 Task: Explore the biking trails in Boulder, Colorado.
Action: Mouse moved to (121, 84)
Screenshot: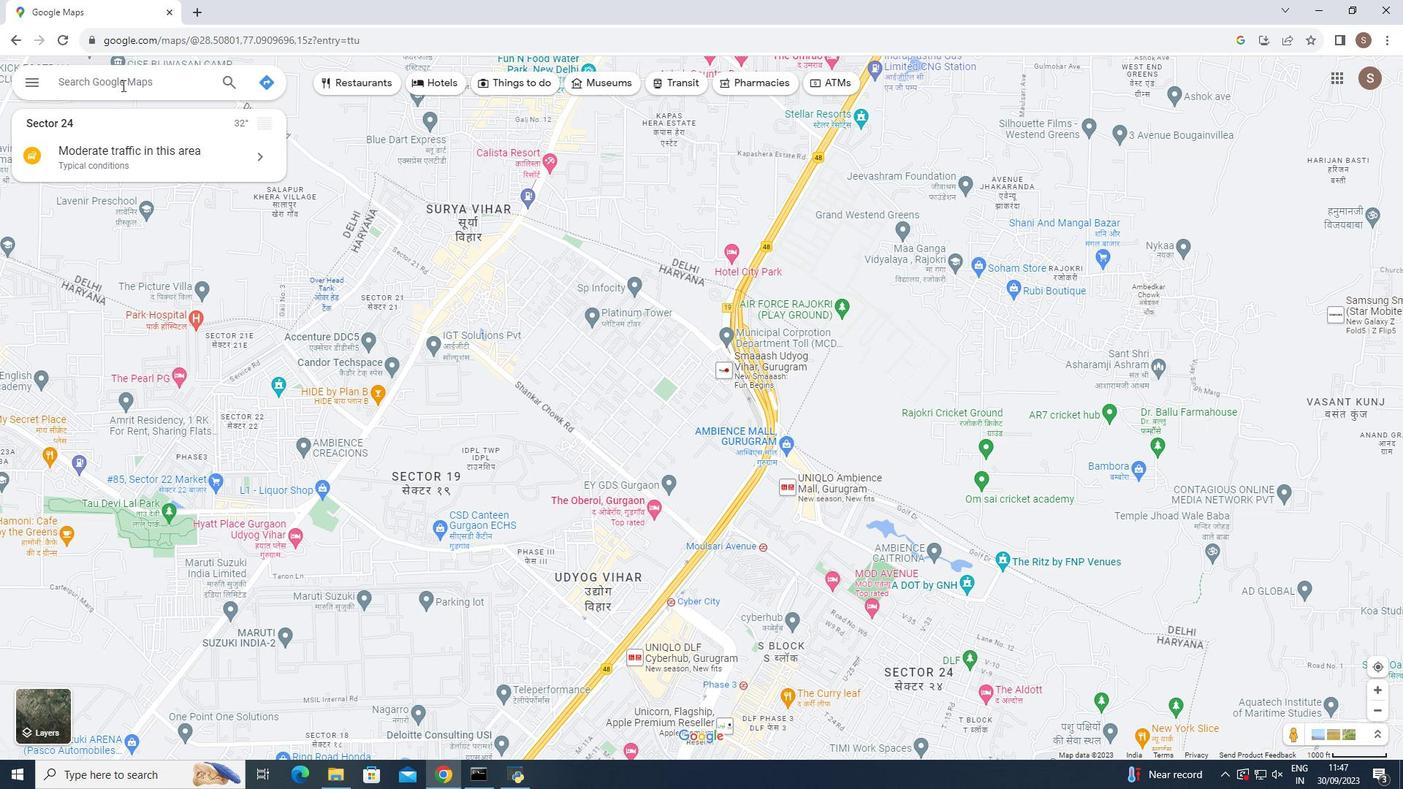 
Action: Mouse pressed left at (121, 84)
Screenshot: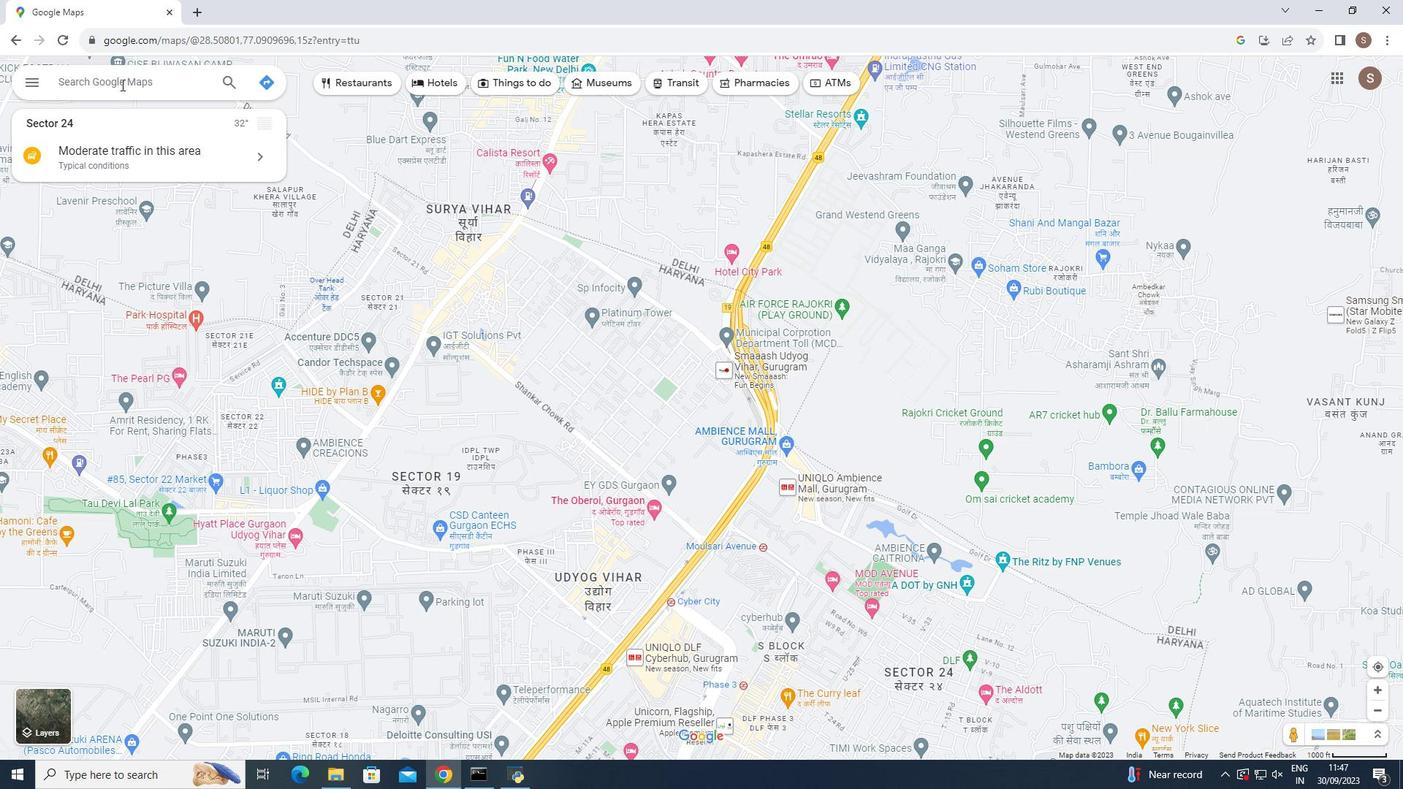 
Action: Key pressed bike<Key.backspace>ing<Key.space>trails<Key.space>in<Key.space>boulder,<Key.space>colorado
Screenshot: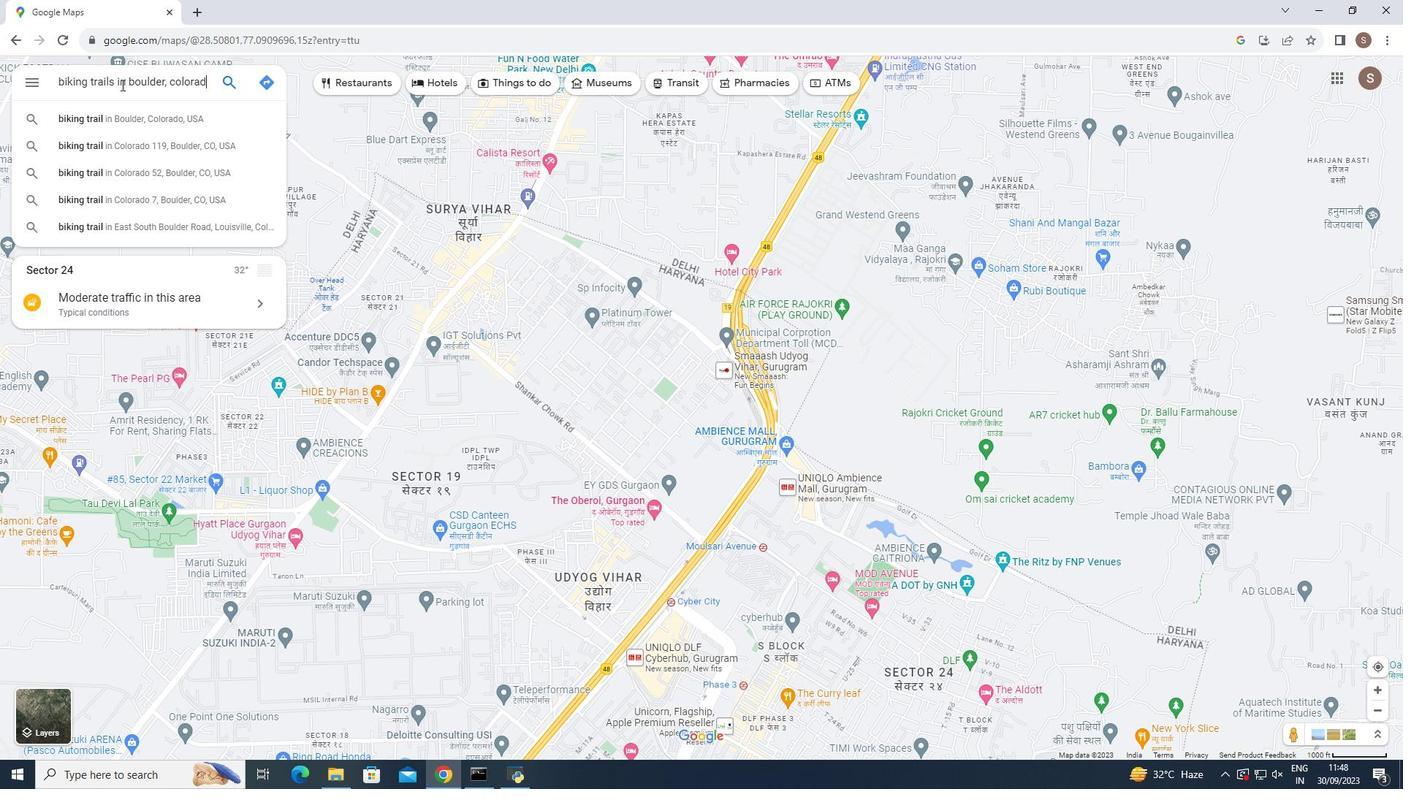 
Action: Mouse moved to (115, 112)
Screenshot: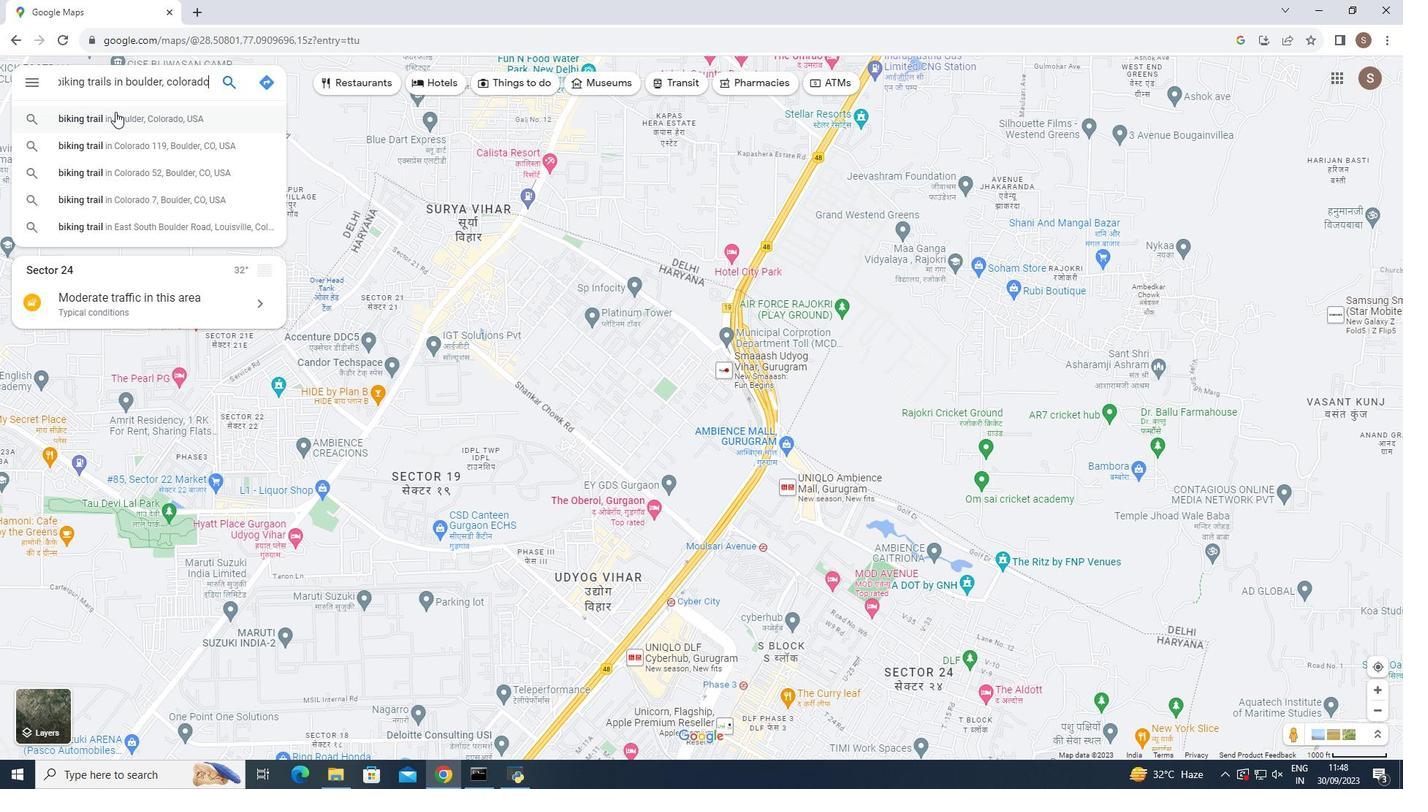 
Action: Mouse pressed left at (115, 112)
Screenshot: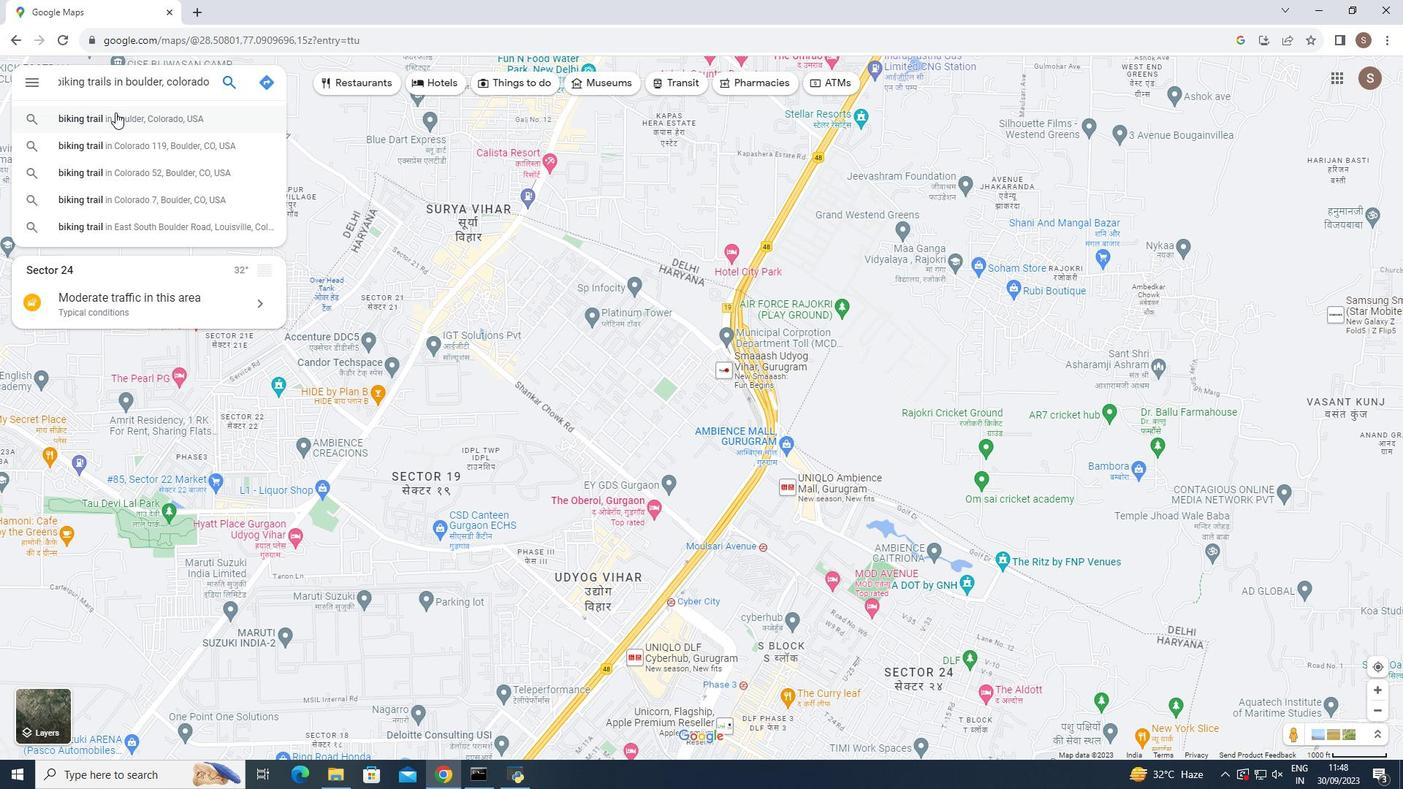 
Action: Mouse moved to (114, 140)
Screenshot: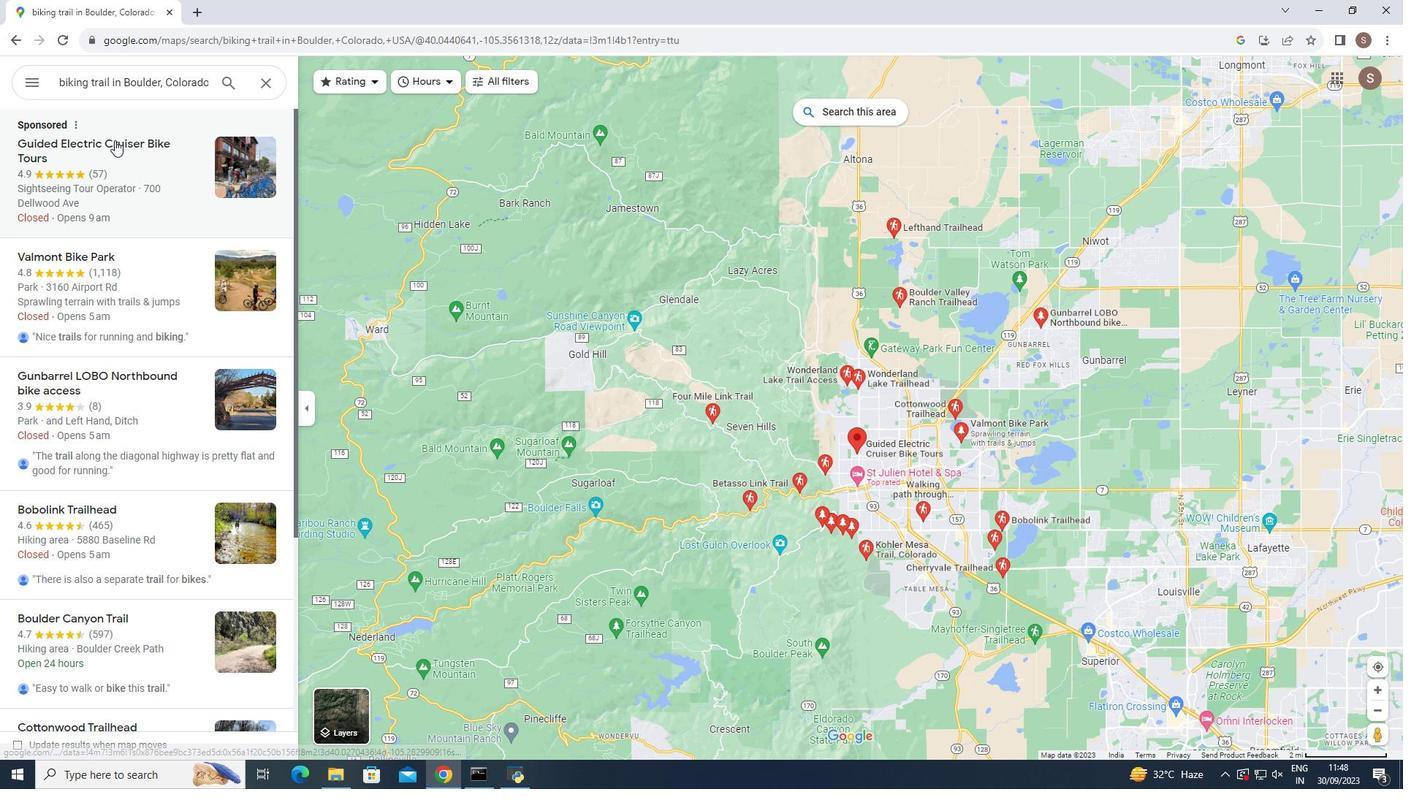 
Action: Mouse pressed left at (114, 140)
Screenshot: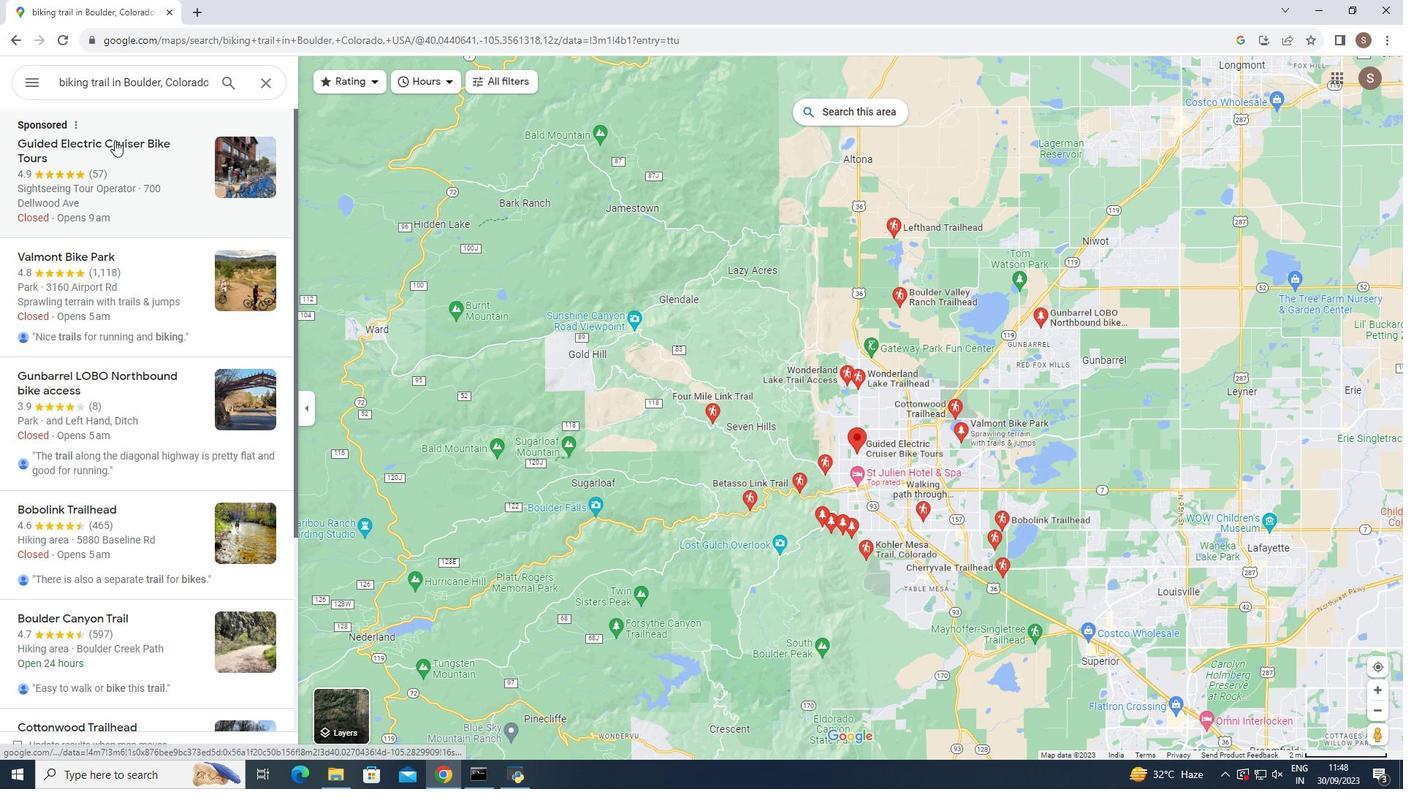
Action: Mouse moved to (435, 413)
Screenshot: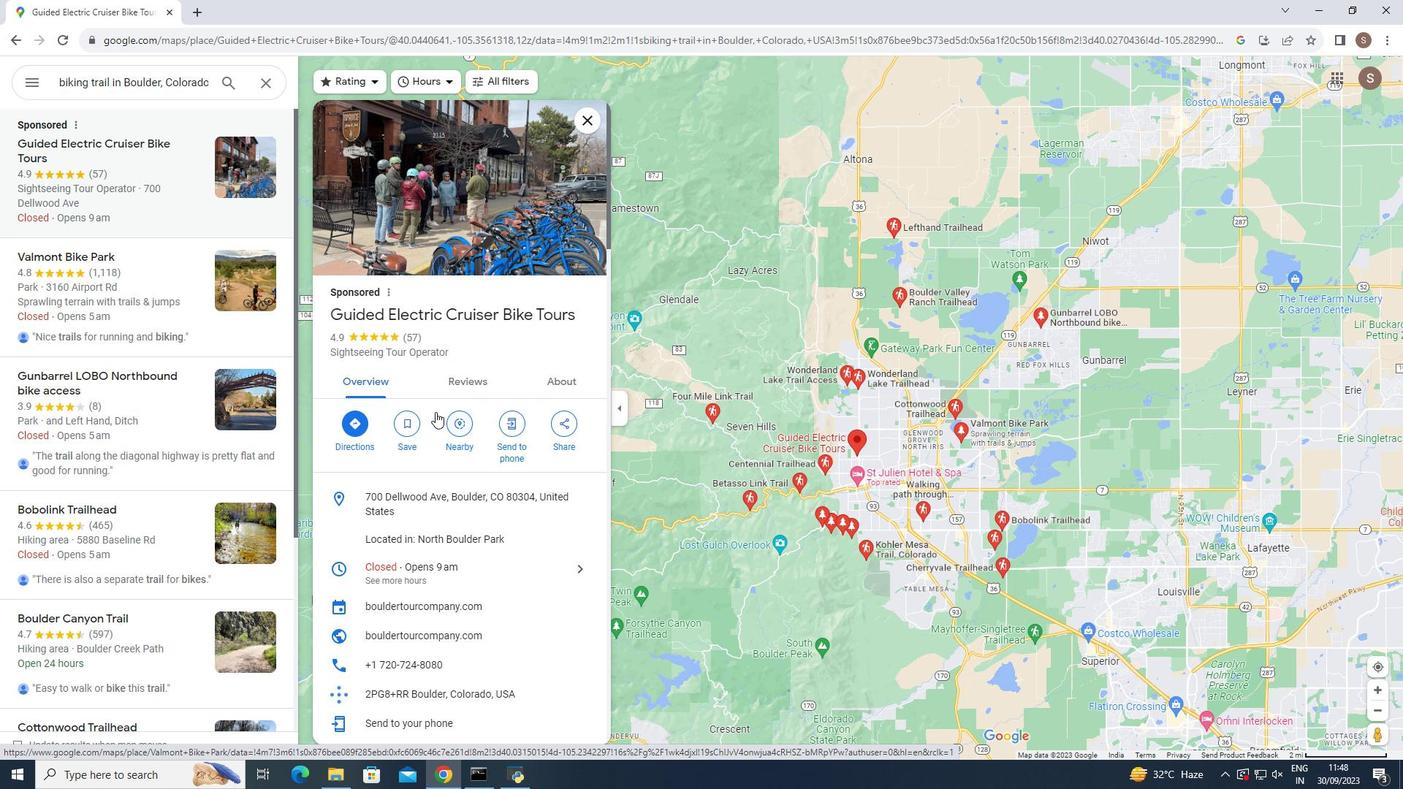 
Action: Mouse scrolled (435, 412) with delta (0, 0)
Screenshot: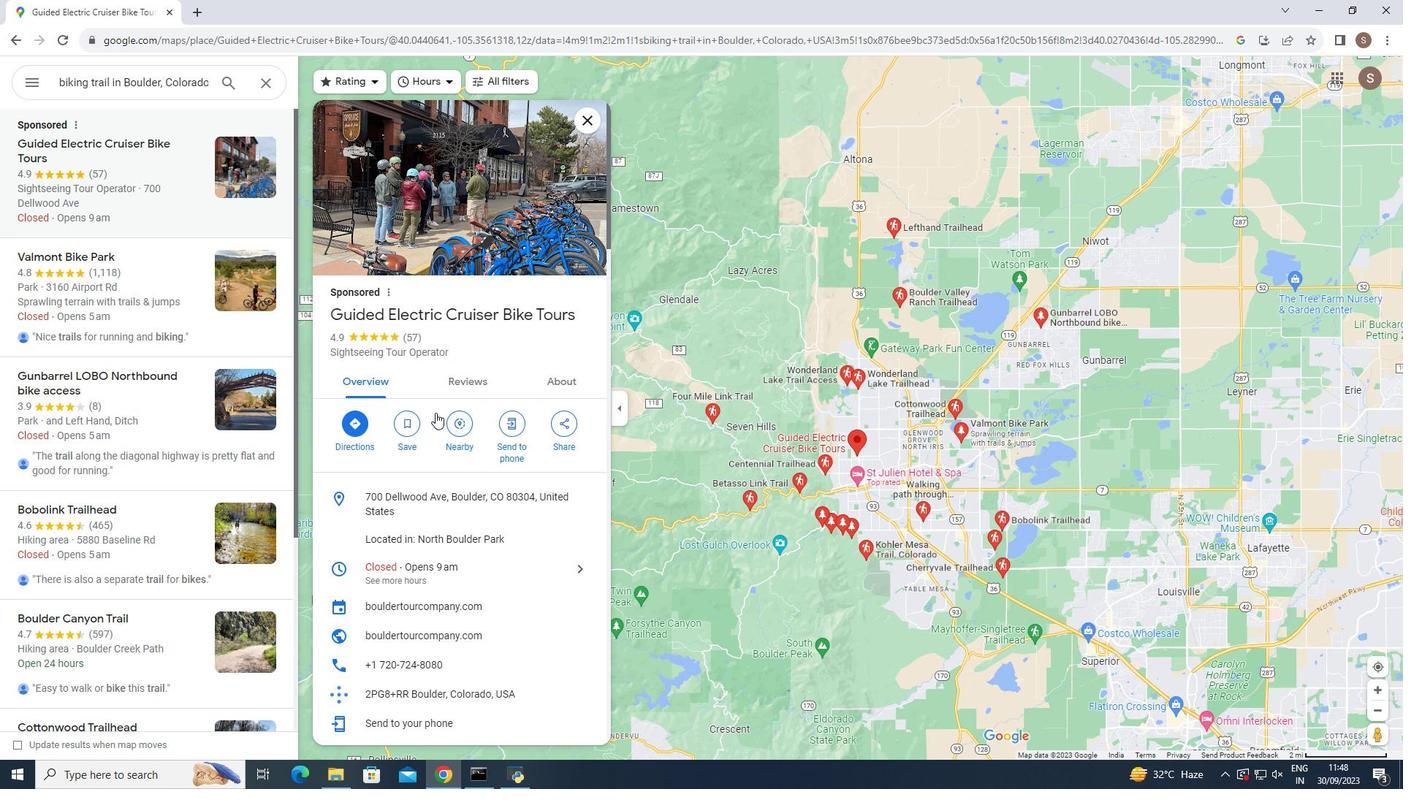 
Action: Mouse scrolled (435, 412) with delta (0, 0)
Screenshot: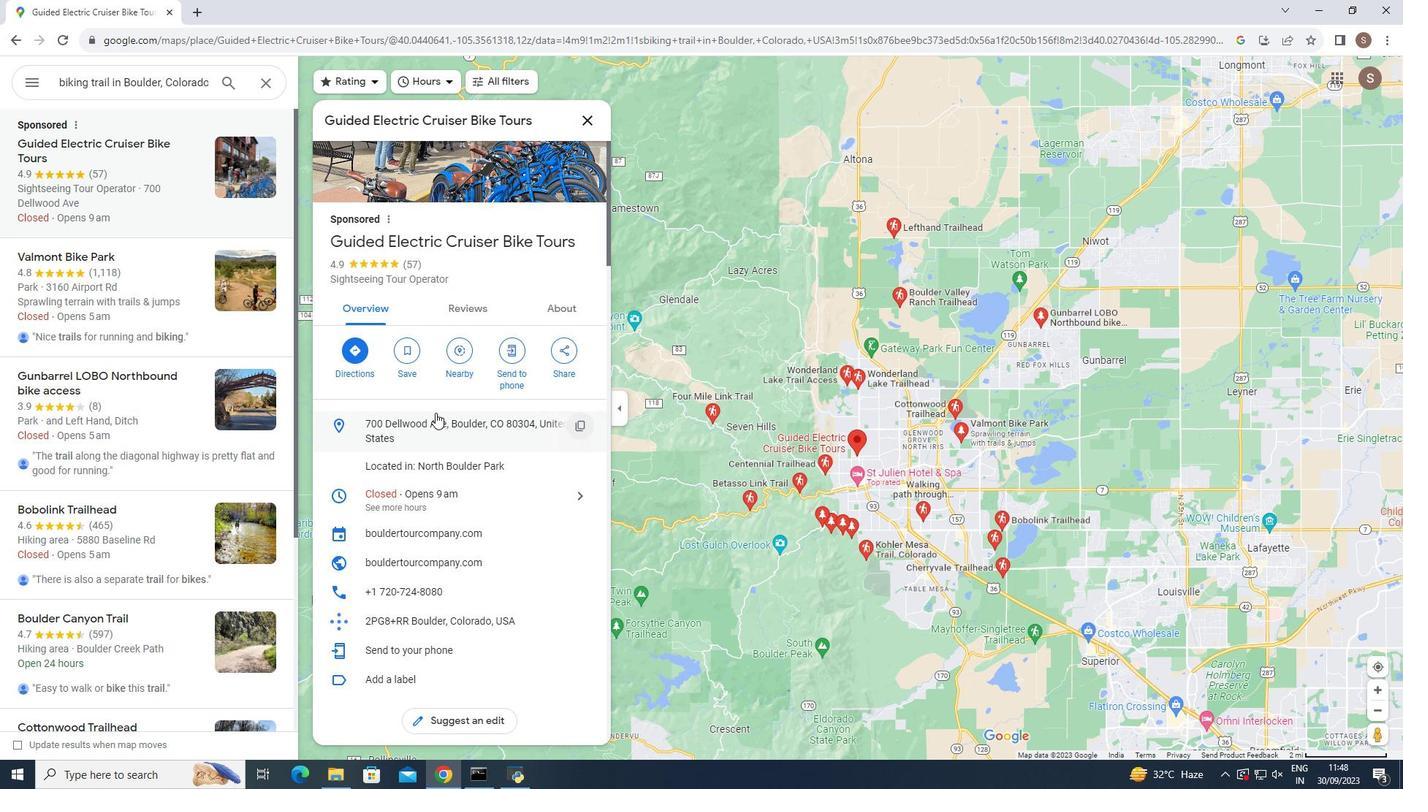 
Action: Mouse scrolled (435, 412) with delta (0, 0)
Screenshot: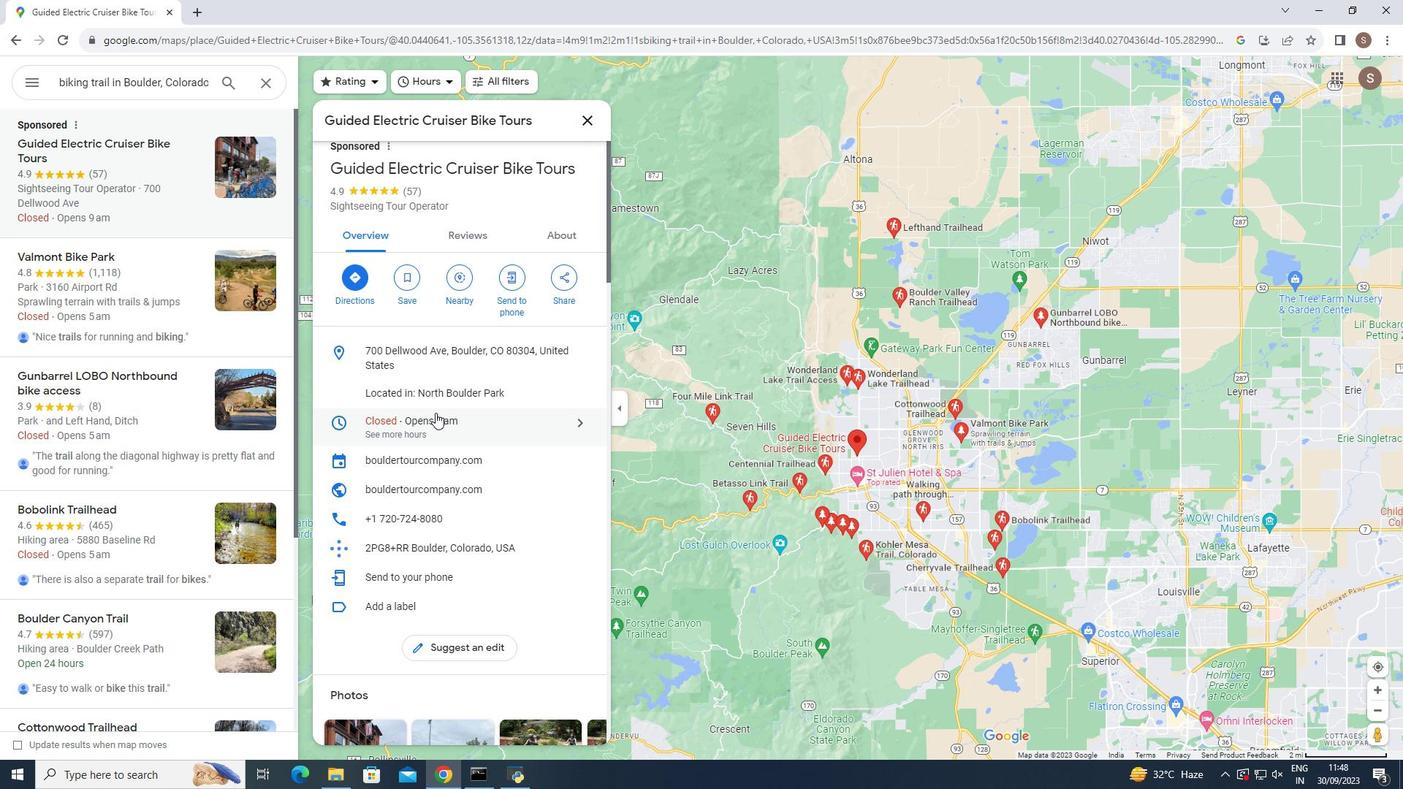 
Action: Mouse scrolled (435, 412) with delta (0, 0)
Screenshot: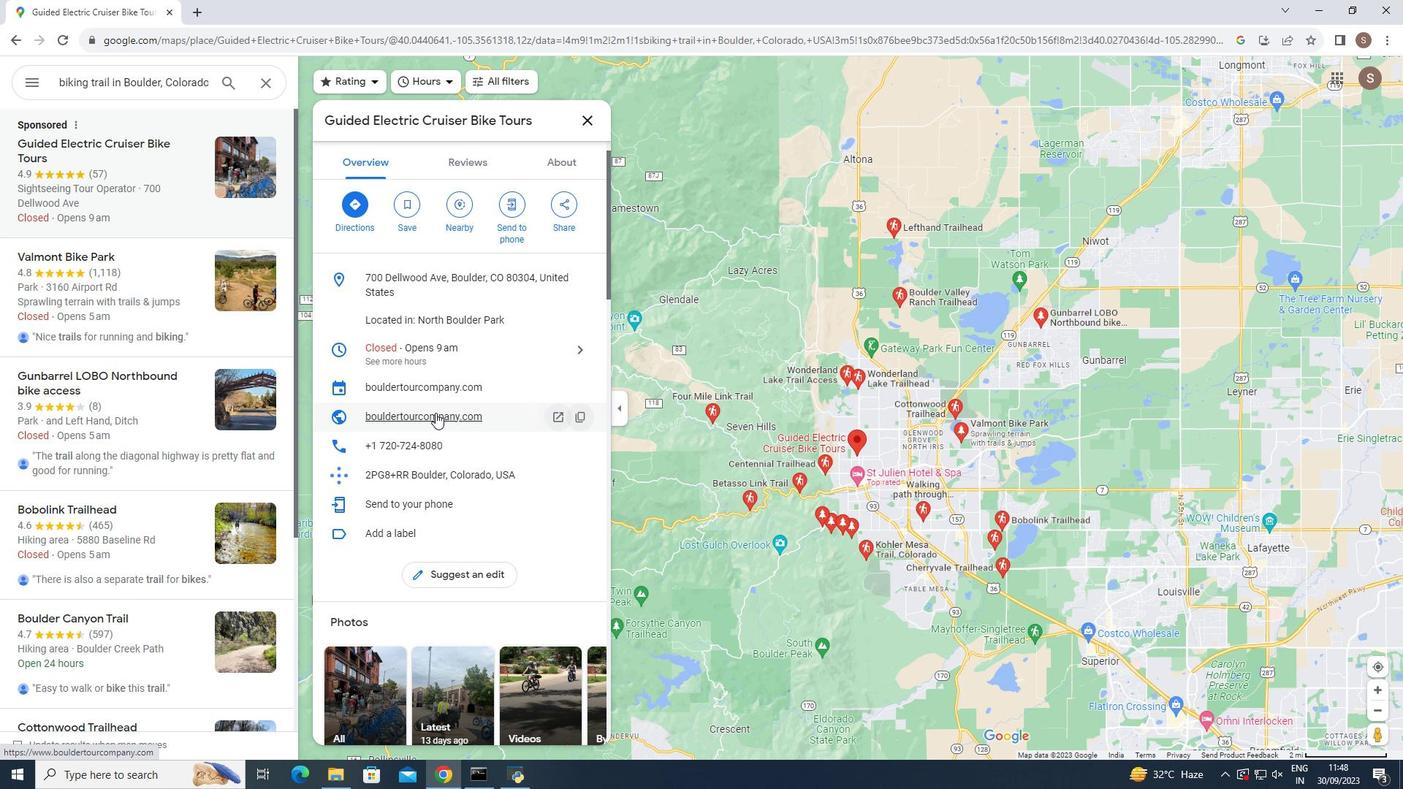 
Action: Mouse scrolled (435, 412) with delta (0, 0)
Screenshot: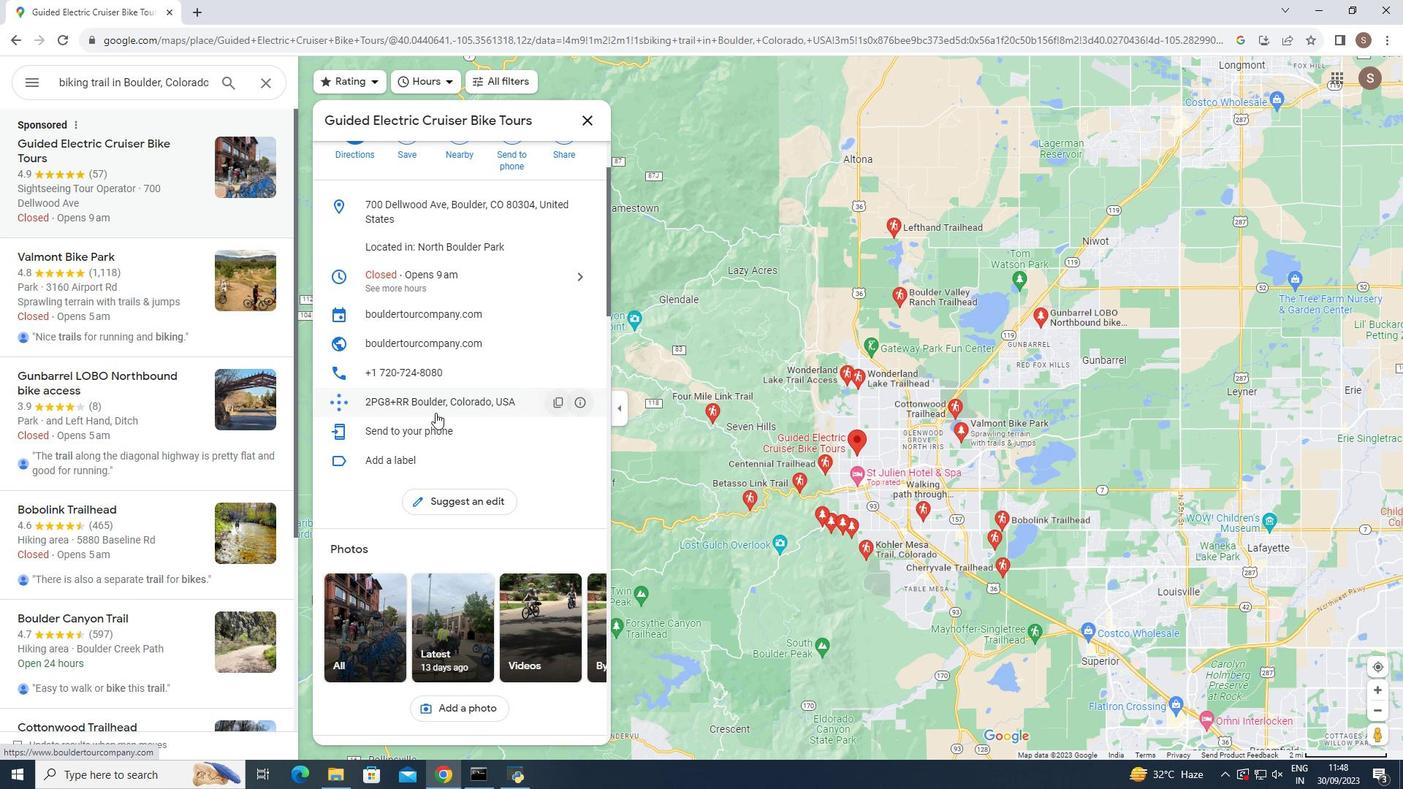 
Action: Mouse scrolled (435, 412) with delta (0, 0)
Screenshot: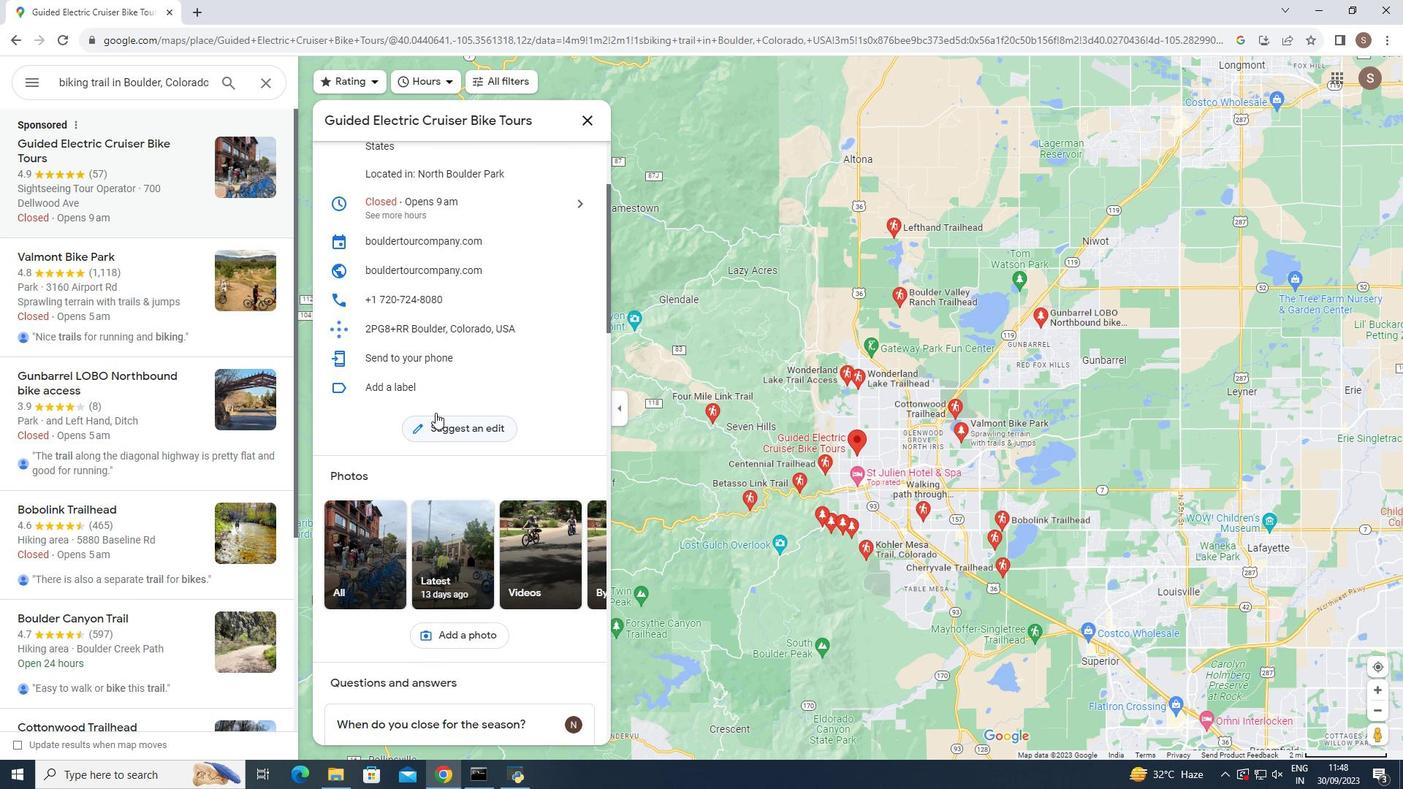 
Action: Mouse scrolled (435, 412) with delta (0, 0)
Screenshot: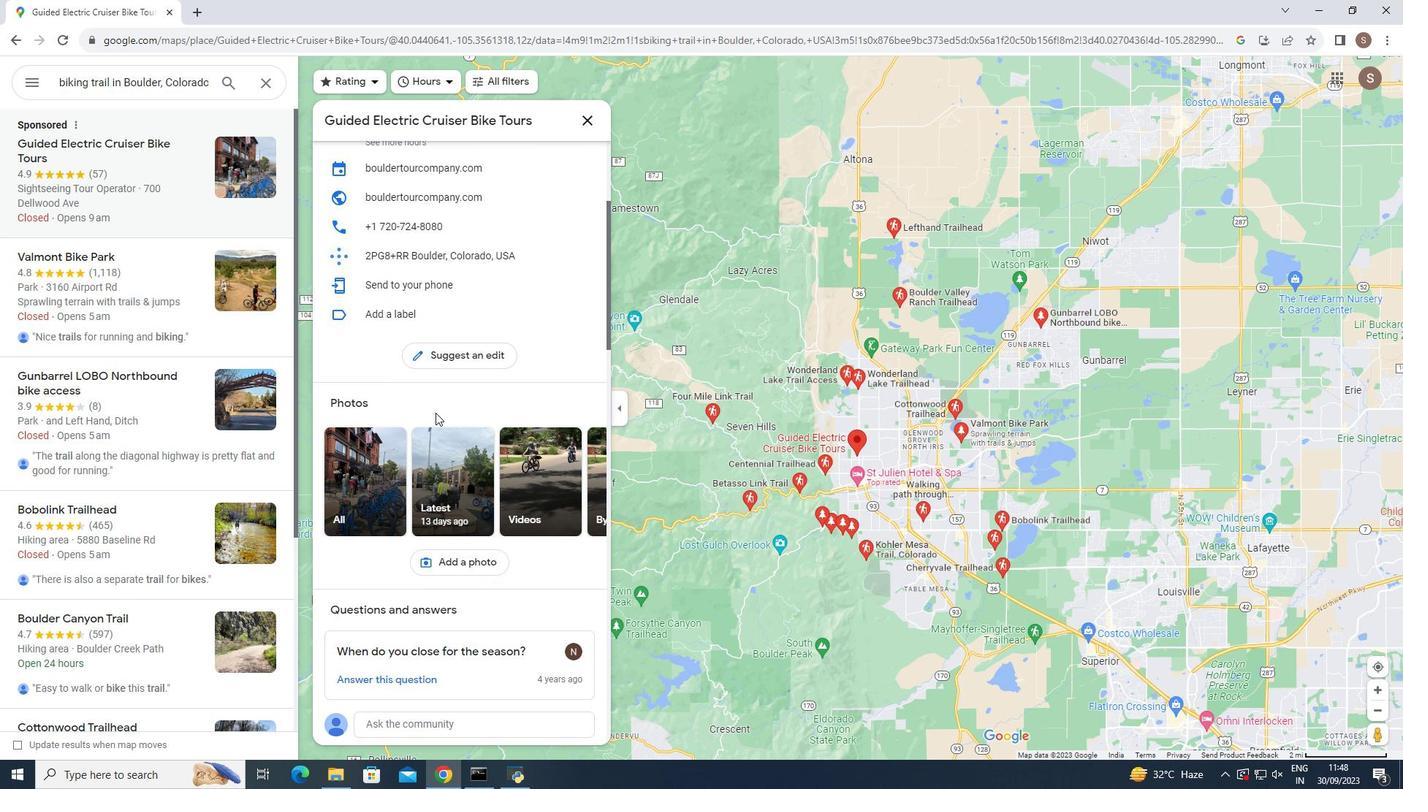 
Action: Mouse scrolled (435, 412) with delta (0, 0)
Screenshot: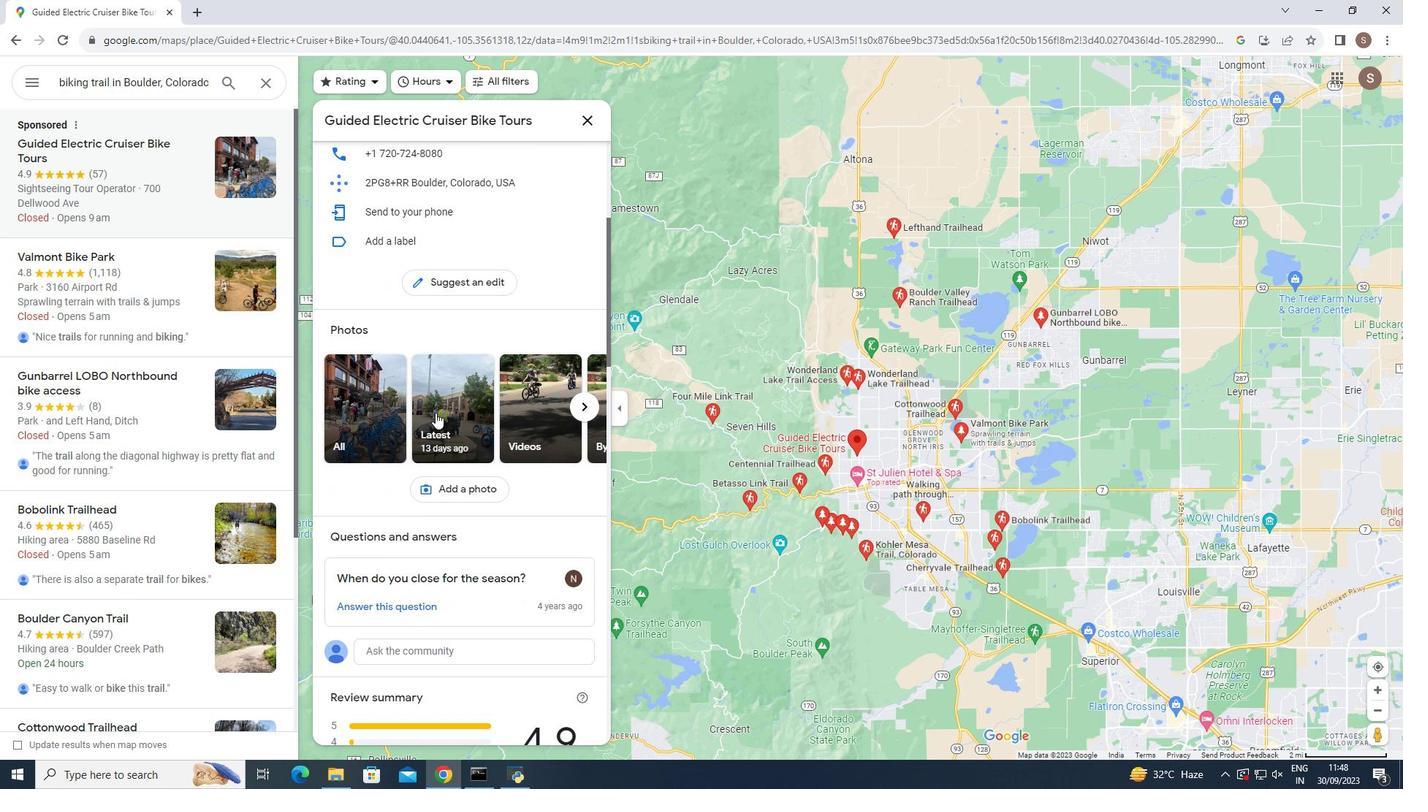 
Action: Mouse scrolled (435, 412) with delta (0, 0)
Screenshot: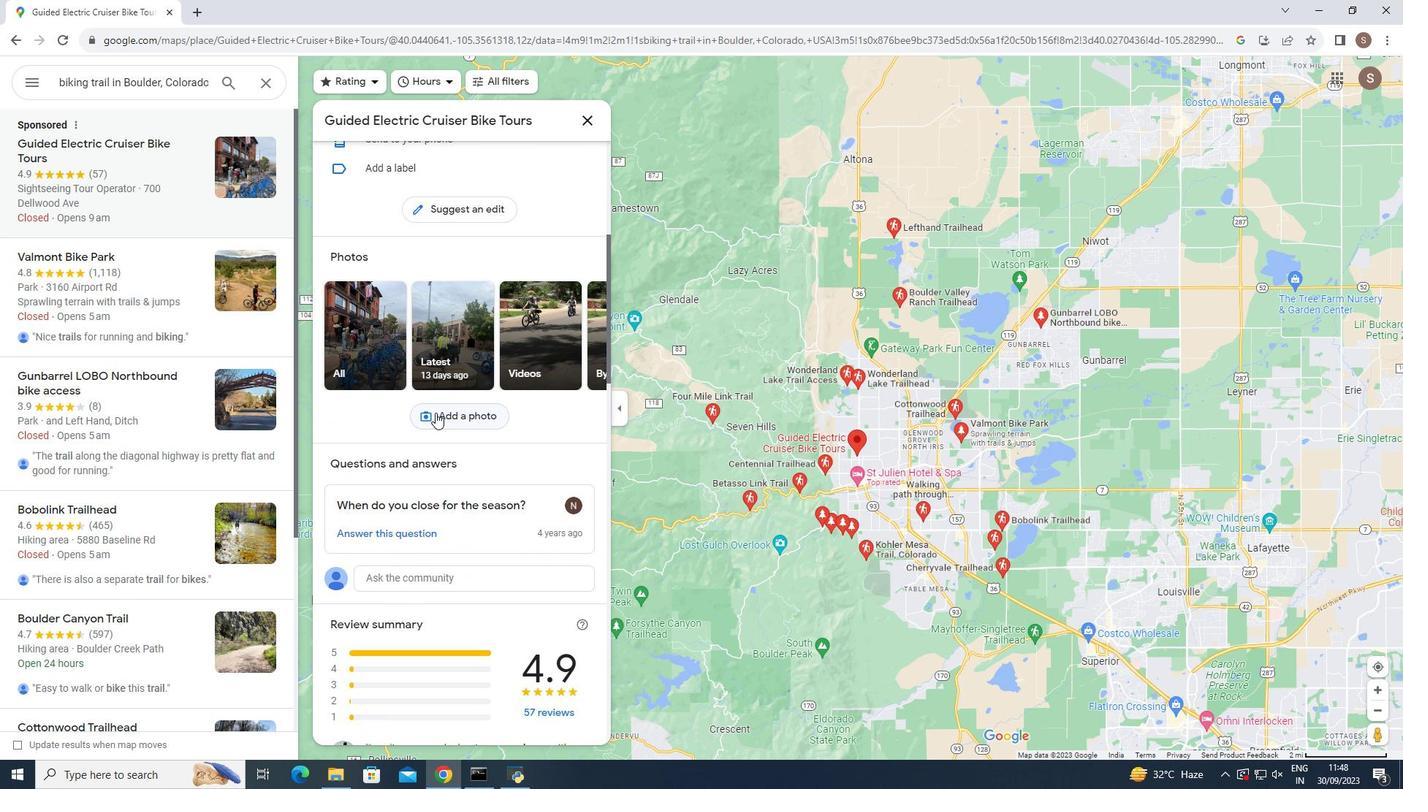 
Action: Mouse moved to (436, 413)
Screenshot: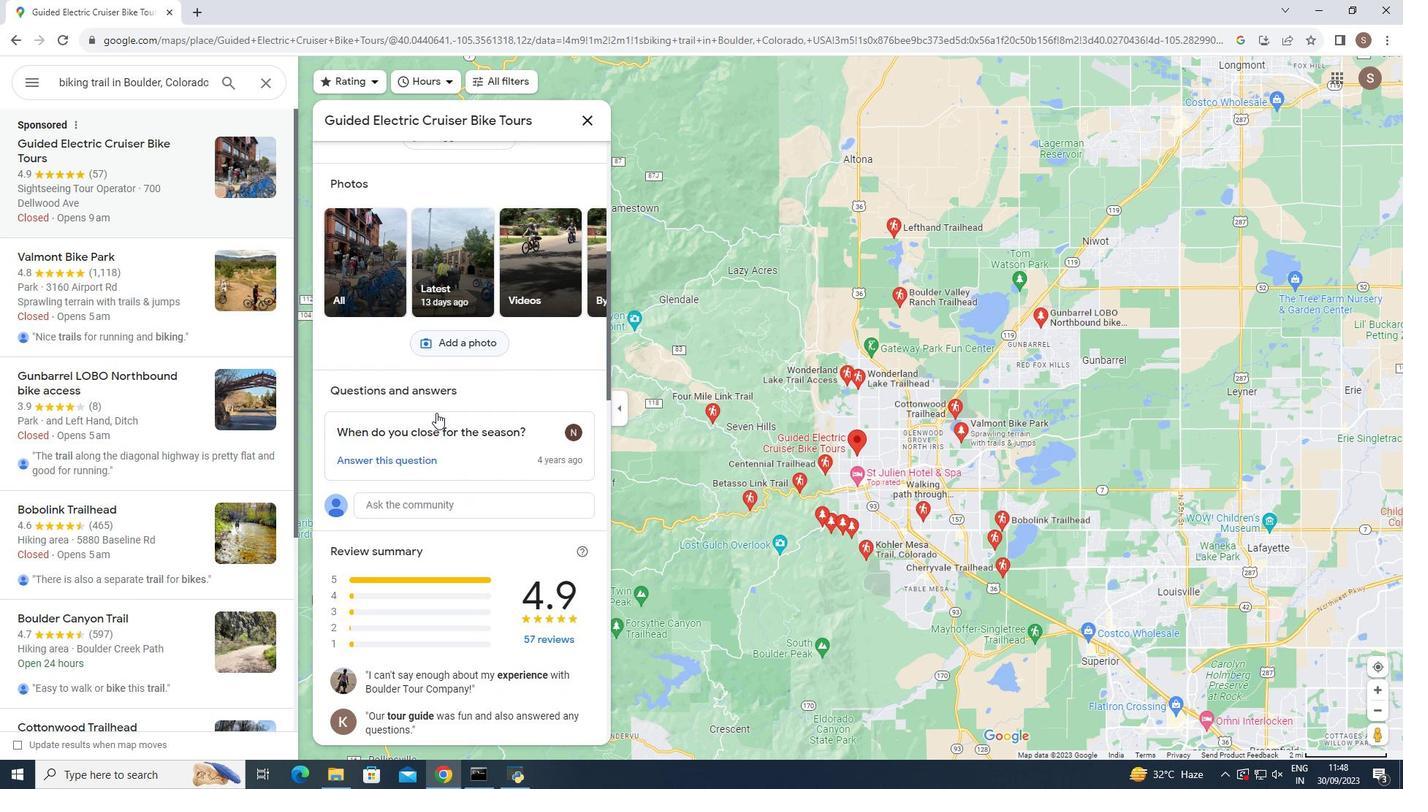 
Action: Mouse scrolled (436, 412) with delta (0, 0)
Screenshot: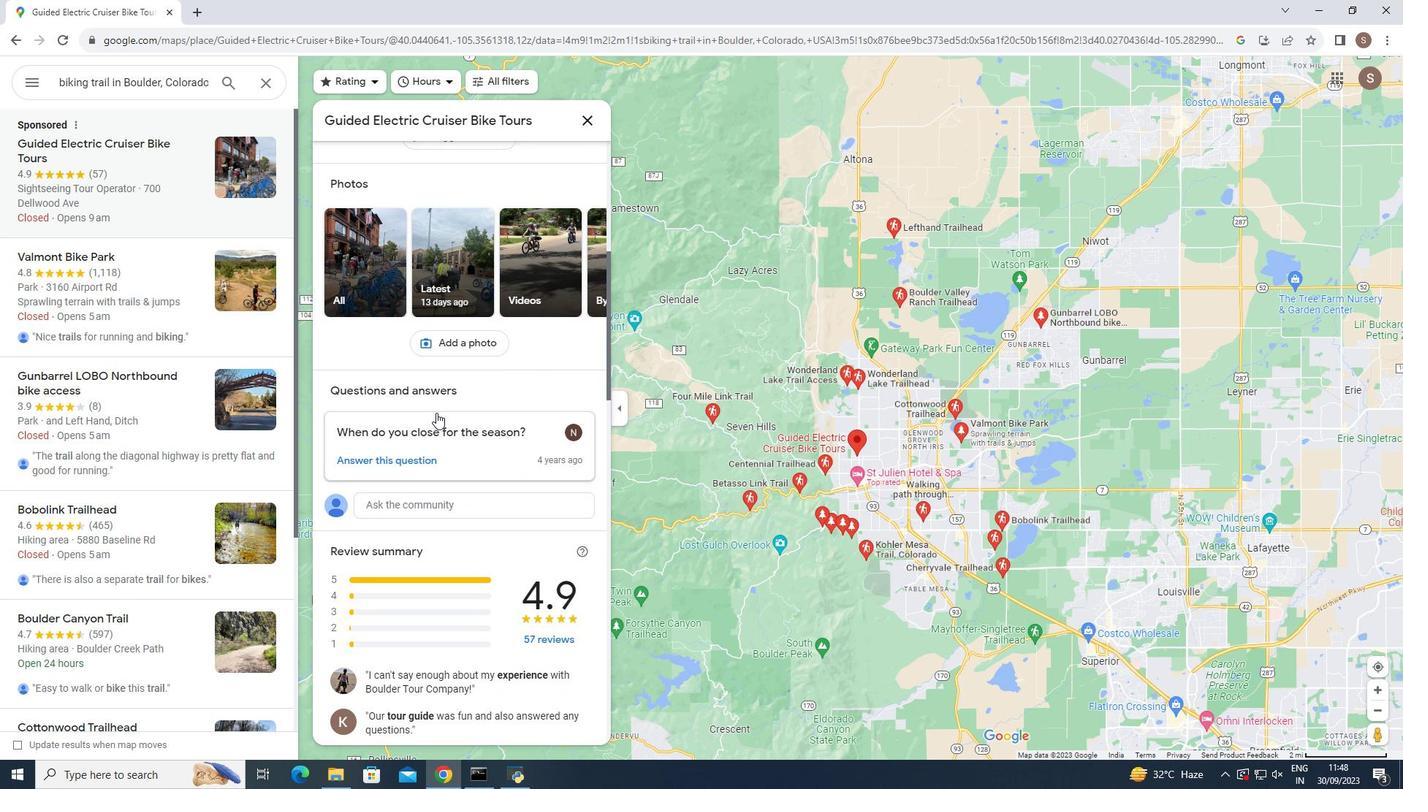 
Action: Mouse moved to (437, 413)
Screenshot: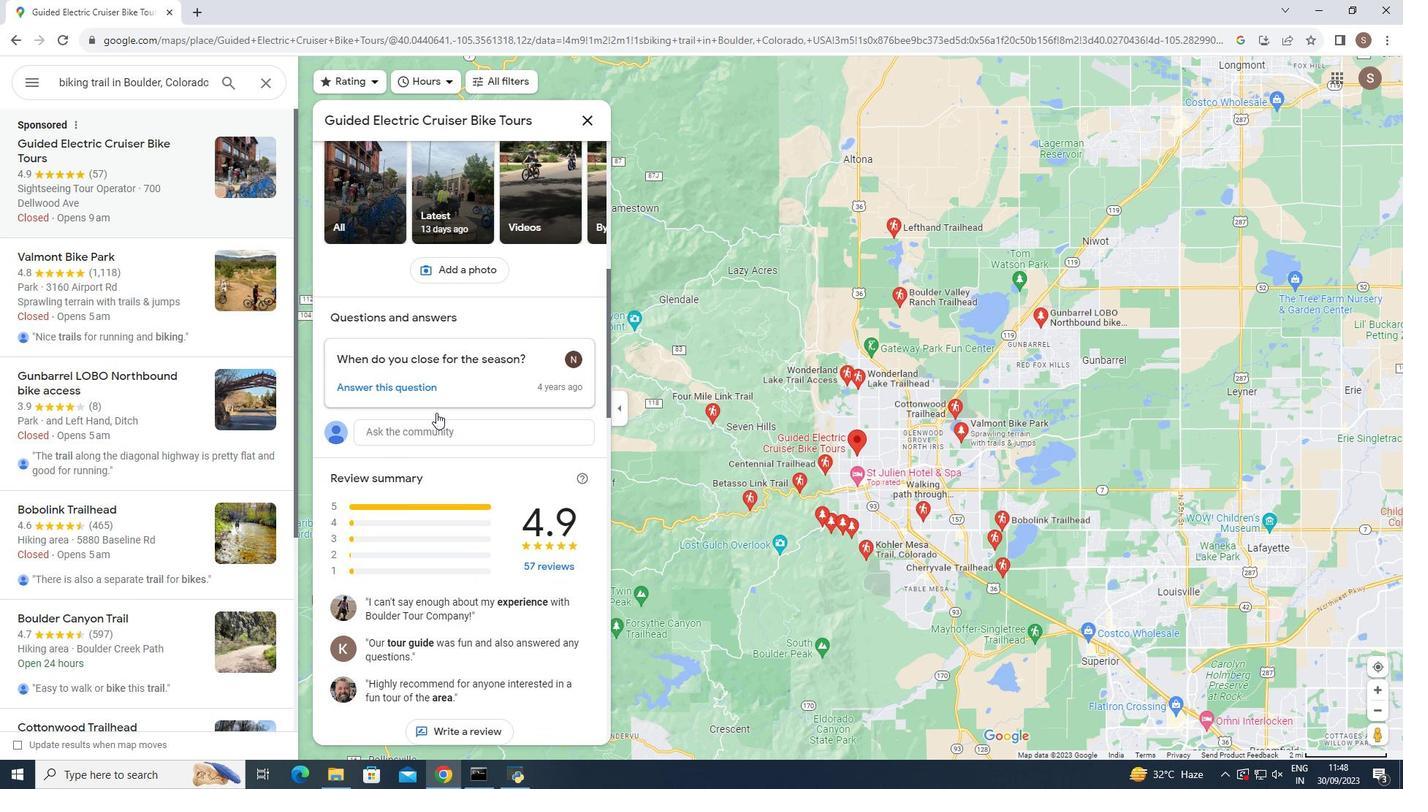 
Action: Mouse scrolled (437, 412) with delta (0, 0)
Screenshot: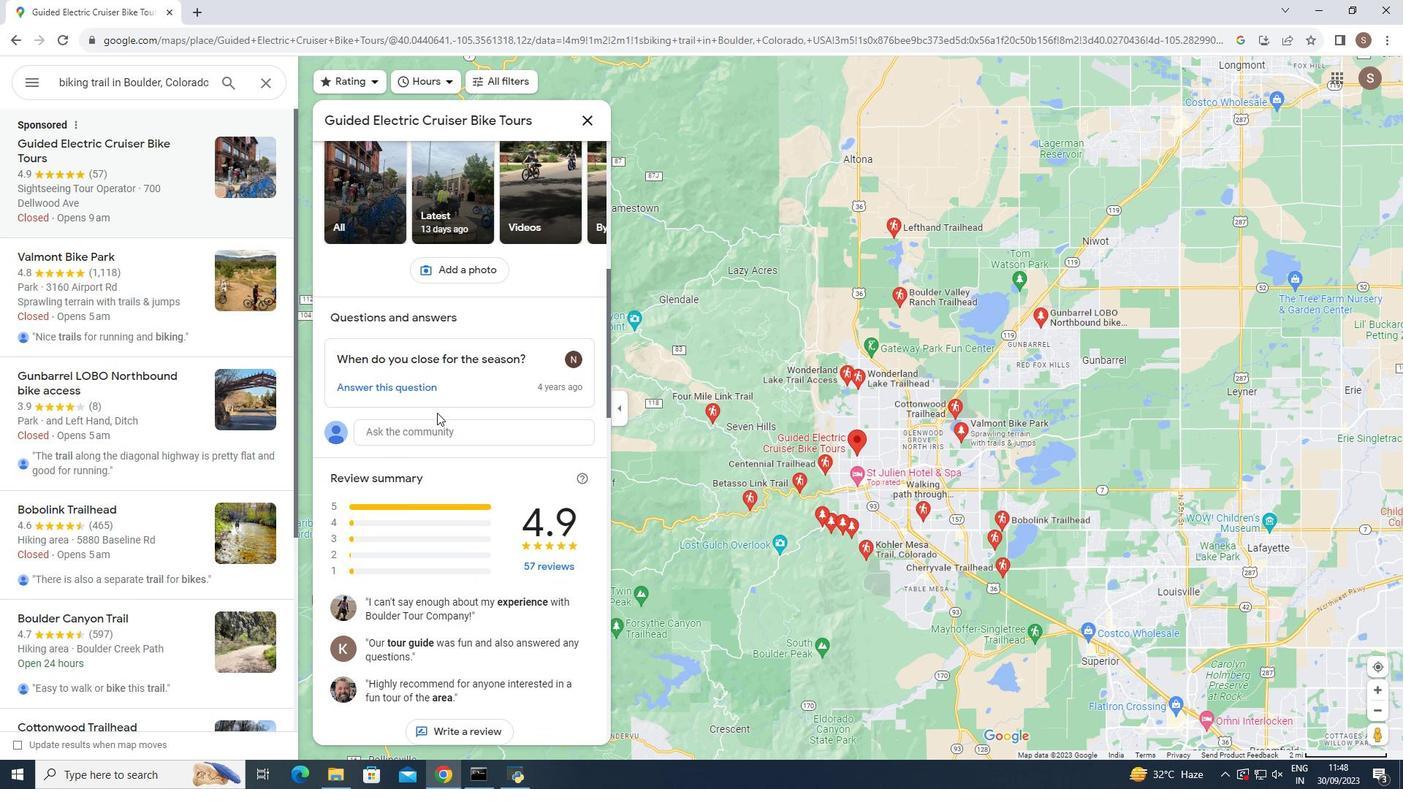 
Action: Mouse moved to (437, 412)
Screenshot: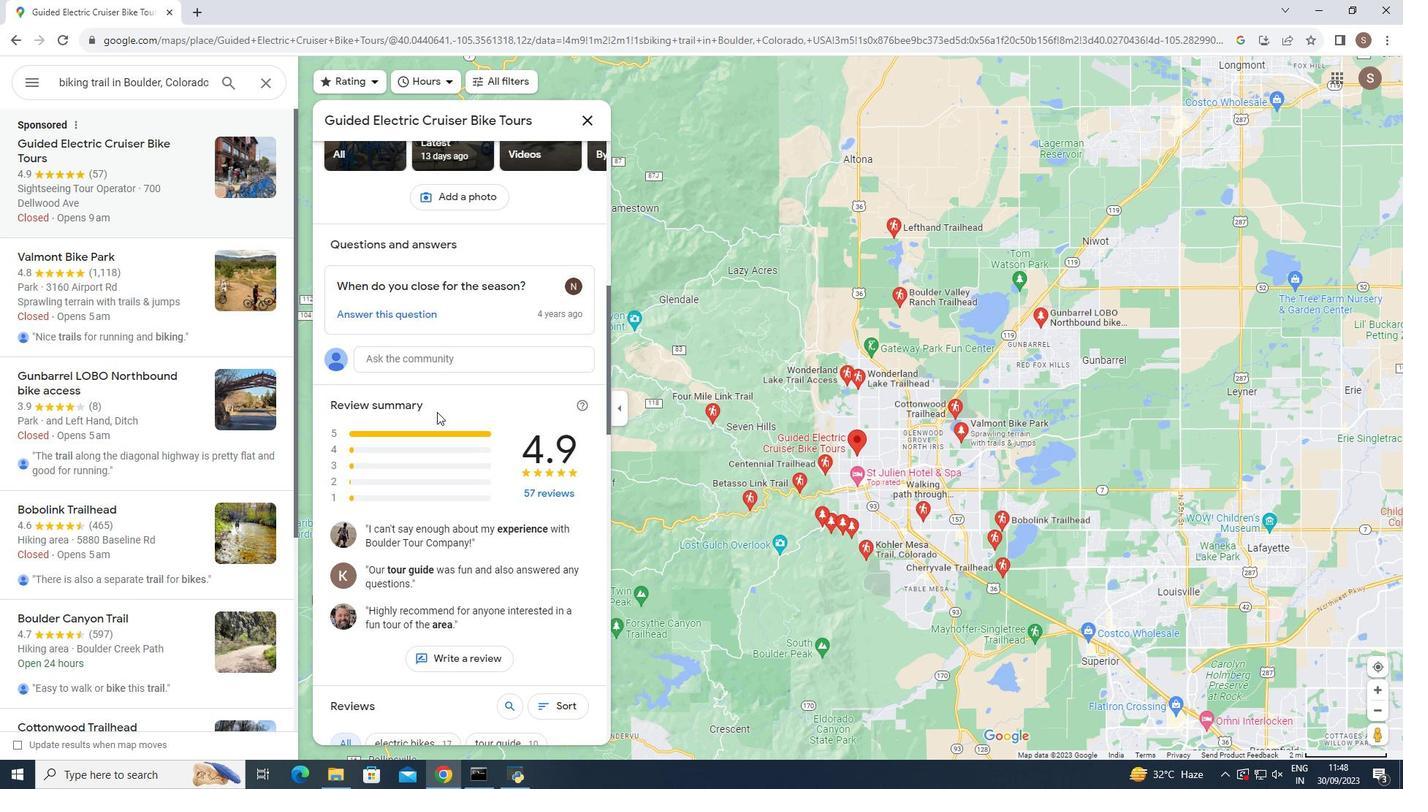 
Action: Mouse scrolled (437, 411) with delta (0, 0)
Screenshot: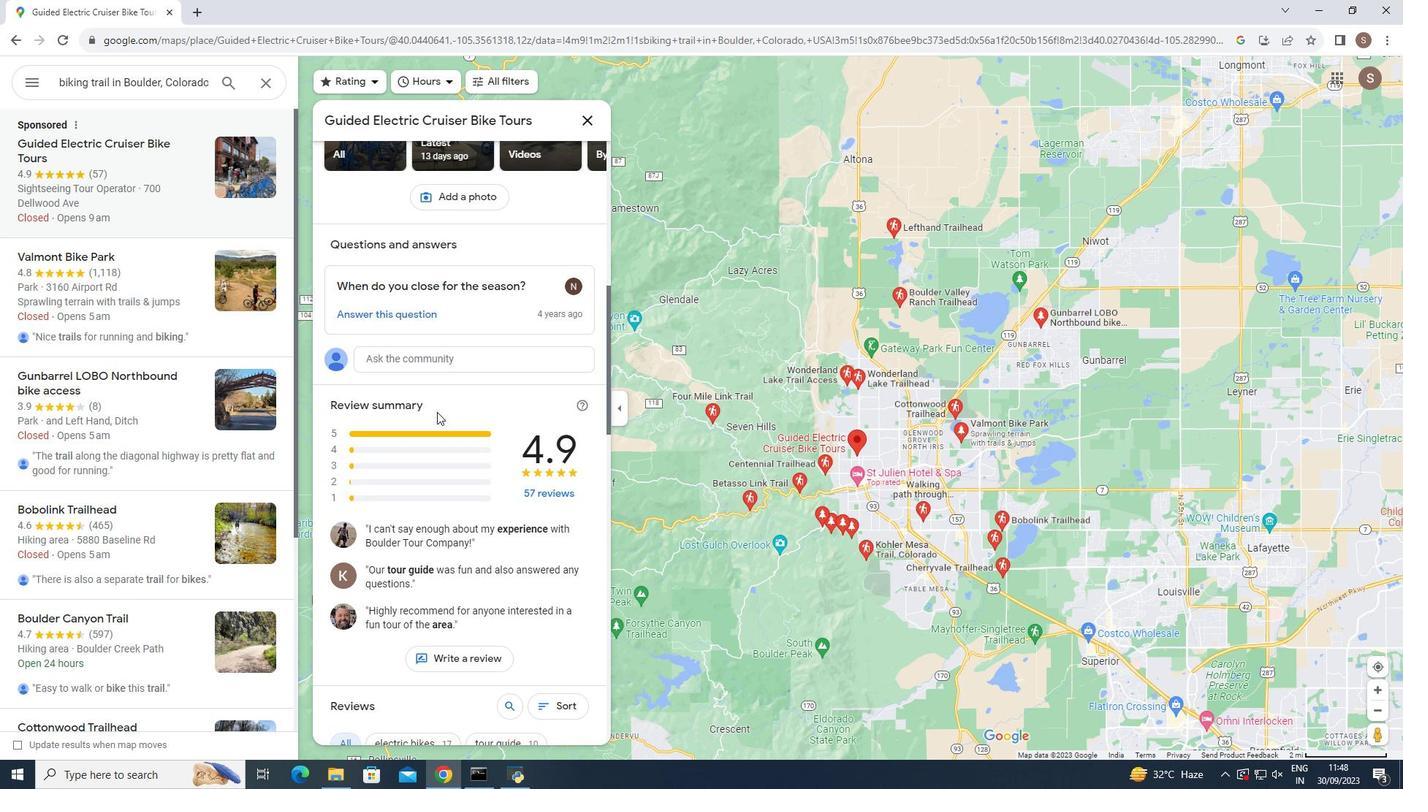 
Action: Mouse scrolled (437, 411) with delta (0, 0)
Screenshot: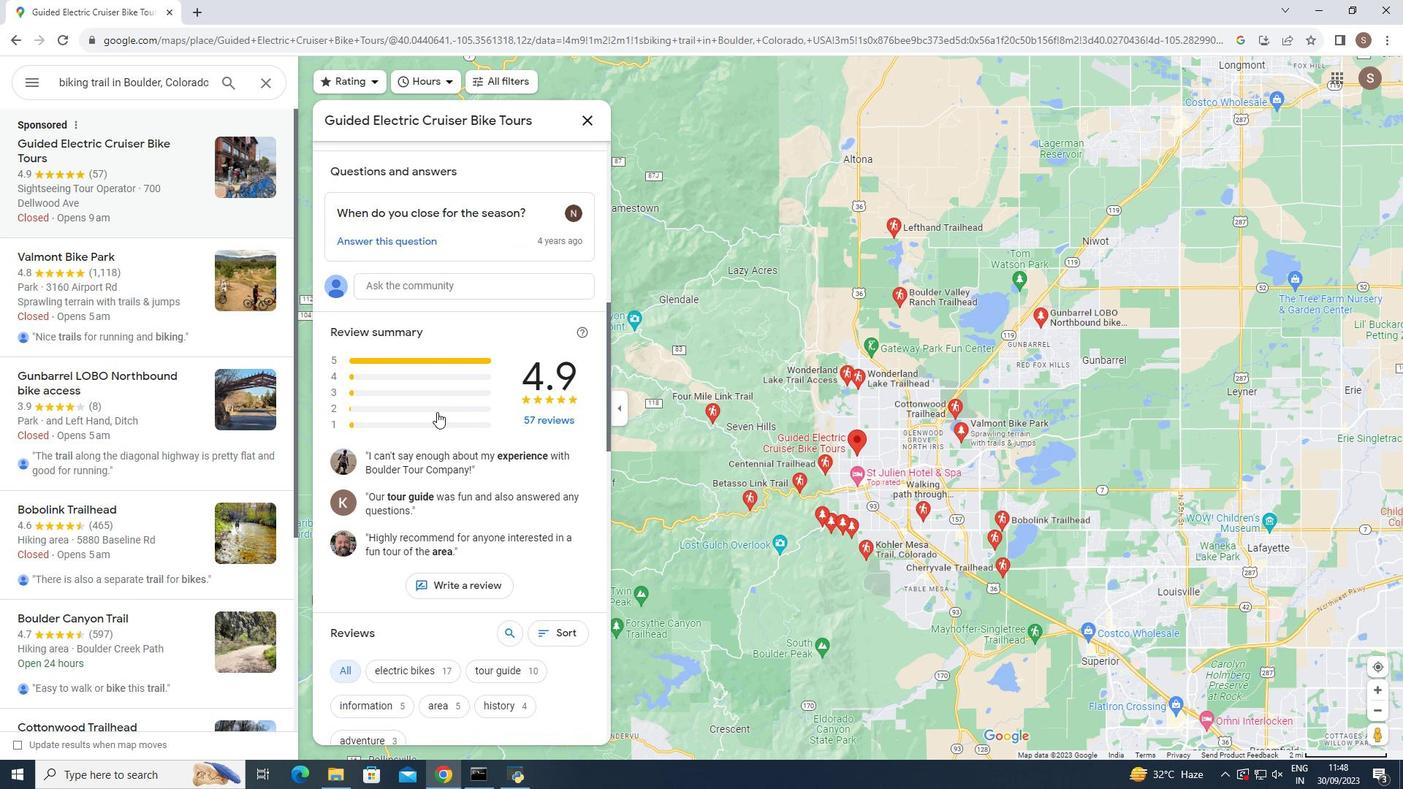 
Action: Mouse moved to (490, 446)
Screenshot: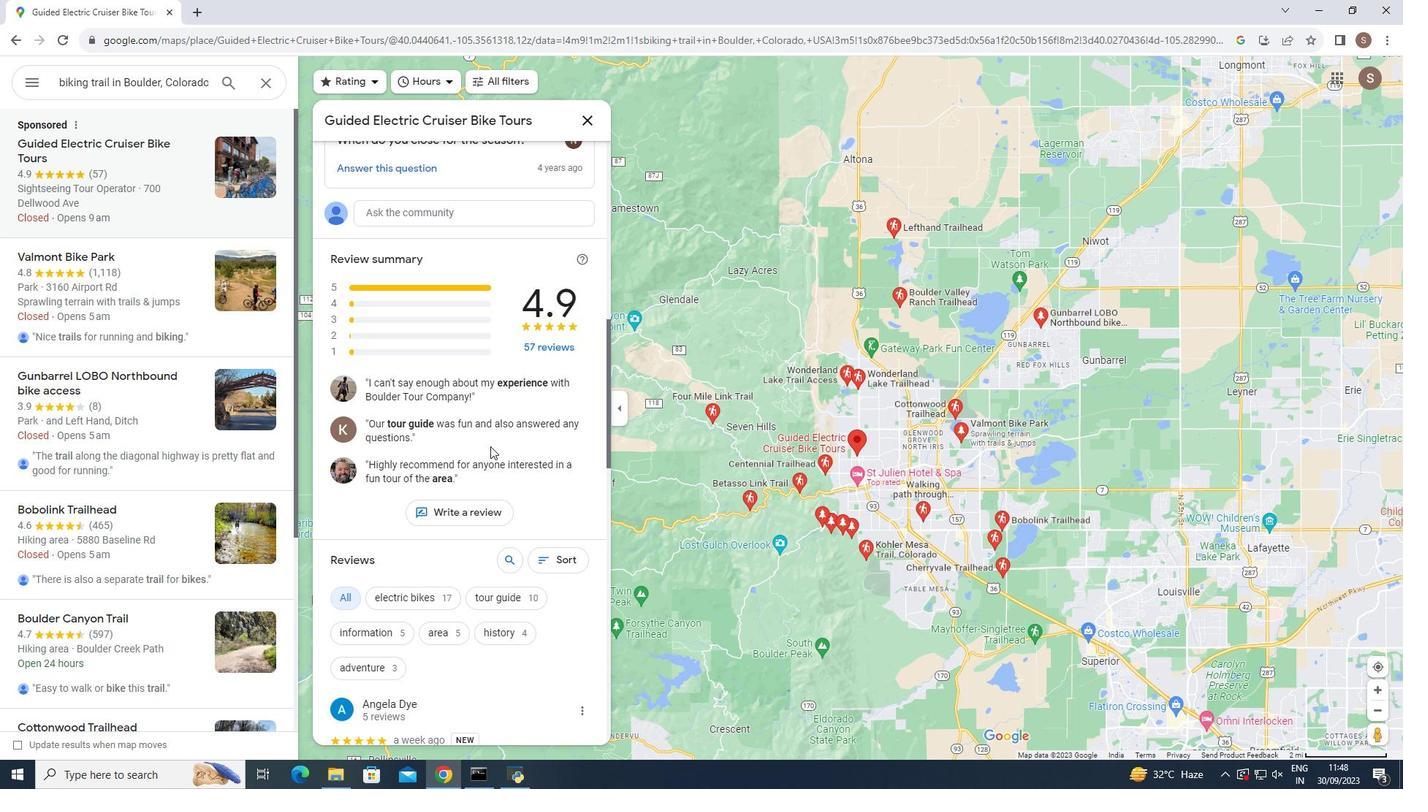 
Action: Mouse scrolled (490, 446) with delta (0, 0)
Screenshot: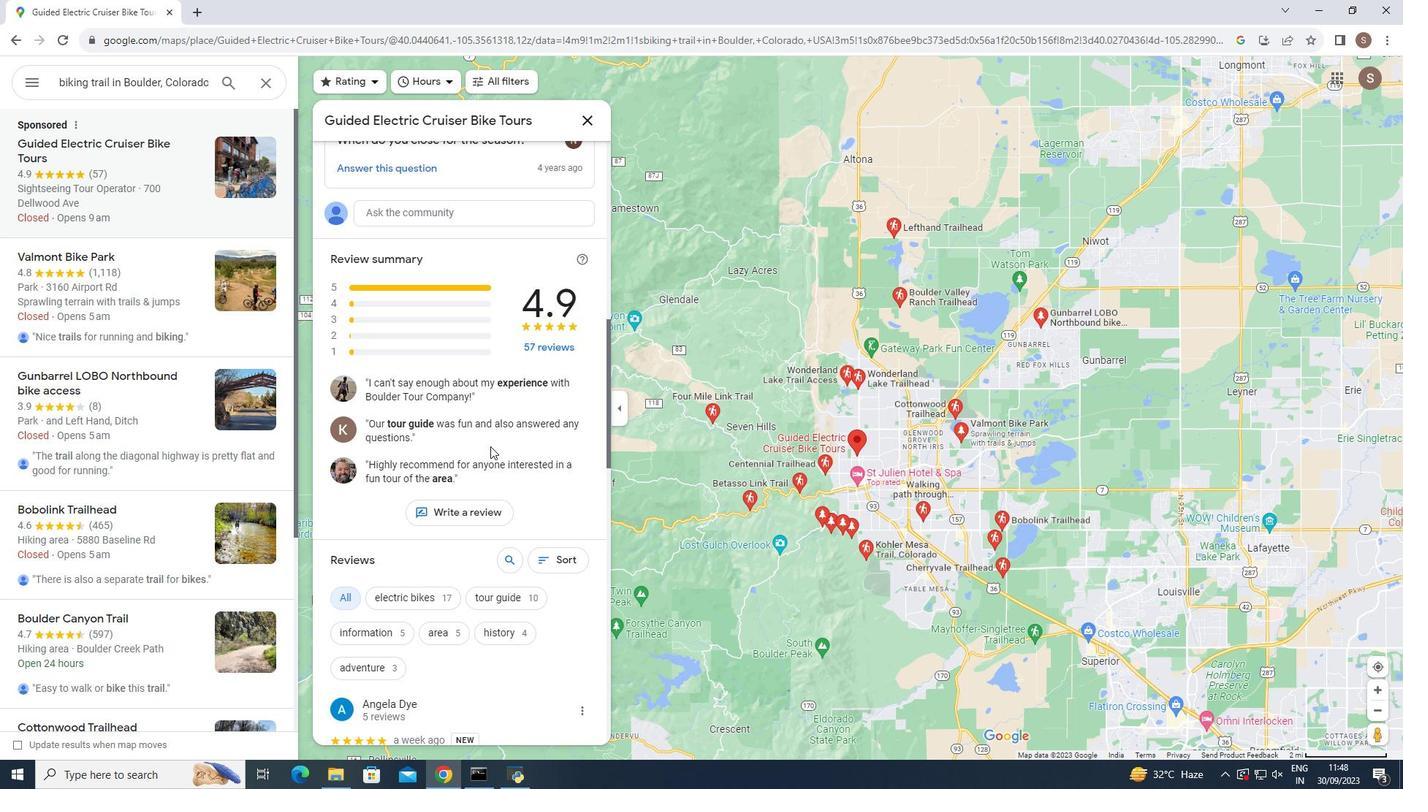 
Action: Mouse scrolled (490, 446) with delta (0, 0)
Screenshot: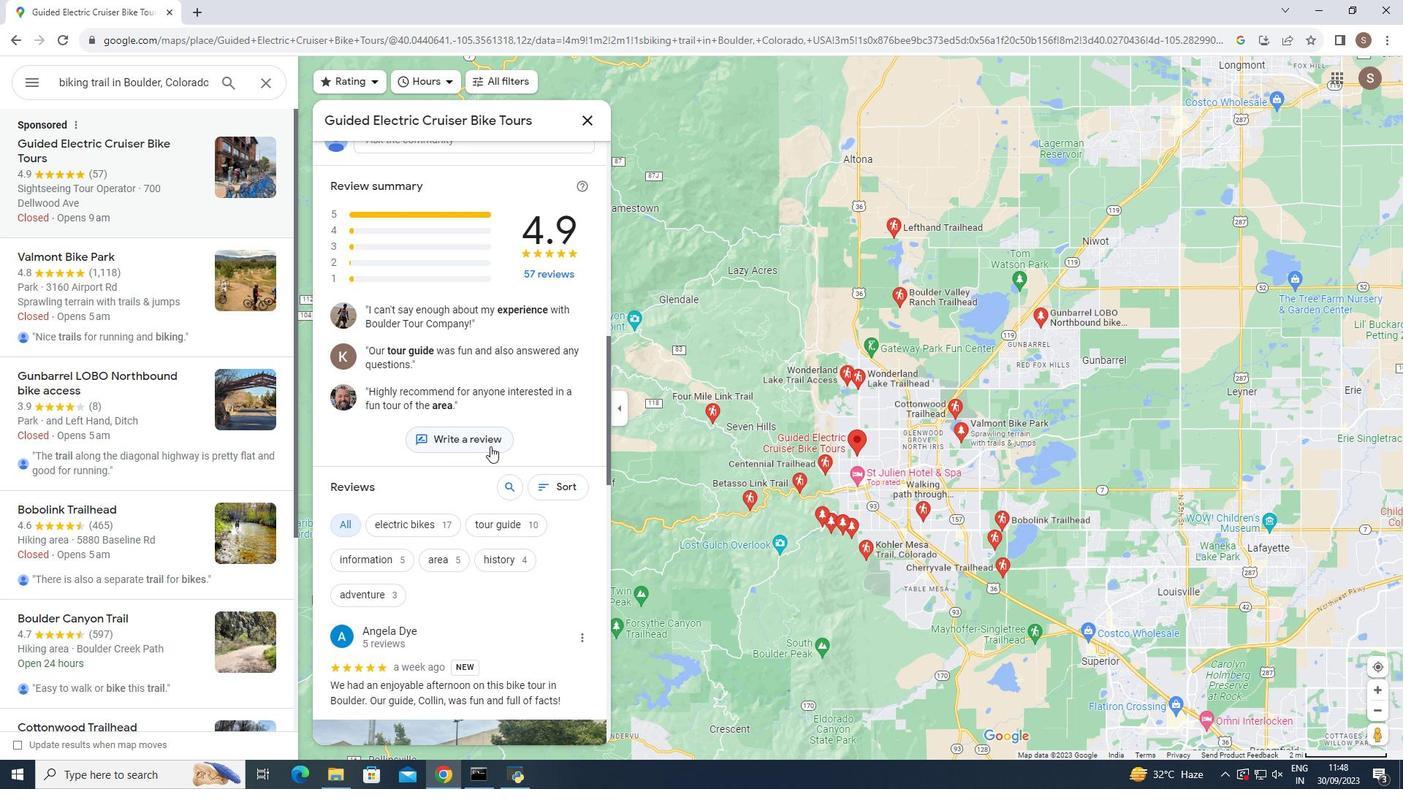 
Action: Mouse scrolled (490, 446) with delta (0, 0)
Screenshot: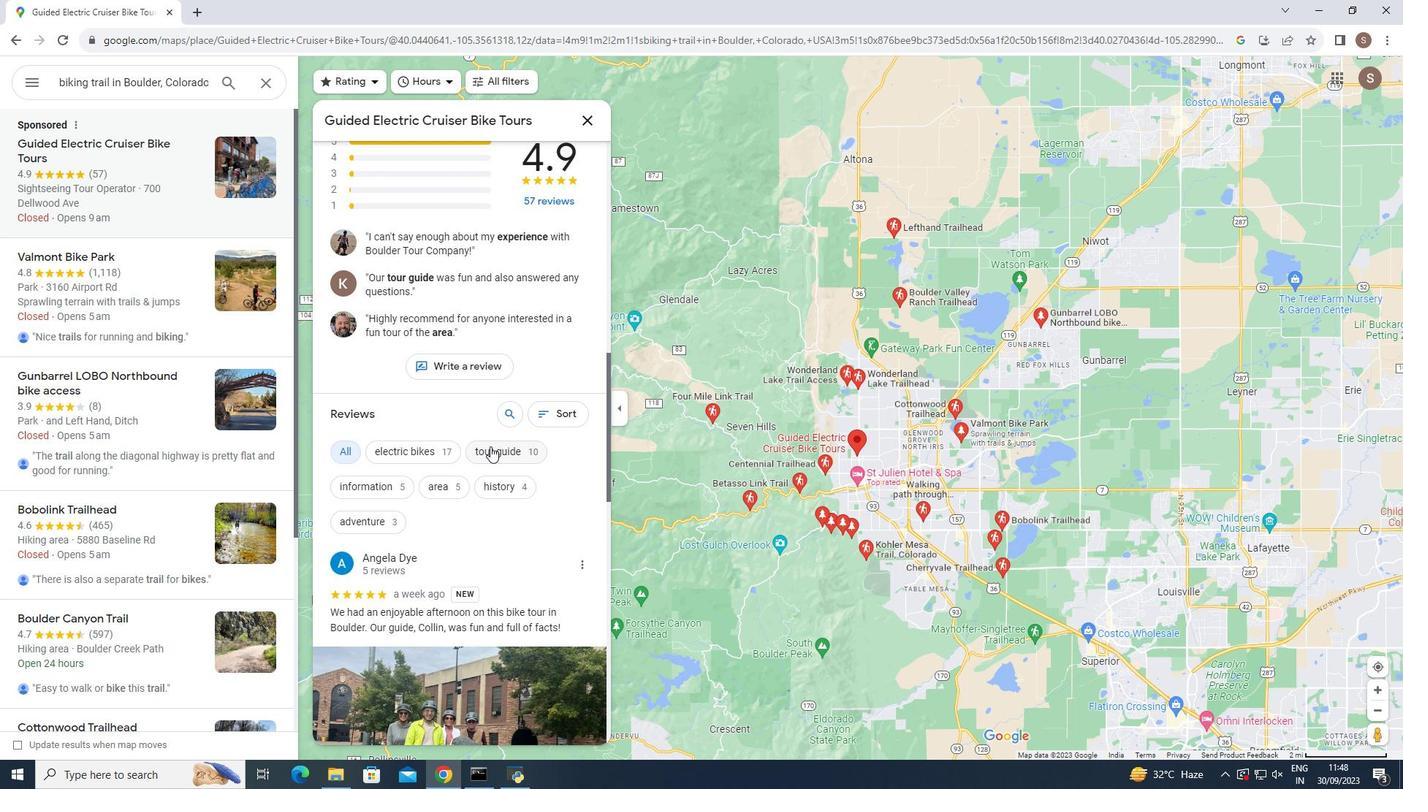 
Action: Mouse scrolled (490, 446) with delta (0, 0)
Screenshot: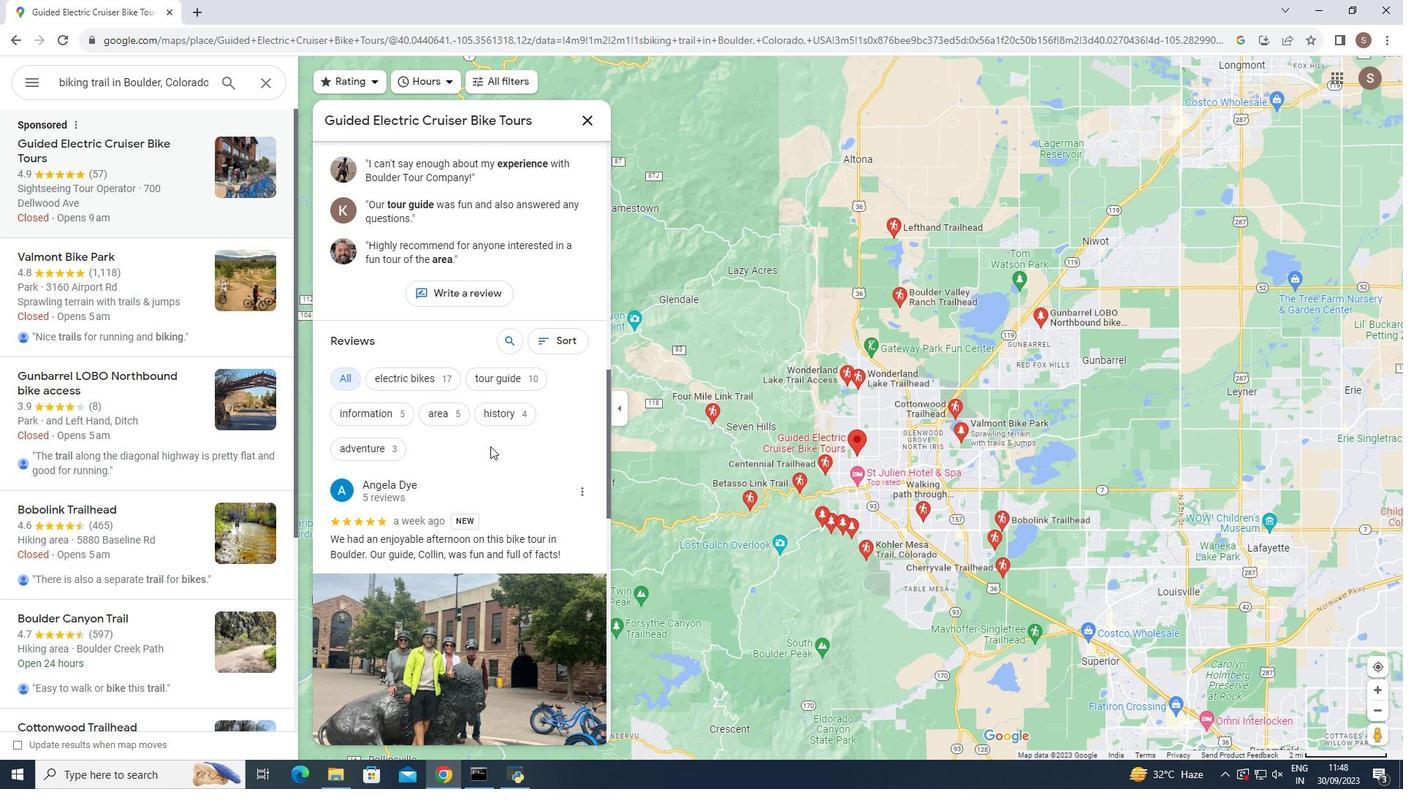 
Action: Mouse scrolled (490, 446) with delta (0, 0)
Screenshot: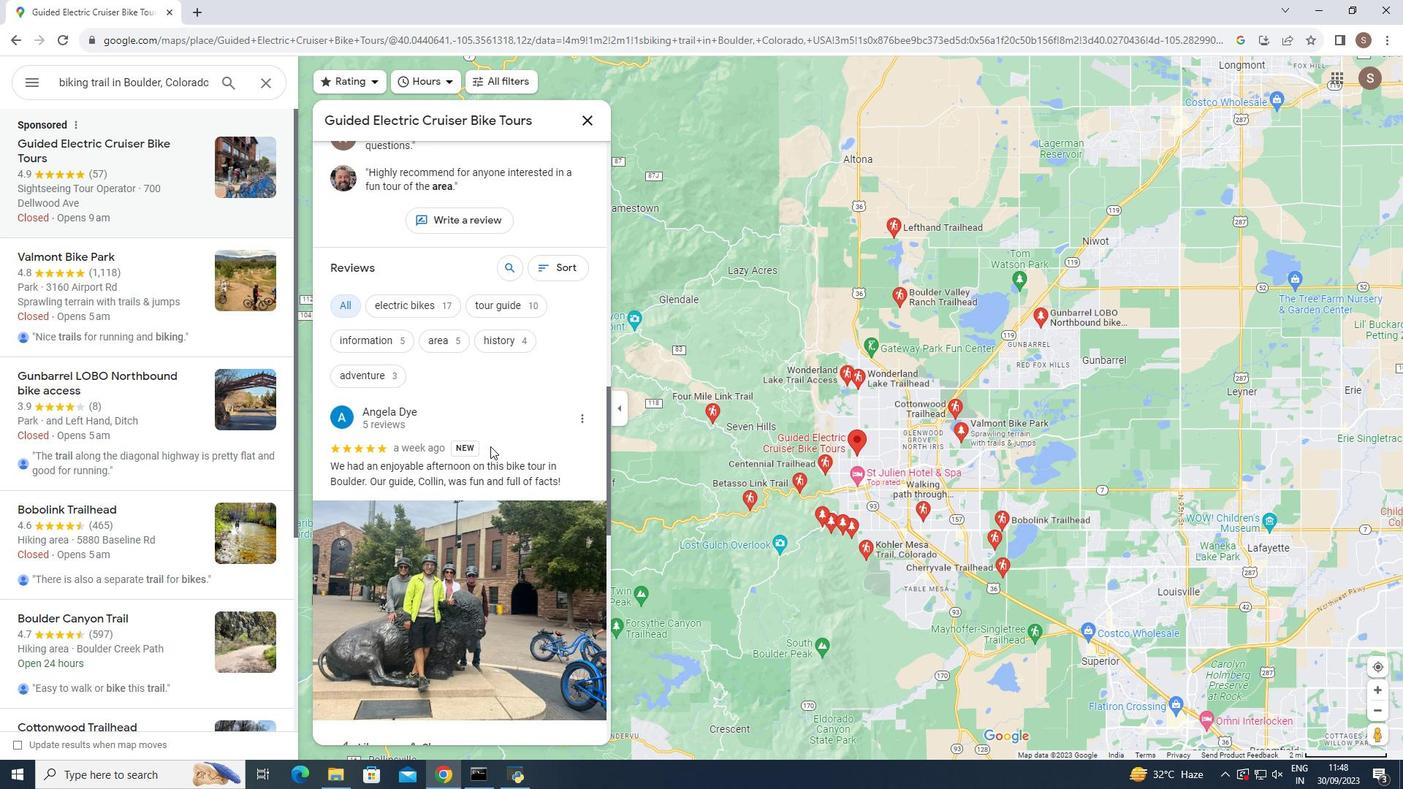 
Action: Mouse moved to (514, 438)
Screenshot: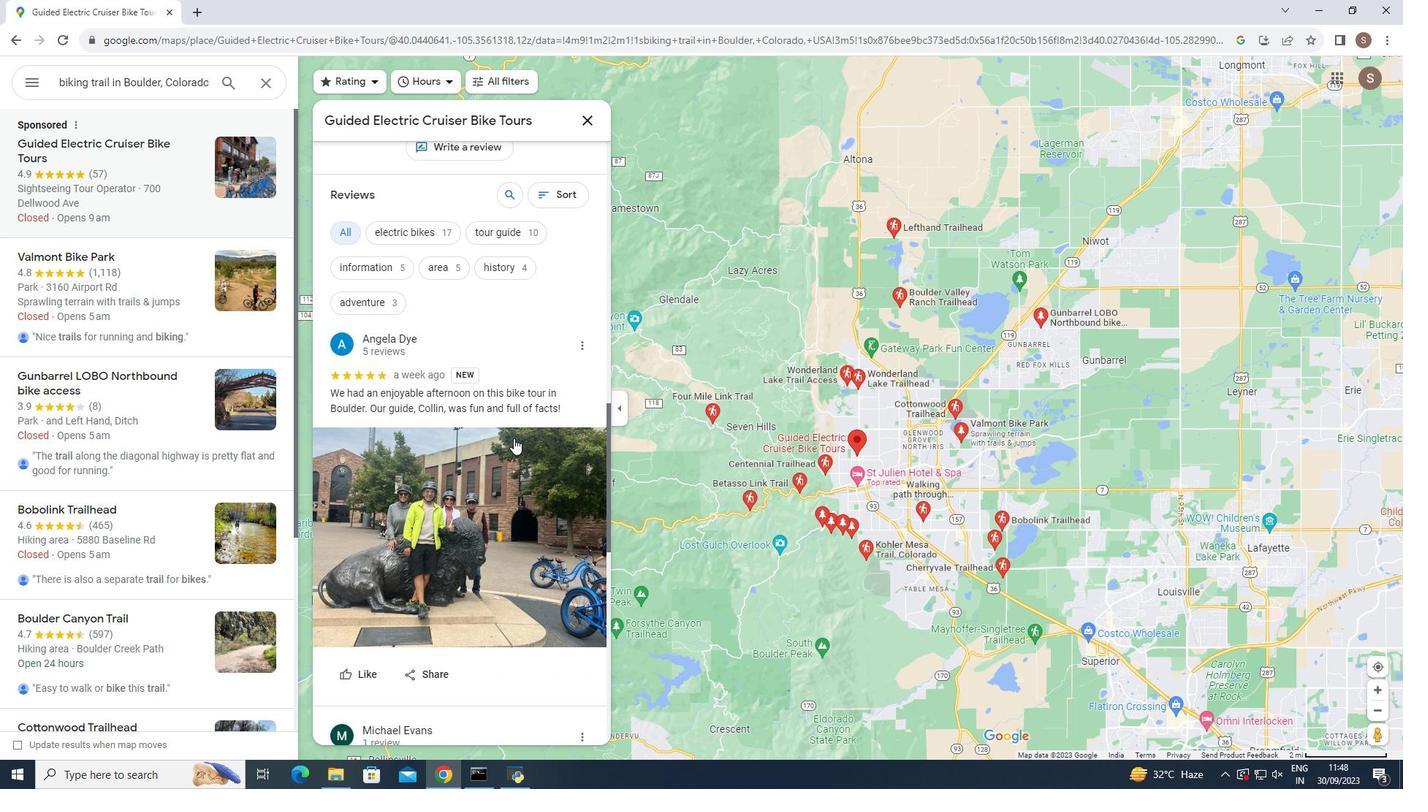 
Action: Mouse scrolled (514, 437) with delta (0, 0)
Screenshot: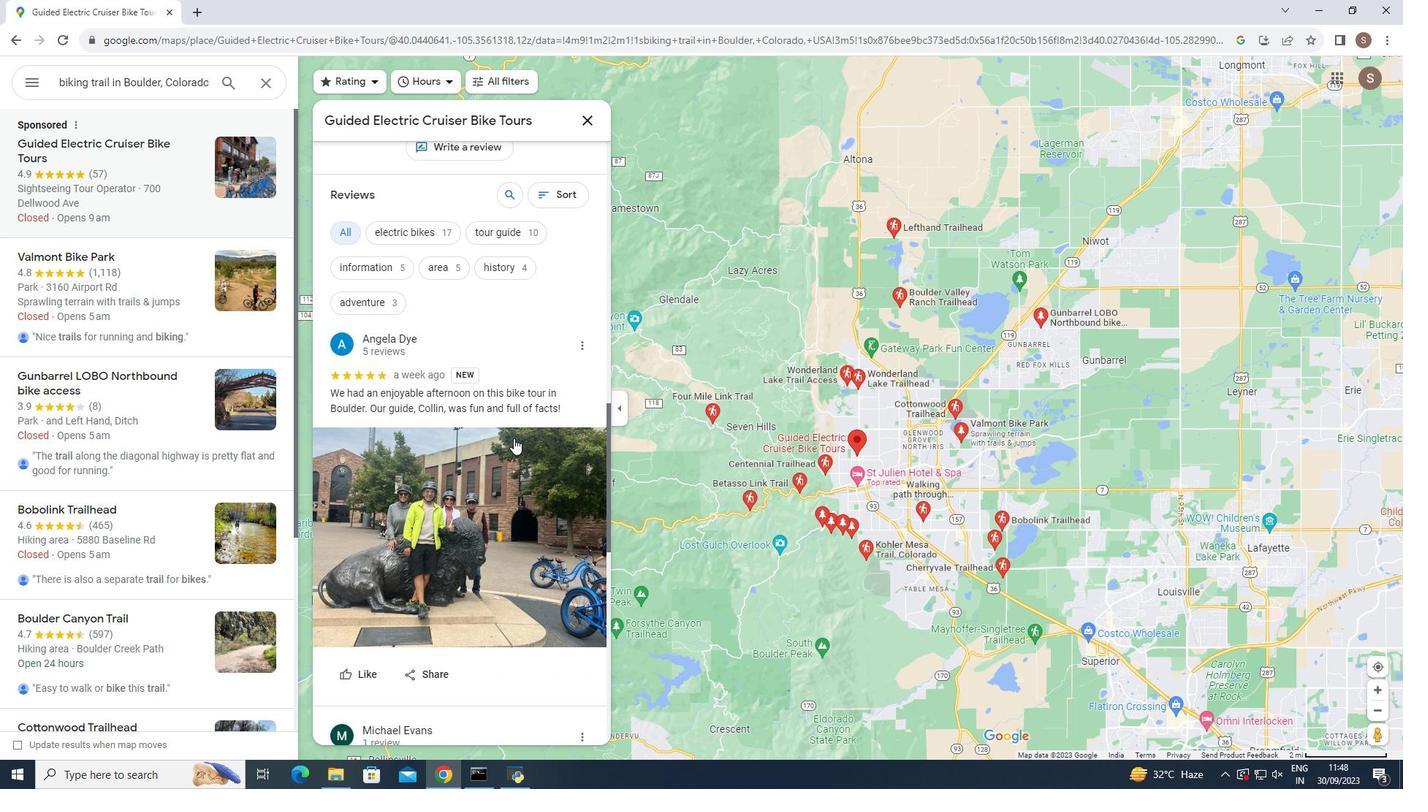 
Action: Mouse scrolled (514, 437) with delta (0, 0)
Screenshot: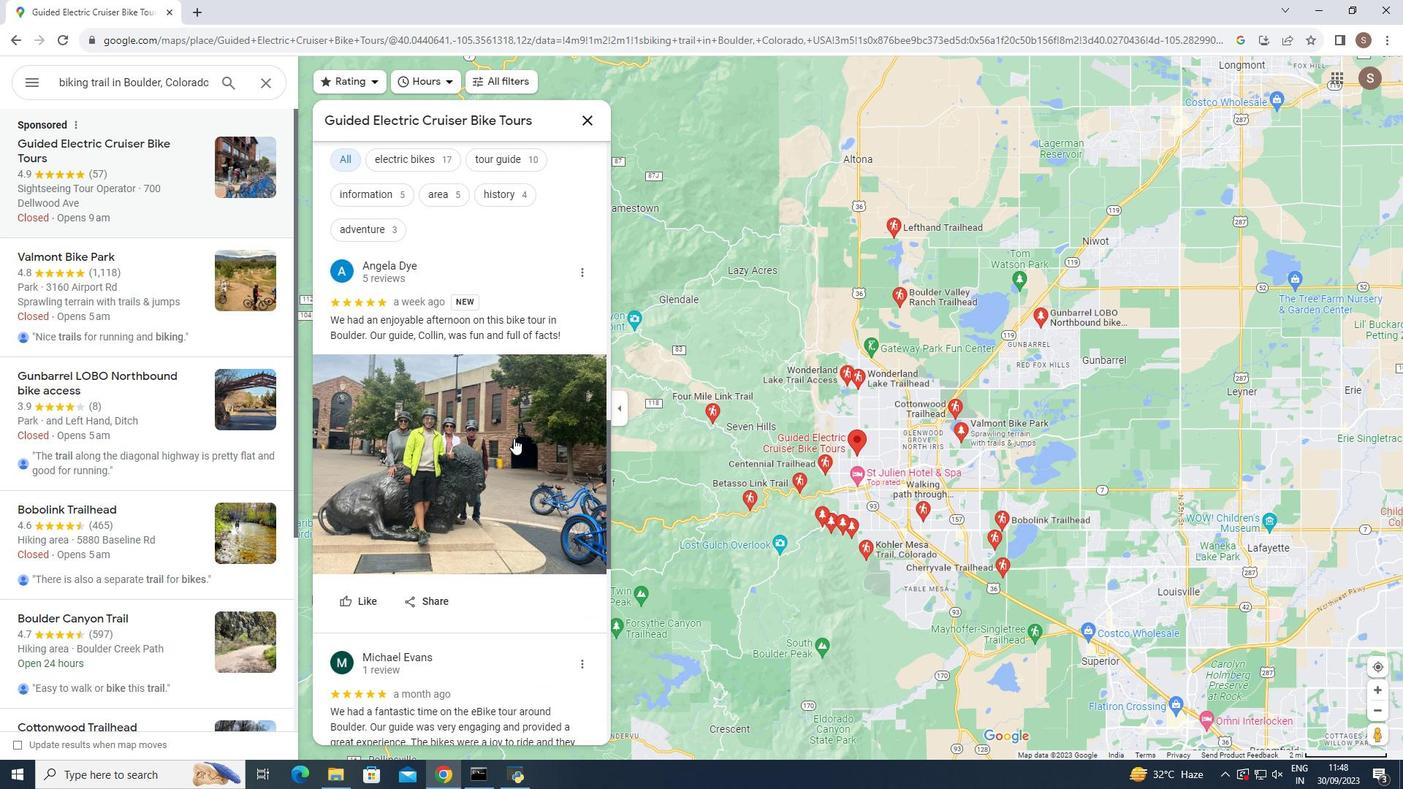 
Action: Mouse scrolled (514, 437) with delta (0, 0)
Screenshot: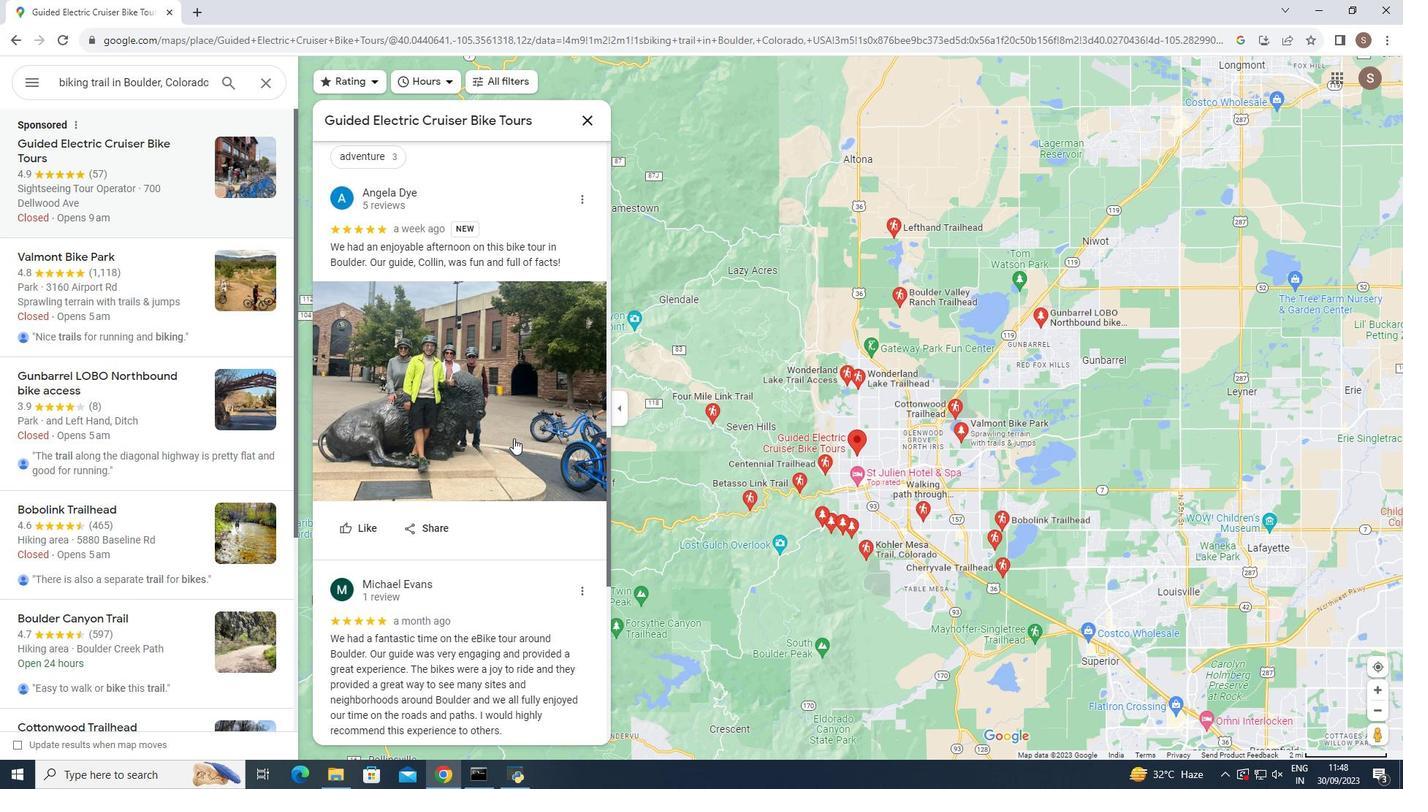 
Action: Mouse scrolled (514, 437) with delta (0, 0)
Screenshot: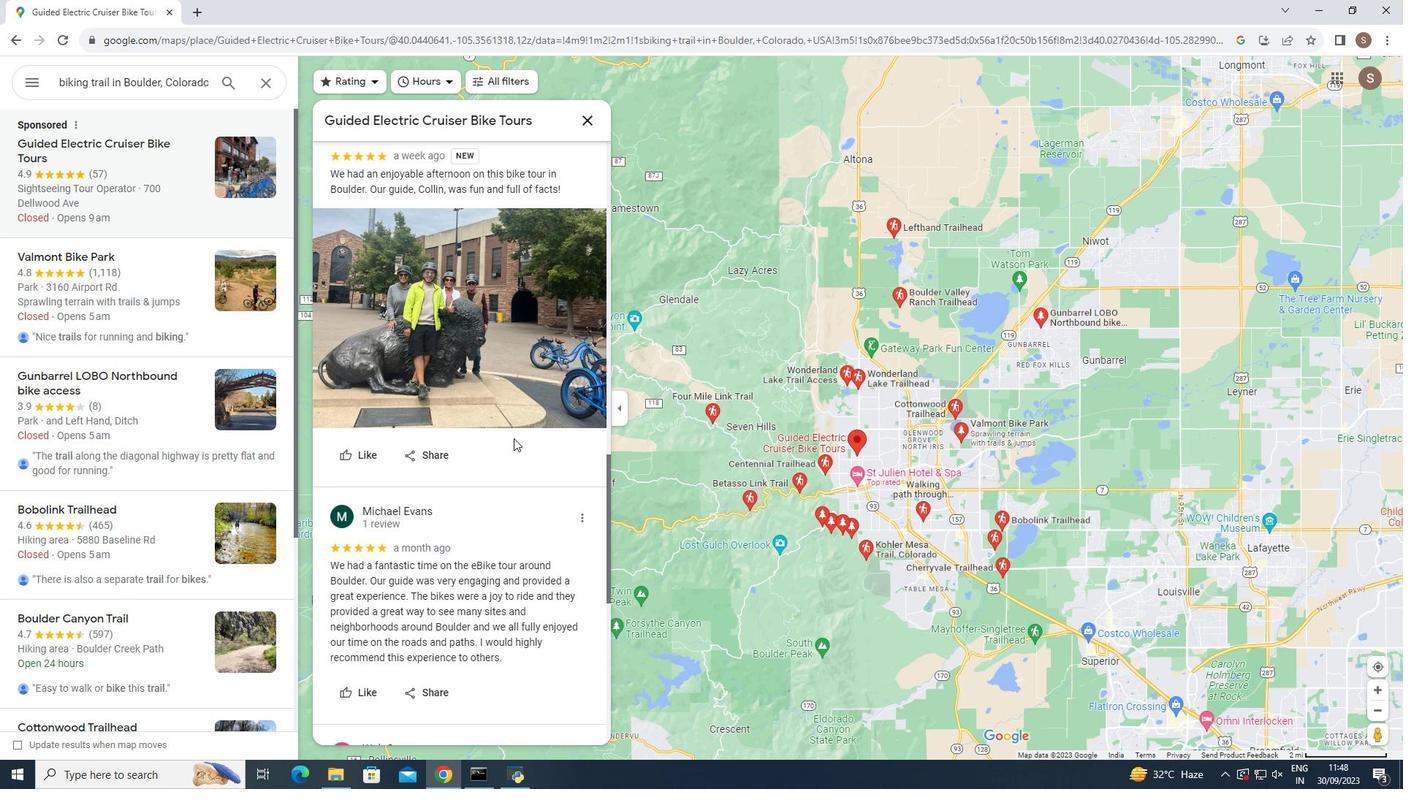 
Action: Mouse scrolled (514, 437) with delta (0, 0)
Screenshot: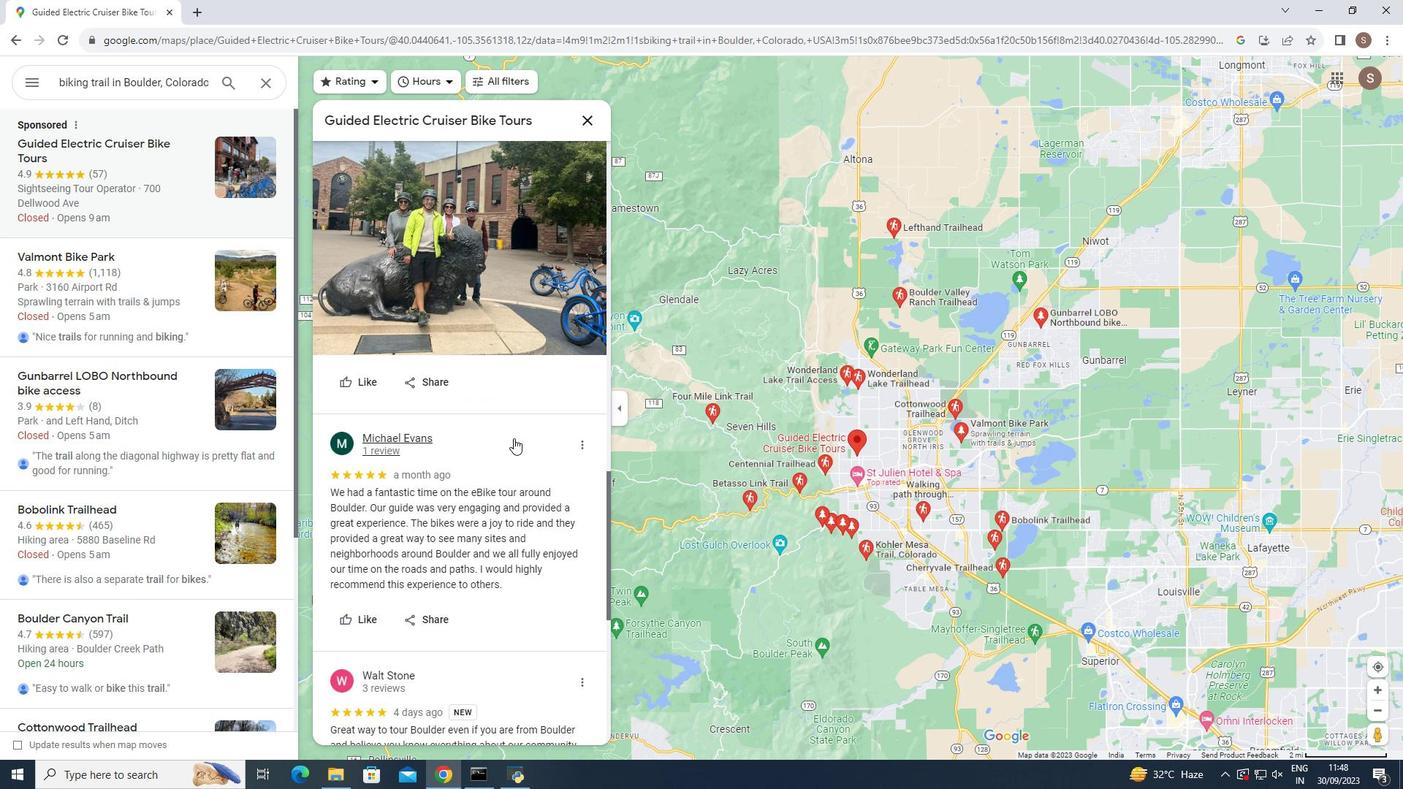 
Action: Mouse scrolled (514, 437) with delta (0, 0)
Screenshot: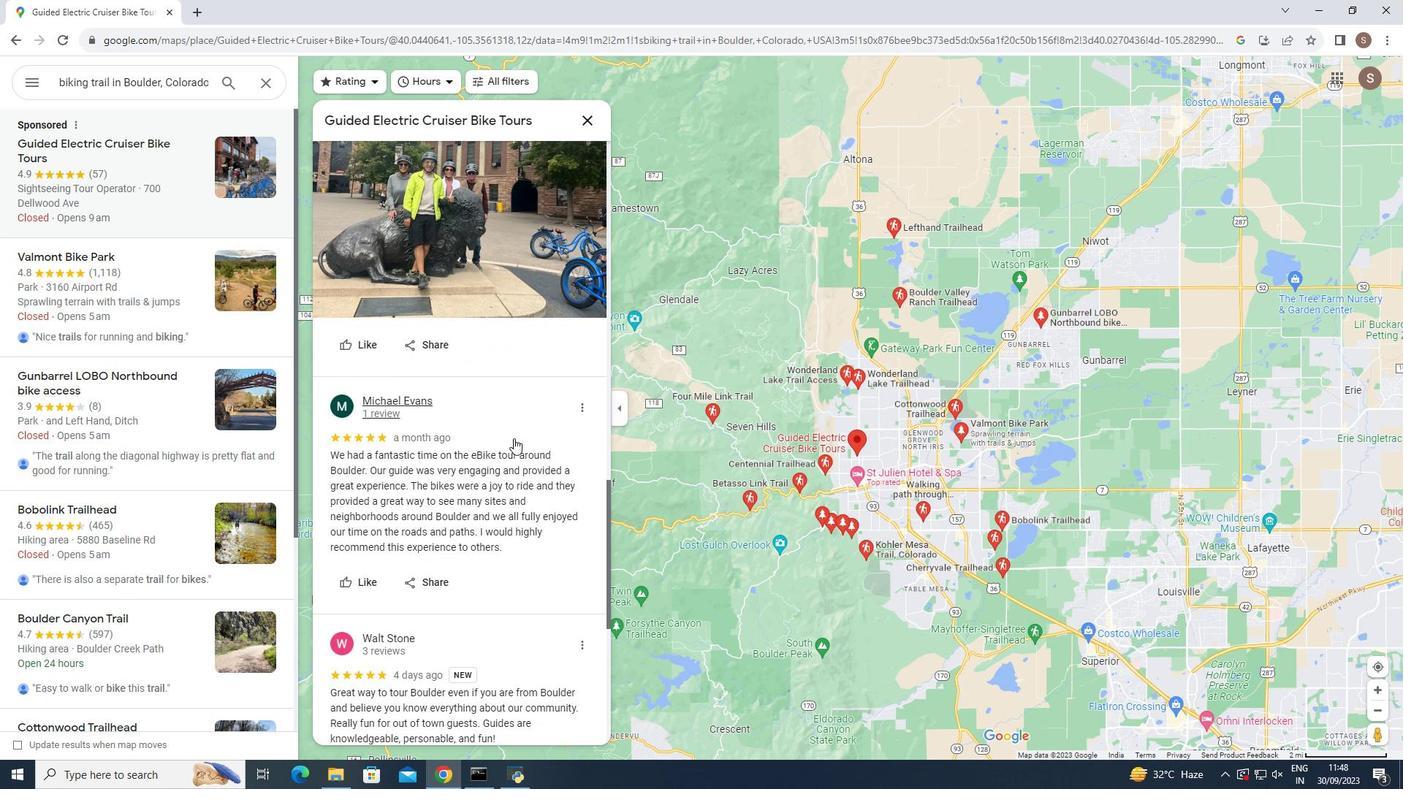 
Action: Mouse scrolled (514, 437) with delta (0, 0)
Screenshot: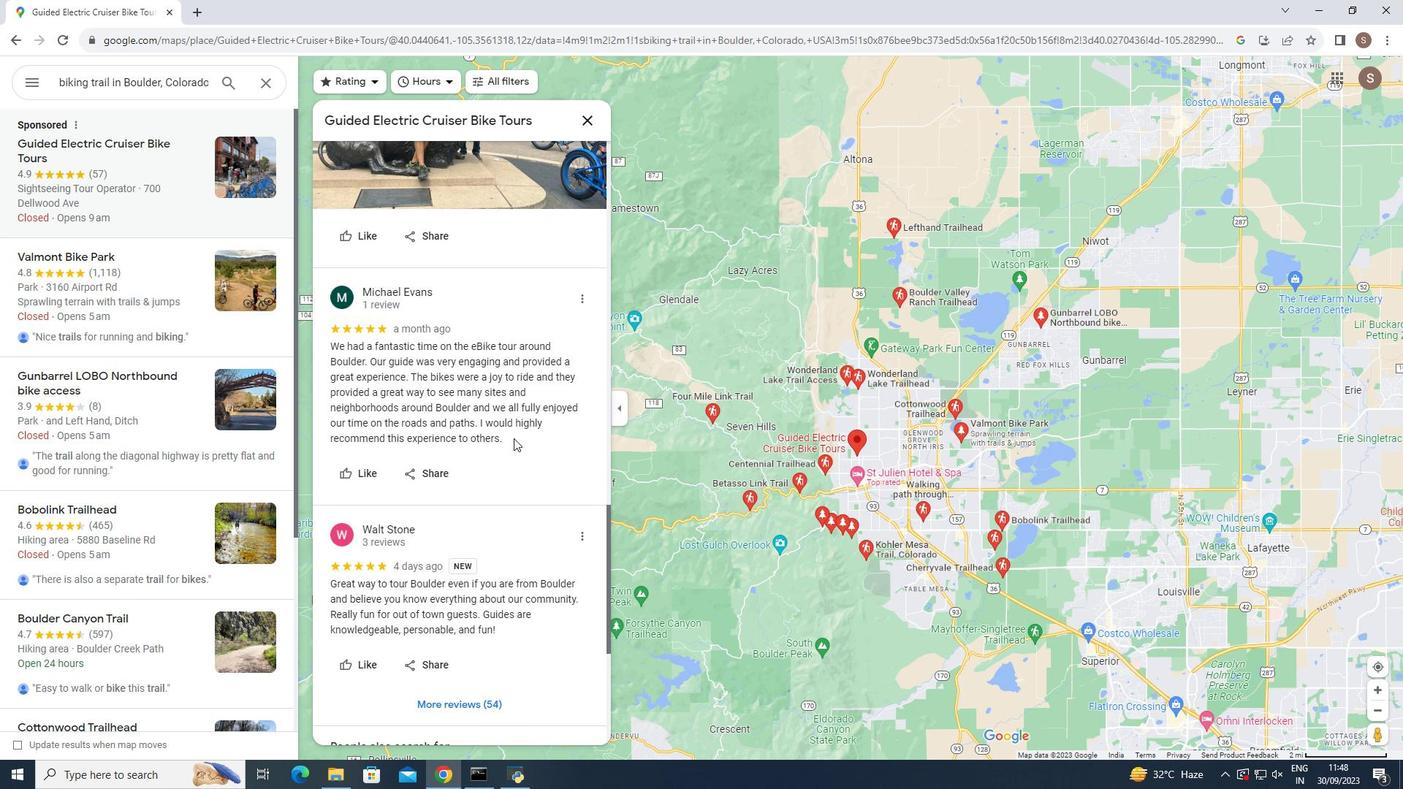 
Action: Mouse scrolled (514, 437) with delta (0, 0)
Screenshot: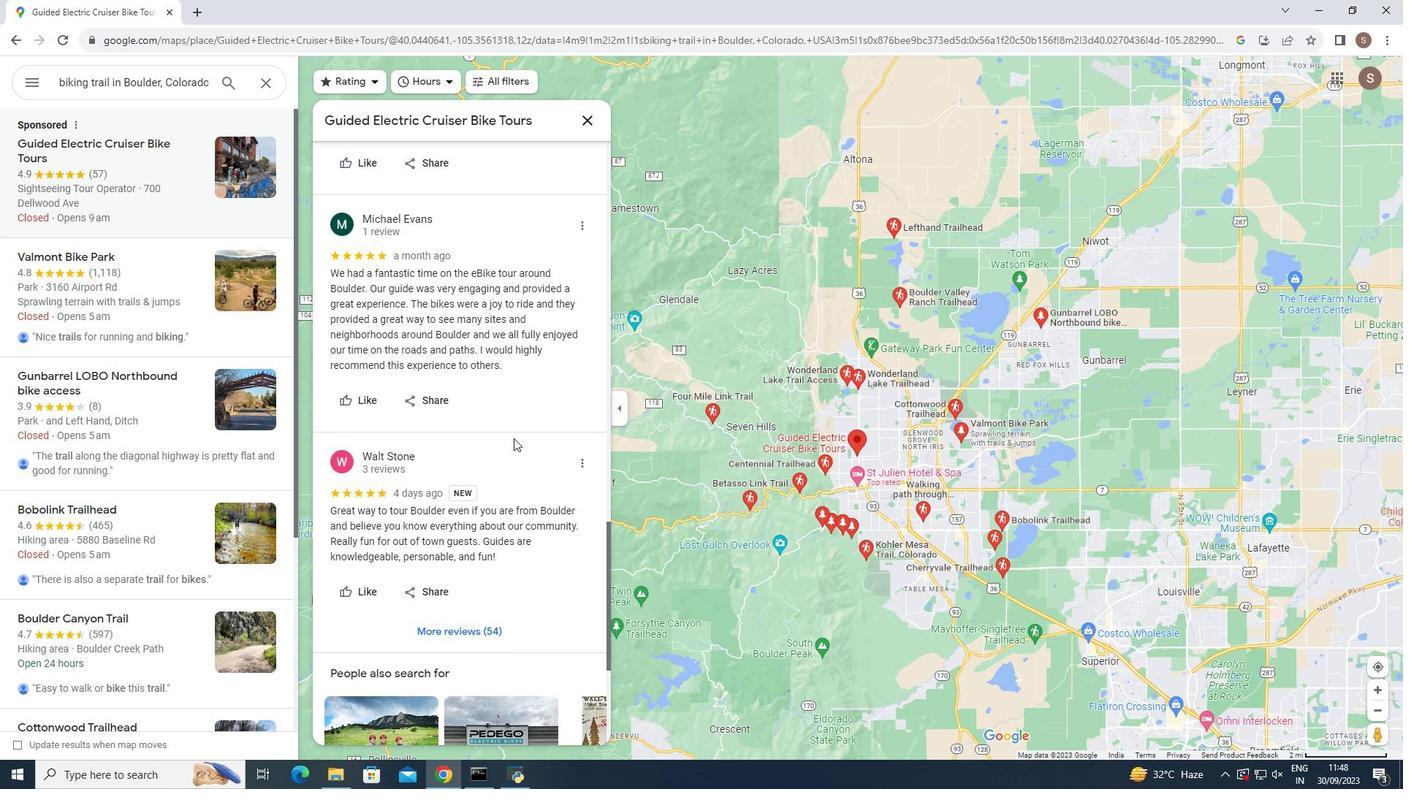 
Action: Mouse scrolled (514, 437) with delta (0, 0)
Screenshot: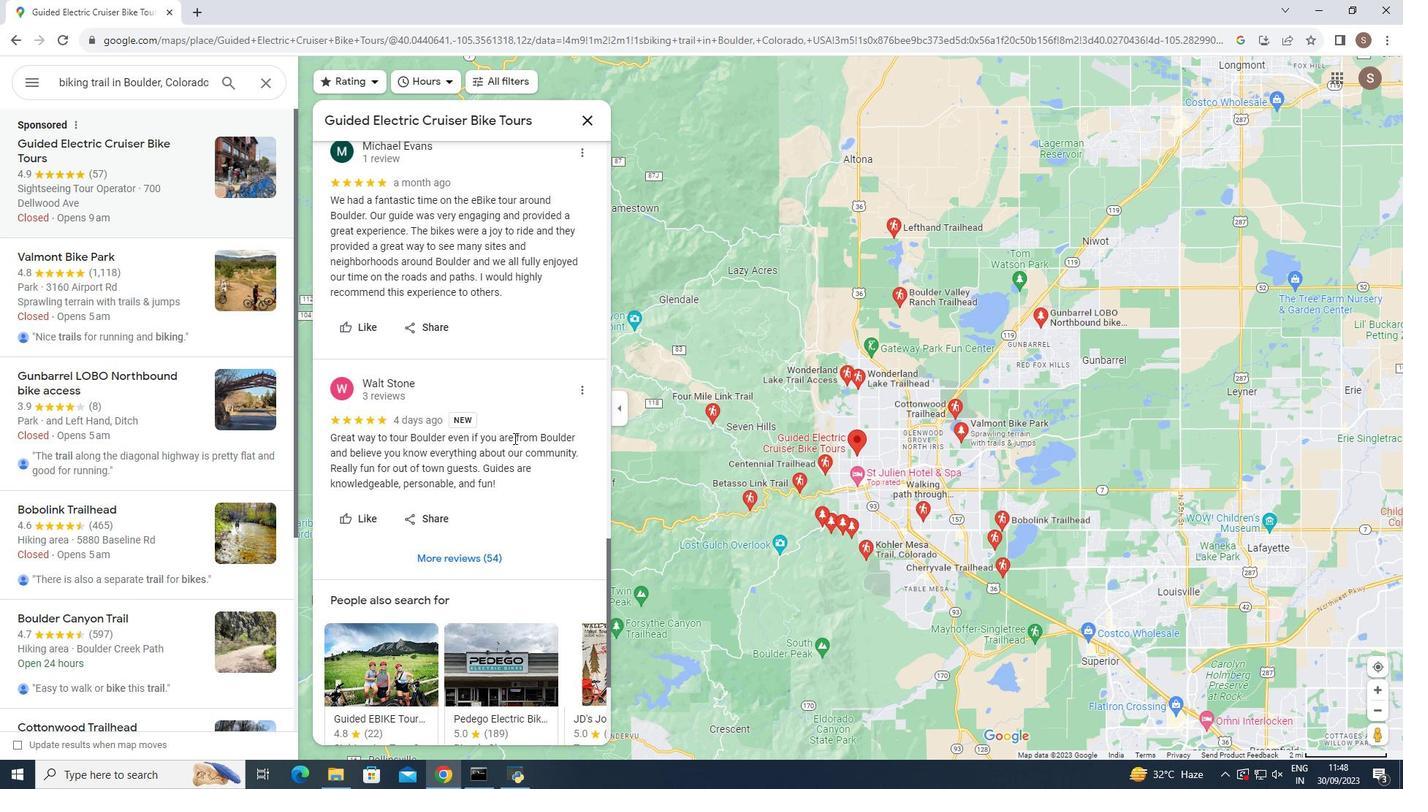
Action: Mouse scrolled (514, 437) with delta (0, 0)
Screenshot: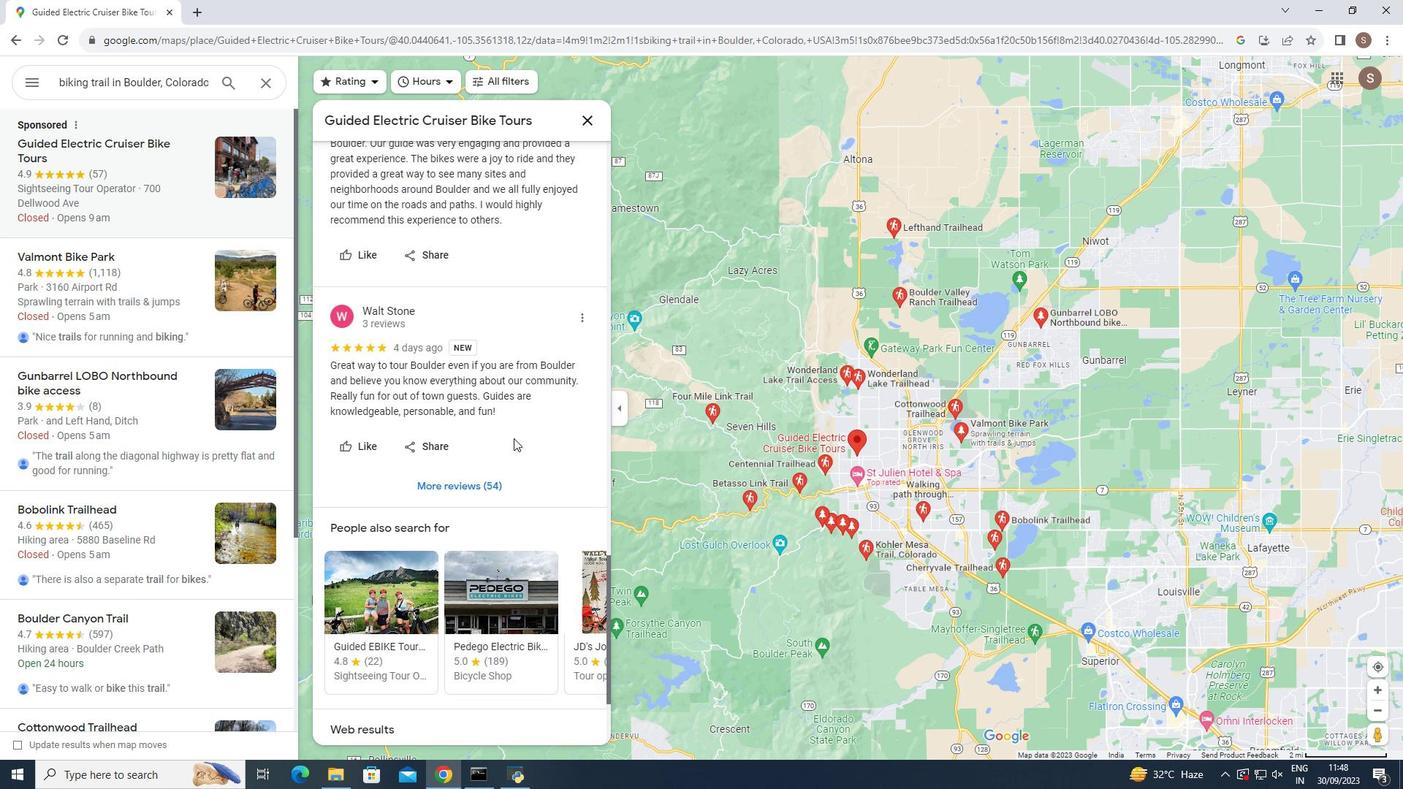 
Action: Mouse scrolled (514, 437) with delta (0, 0)
Screenshot: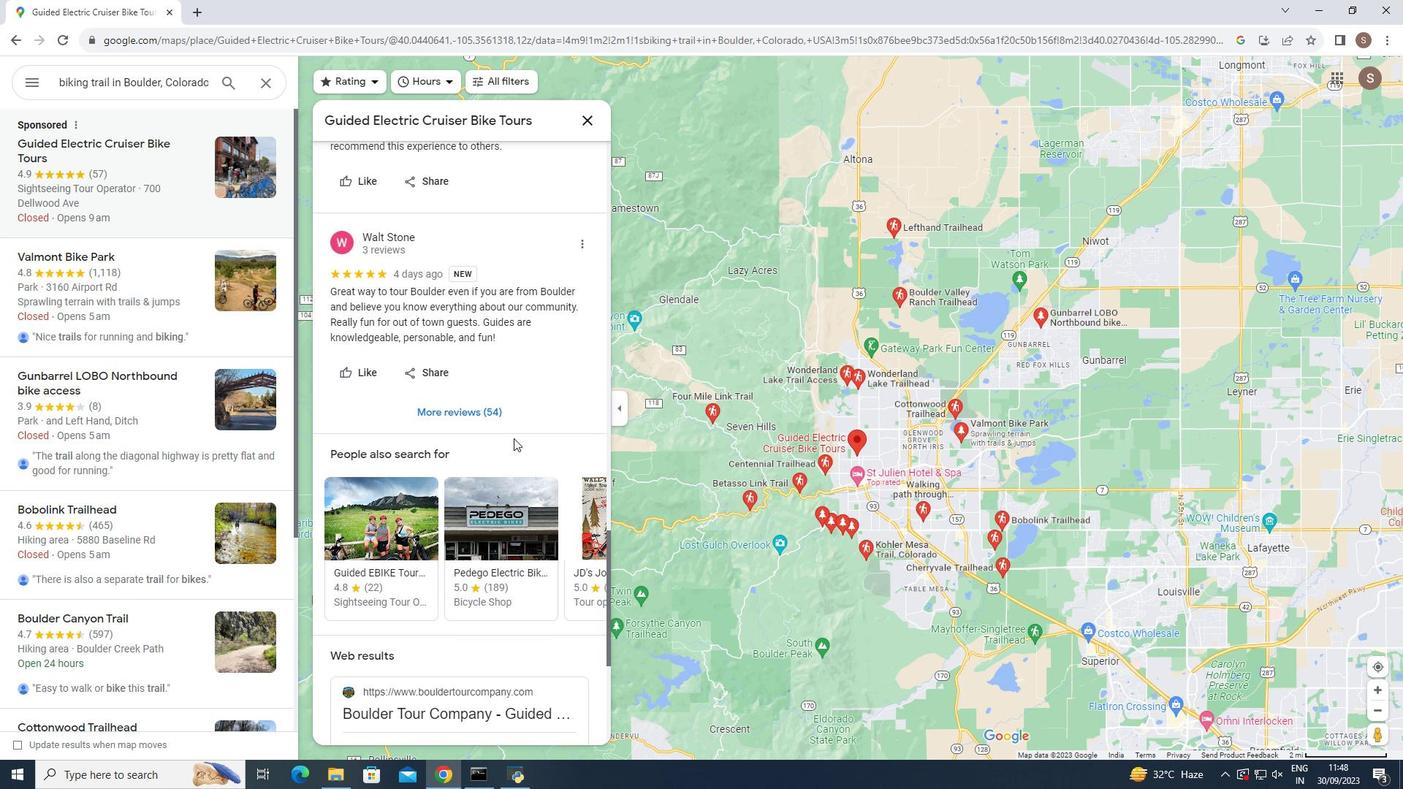 
Action: Mouse scrolled (514, 437) with delta (0, 0)
Screenshot: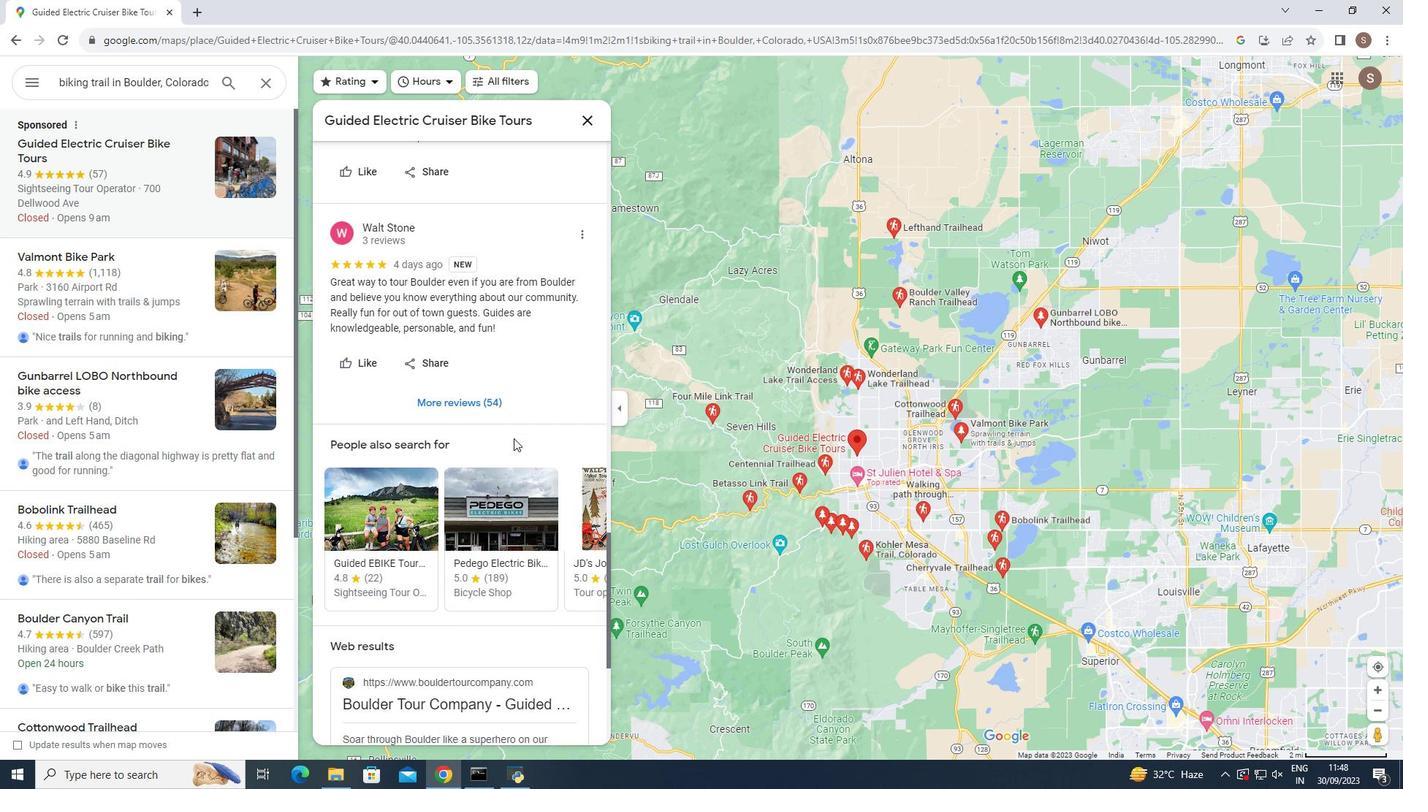 
Action: Mouse scrolled (514, 437) with delta (0, 0)
Screenshot: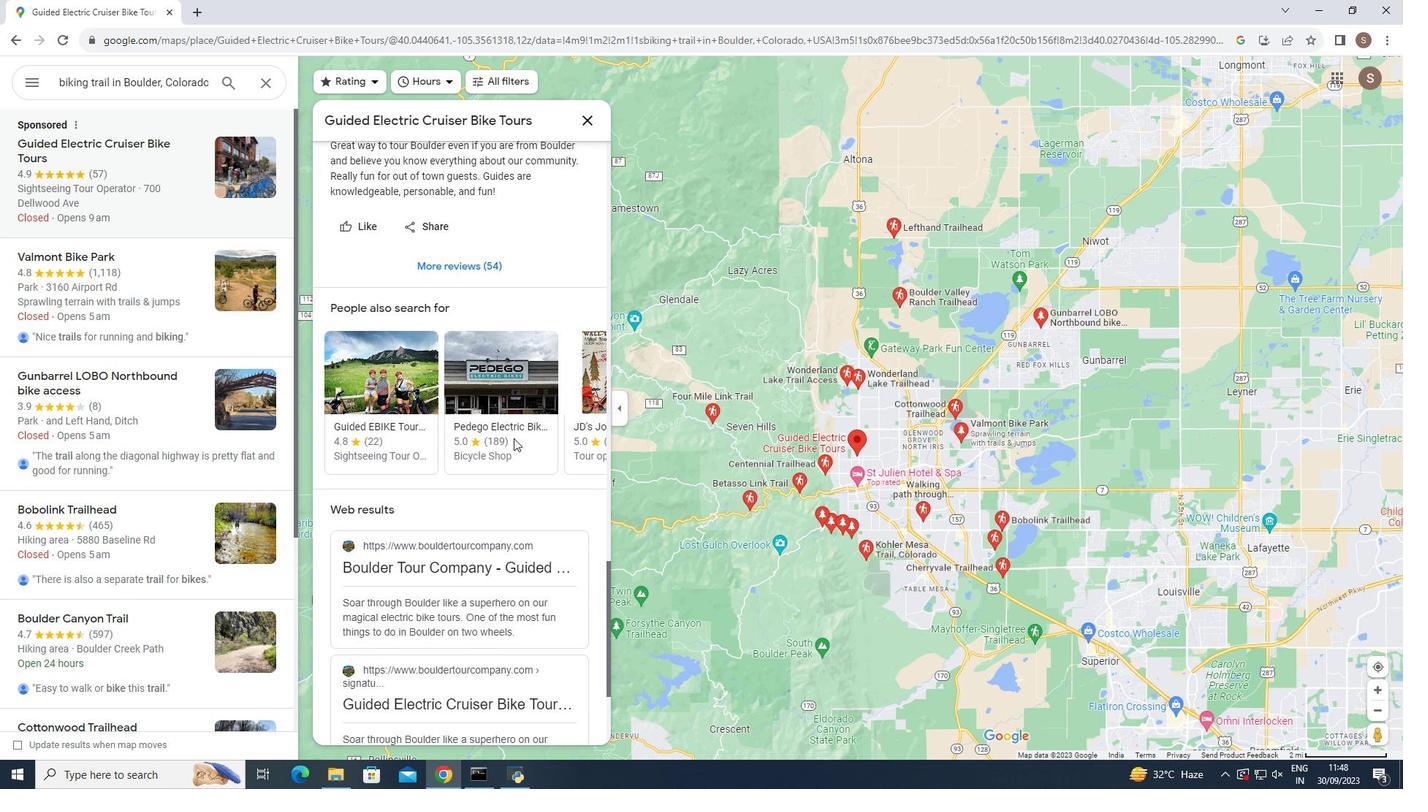 
Action: Mouse scrolled (514, 437) with delta (0, 0)
Screenshot: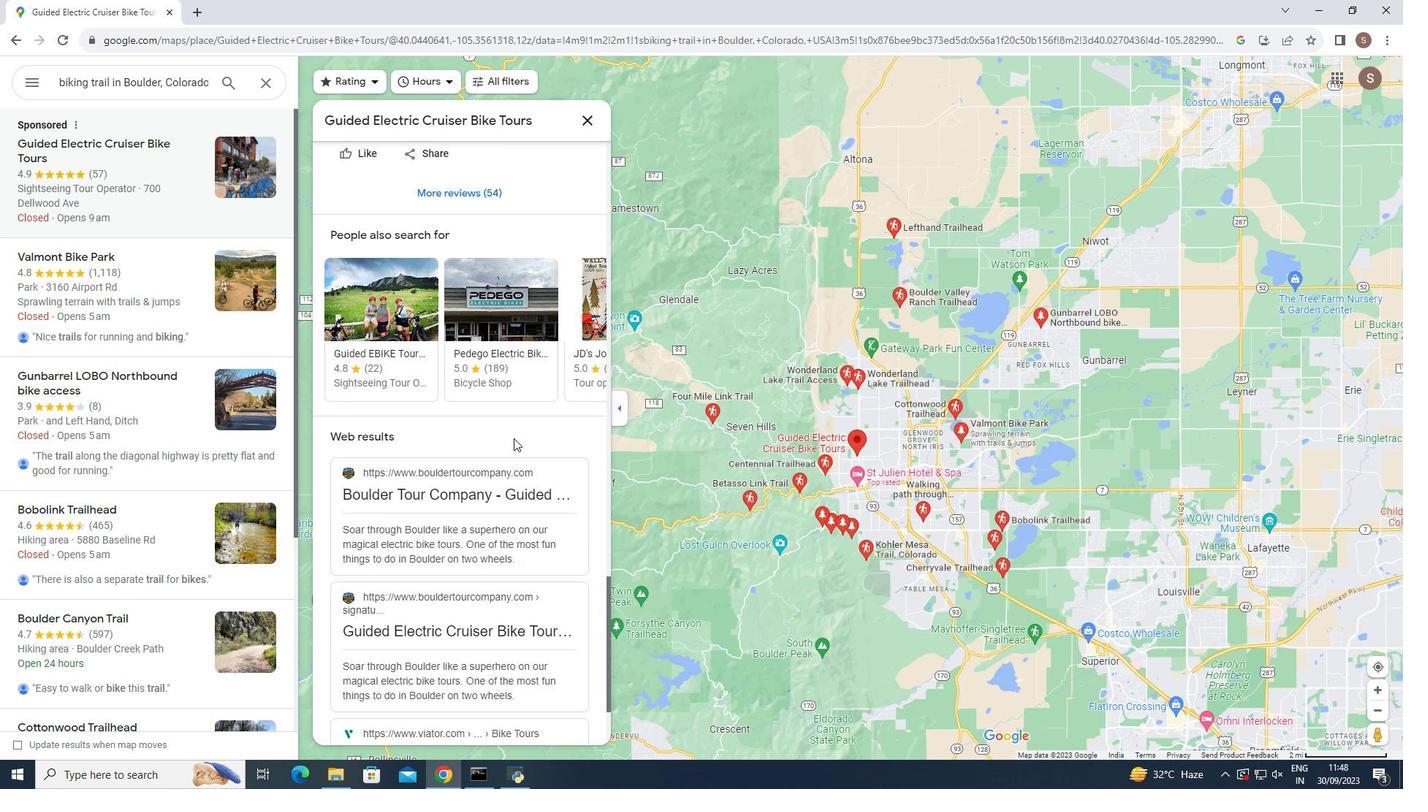 
Action: Mouse scrolled (514, 437) with delta (0, 0)
Screenshot: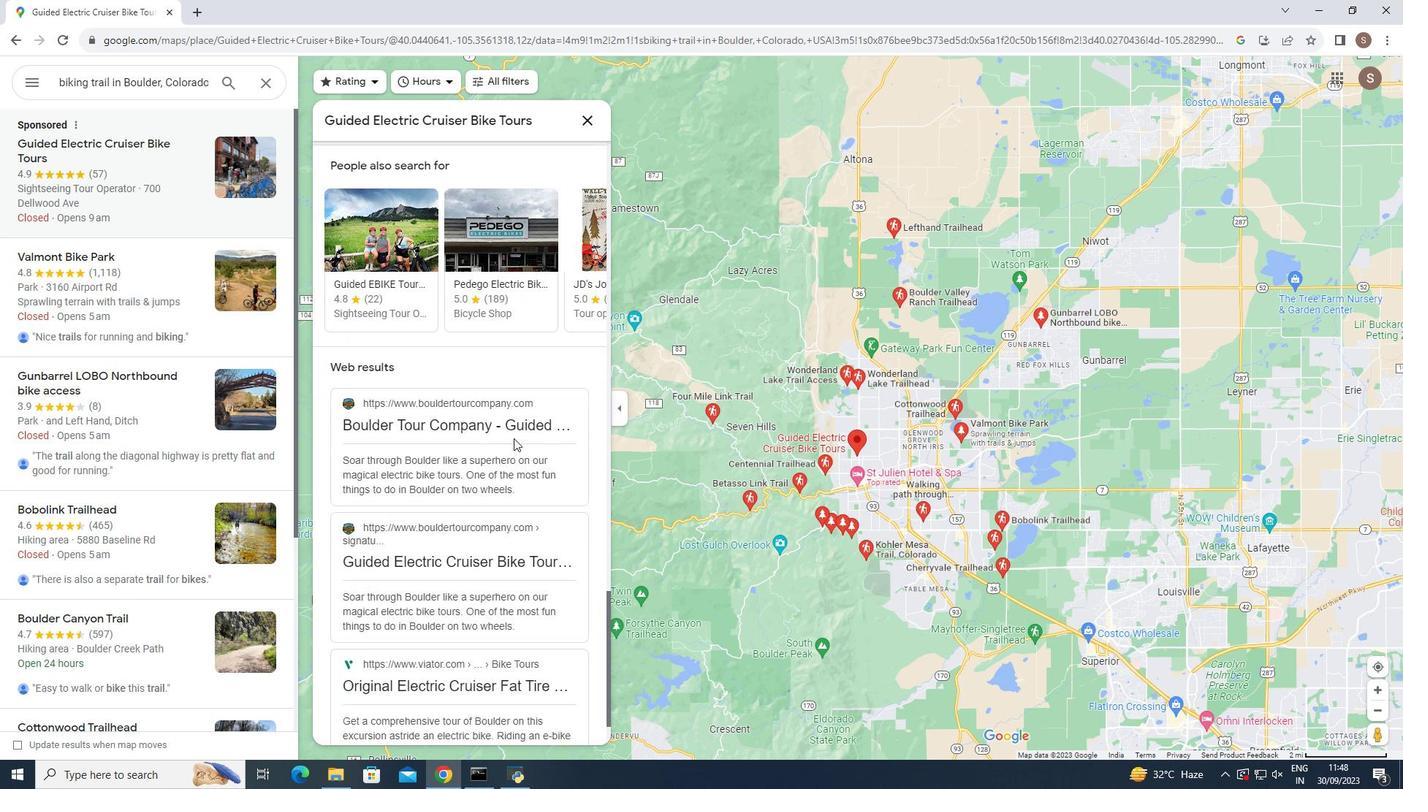 
Action: Mouse scrolled (514, 437) with delta (0, 0)
Screenshot: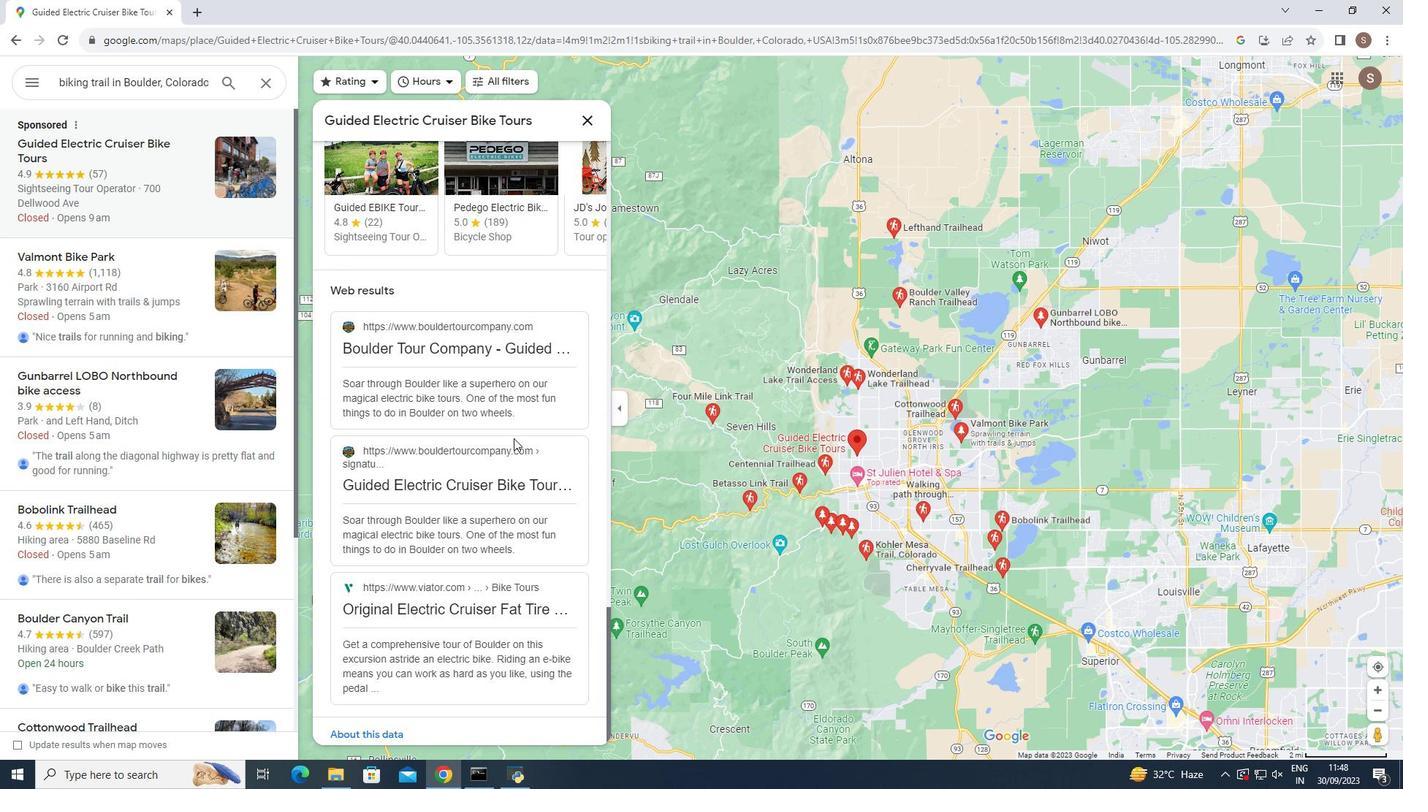 
Action: Mouse moved to (587, 120)
Screenshot: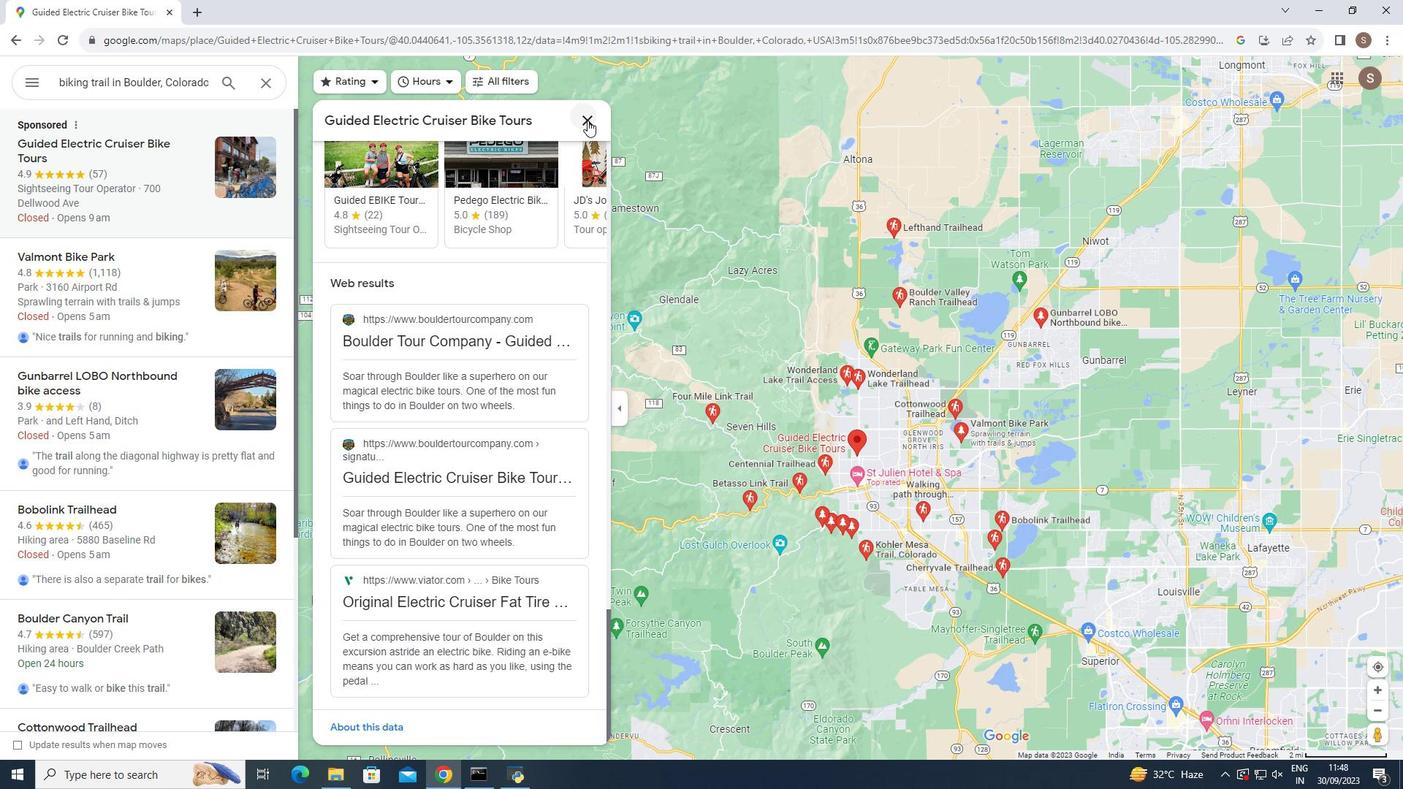 
Action: Mouse pressed left at (587, 120)
Screenshot: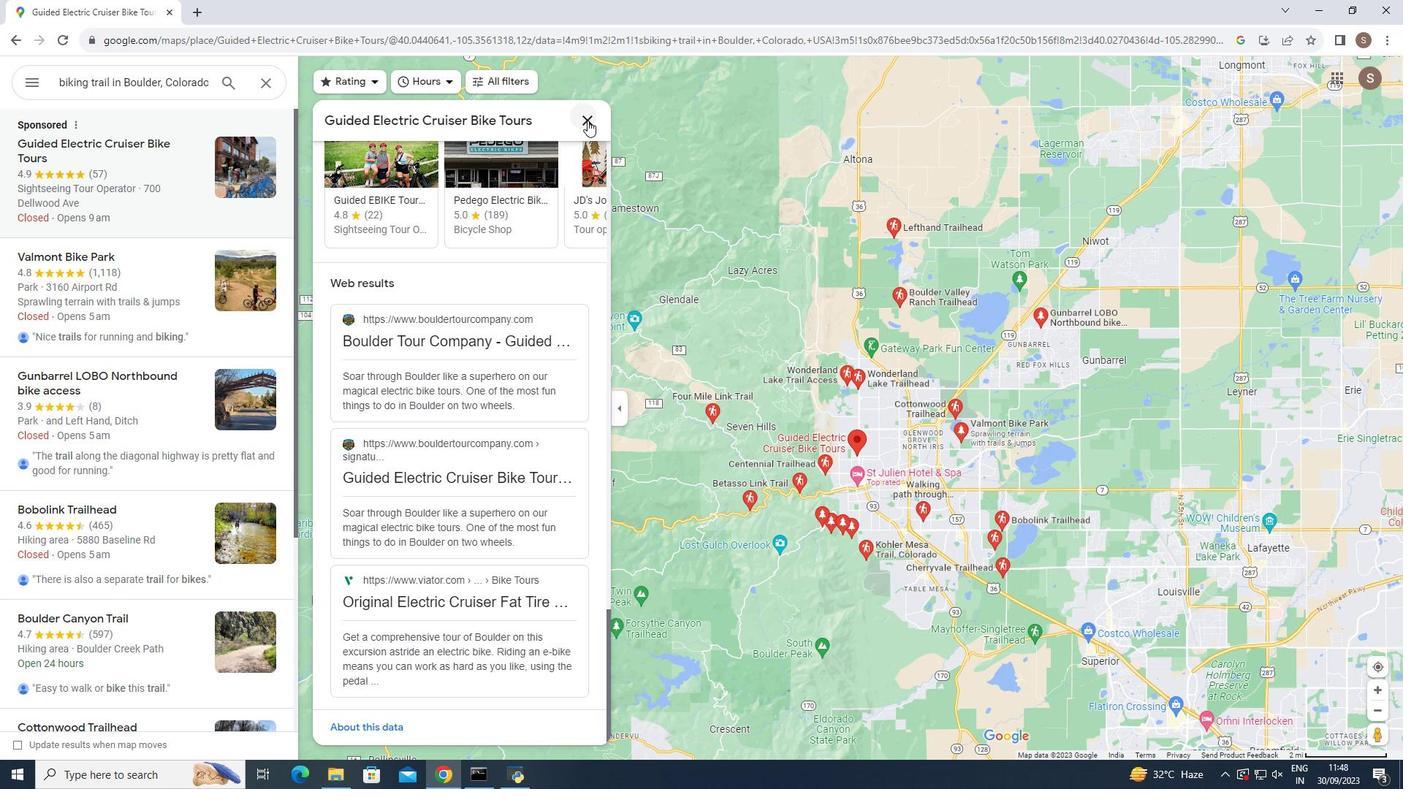 
Action: Mouse moved to (88, 255)
Screenshot: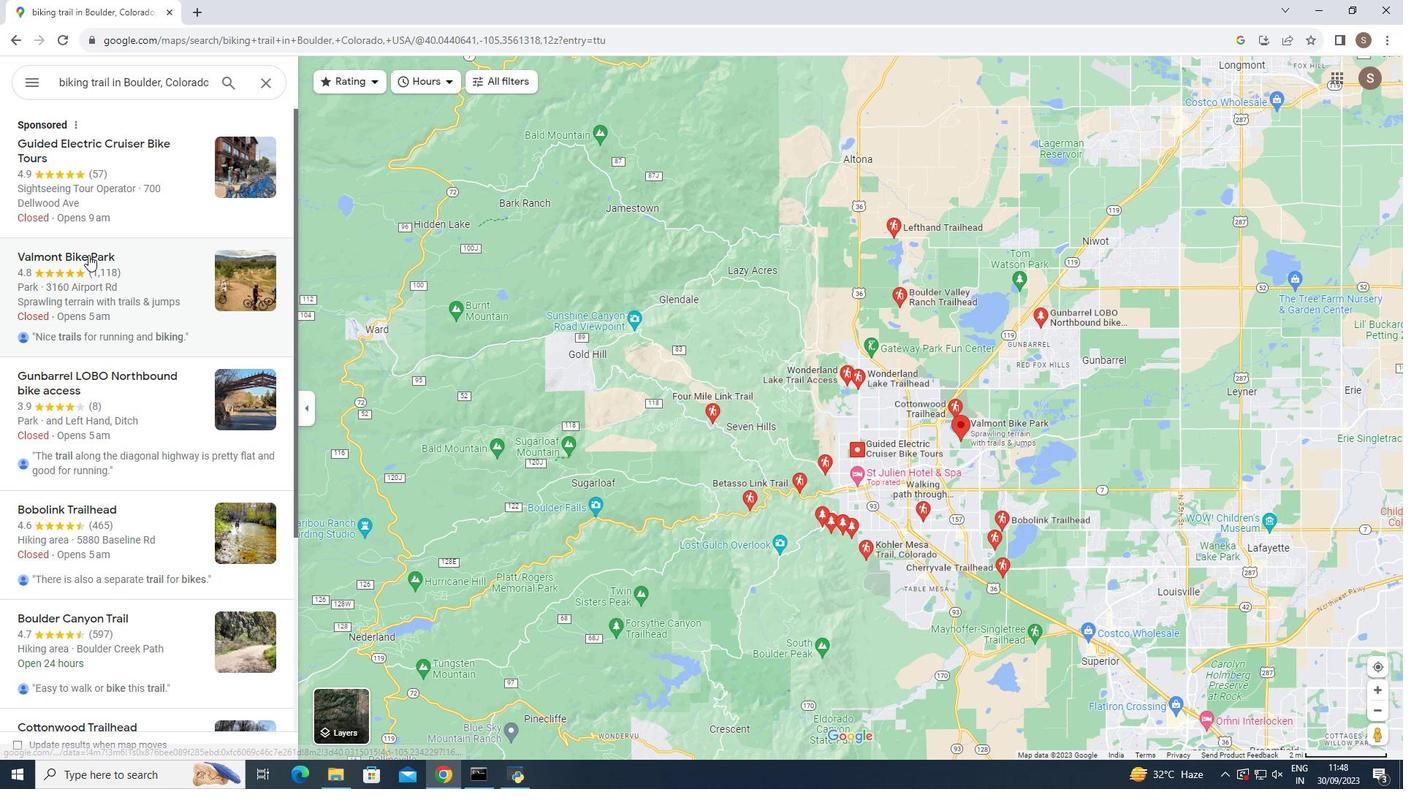 
Action: Mouse pressed left at (88, 255)
Screenshot: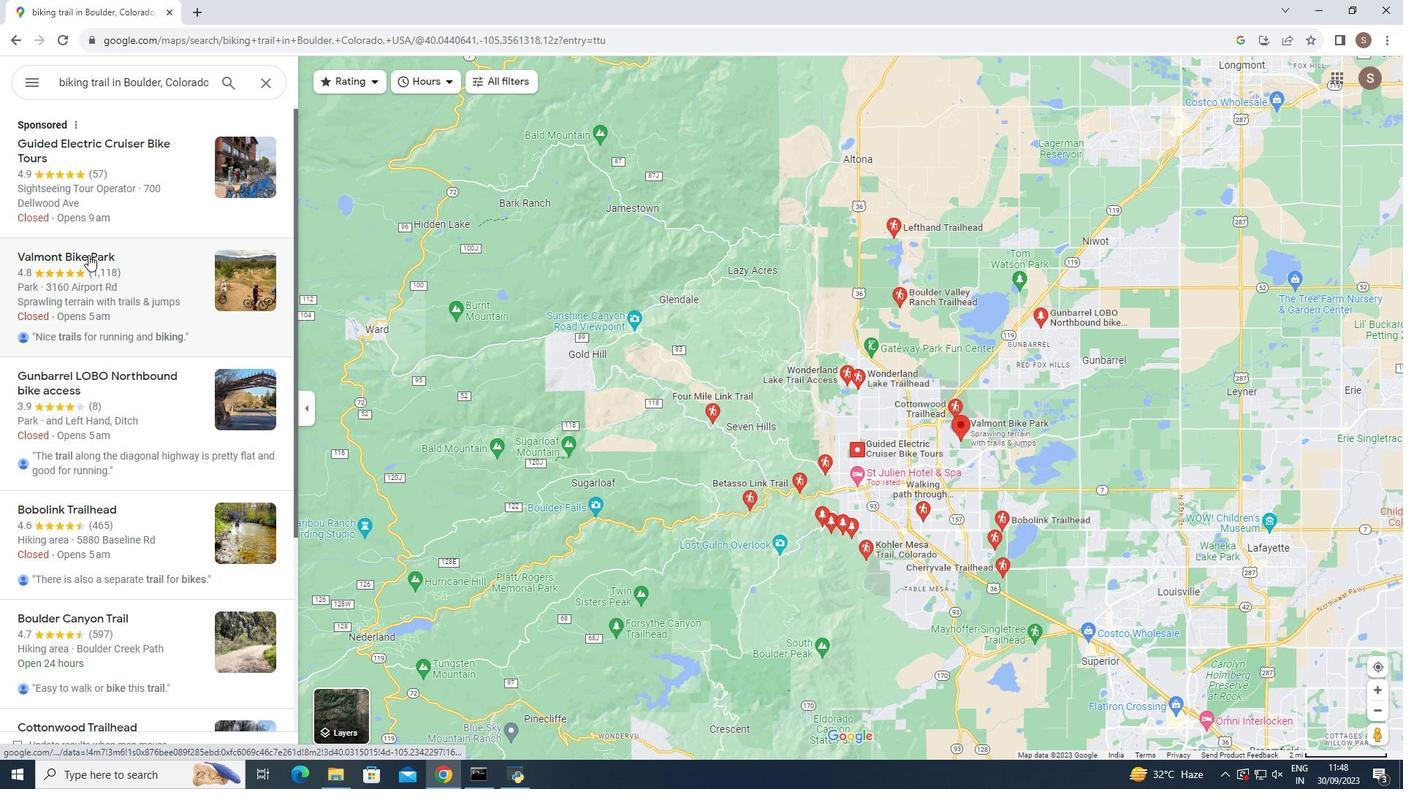 
Action: Mouse moved to (435, 465)
Screenshot: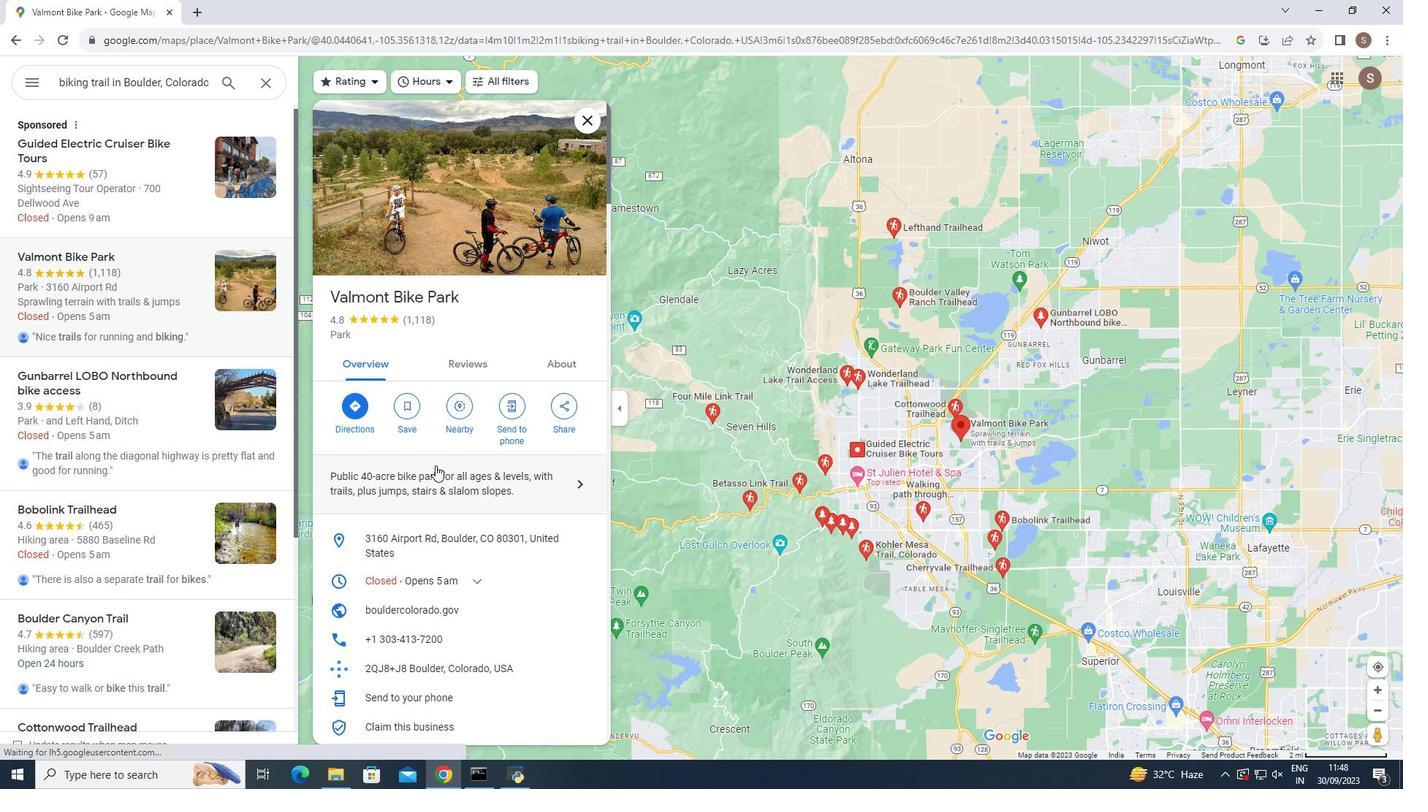
Action: Mouse scrolled (435, 465) with delta (0, 0)
Screenshot: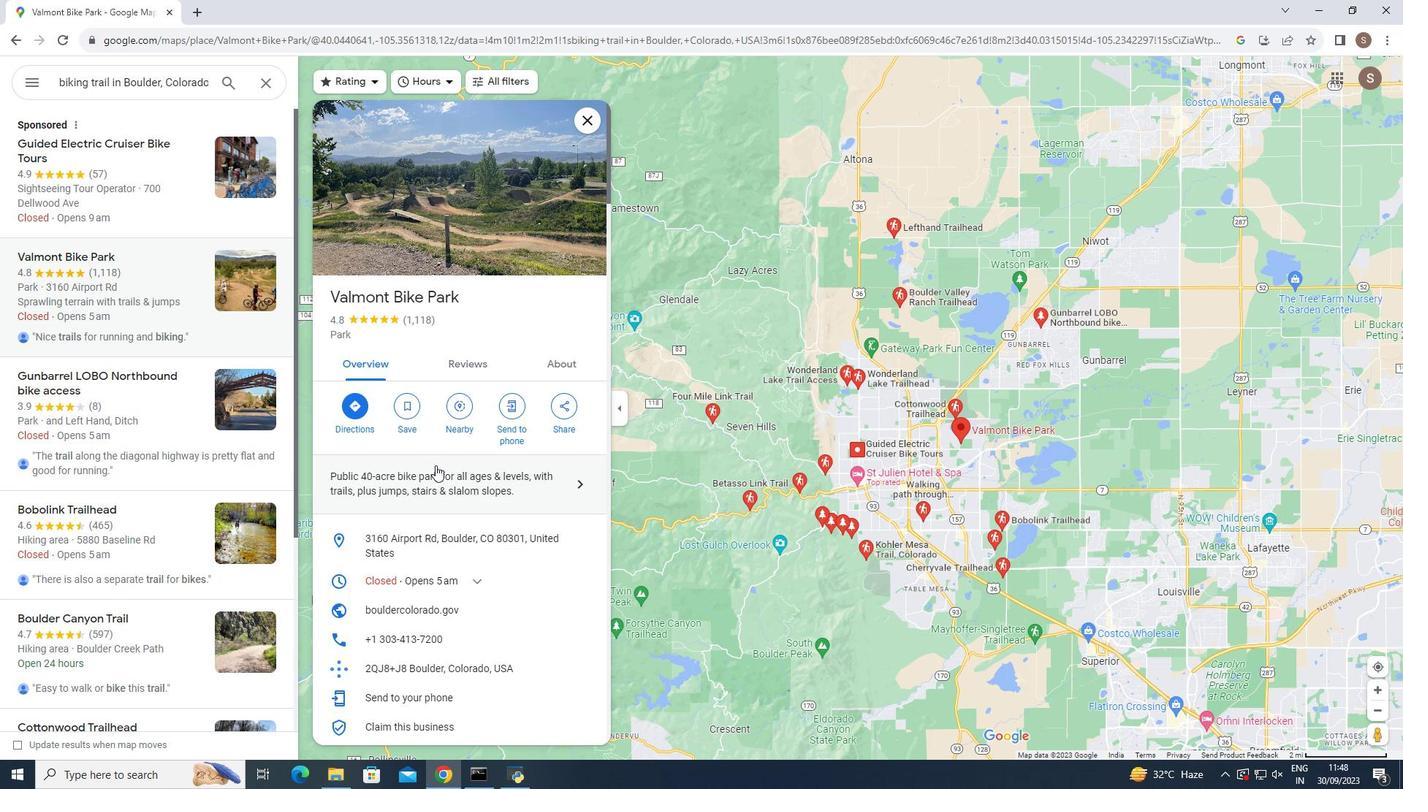 
Action: Mouse moved to (484, 472)
Screenshot: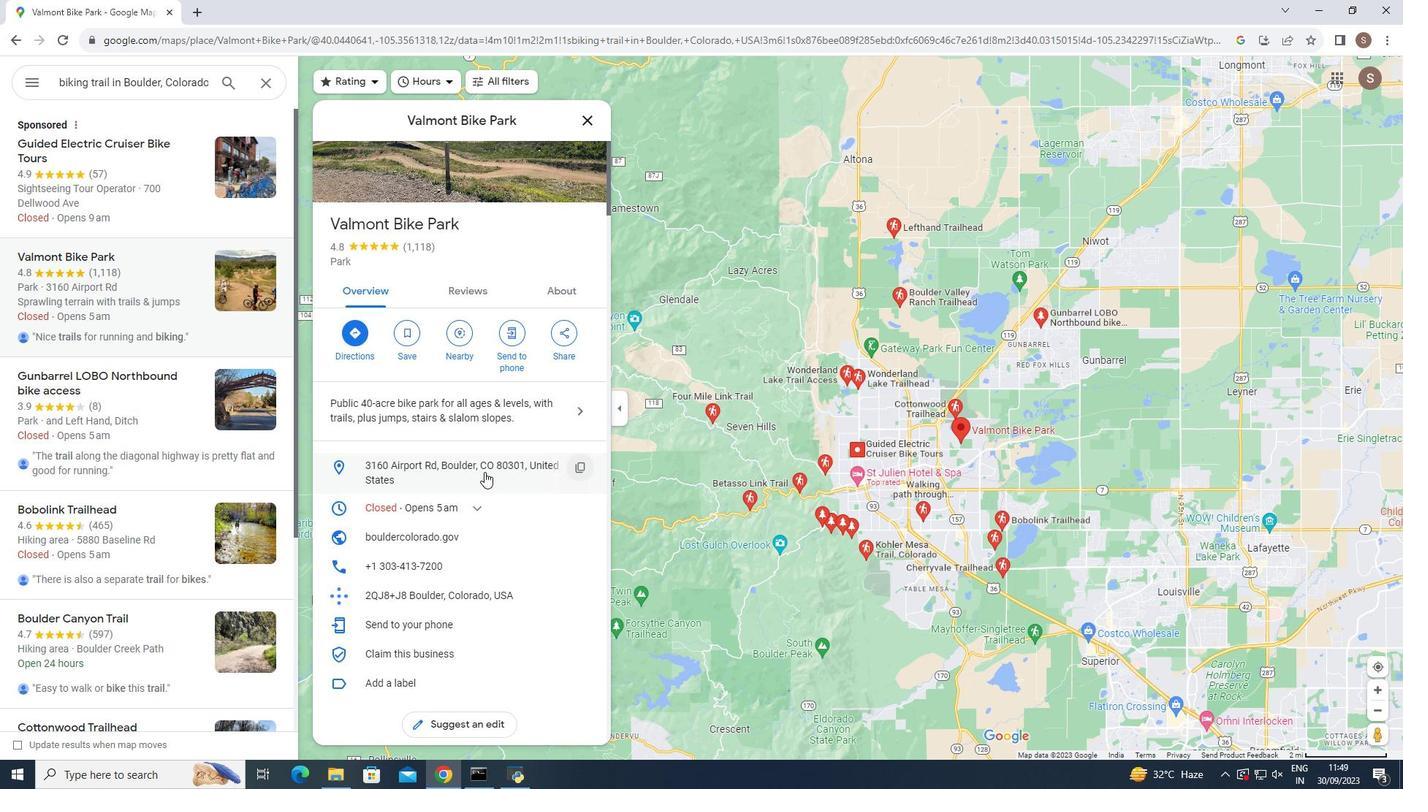 
Action: Mouse scrolled (484, 471) with delta (0, 0)
Screenshot: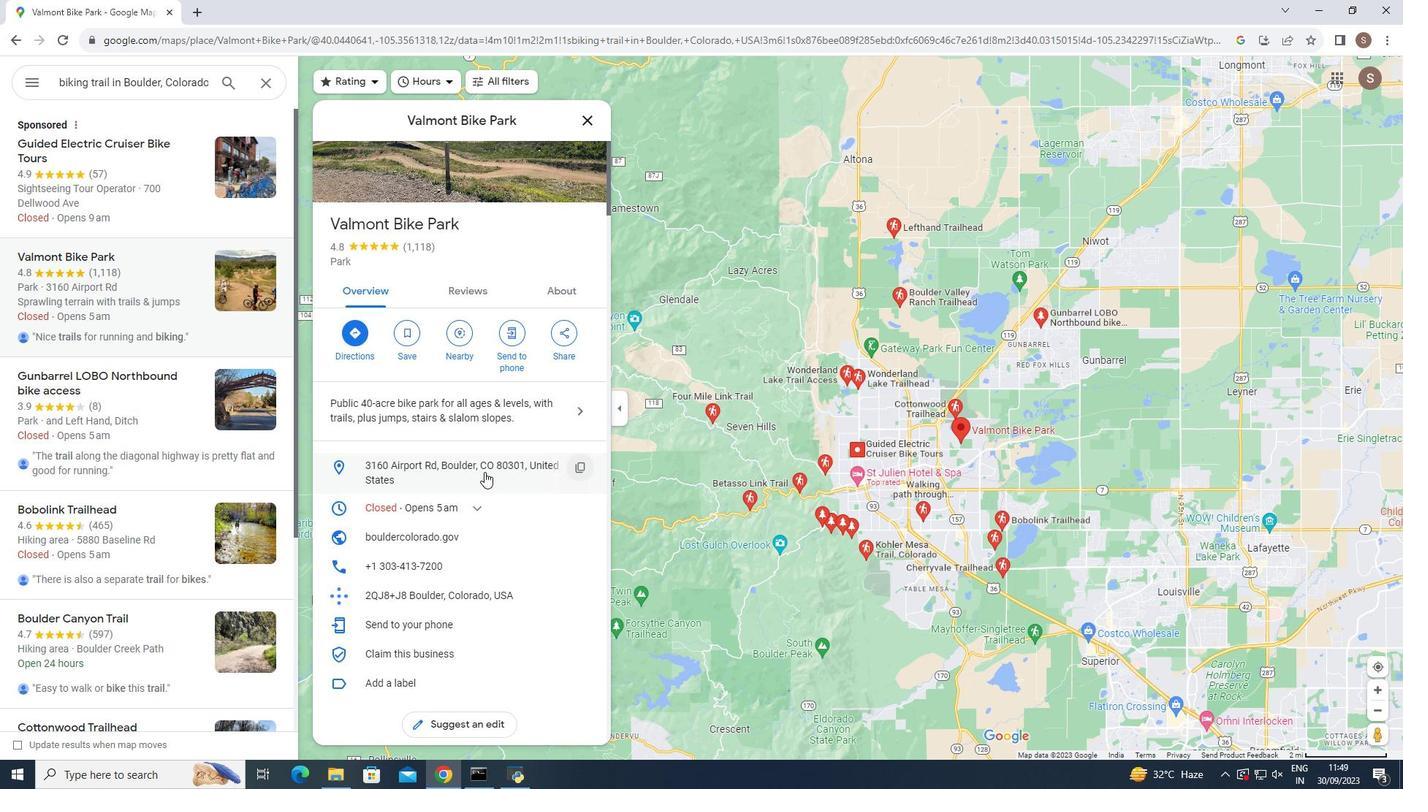 
Action: Mouse moved to (485, 473)
Screenshot: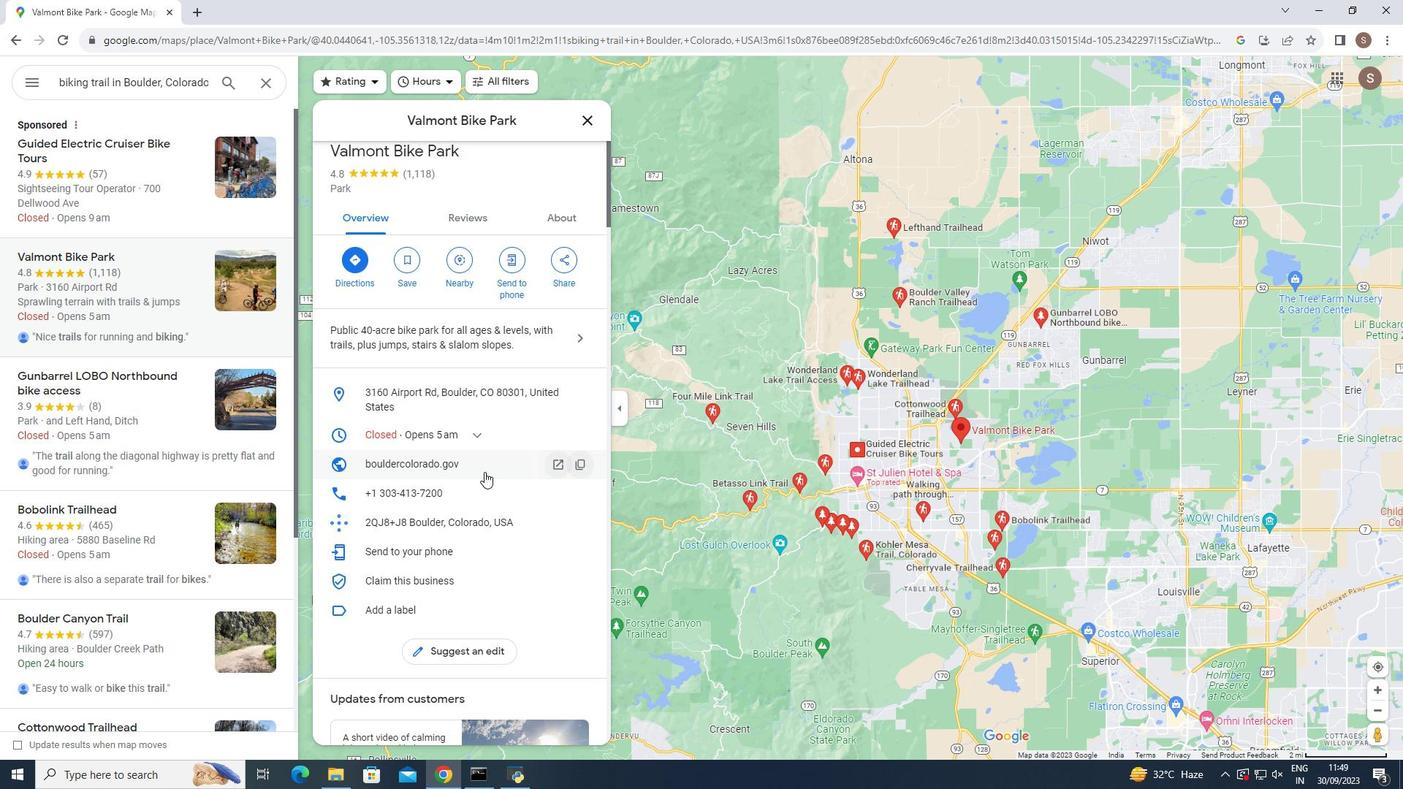 
Action: Mouse scrolled (485, 472) with delta (0, 0)
Screenshot: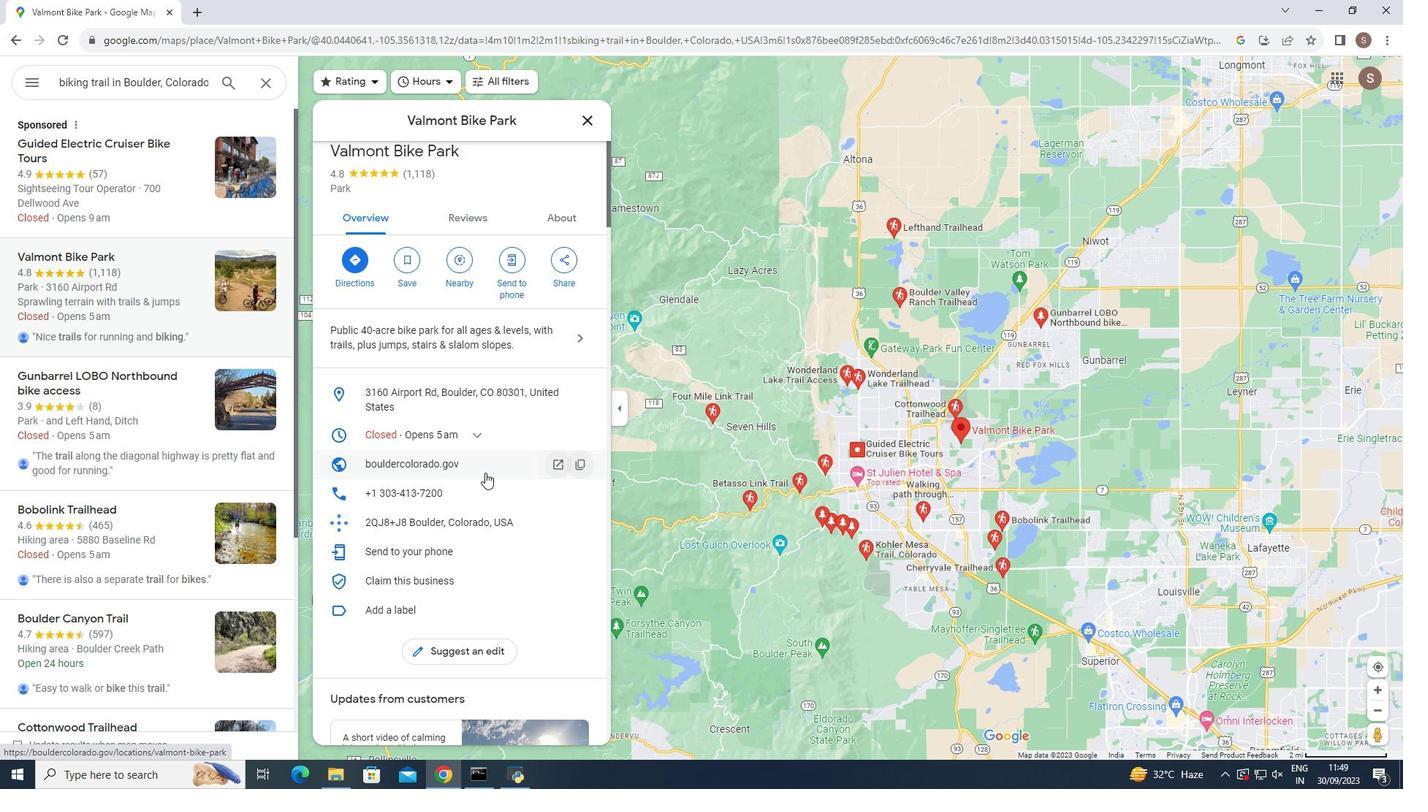 
Action: Mouse scrolled (485, 472) with delta (0, 0)
Screenshot: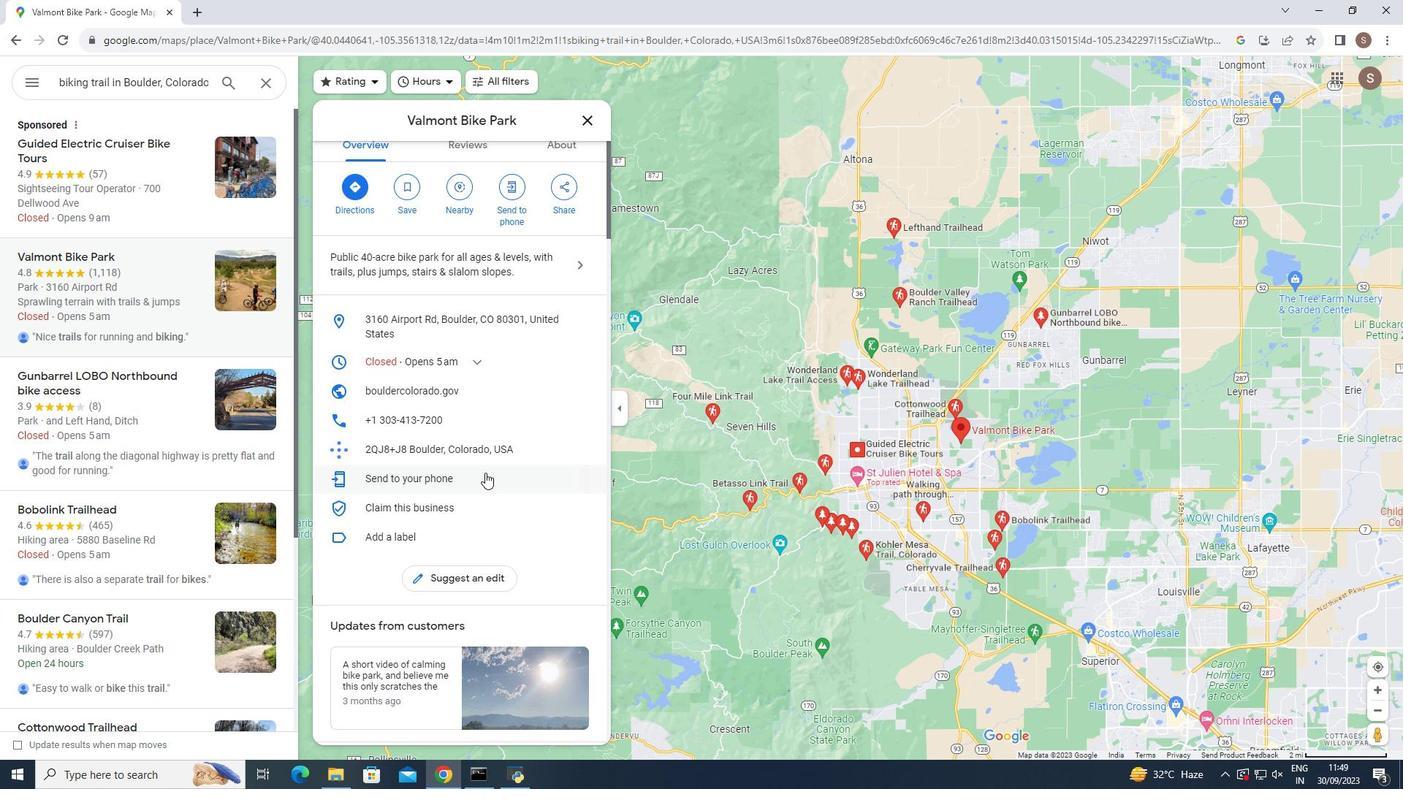 
Action: Mouse scrolled (485, 472) with delta (0, 0)
Screenshot: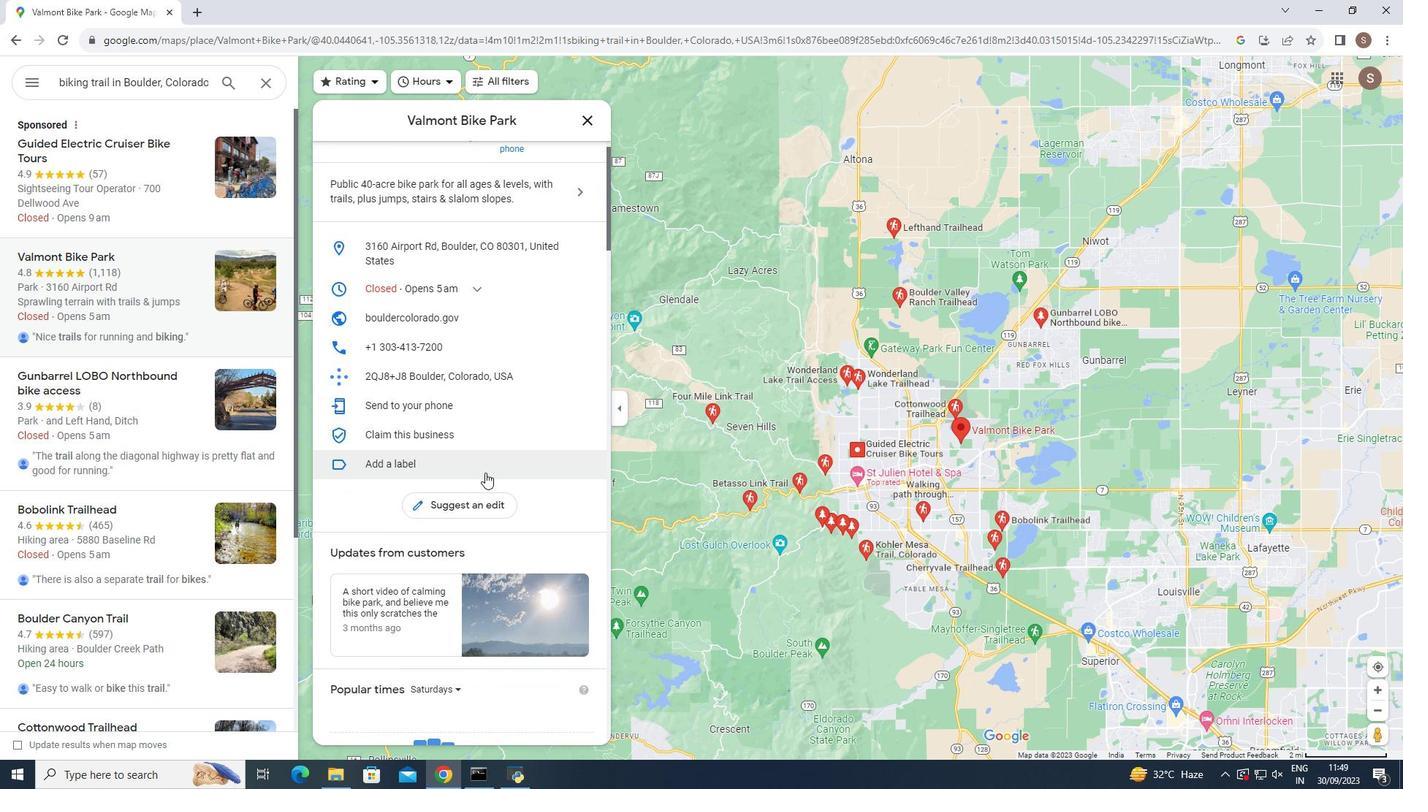 
Action: Mouse scrolled (485, 472) with delta (0, 0)
Screenshot: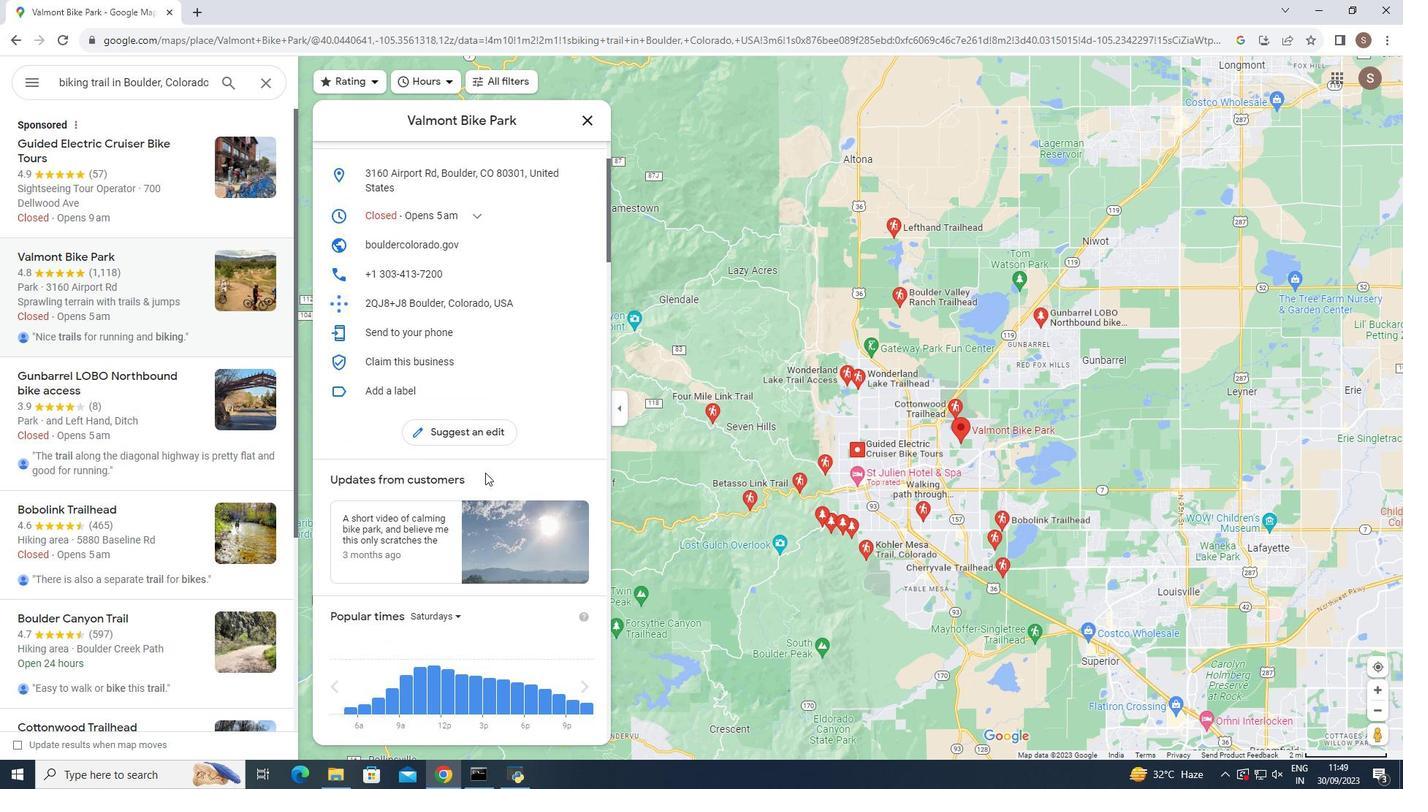
Action: Mouse scrolled (485, 472) with delta (0, 0)
Screenshot: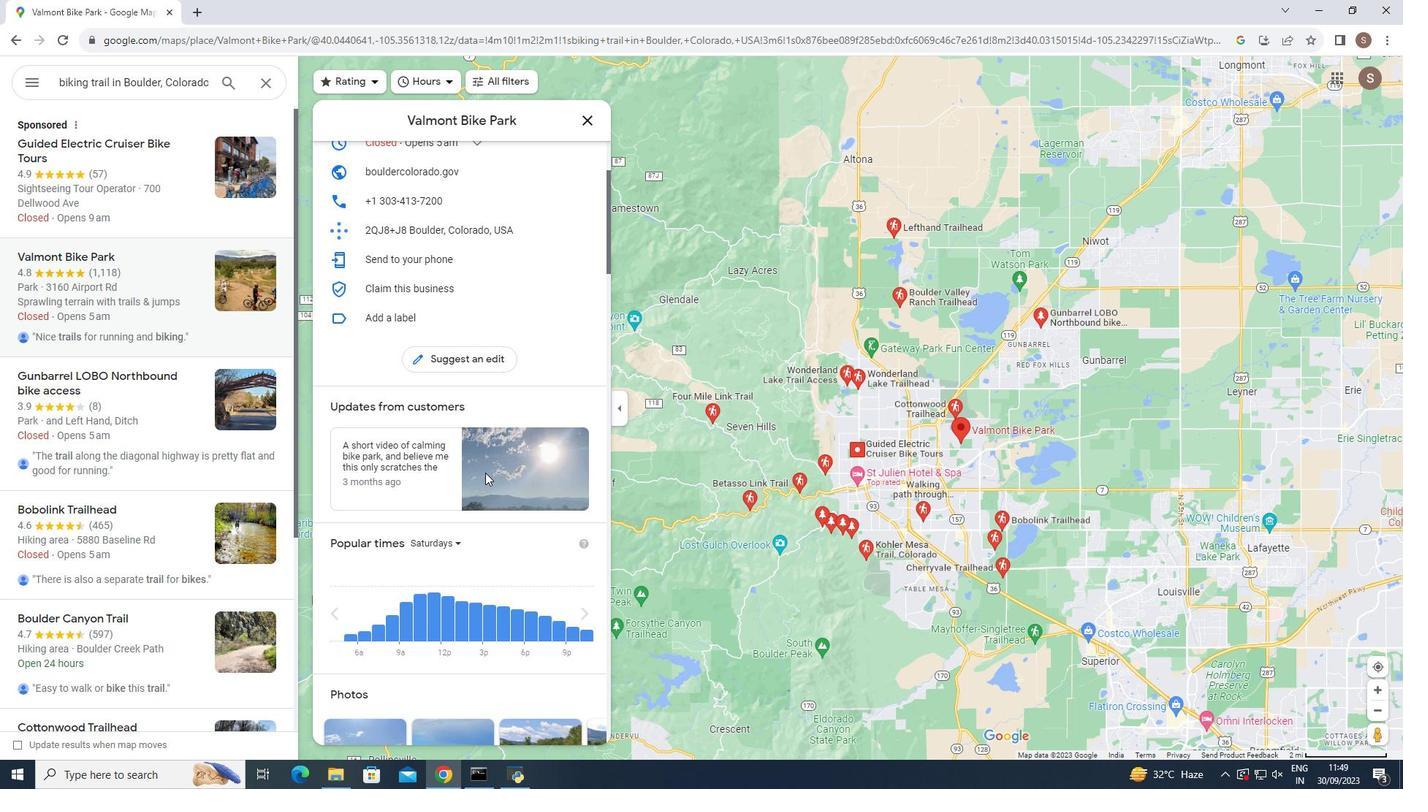 
Action: Mouse scrolled (485, 472) with delta (0, 0)
Screenshot: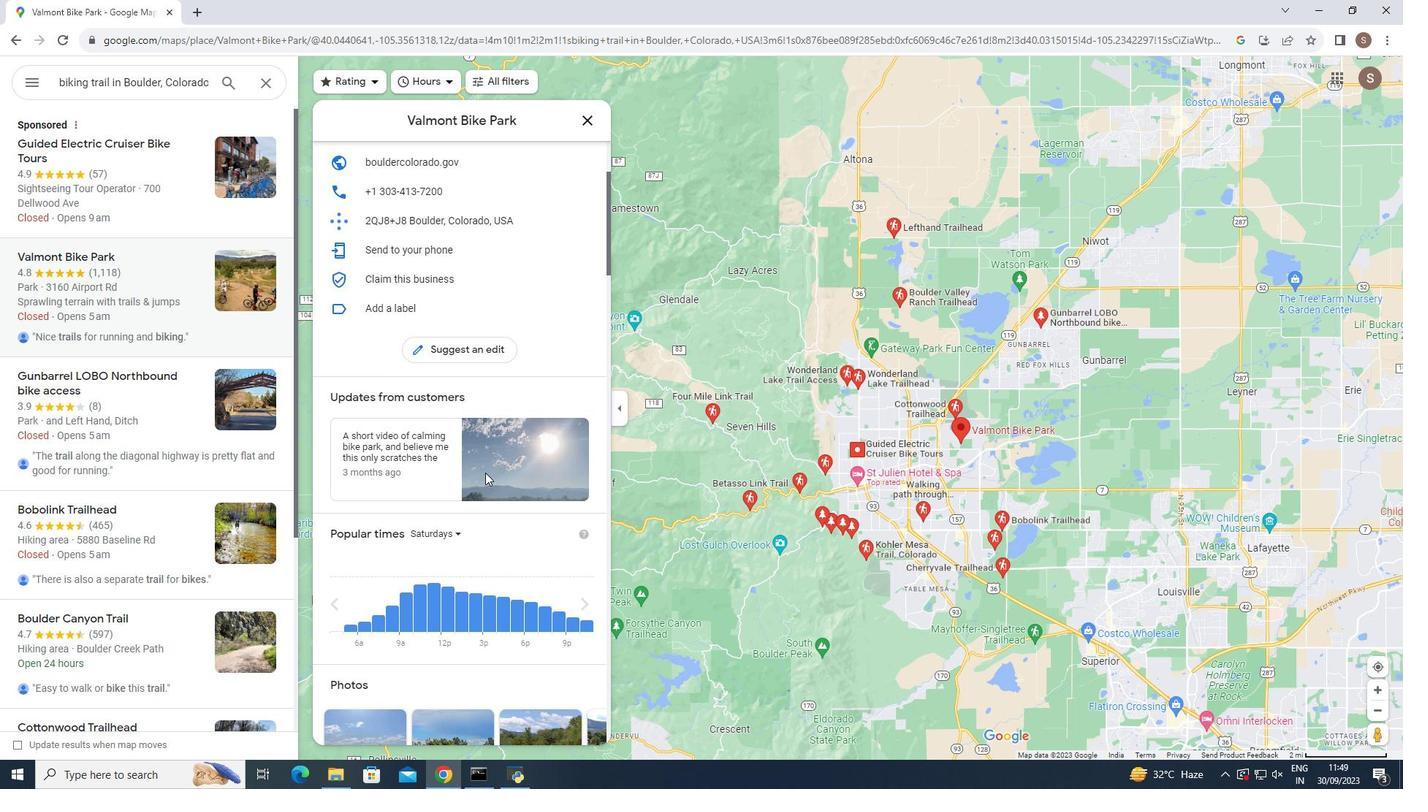 
Action: Mouse moved to (485, 473)
Screenshot: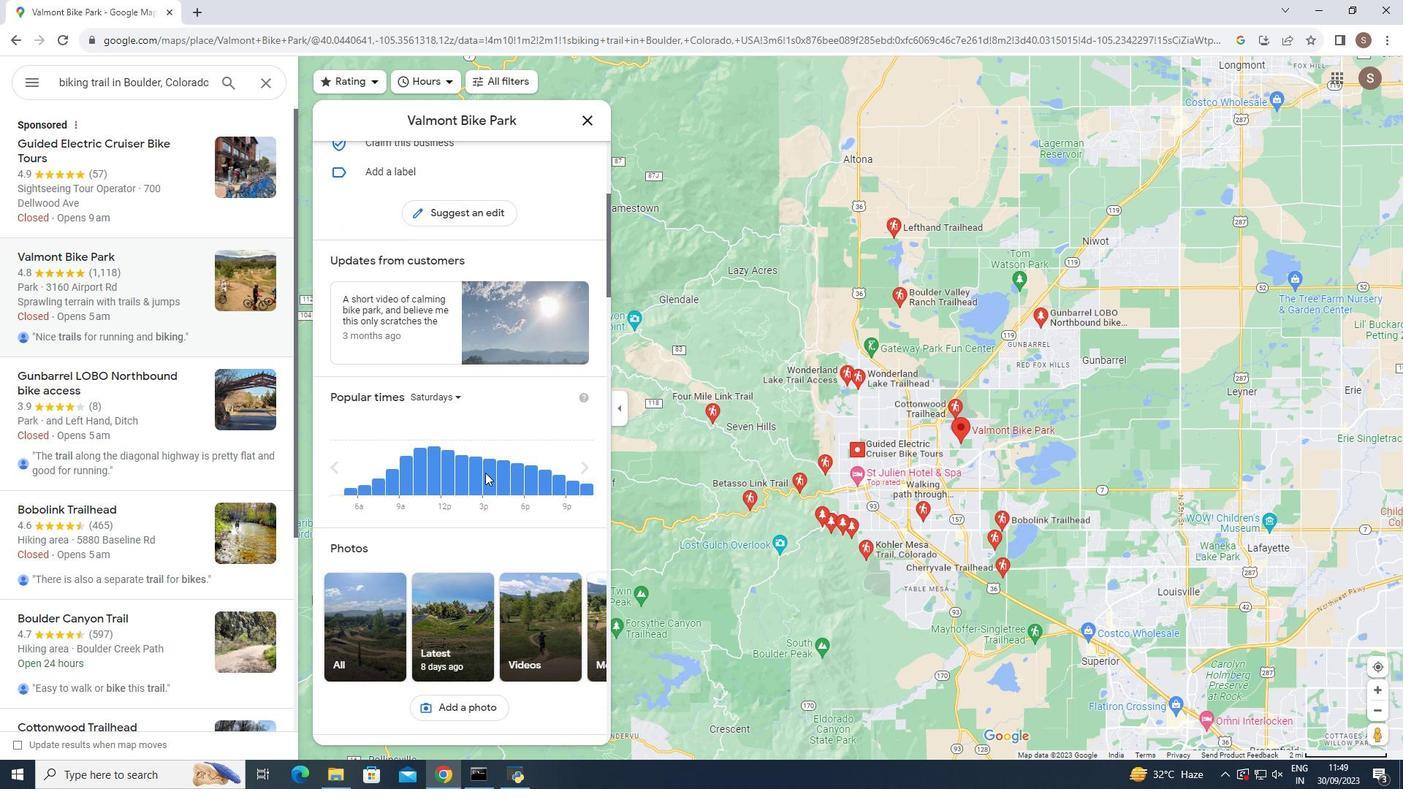 
Action: Mouse scrolled (485, 472) with delta (0, 0)
Screenshot: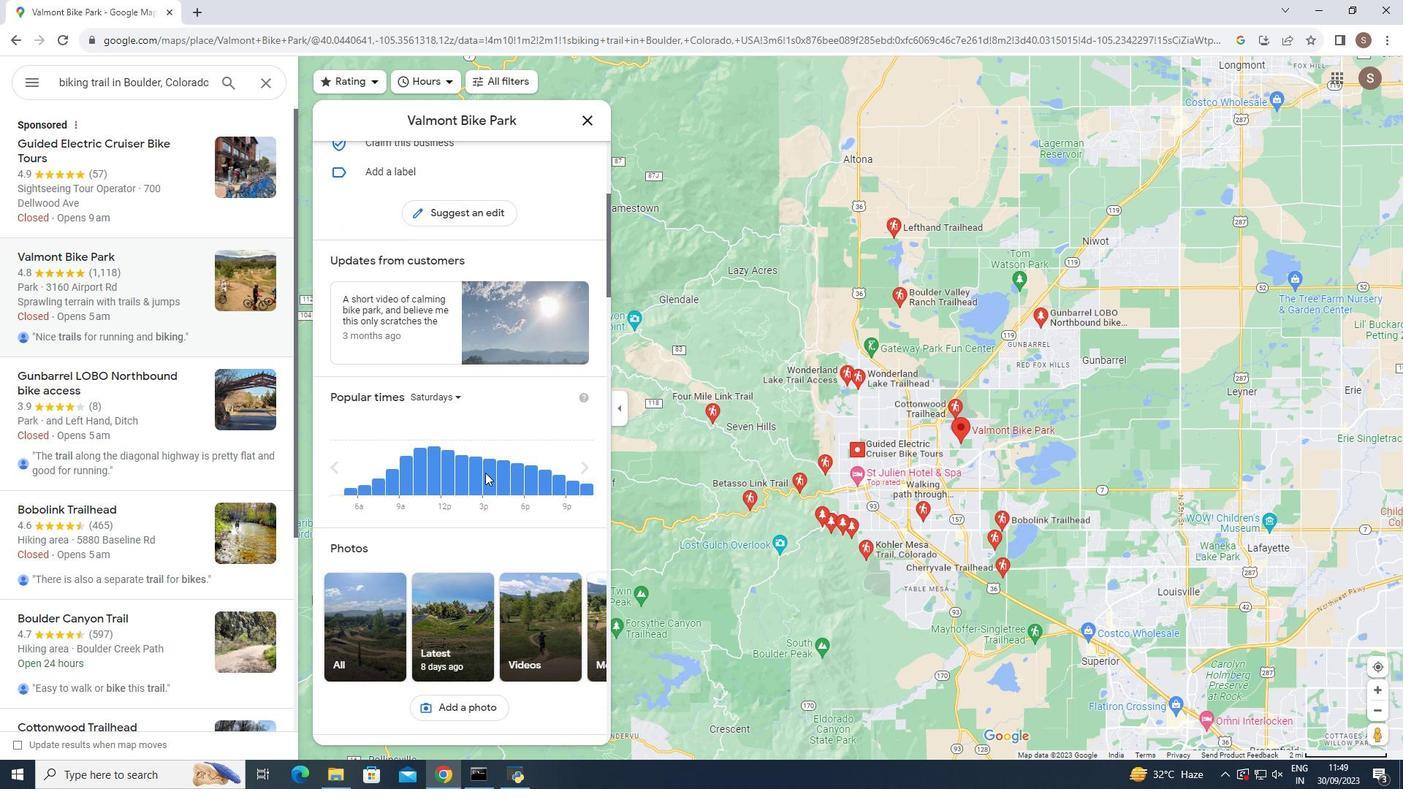 
Action: Mouse scrolled (485, 472) with delta (0, 0)
Screenshot: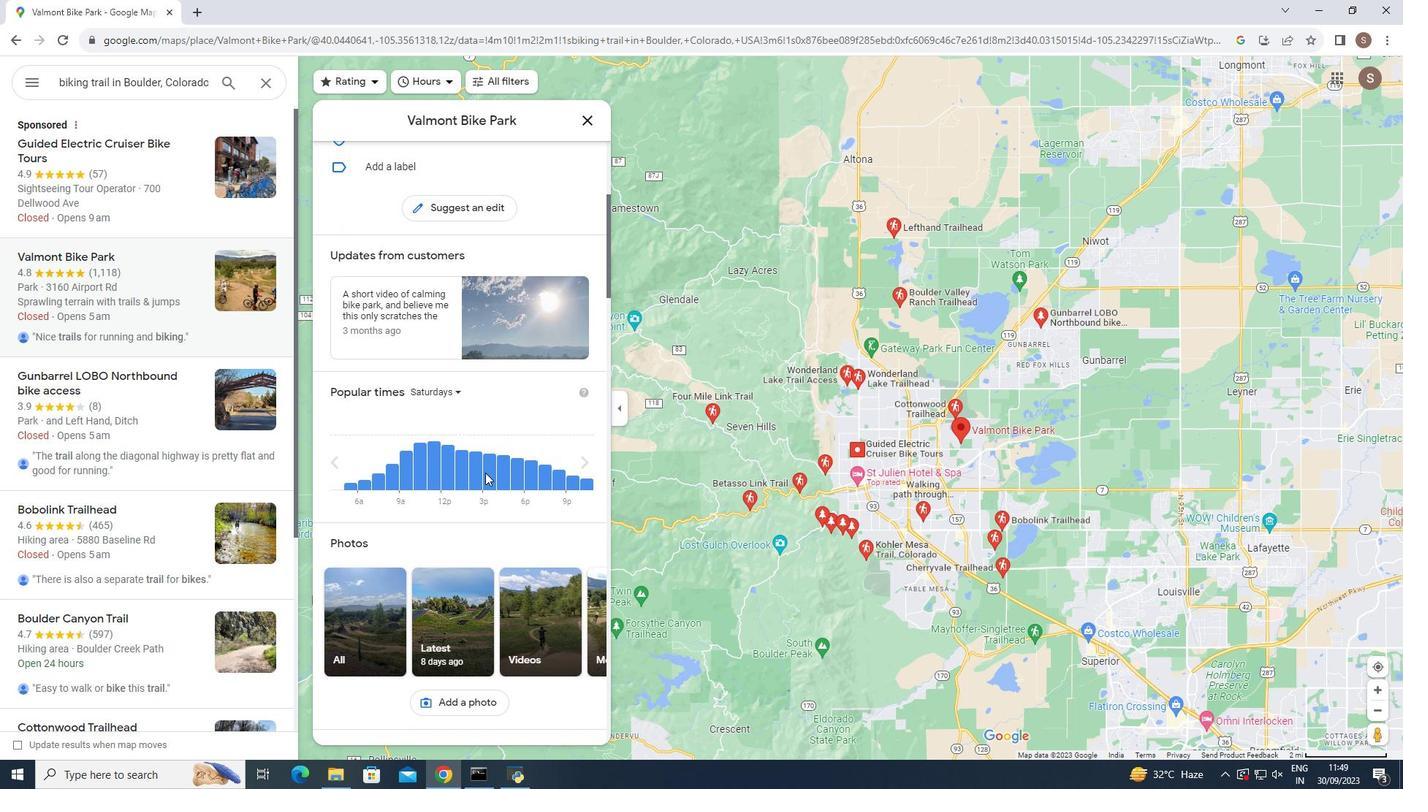 
Action: Mouse scrolled (485, 472) with delta (0, 0)
Screenshot: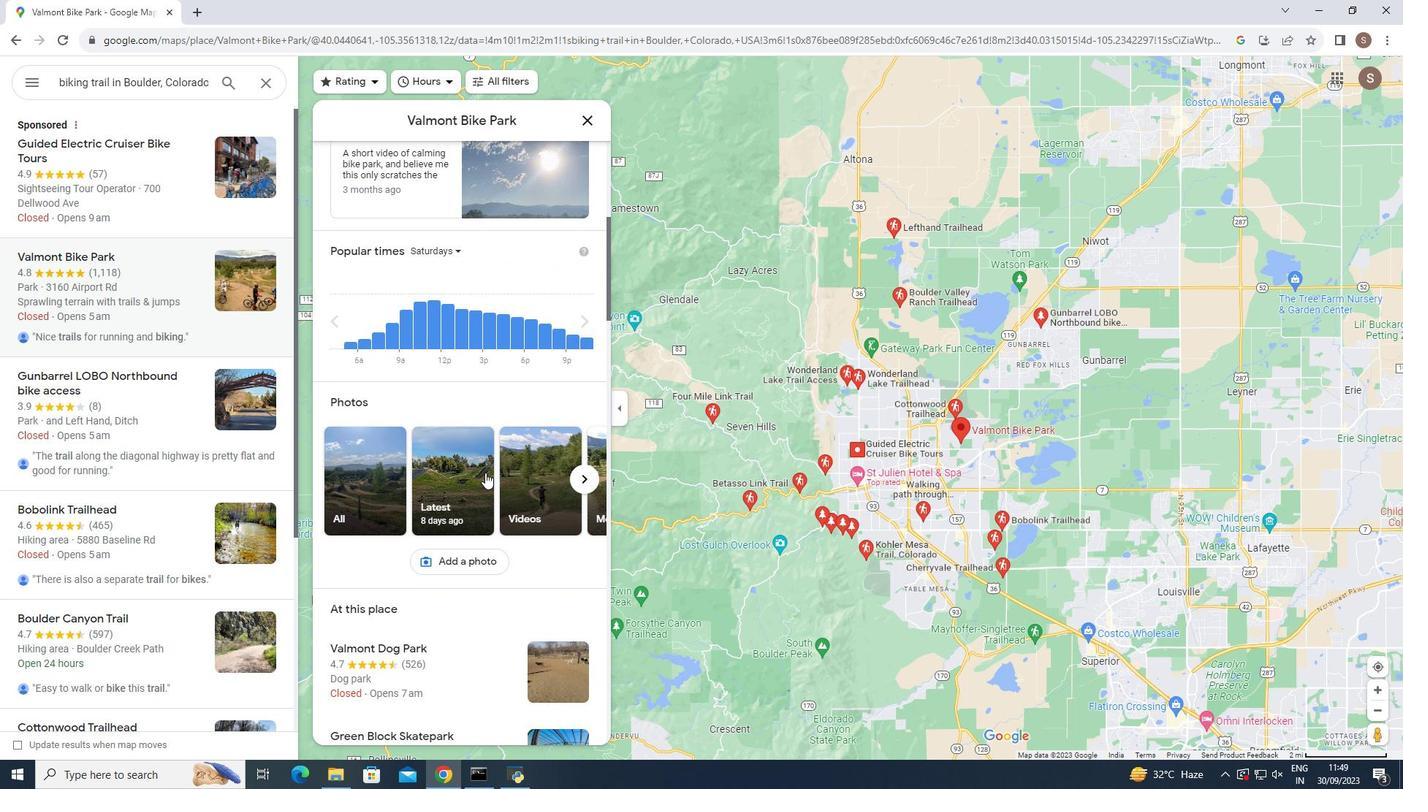 
Action: Mouse scrolled (485, 472) with delta (0, 0)
Screenshot: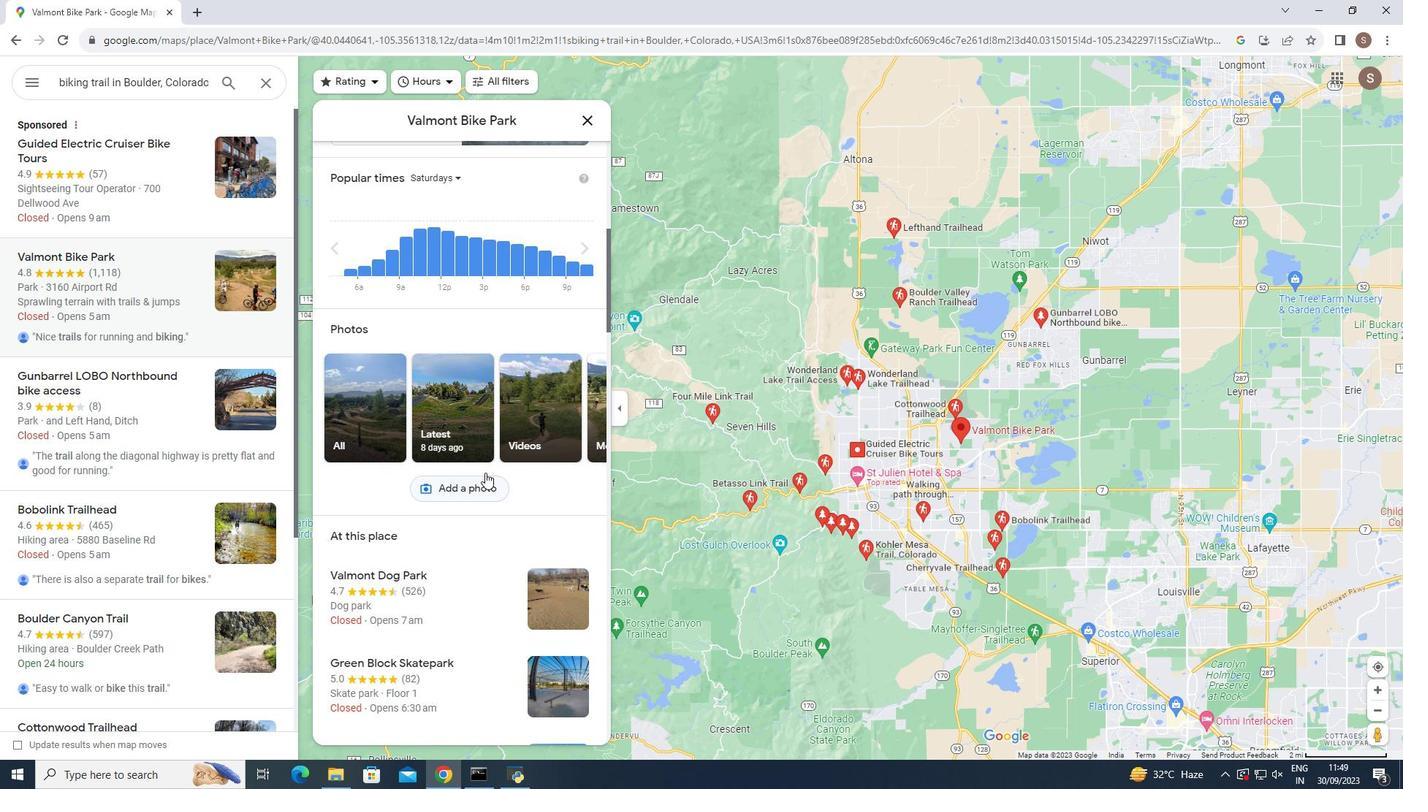 
Action: Mouse scrolled (485, 472) with delta (0, 0)
Screenshot: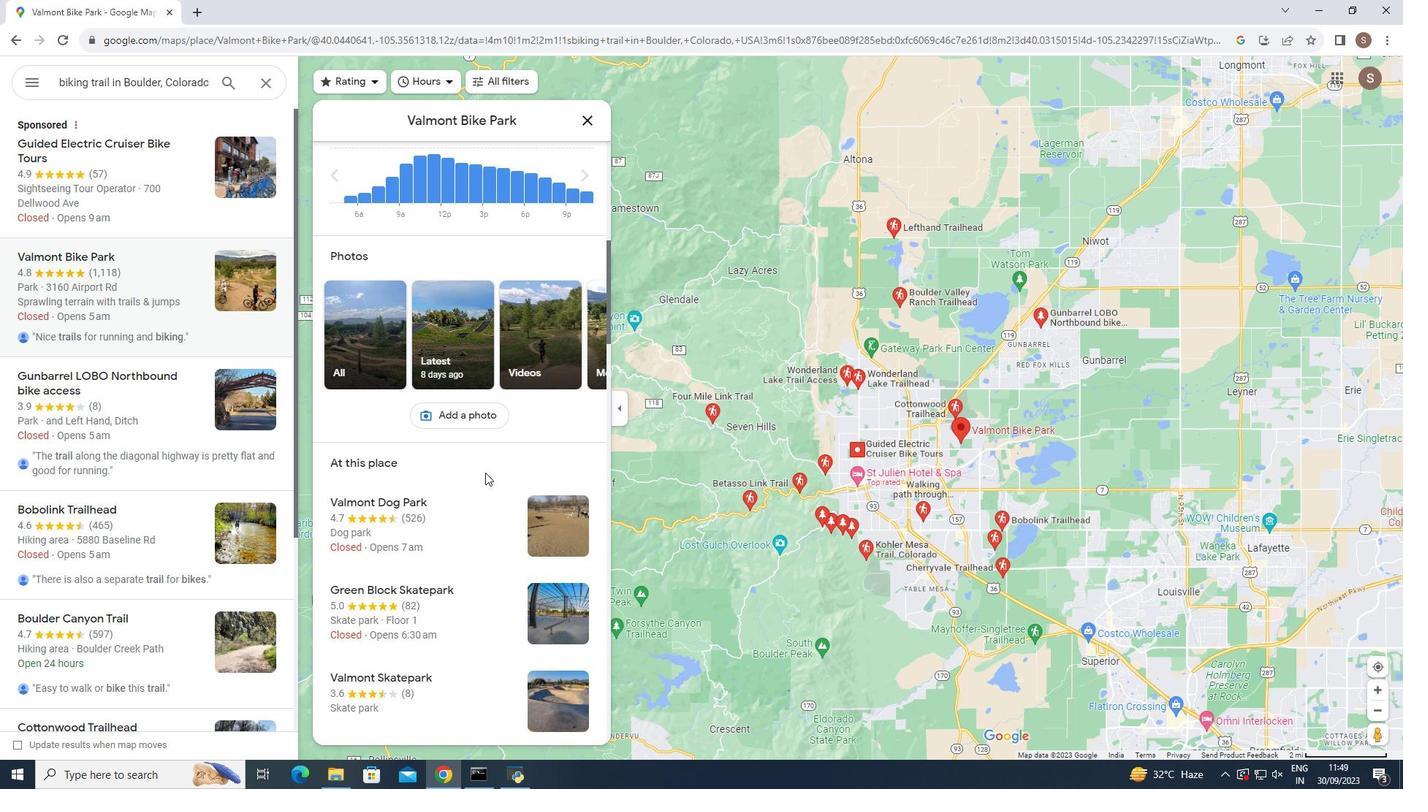 
Action: Mouse moved to (484, 473)
Screenshot: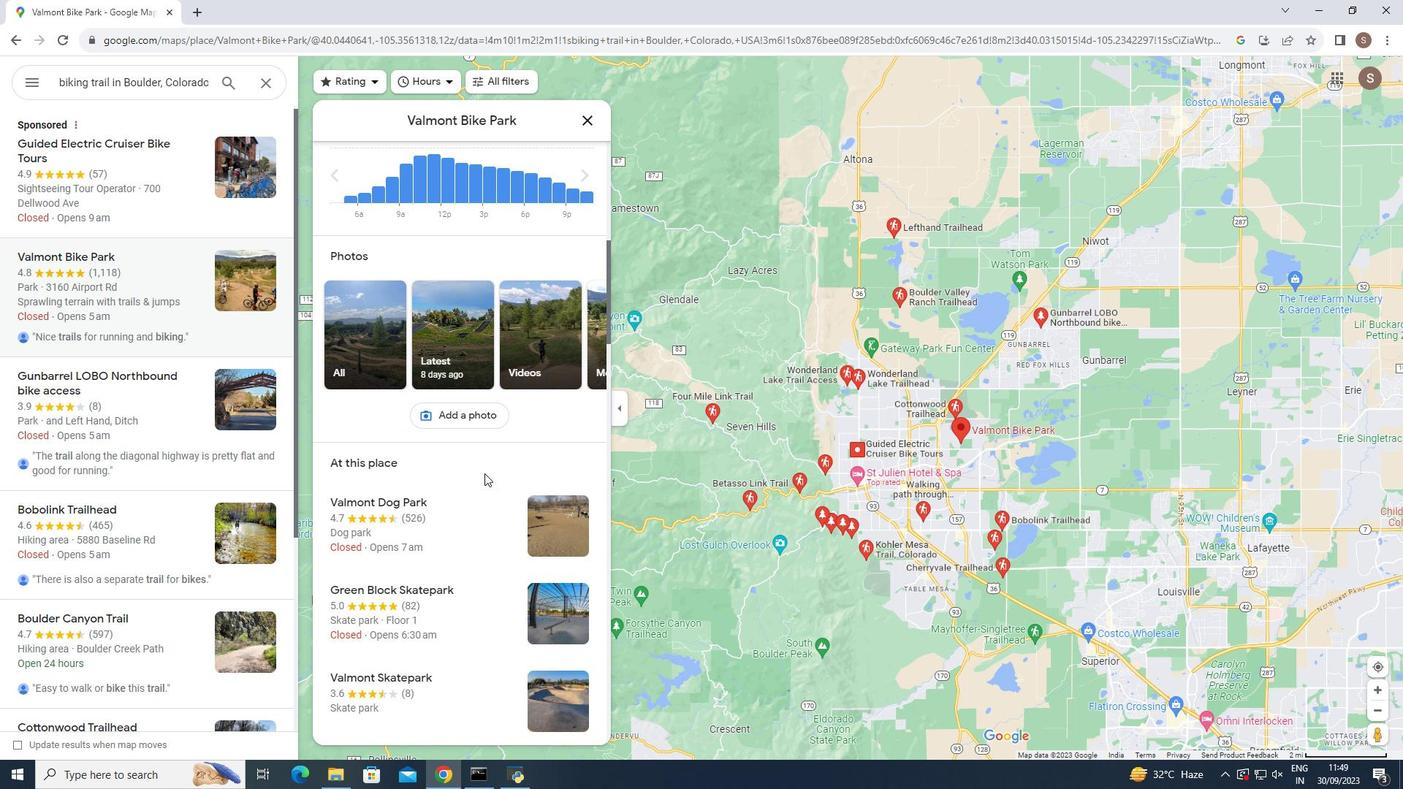 
Action: Mouse scrolled (484, 473) with delta (0, 0)
Screenshot: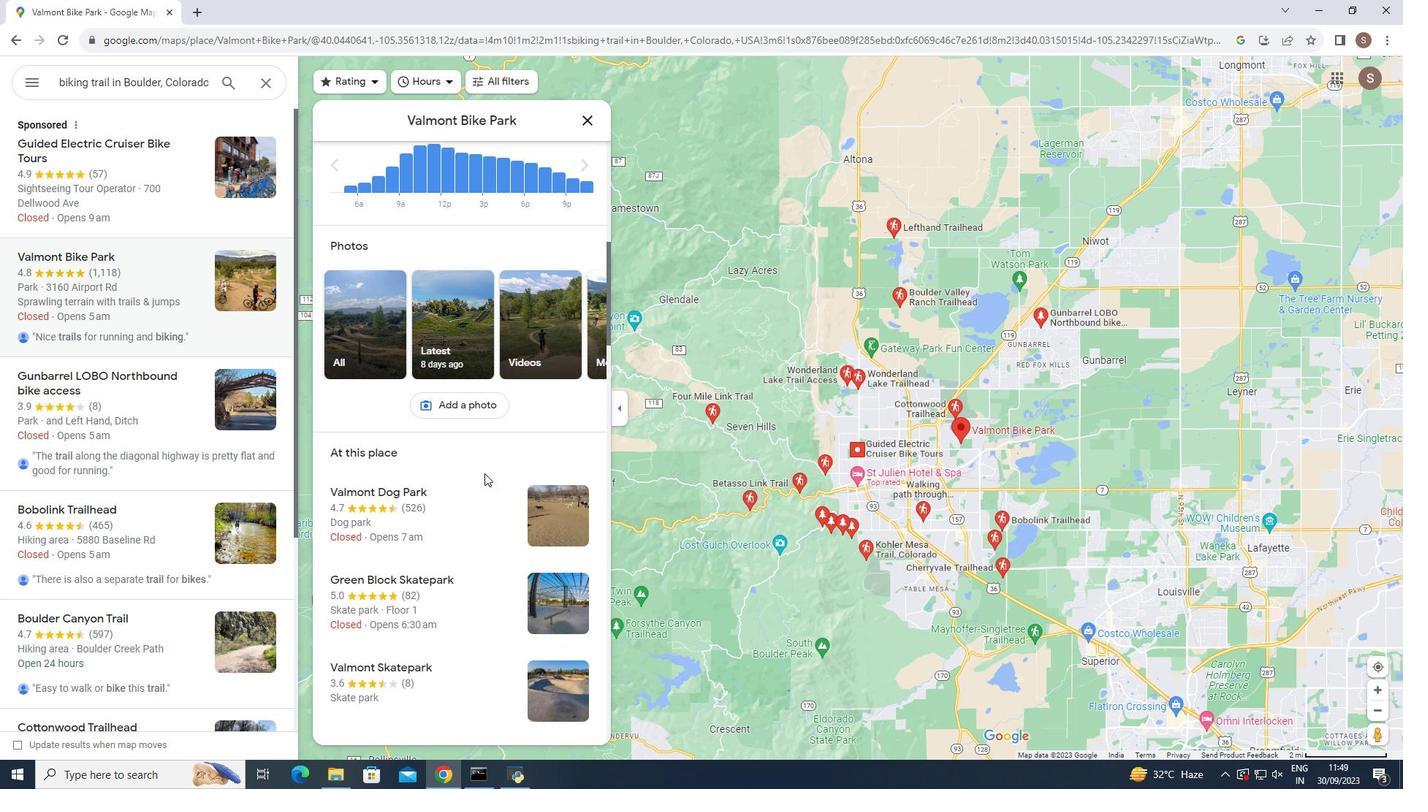 
Action: Mouse scrolled (484, 473) with delta (0, 0)
Screenshot: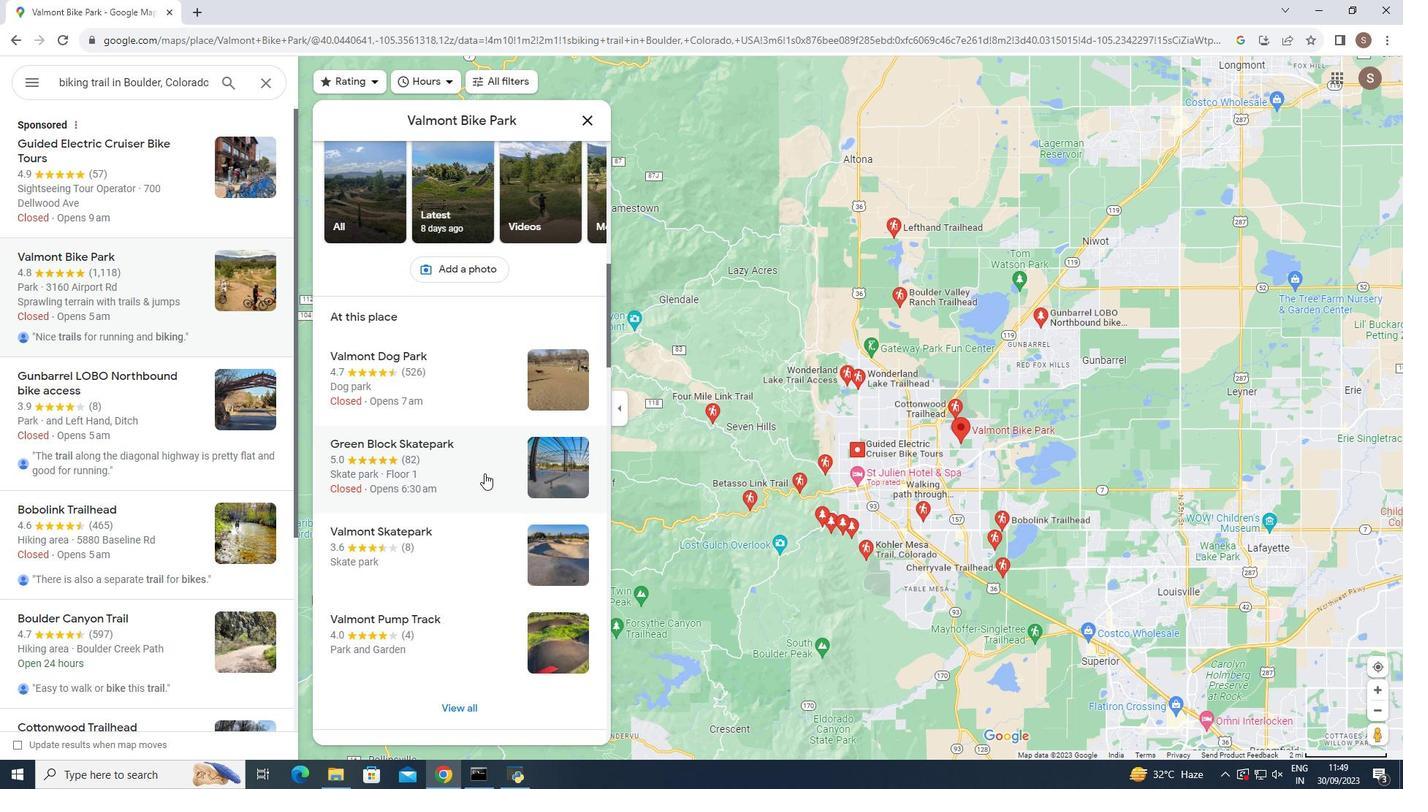 
Action: Mouse scrolled (484, 473) with delta (0, 0)
Screenshot: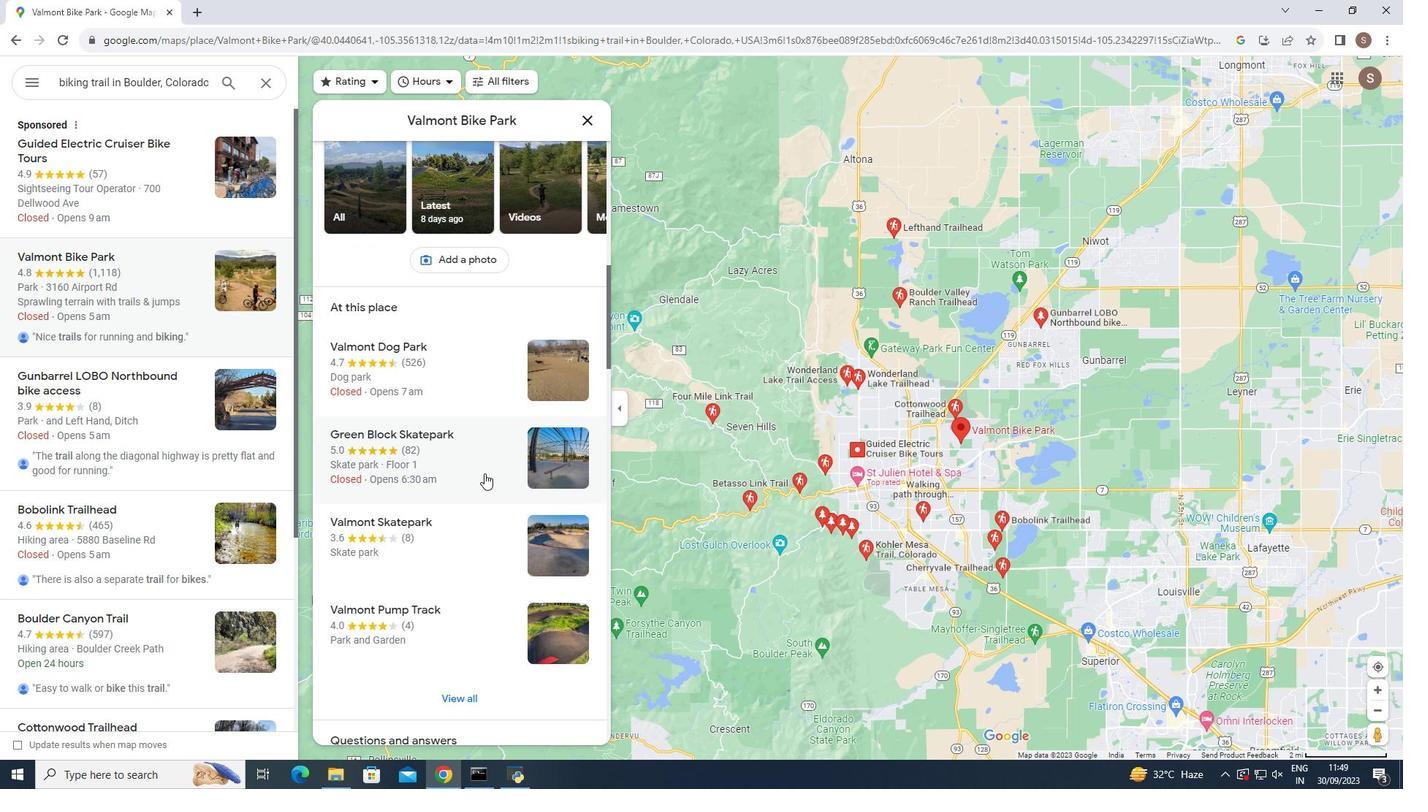 
Action: Mouse scrolled (484, 473) with delta (0, 0)
Screenshot: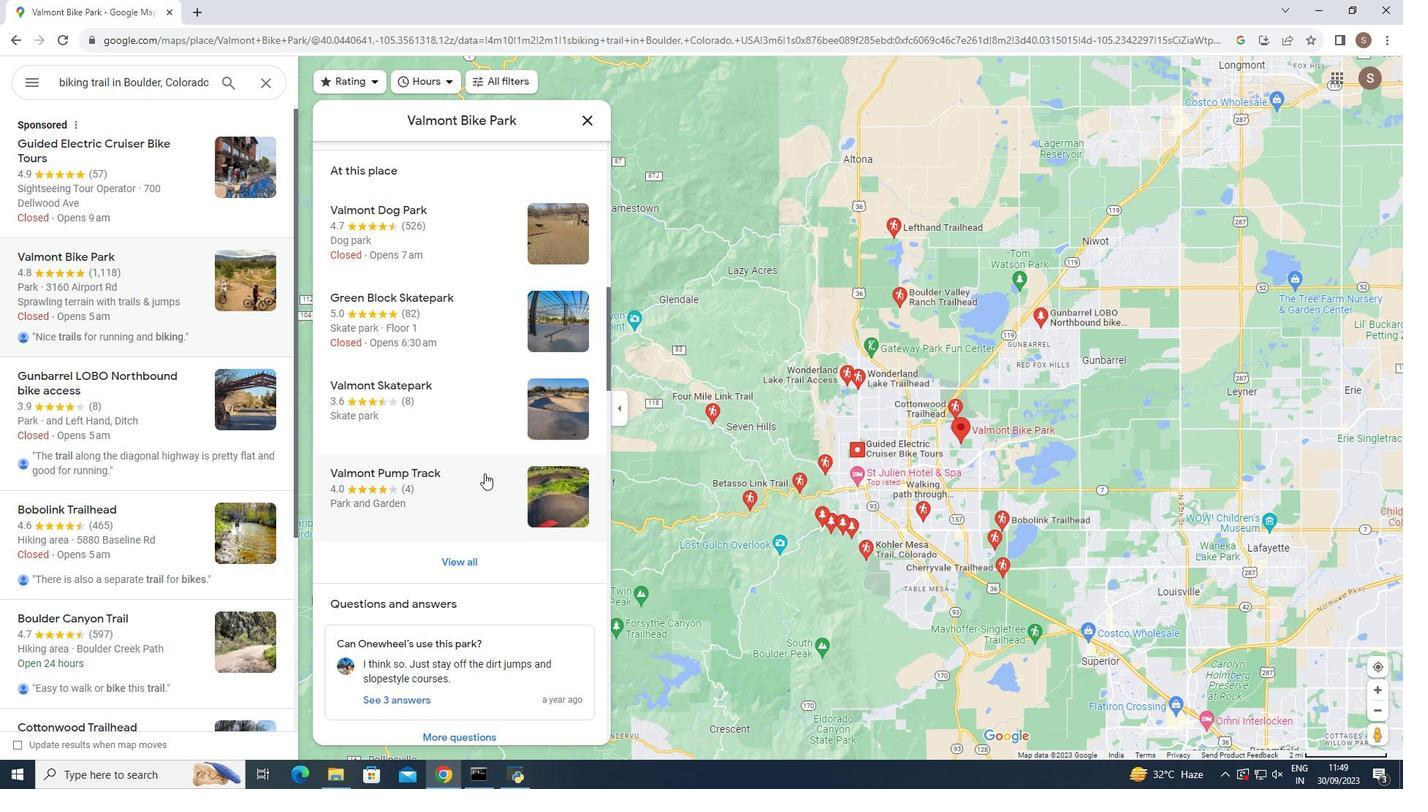 
Action: Mouse scrolled (484, 473) with delta (0, 0)
Screenshot: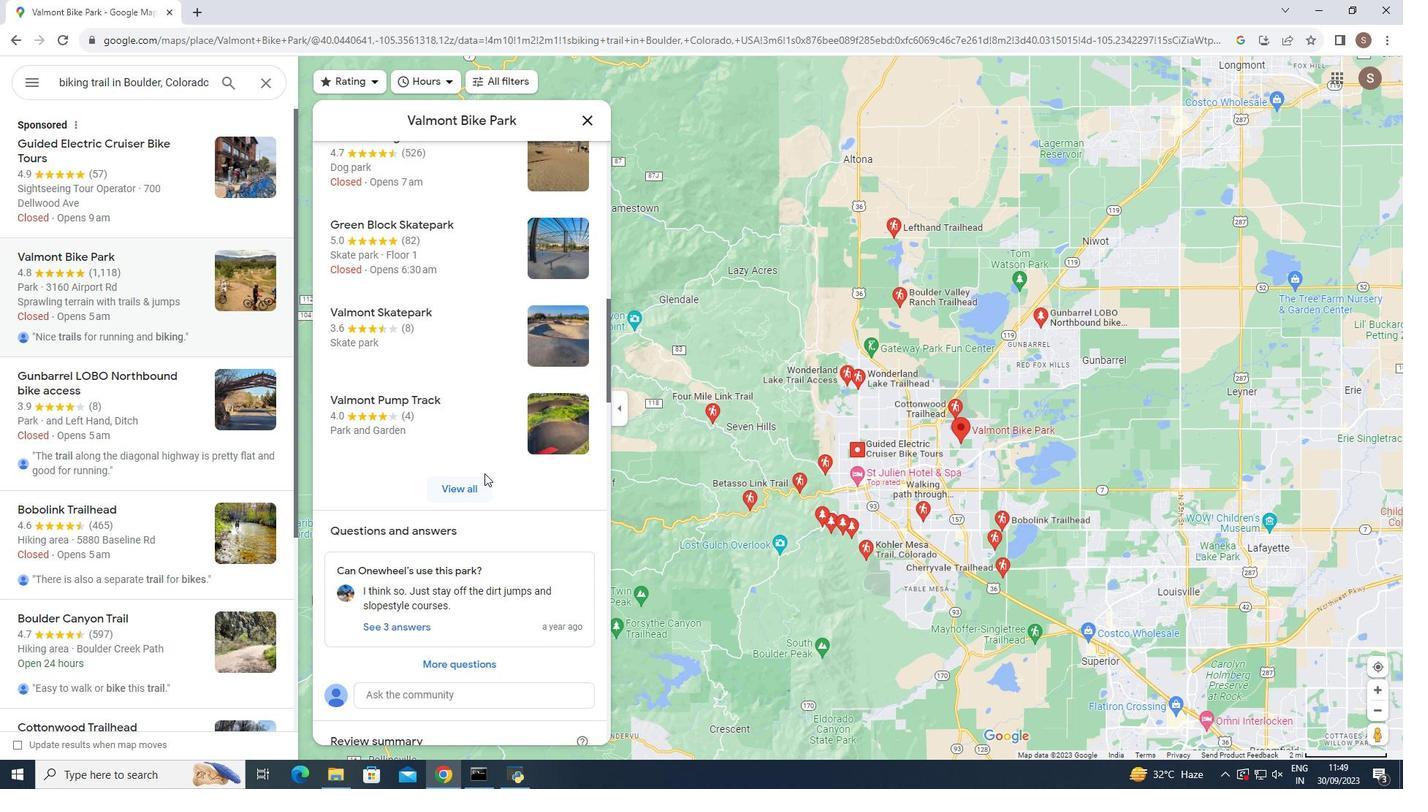 
Action: Mouse scrolled (484, 473) with delta (0, 0)
Screenshot: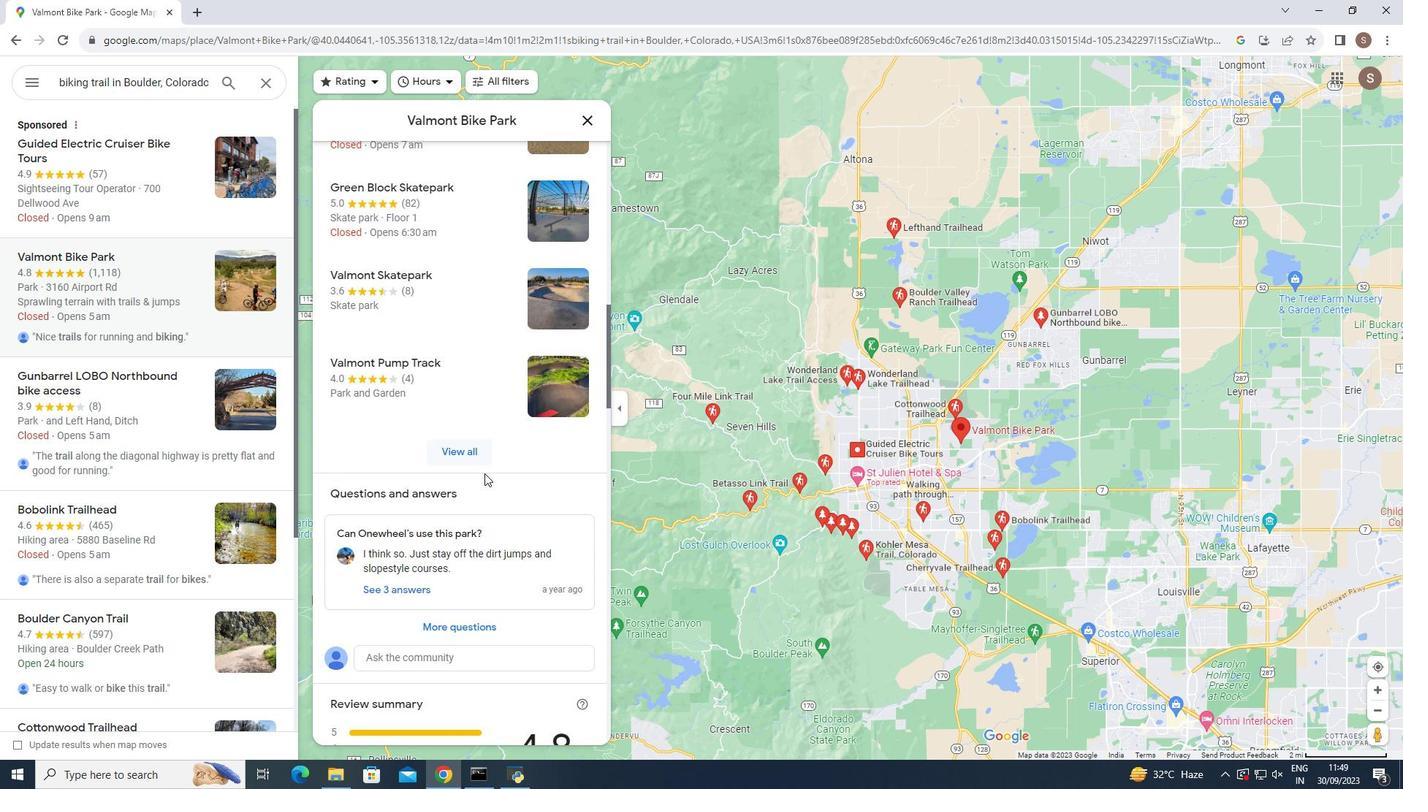 
Action: Mouse scrolled (484, 473) with delta (0, 0)
Screenshot: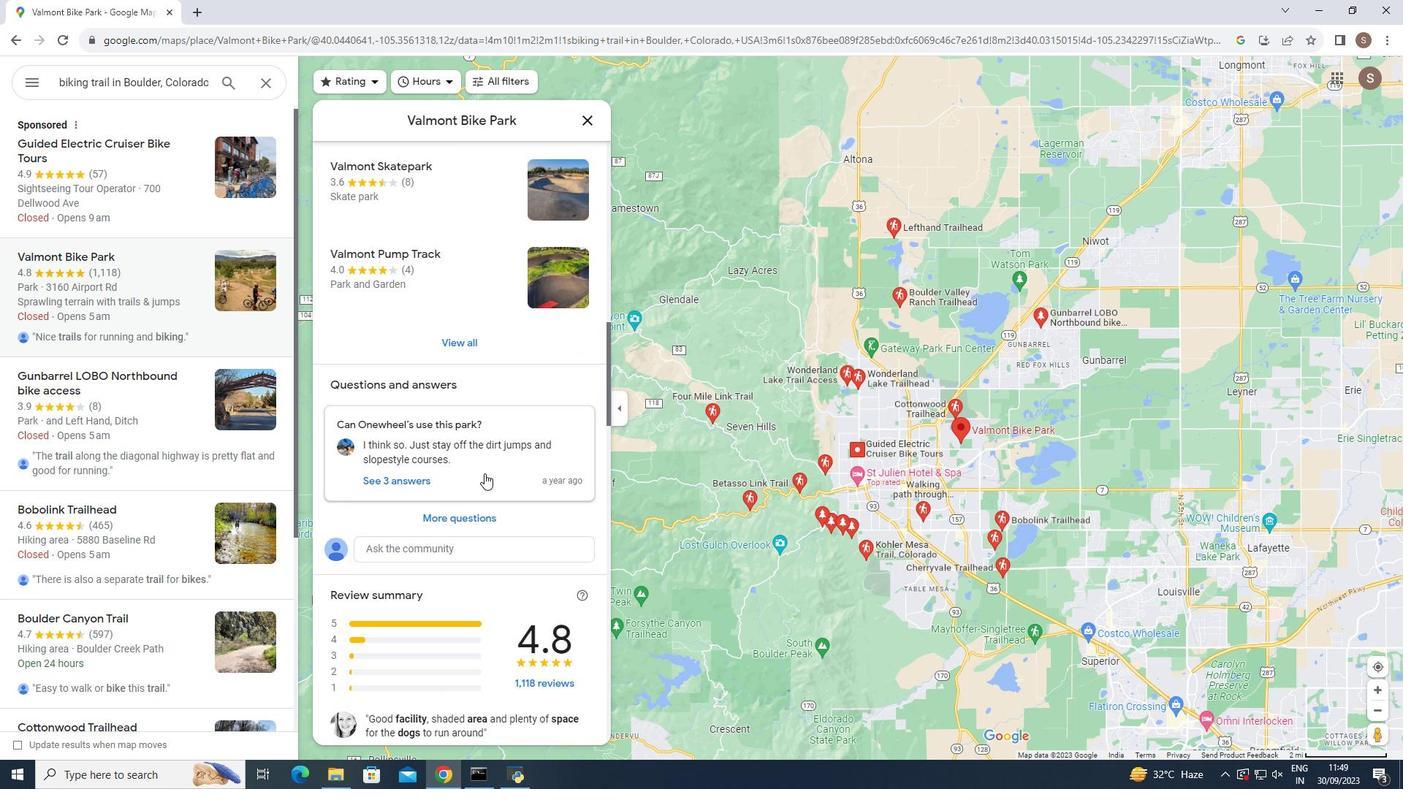 
Action: Mouse scrolled (484, 473) with delta (0, 0)
Screenshot: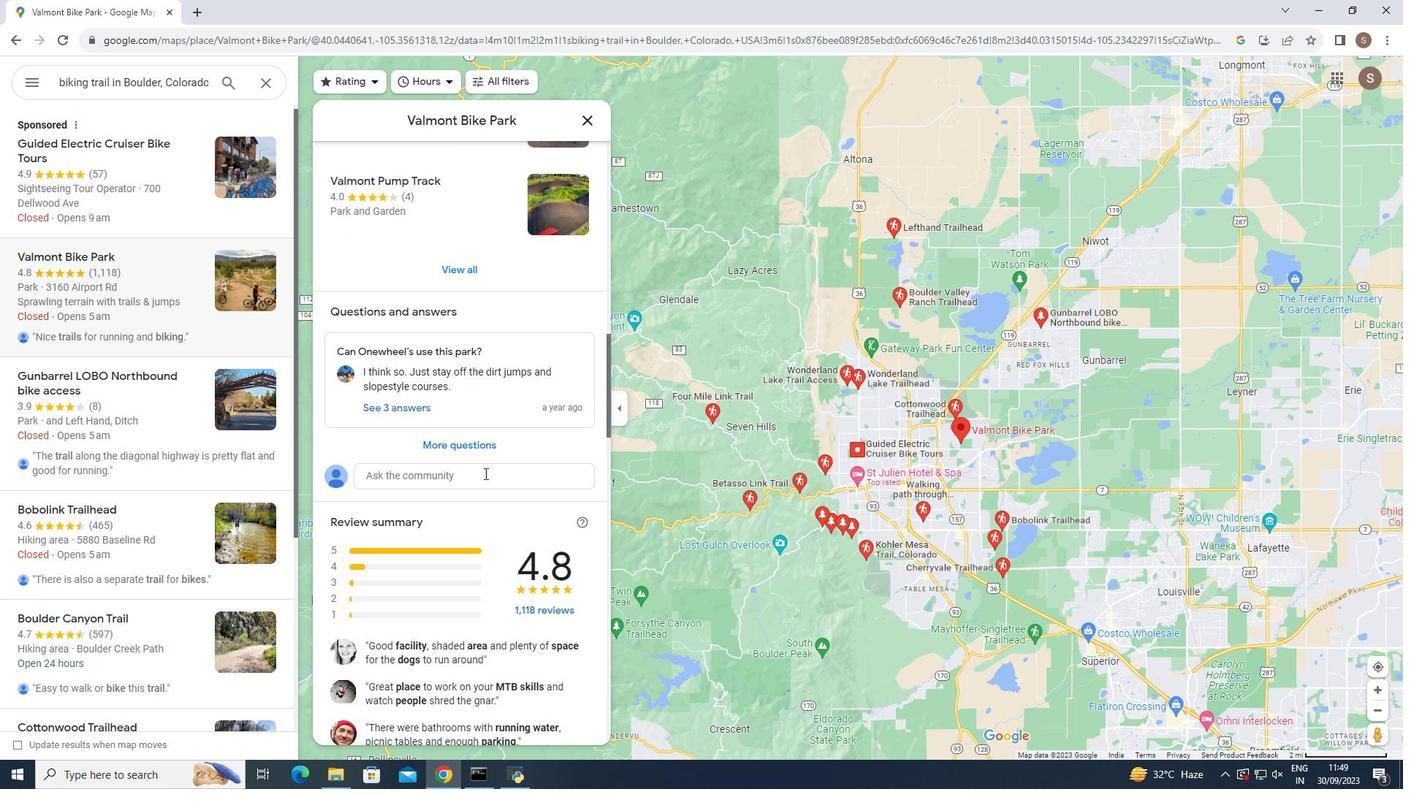 
Action: Mouse moved to (480, 478)
Screenshot: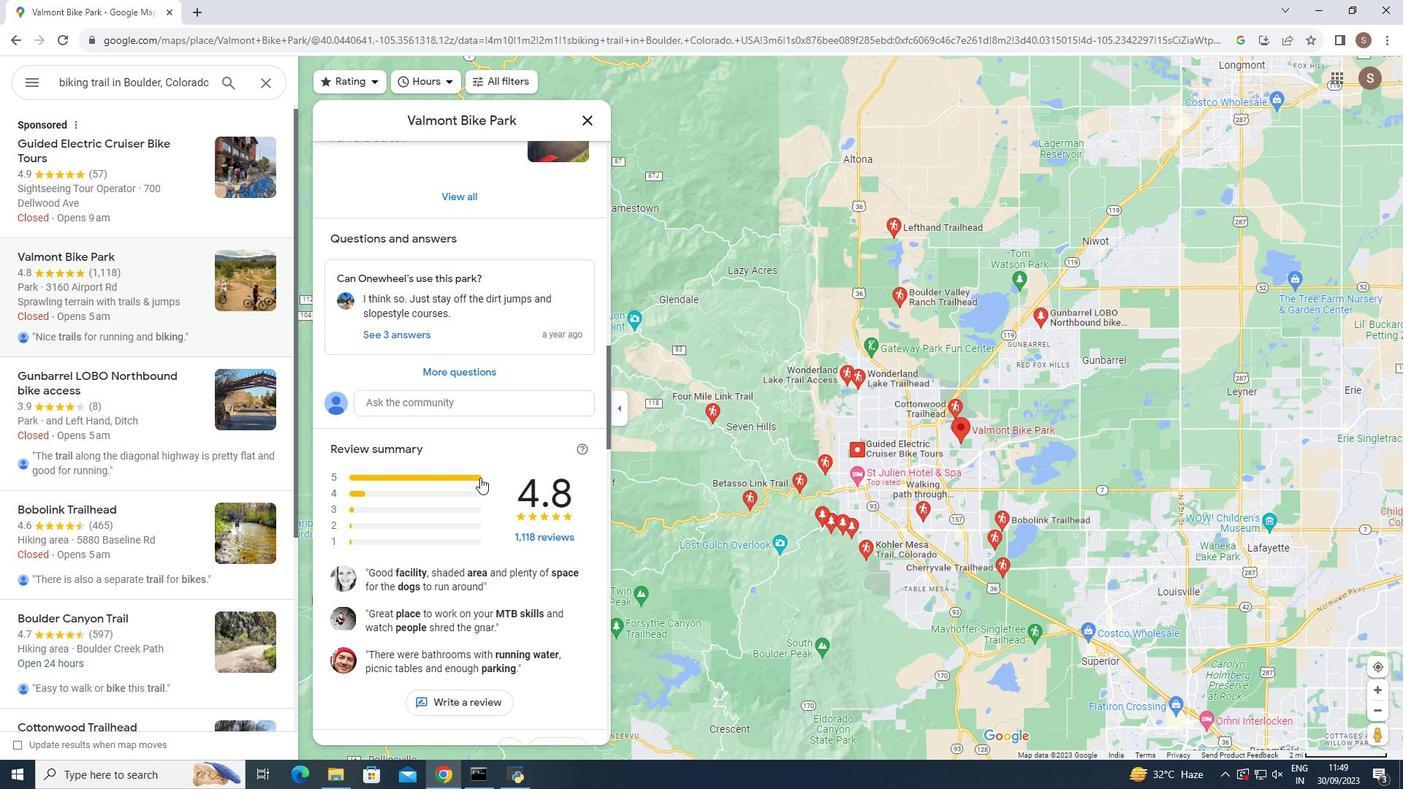 
Action: Mouse scrolled (480, 478) with delta (0, 0)
Screenshot: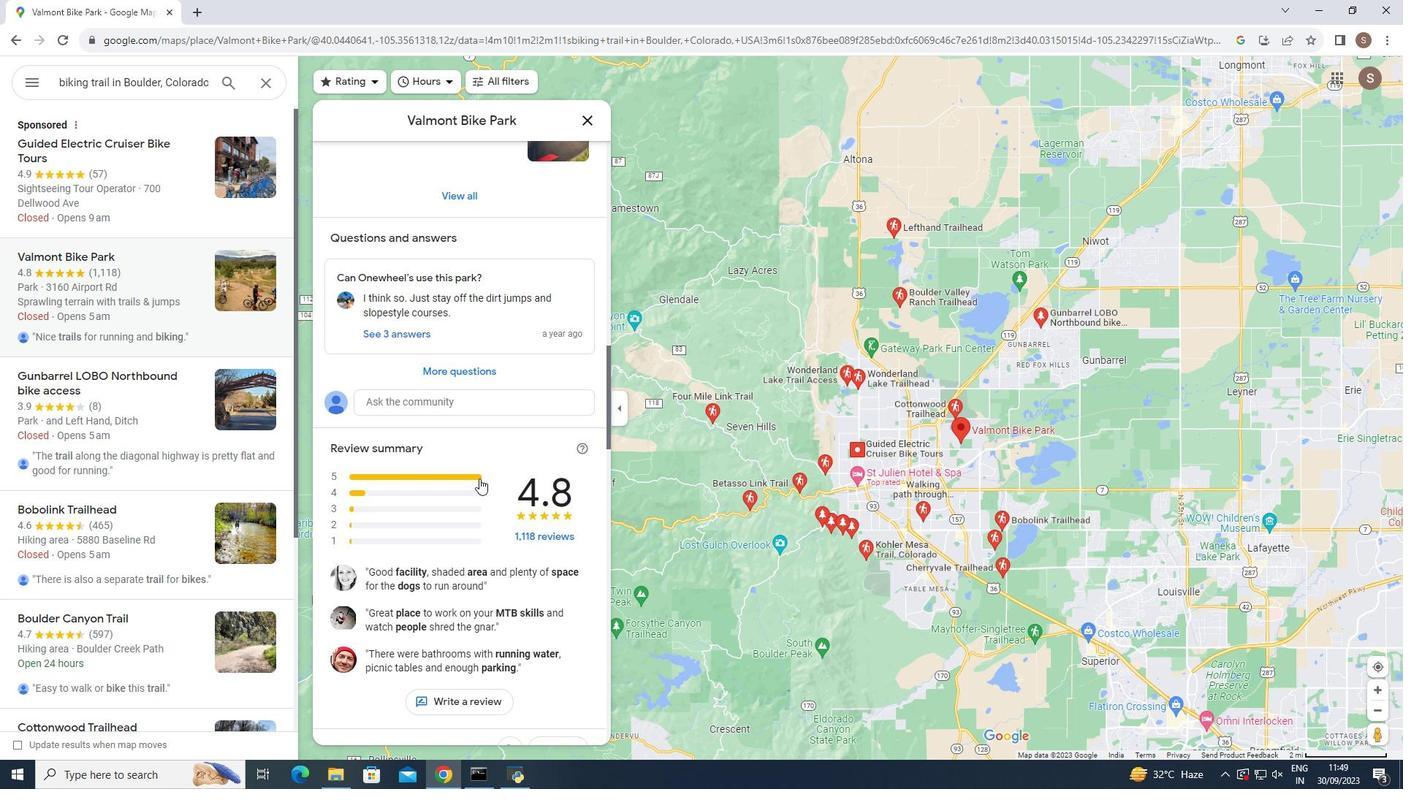 
Action: Mouse moved to (477, 480)
Screenshot: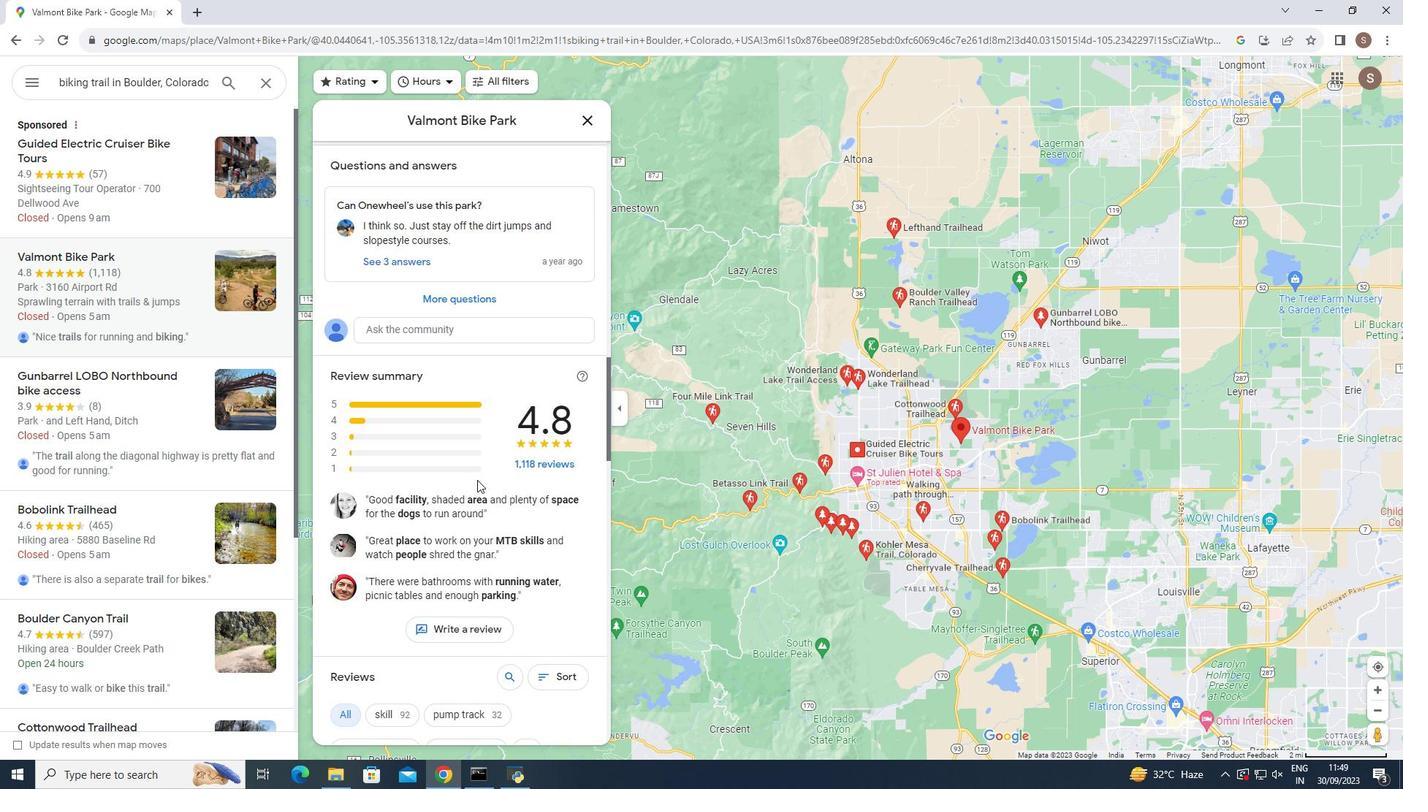 
Action: Mouse scrolled (477, 479) with delta (0, 0)
Screenshot: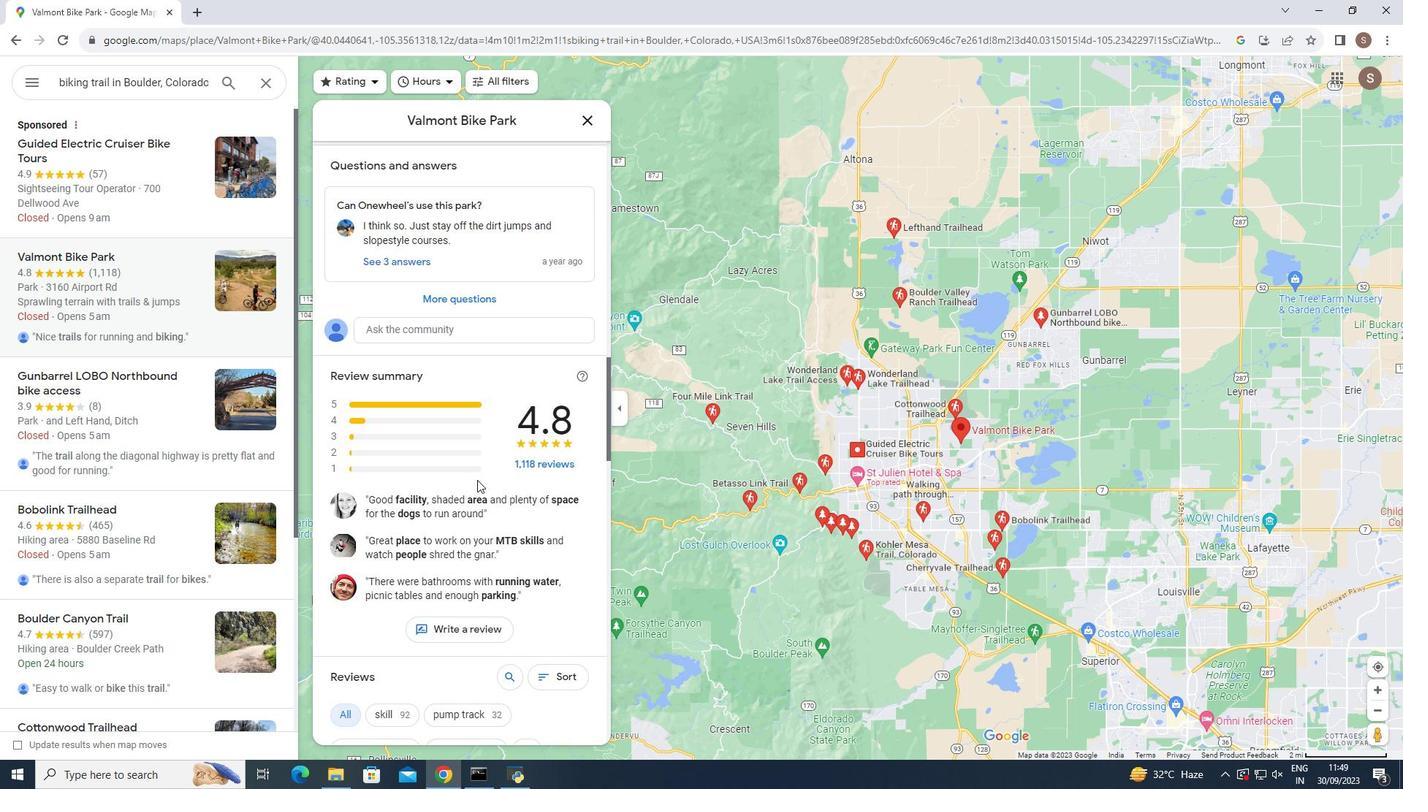 
Action: Mouse scrolled (477, 479) with delta (0, 0)
Screenshot: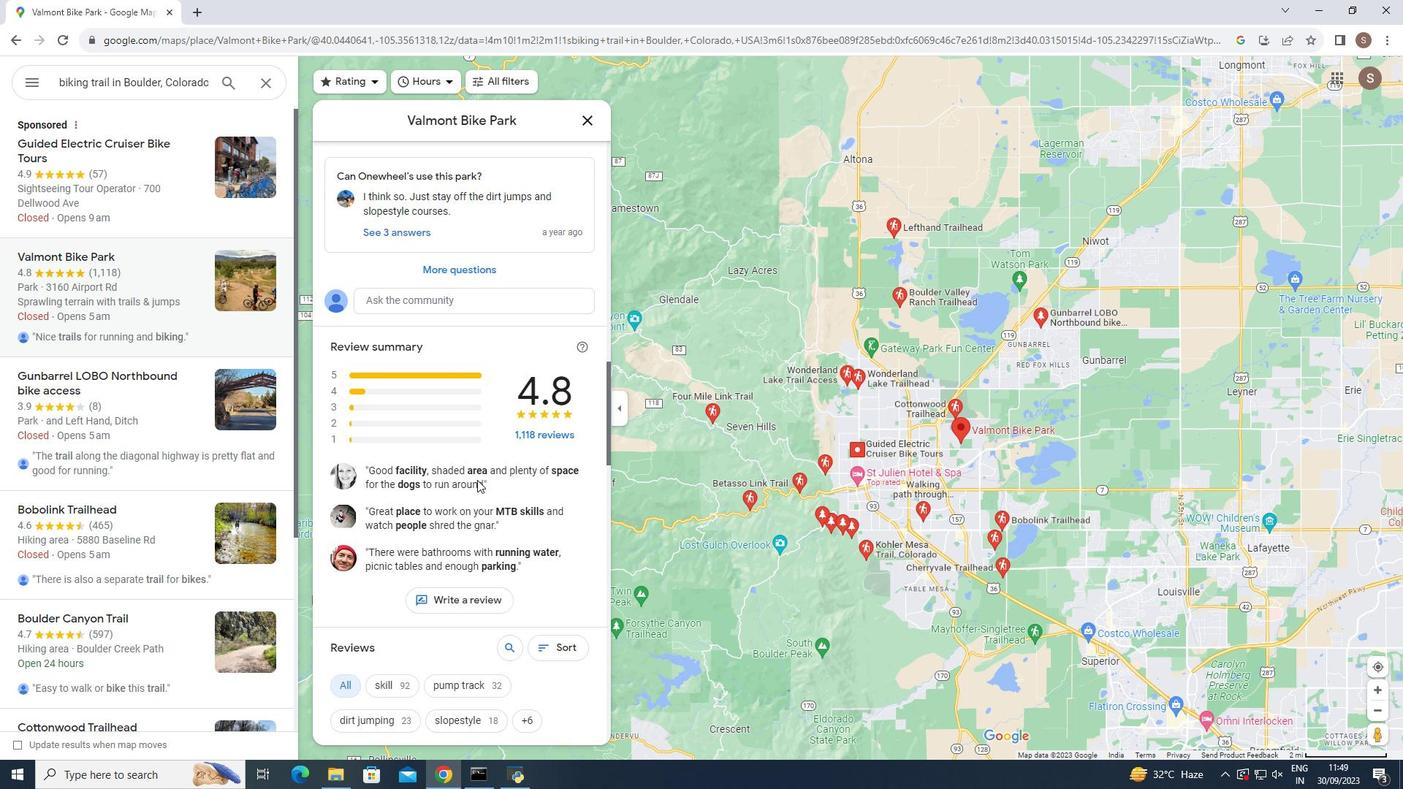 
Action: Mouse moved to (477, 473)
Screenshot: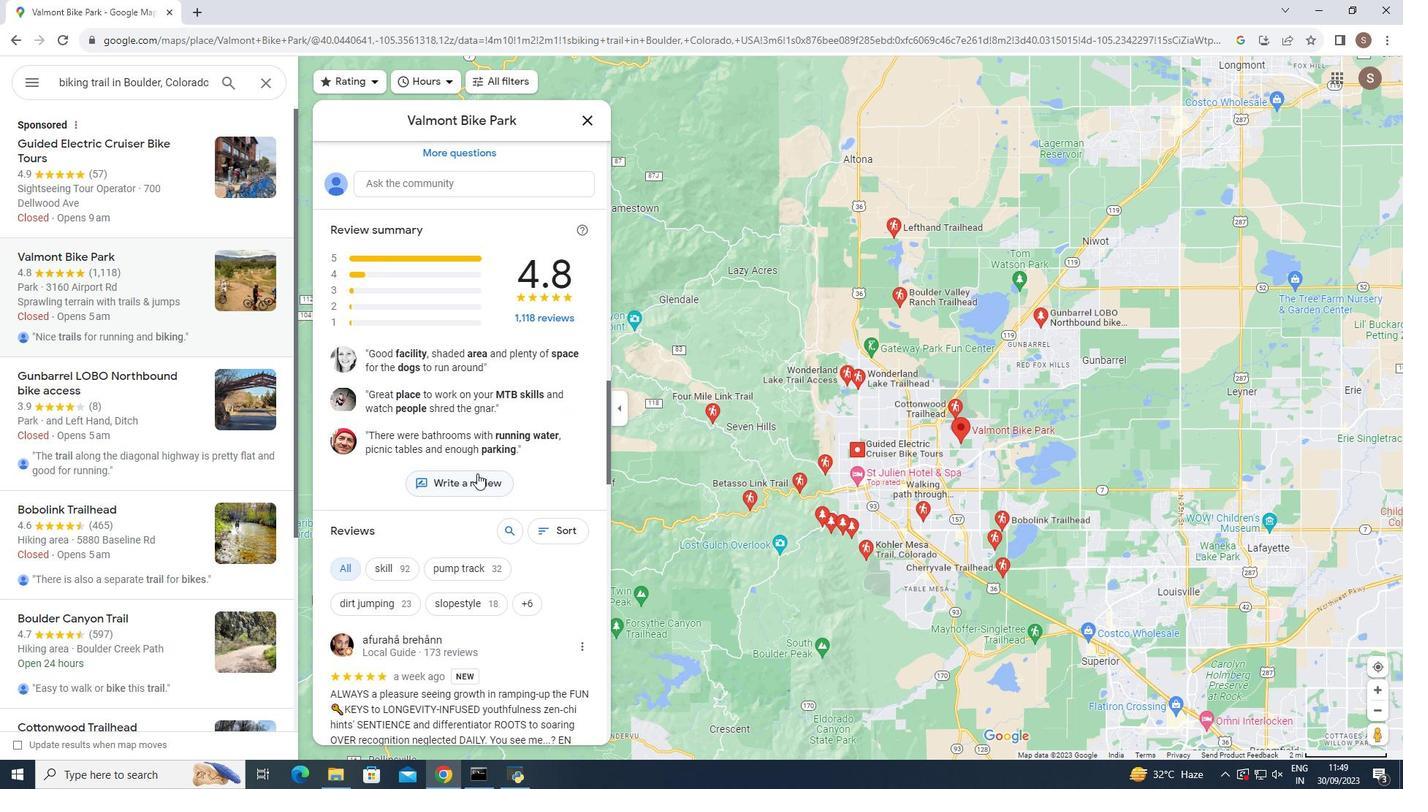 
Action: Mouse scrolled (477, 473) with delta (0, 0)
Screenshot: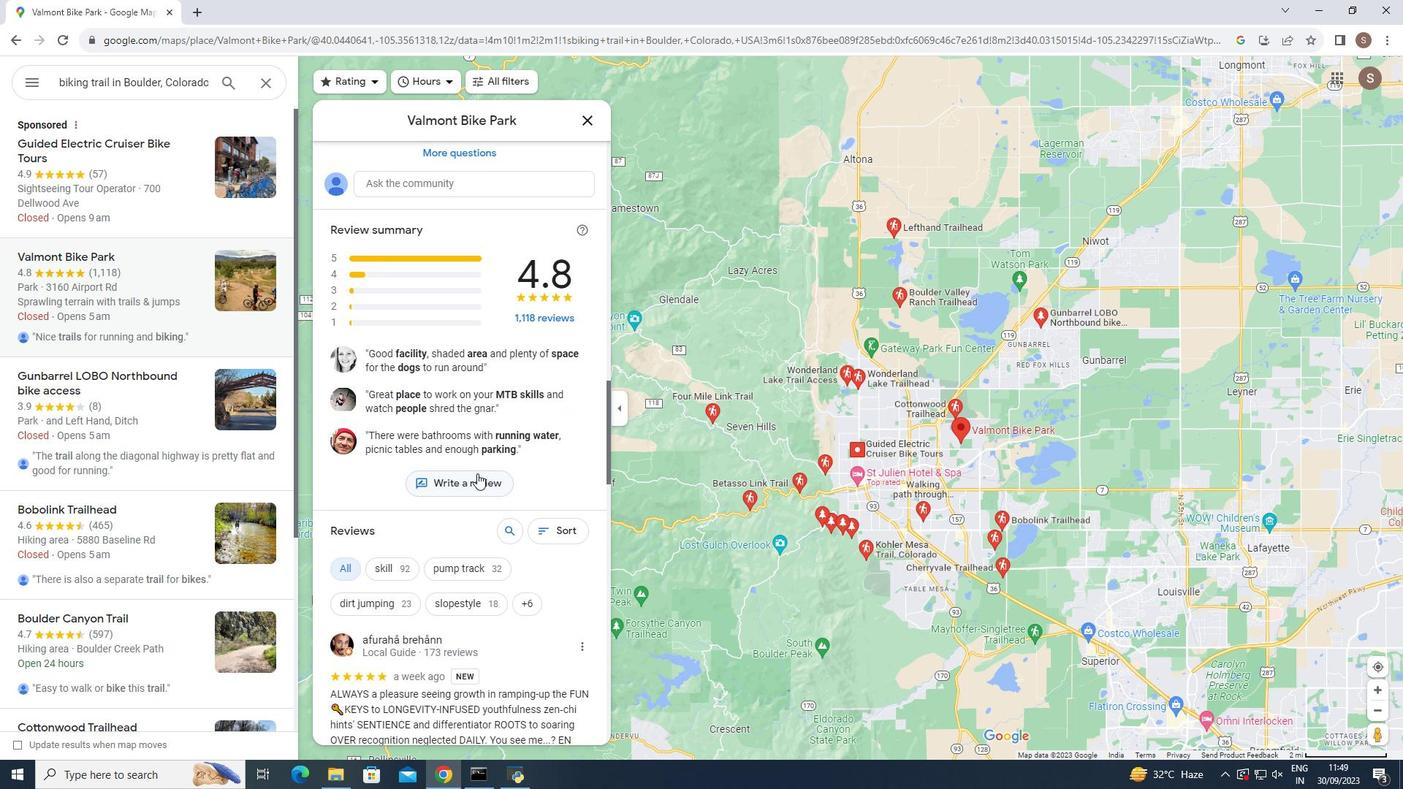 
Action: Mouse moved to (475, 479)
Screenshot: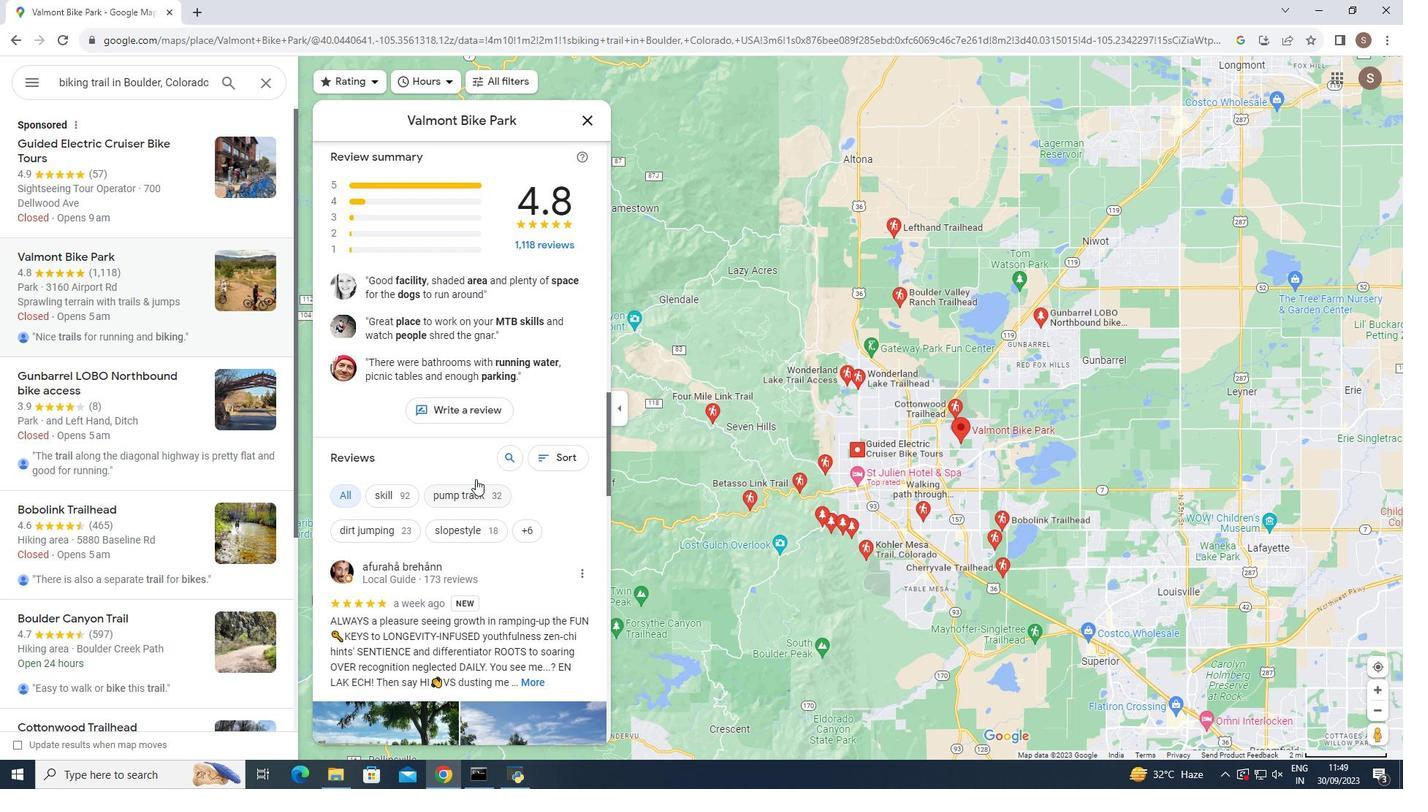 
Action: Mouse scrolled (475, 478) with delta (0, 0)
Screenshot: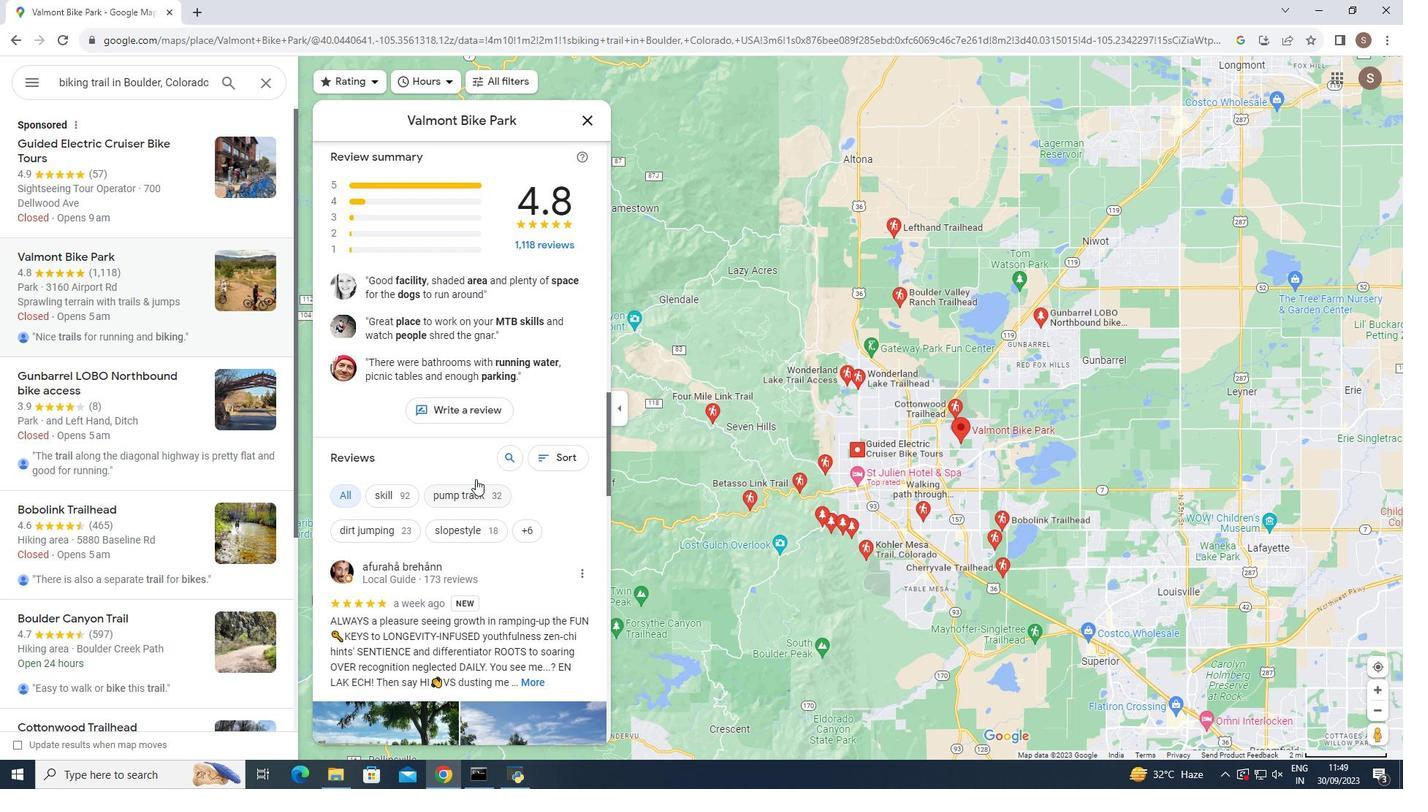 
Action: Mouse moved to (486, 459)
Screenshot: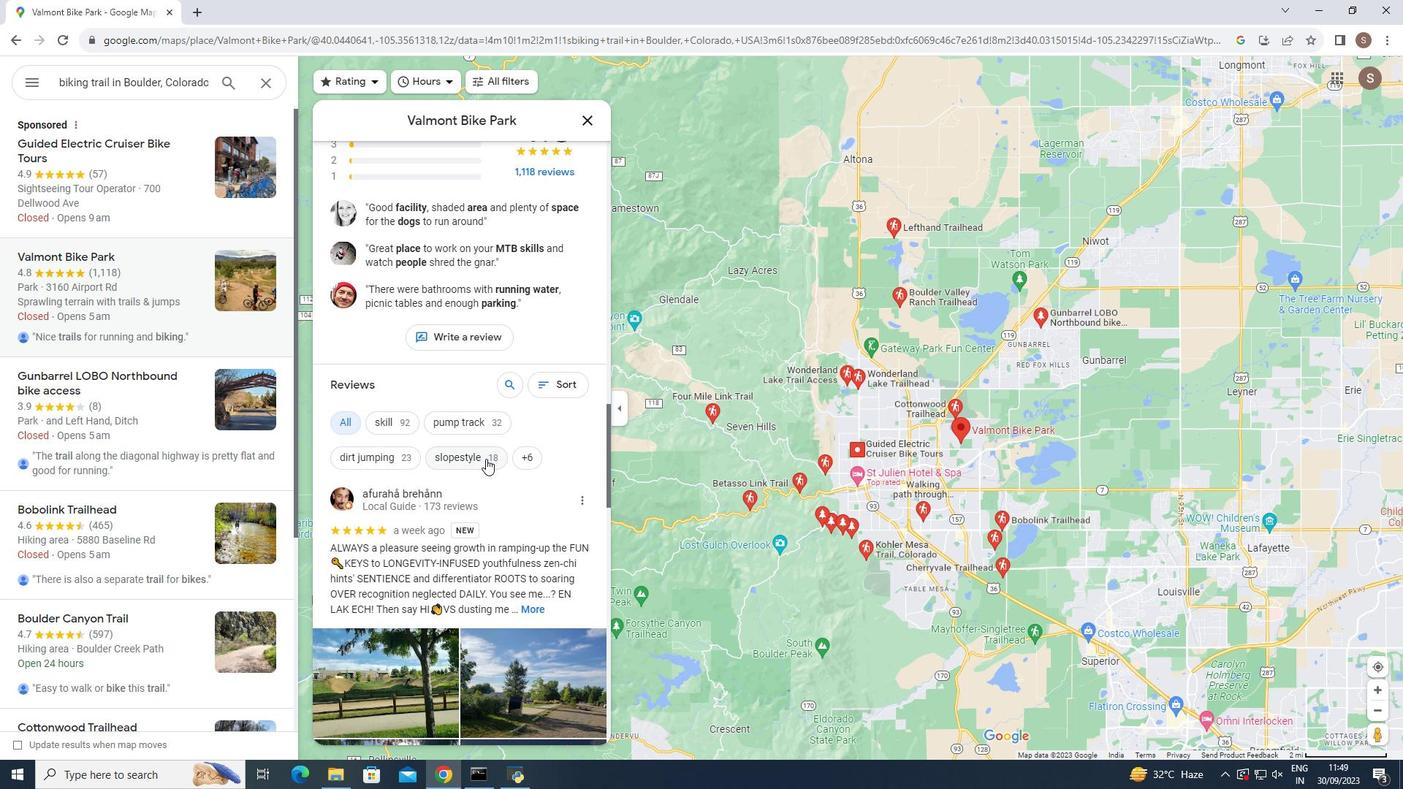 
Action: Mouse scrolled (486, 458) with delta (0, 0)
Screenshot: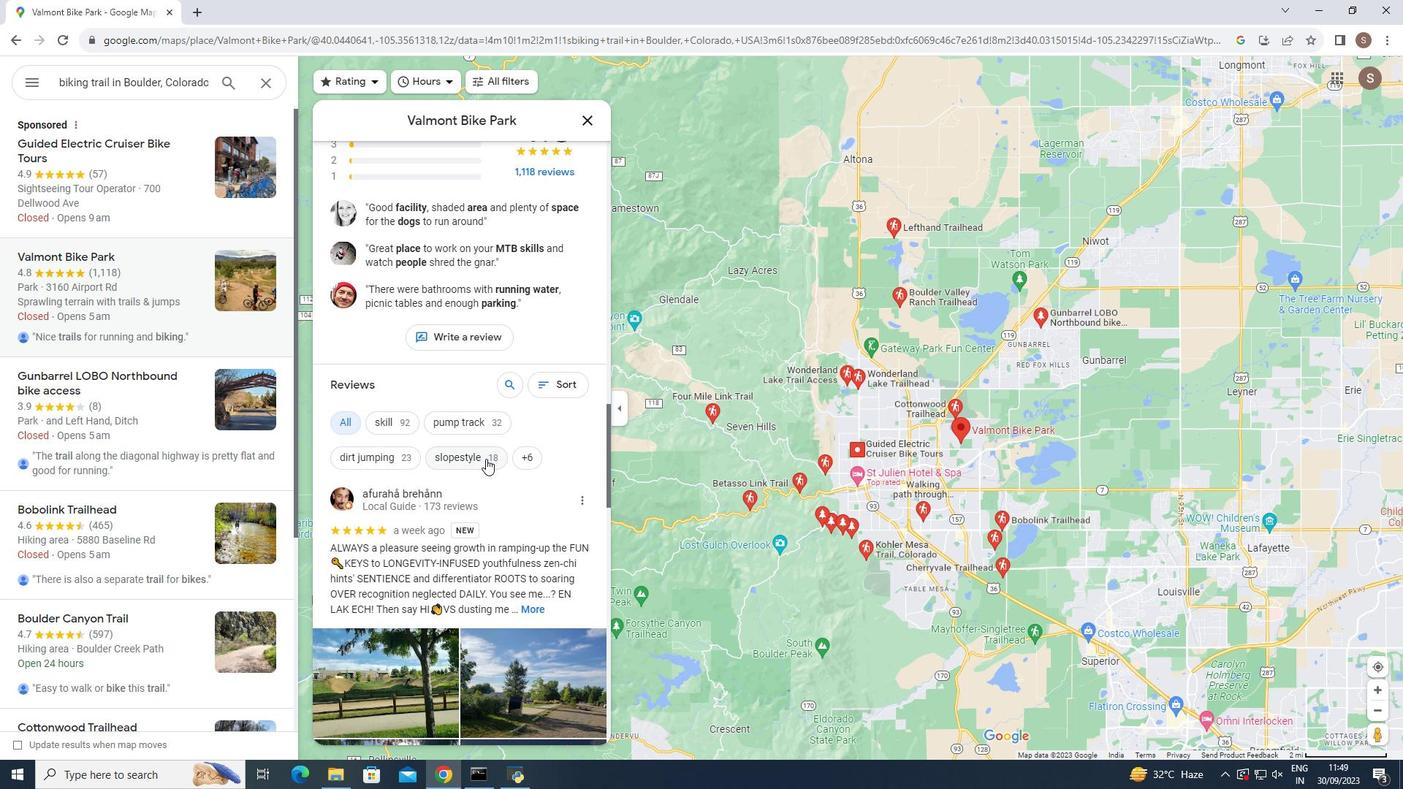 
Action: Mouse moved to (487, 454)
Screenshot: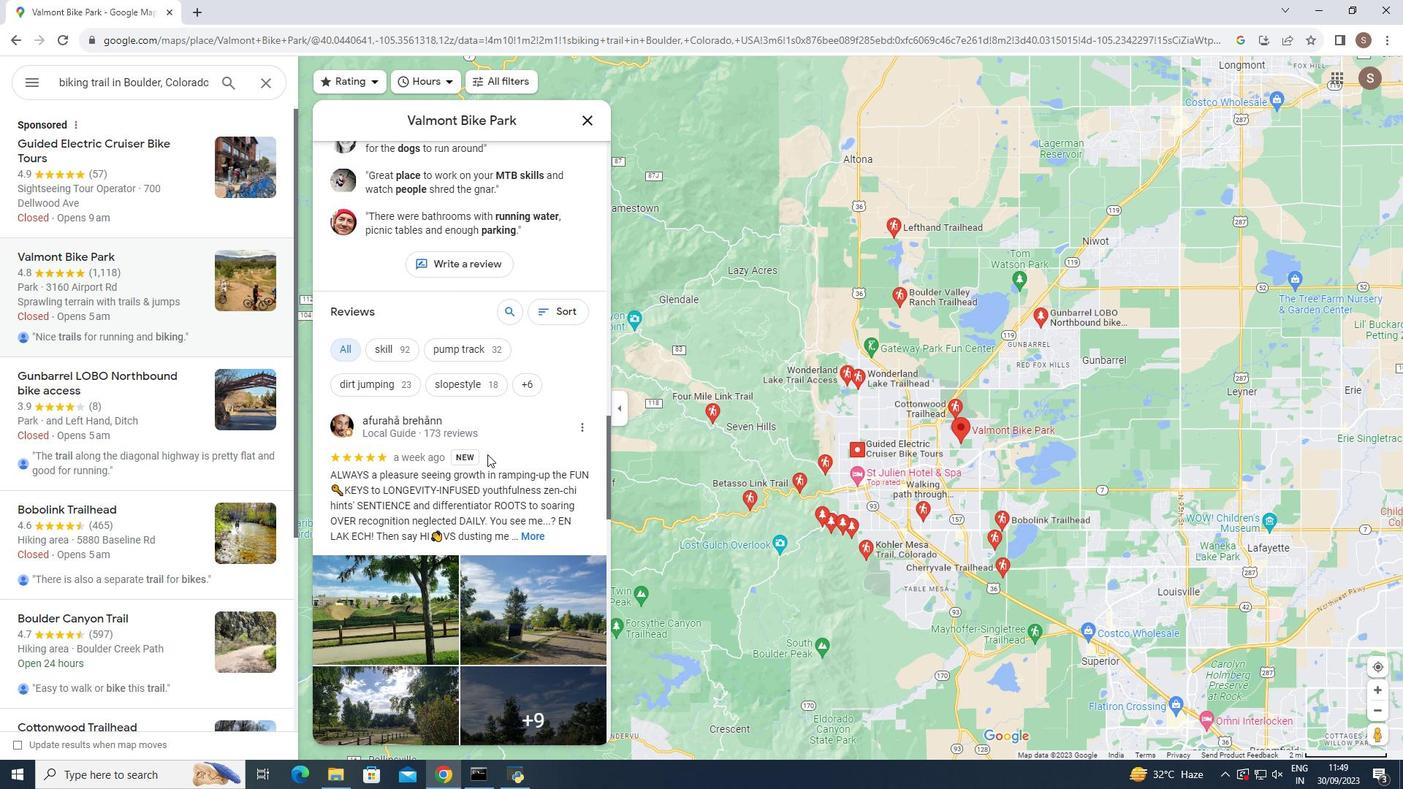 
Action: Mouse scrolled (487, 453) with delta (0, 0)
Screenshot: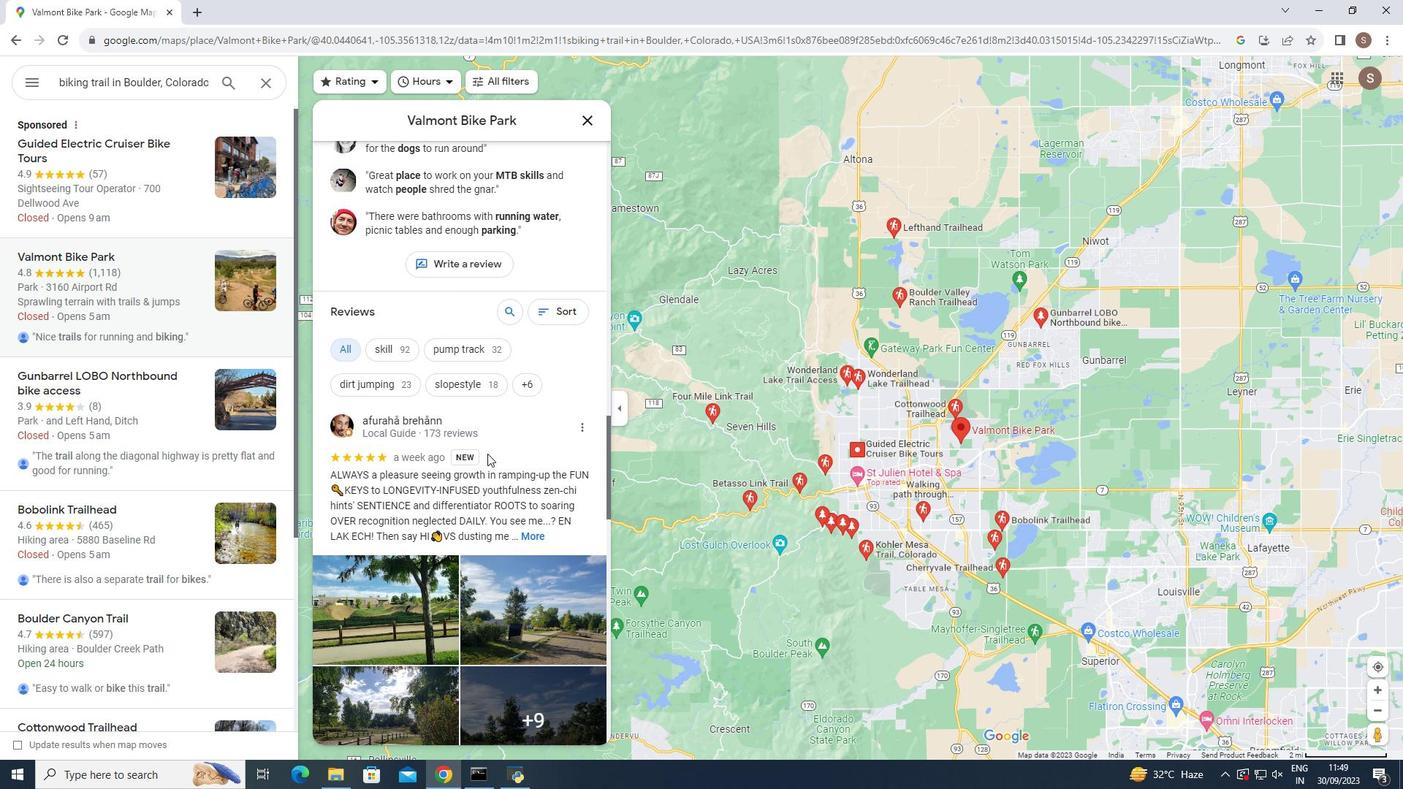 
Action: Mouse scrolled (487, 453) with delta (0, 0)
Screenshot: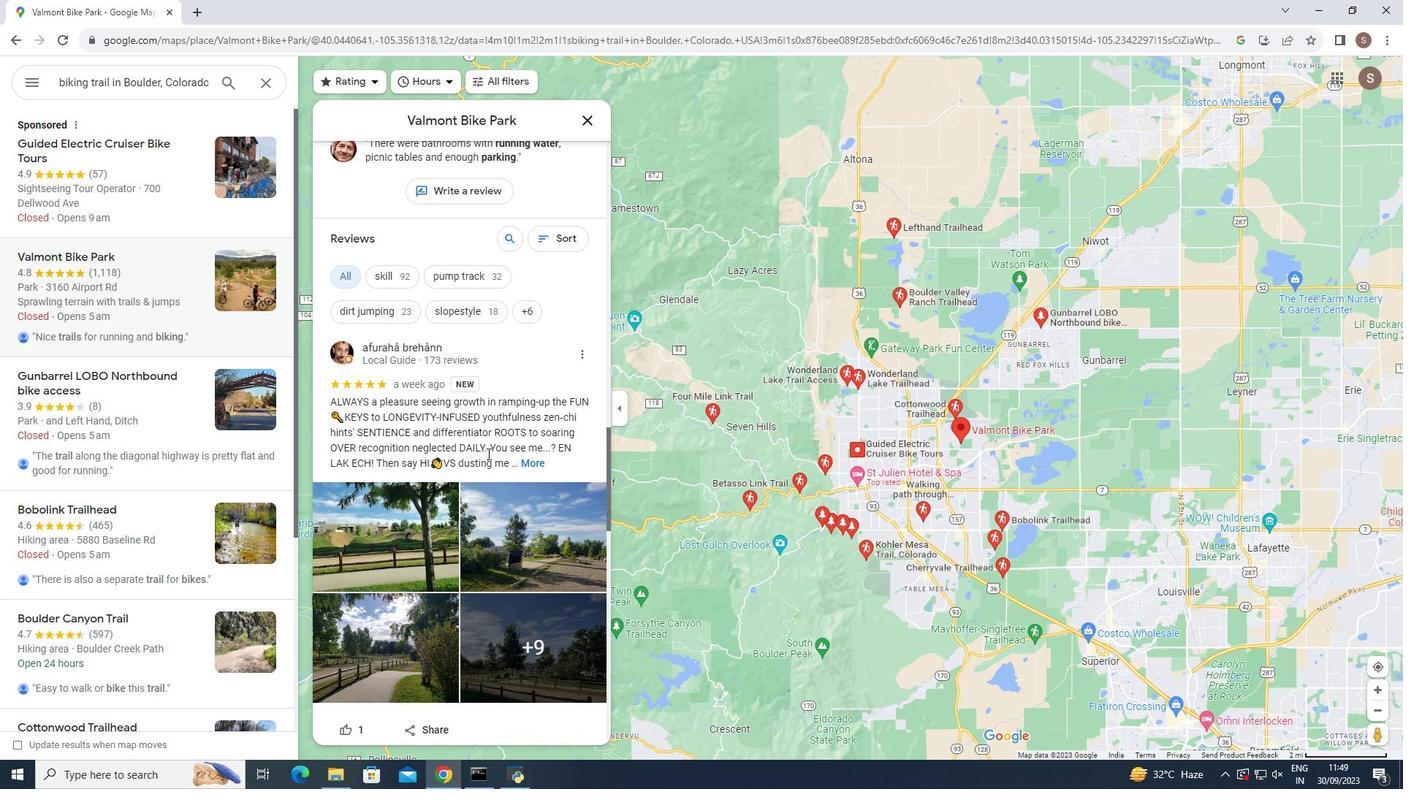 
Action: Mouse scrolled (487, 453) with delta (0, 0)
Screenshot: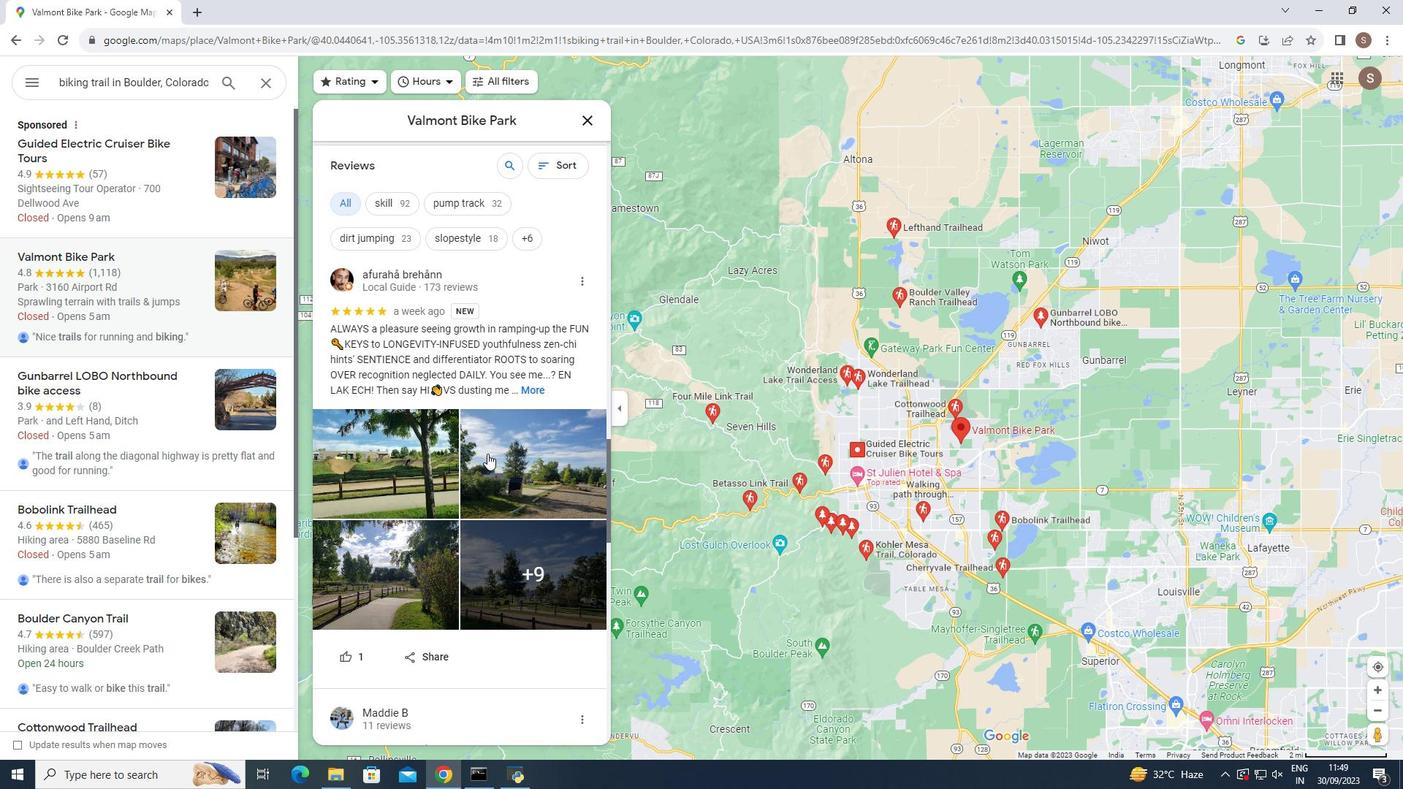 
Action: Mouse scrolled (487, 453) with delta (0, 0)
Screenshot: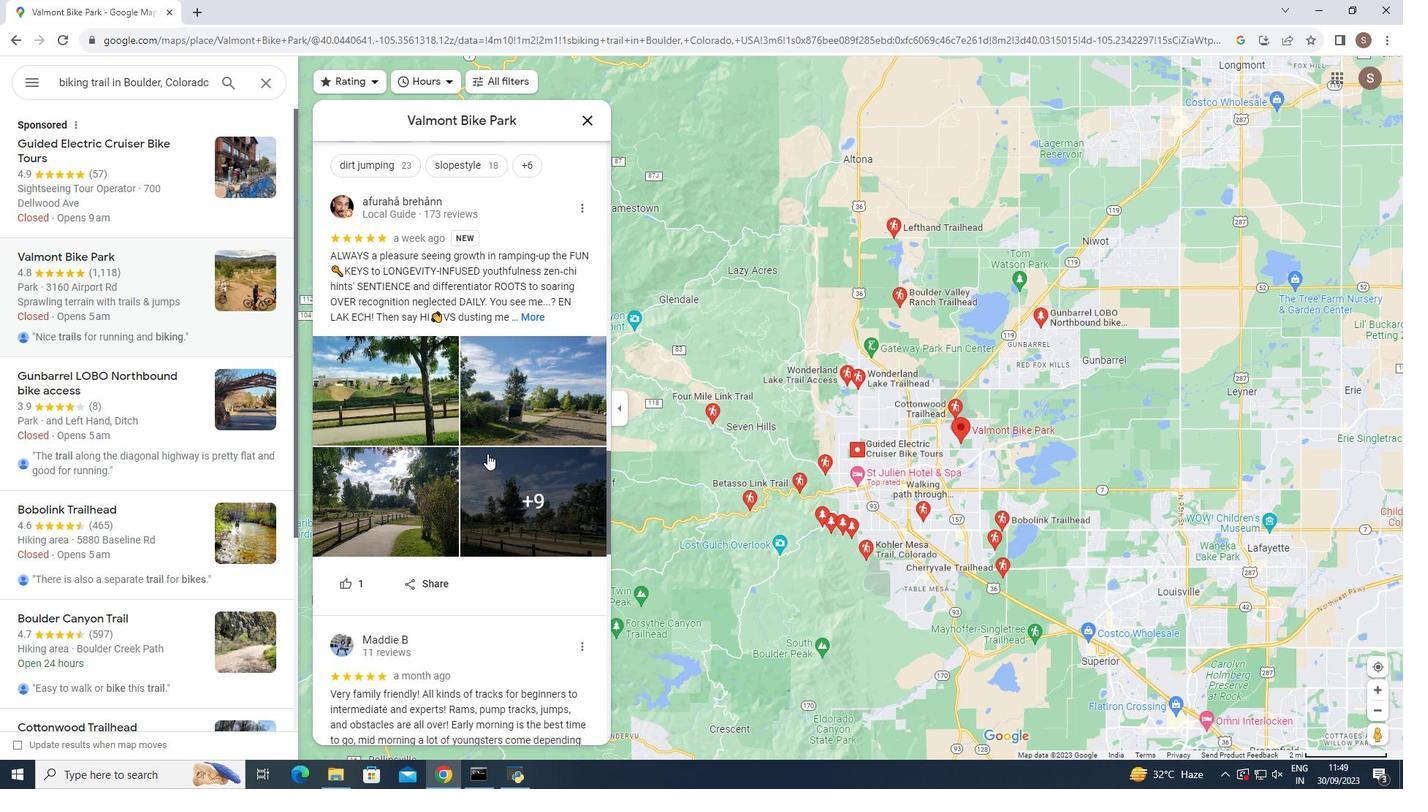 
Action: Mouse scrolled (487, 453) with delta (0, 0)
Screenshot: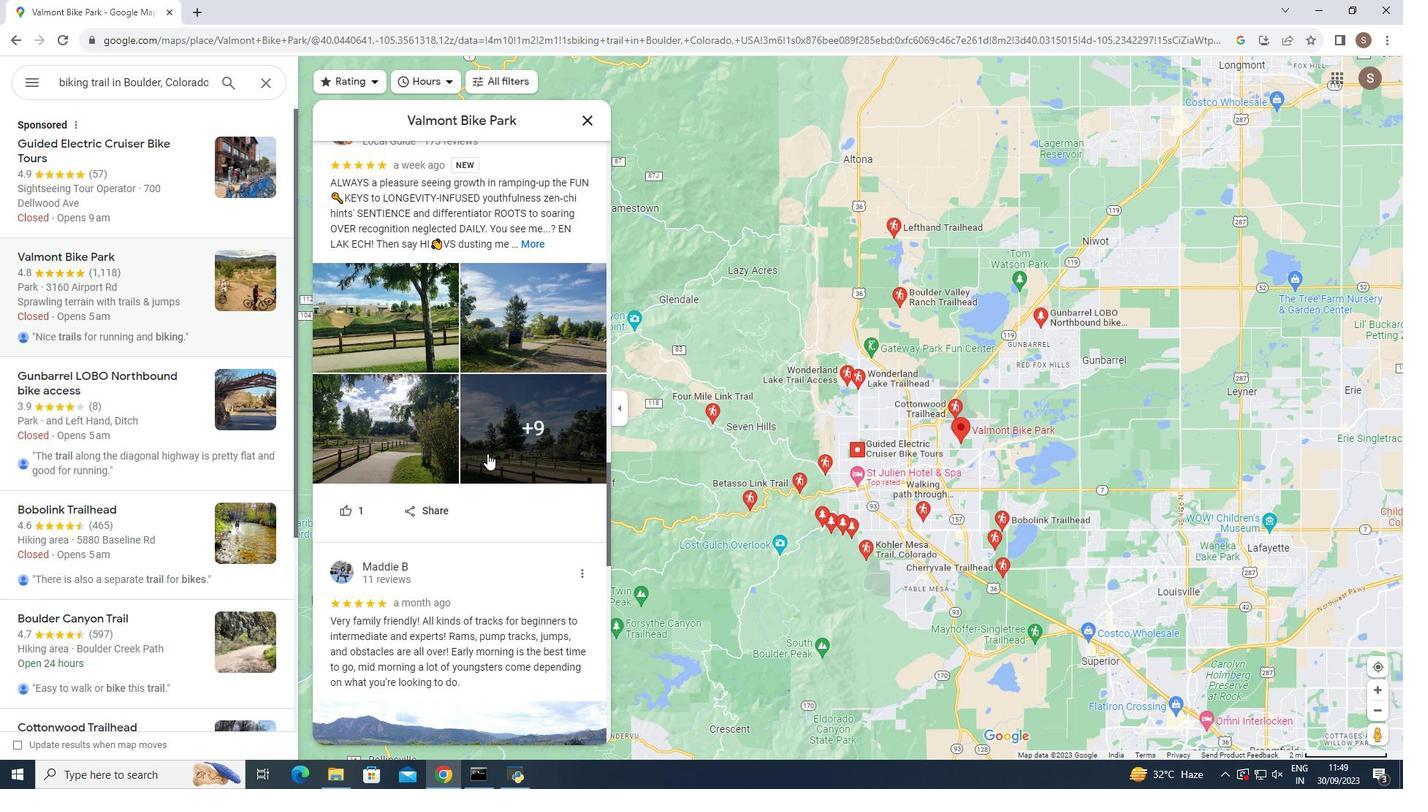 
Action: Mouse scrolled (487, 453) with delta (0, 0)
Screenshot: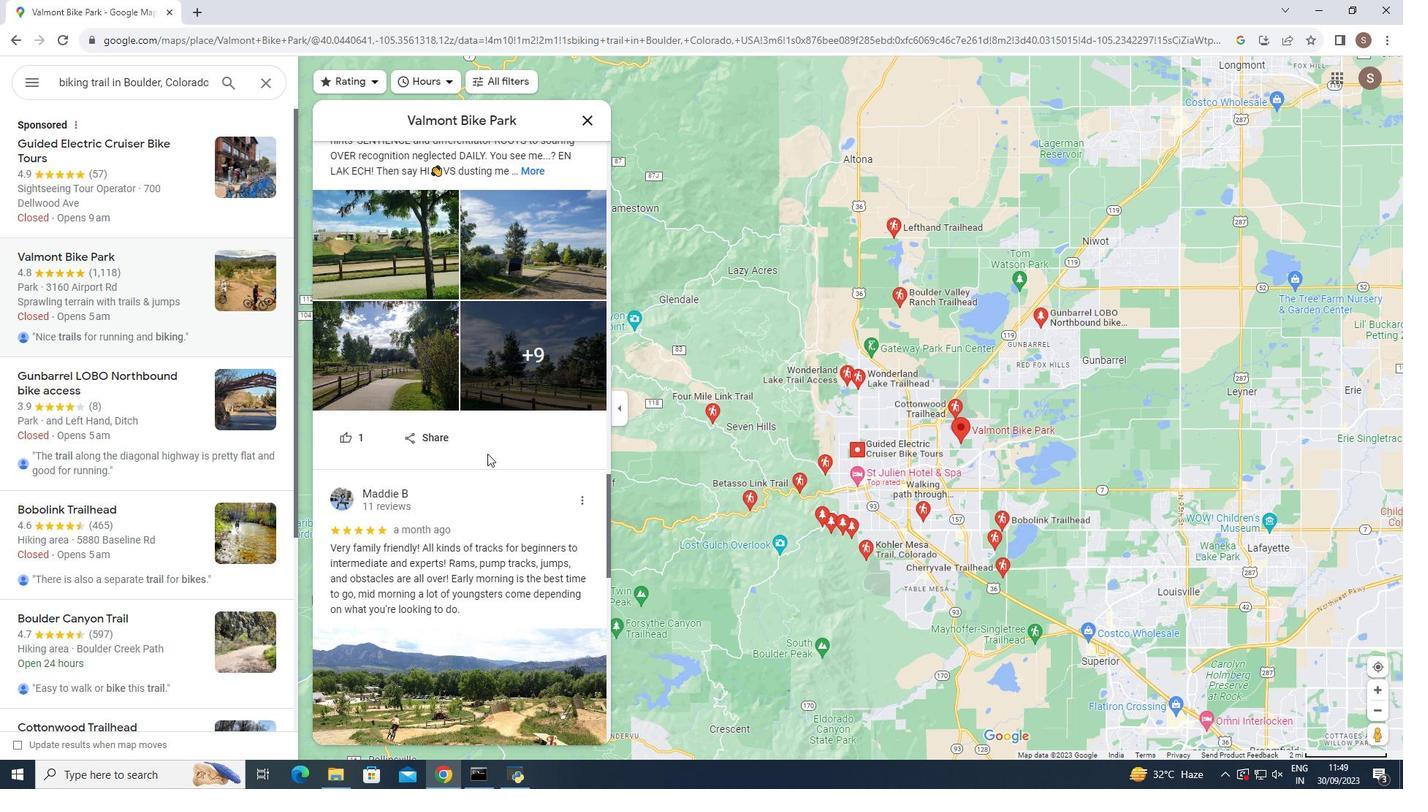 
Action: Mouse scrolled (487, 453) with delta (0, 0)
Screenshot: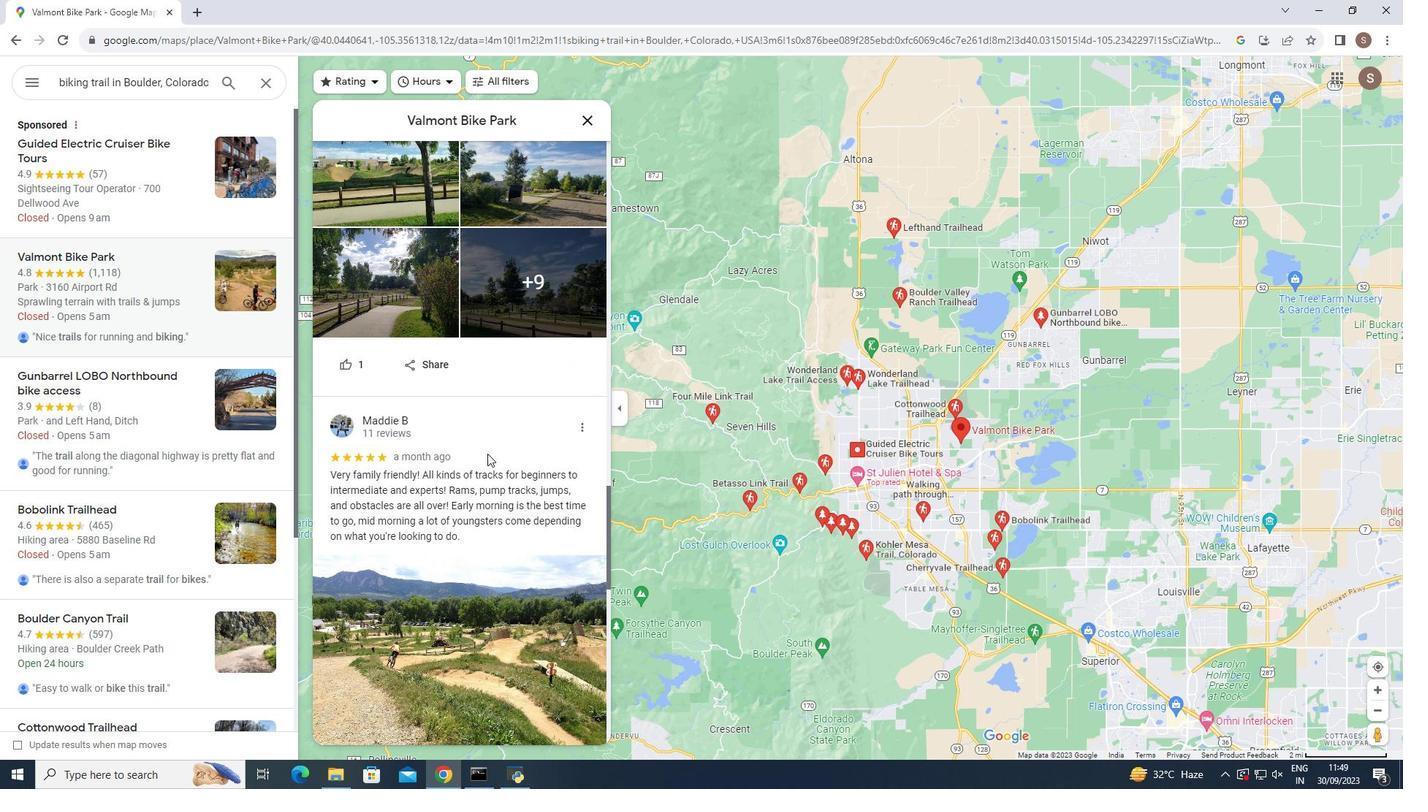 
Action: Mouse scrolled (487, 453) with delta (0, 0)
Screenshot: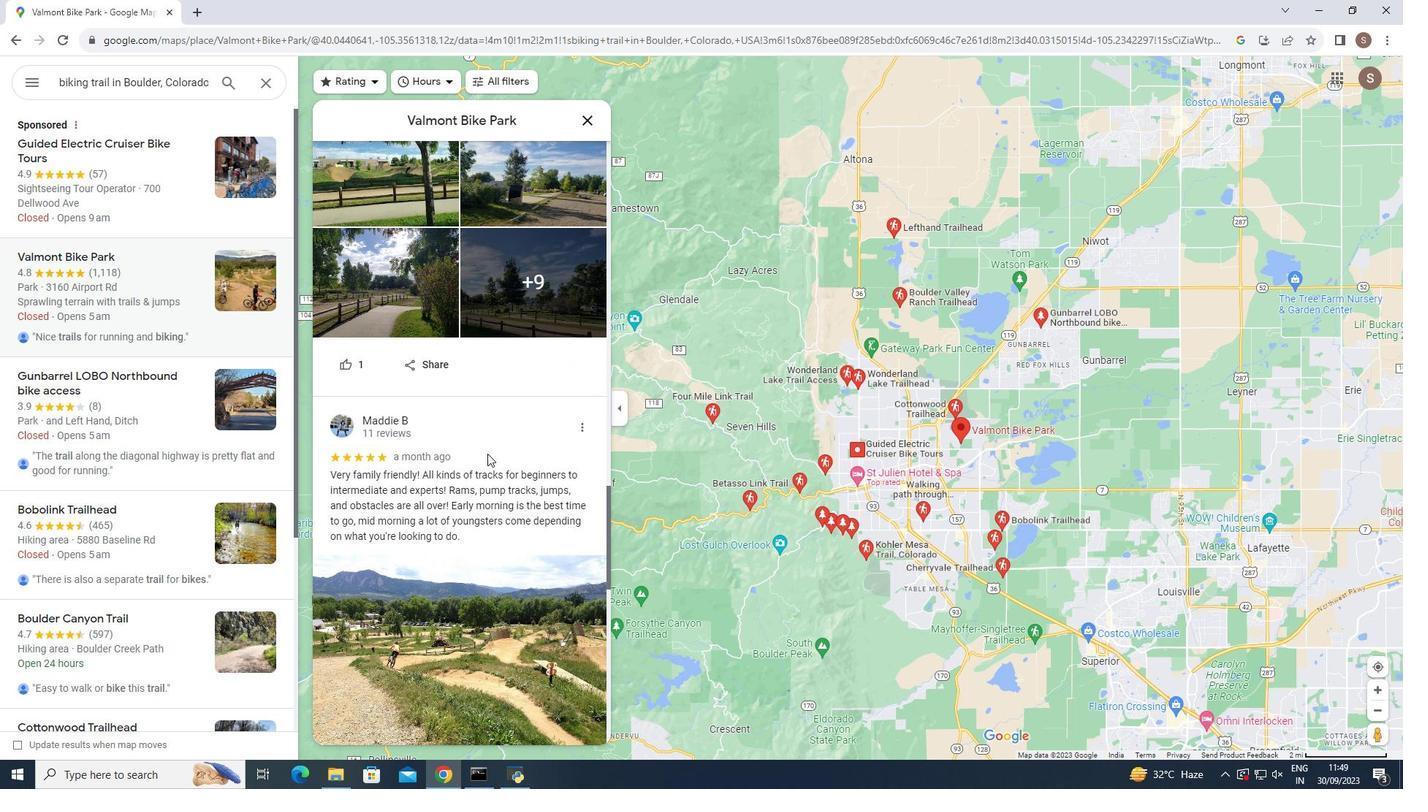 
Action: Mouse scrolled (487, 453) with delta (0, 0)
Screenshot: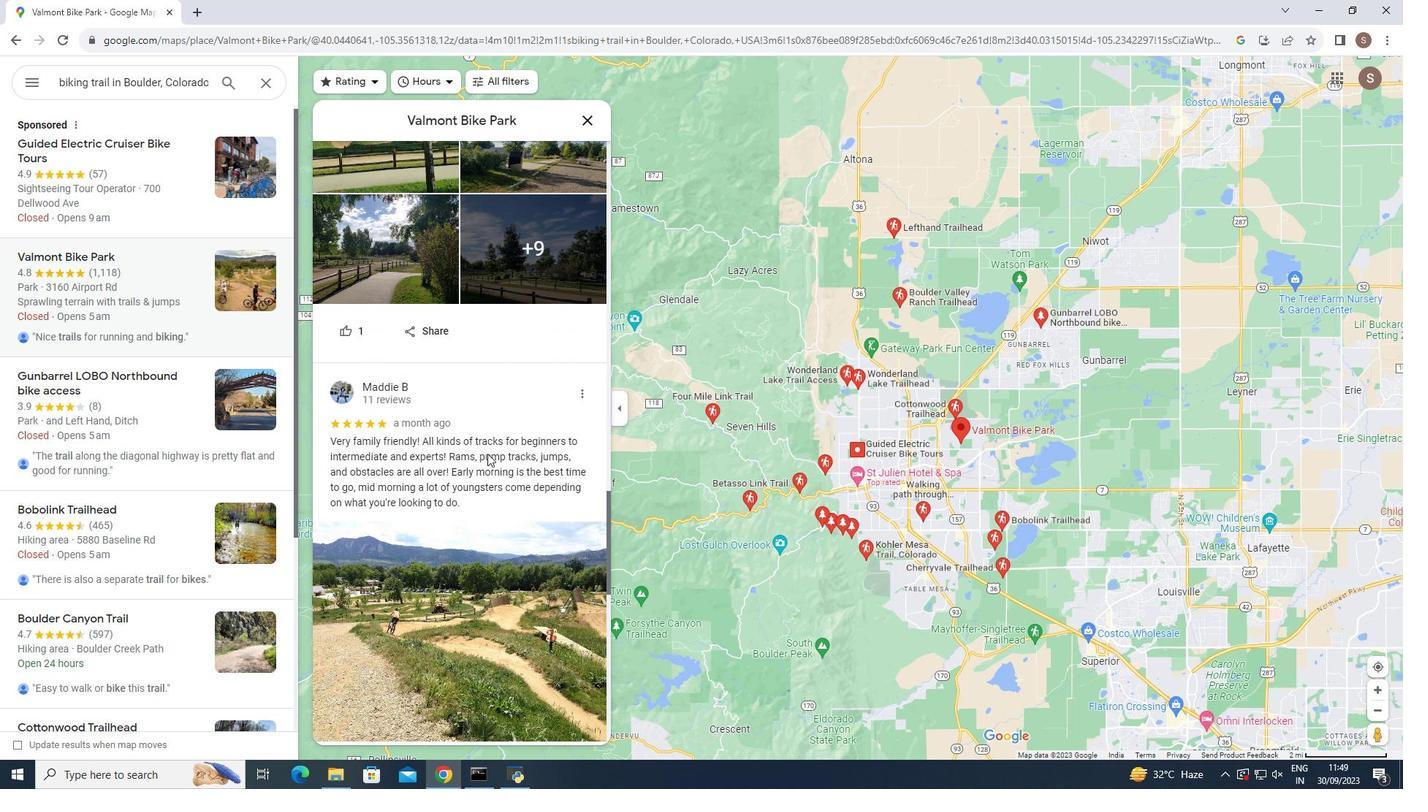 
Action: Mouse scrolled (487, 453) with delta (0, 0)
Screenshot: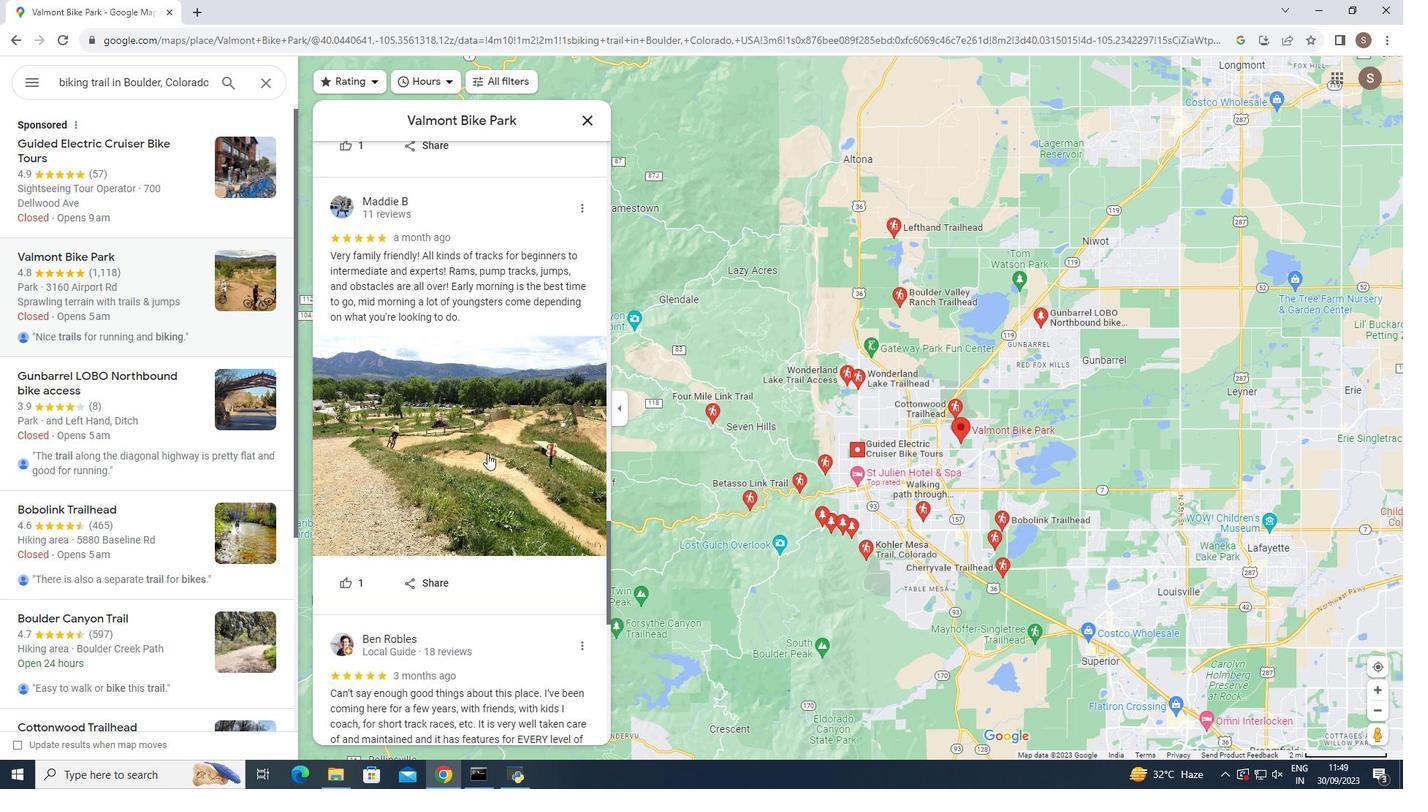 
Action: Mouse moved to (594, 117)
Screenshot: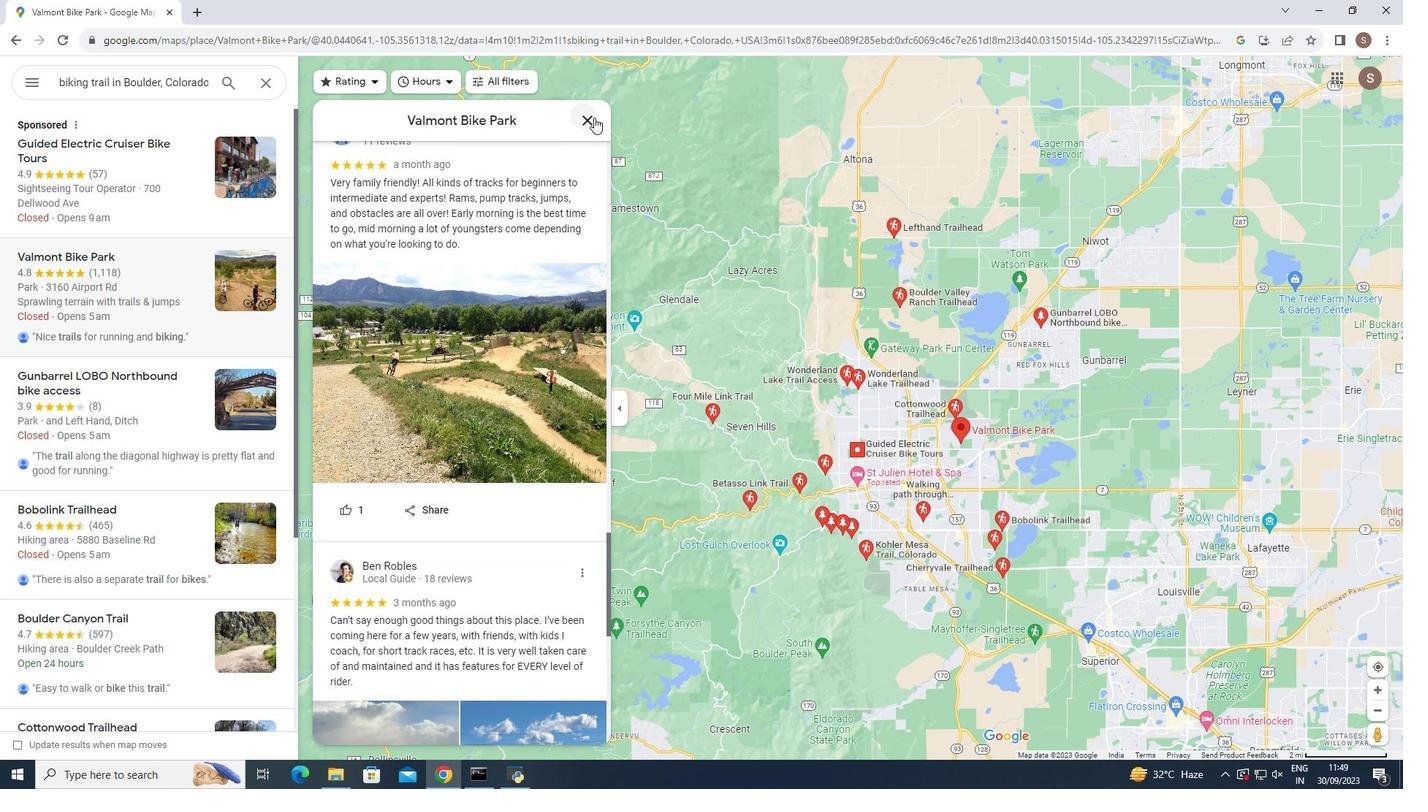 
Action: Mouse pressed left at (594, 117)
Screenshot: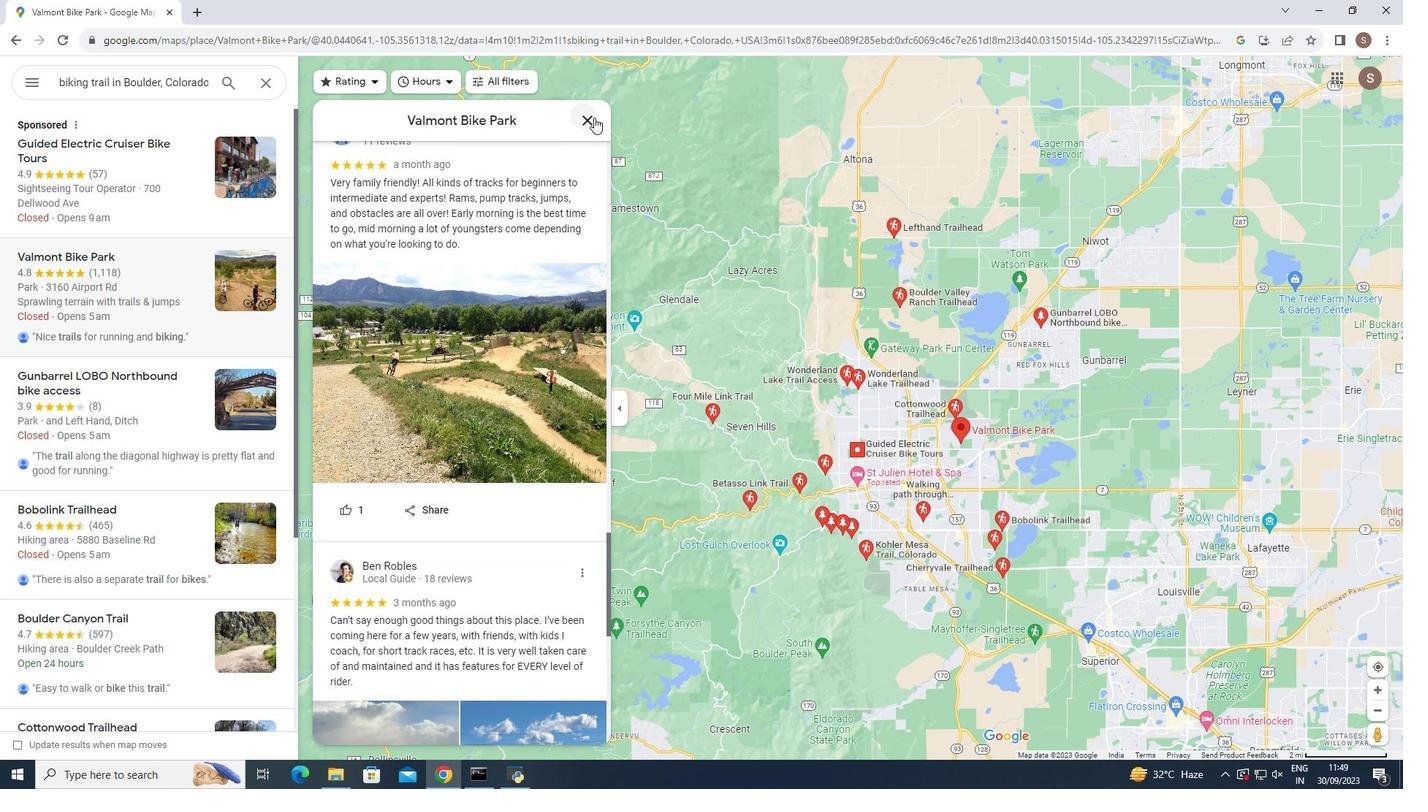
Action: Mouse moved to (108, 445)
Screenshot: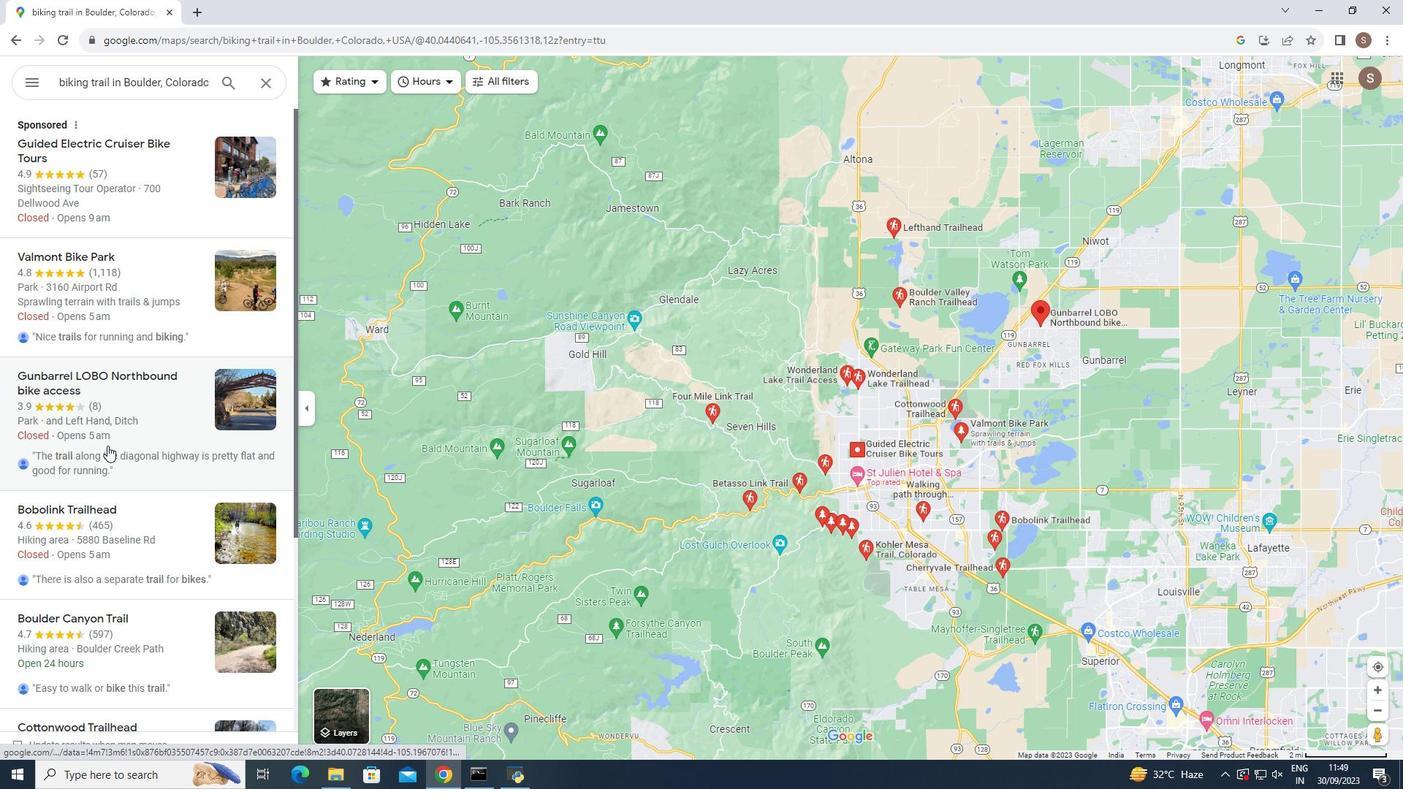 
Action: Mouse scrolled (108, 444) with delta (0, 0)
Screenshot: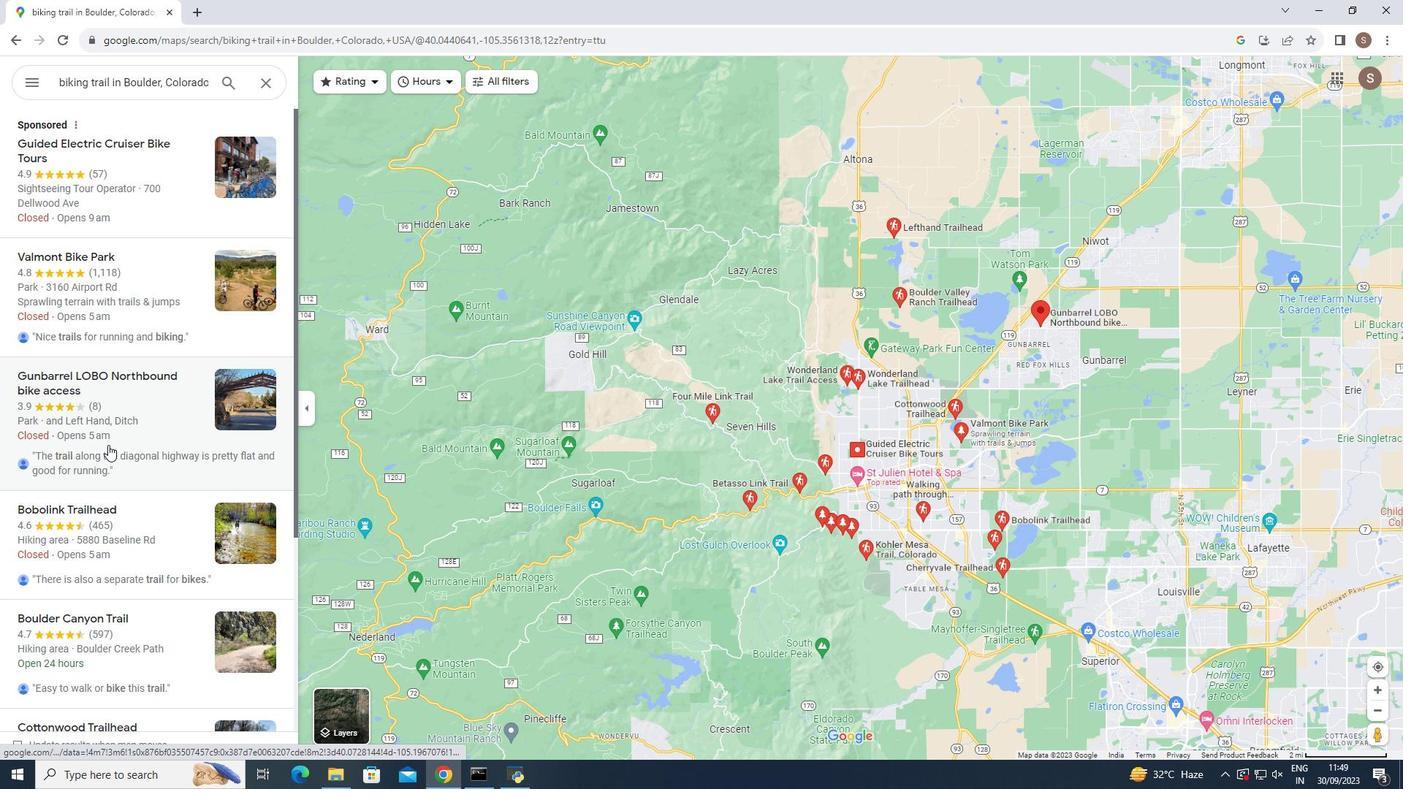 
Action: Mouse moved to (149, 301)
Screenshot: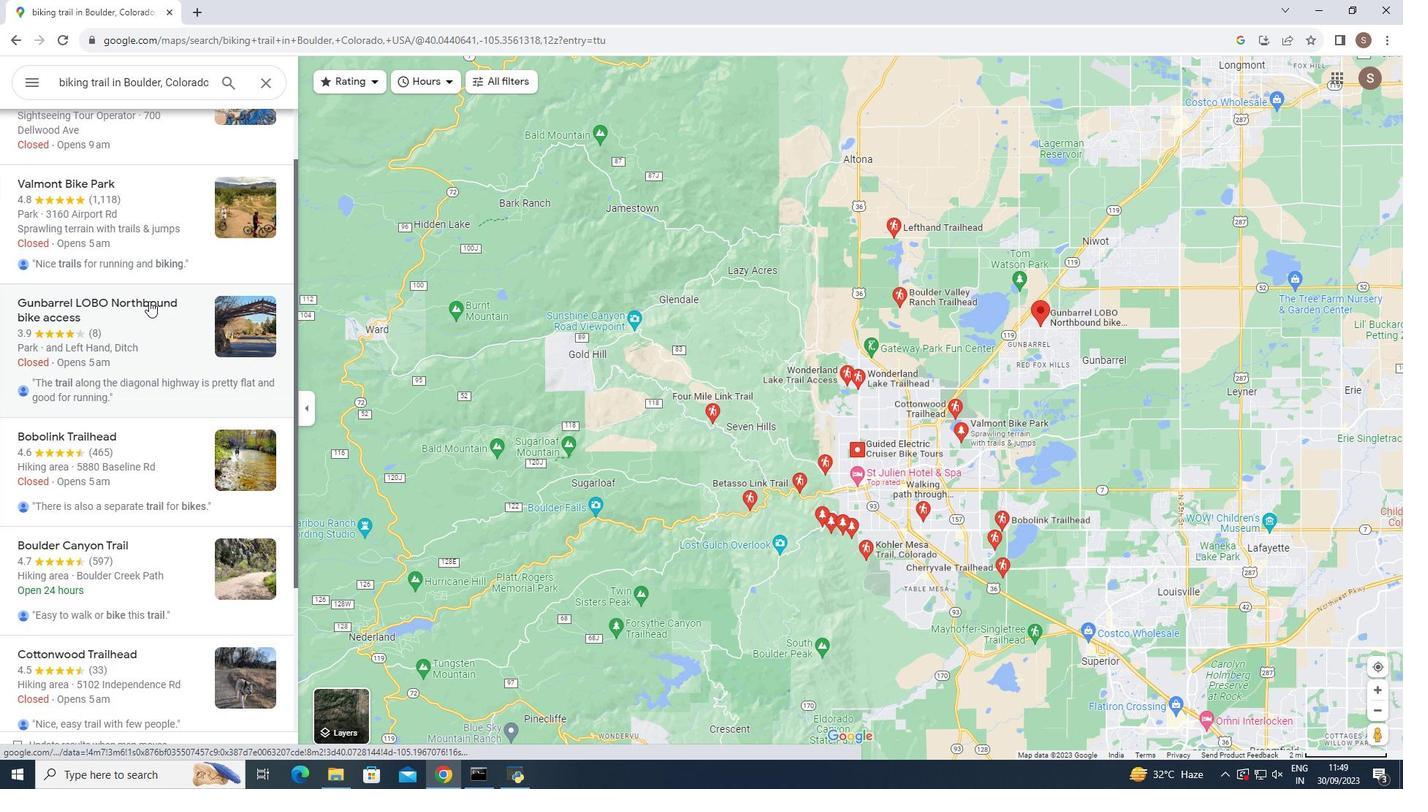 
Action: Mouse scrolled (149, 300) with delta (0, 0)
Screenshot: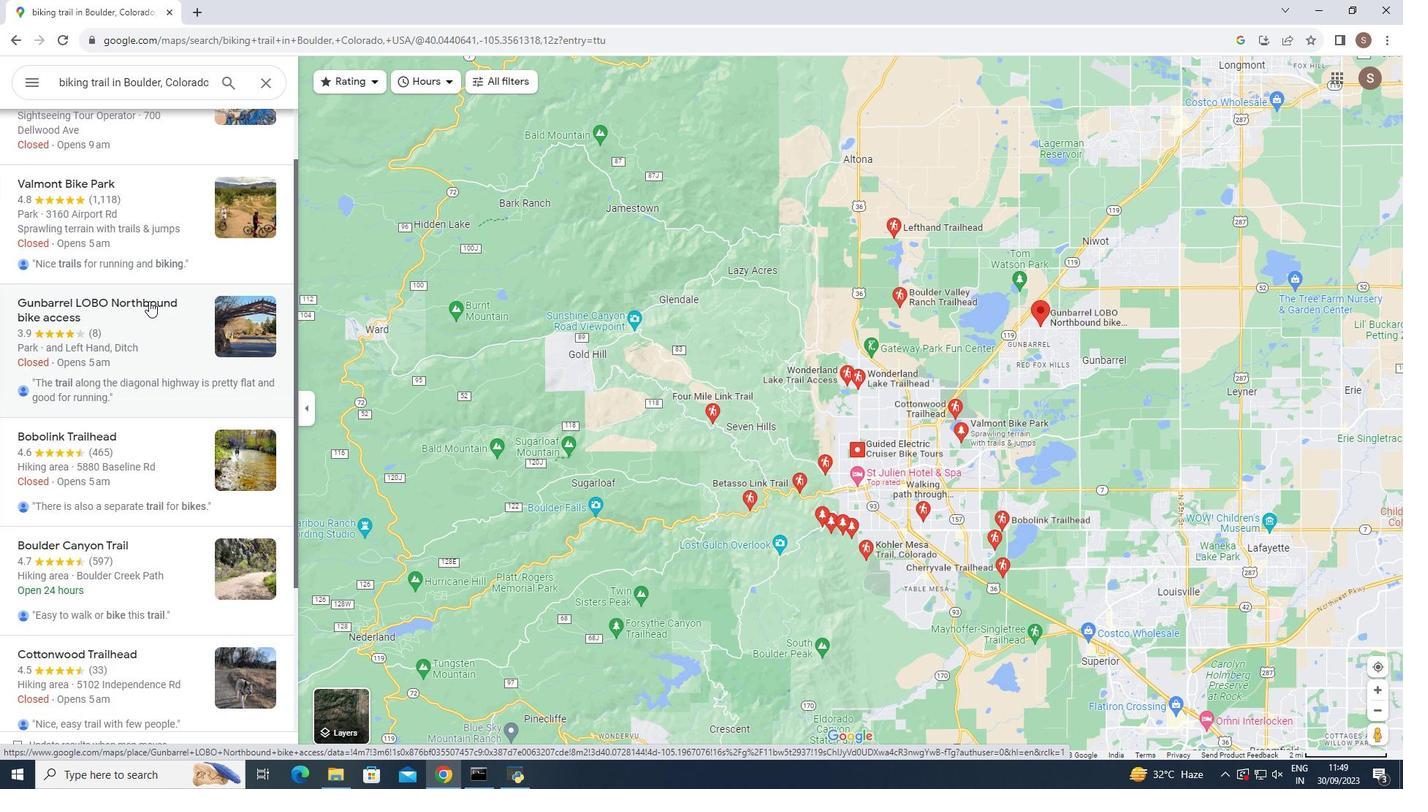 
Action: Mouse moved to (85, 361)
Screenshot: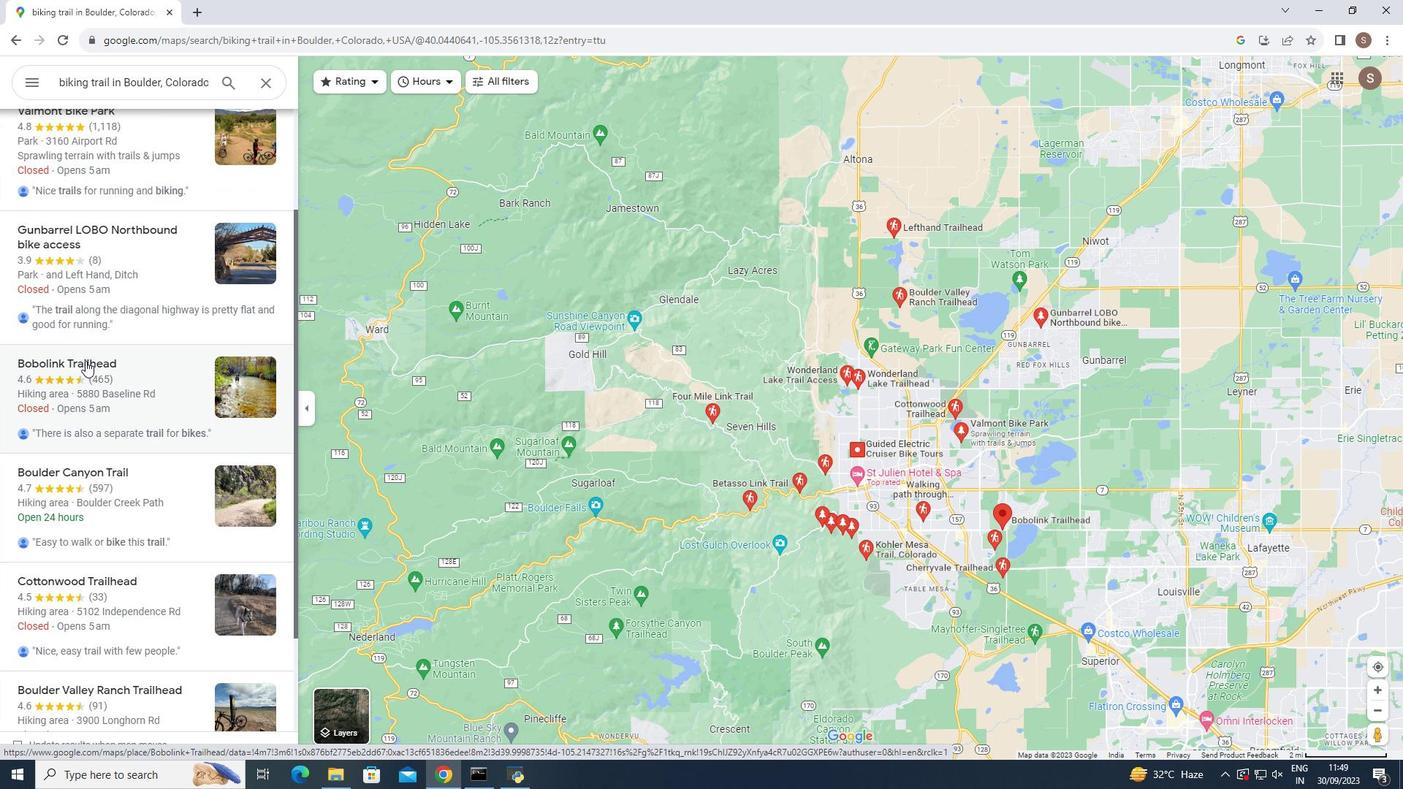 
Action: Mouse pressed left at (85, 361)
Screenshot: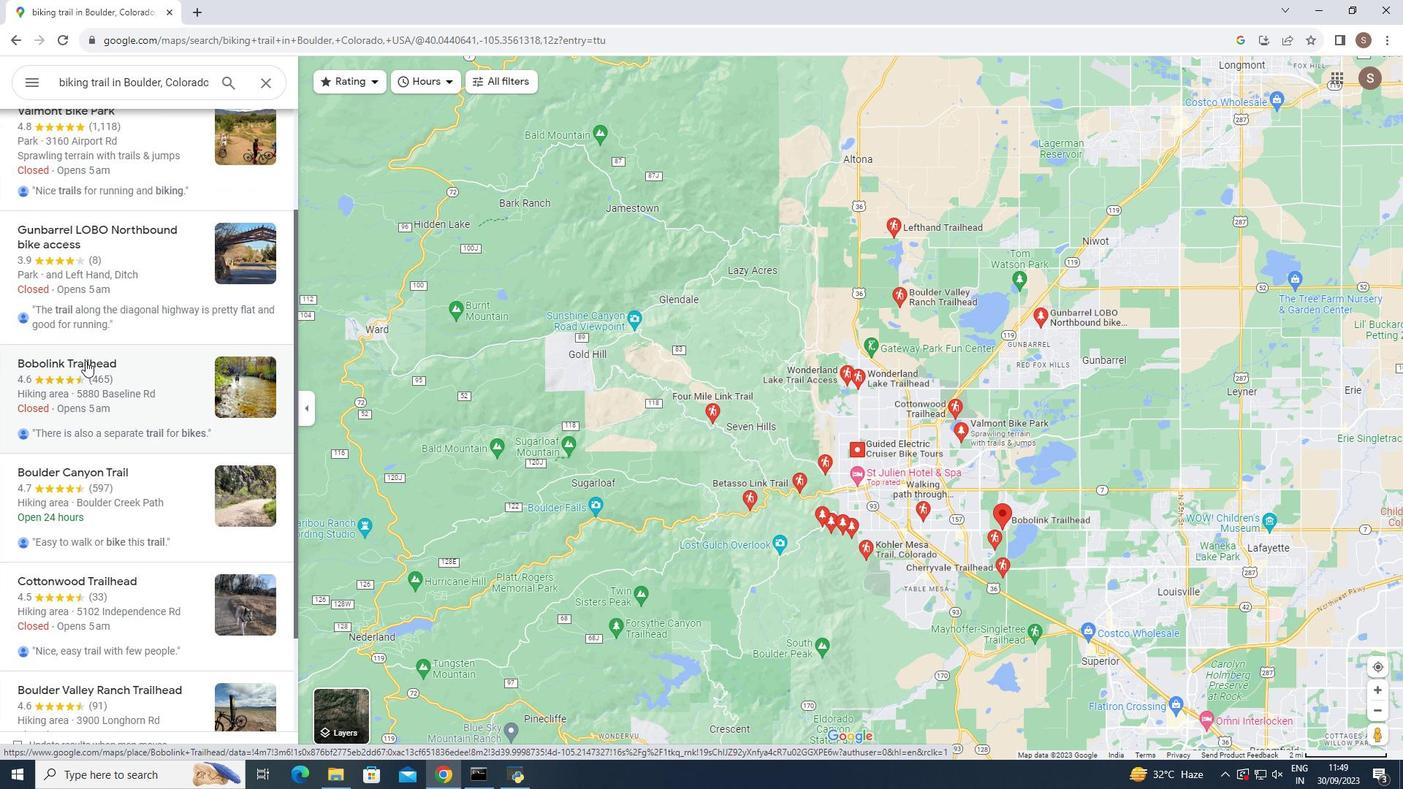 
Action: Mouse moved to (361, 479)
Screenshot: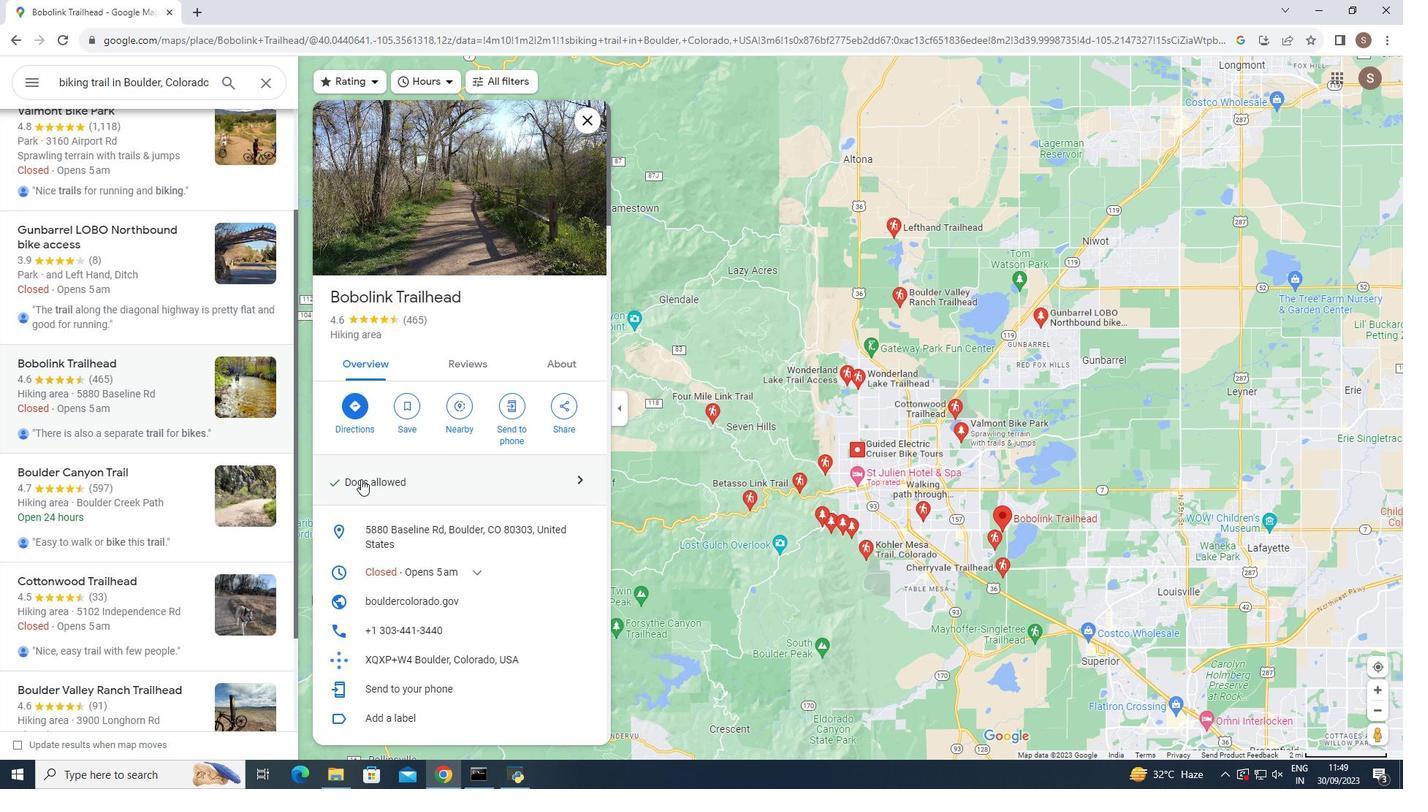 
Action: Mouse scrolled (361, 478) with delta (0, 0)
Screenshot: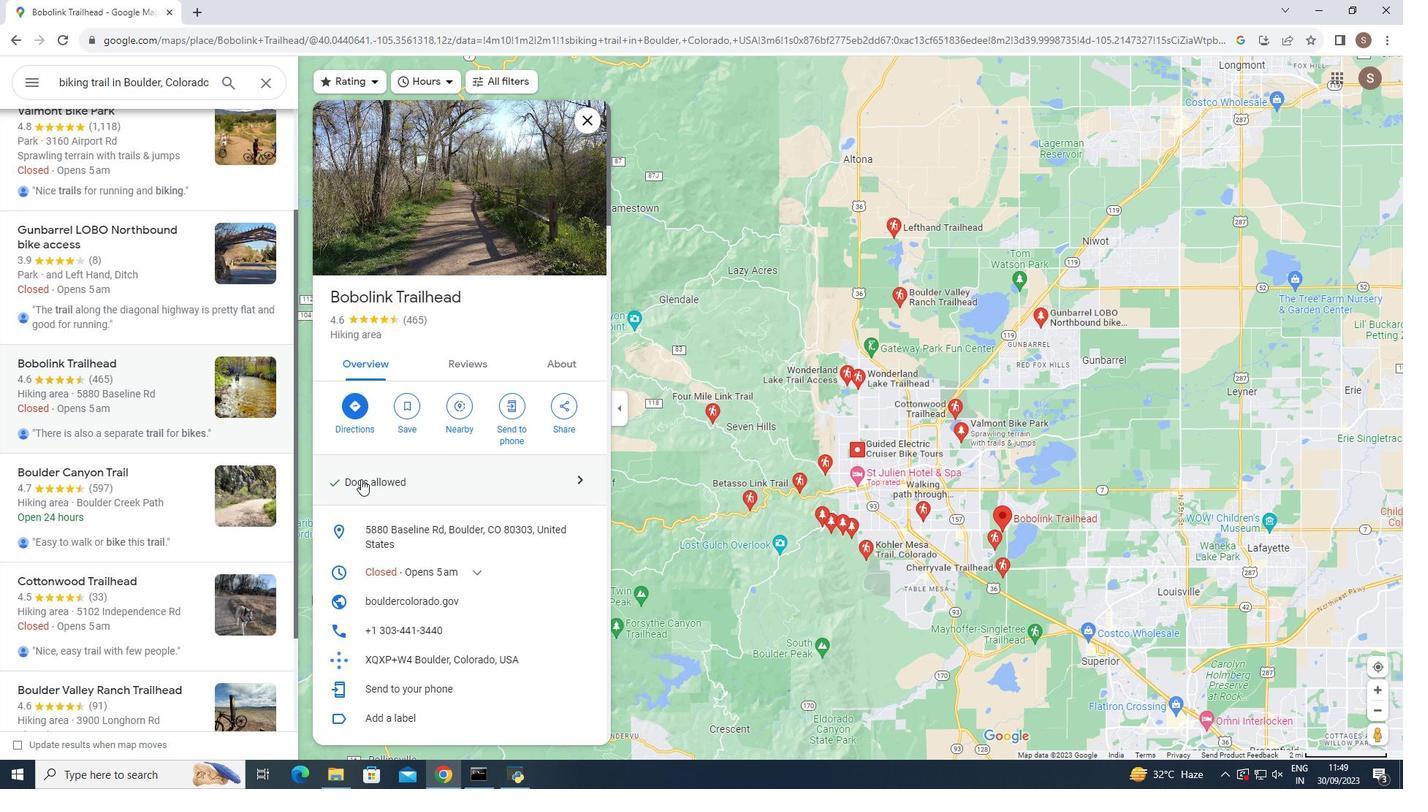 
Action: Mouse moved to (441, 475)
Screenshot: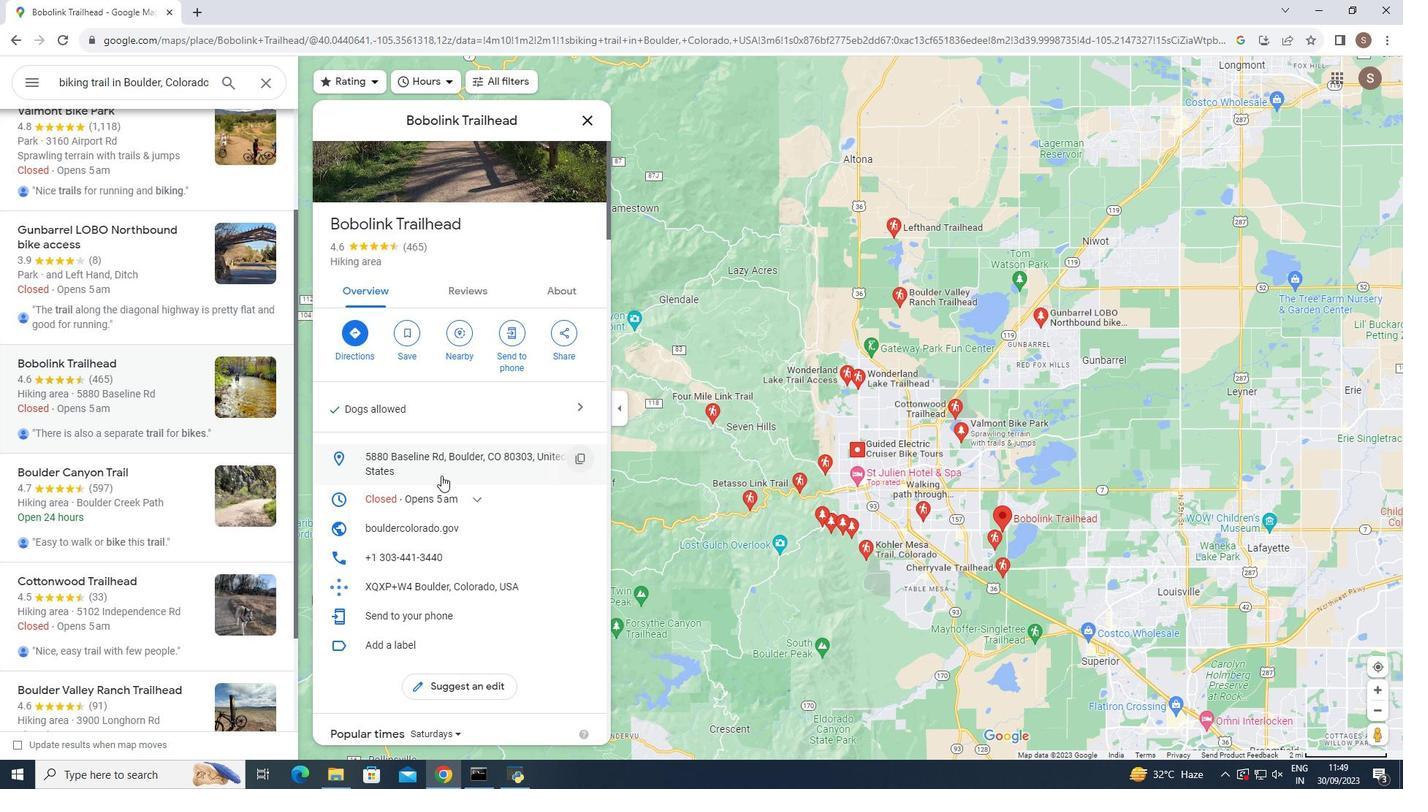 
Action: Mouse scrolled (441, 475) with delta (0, 0)
Screenshot: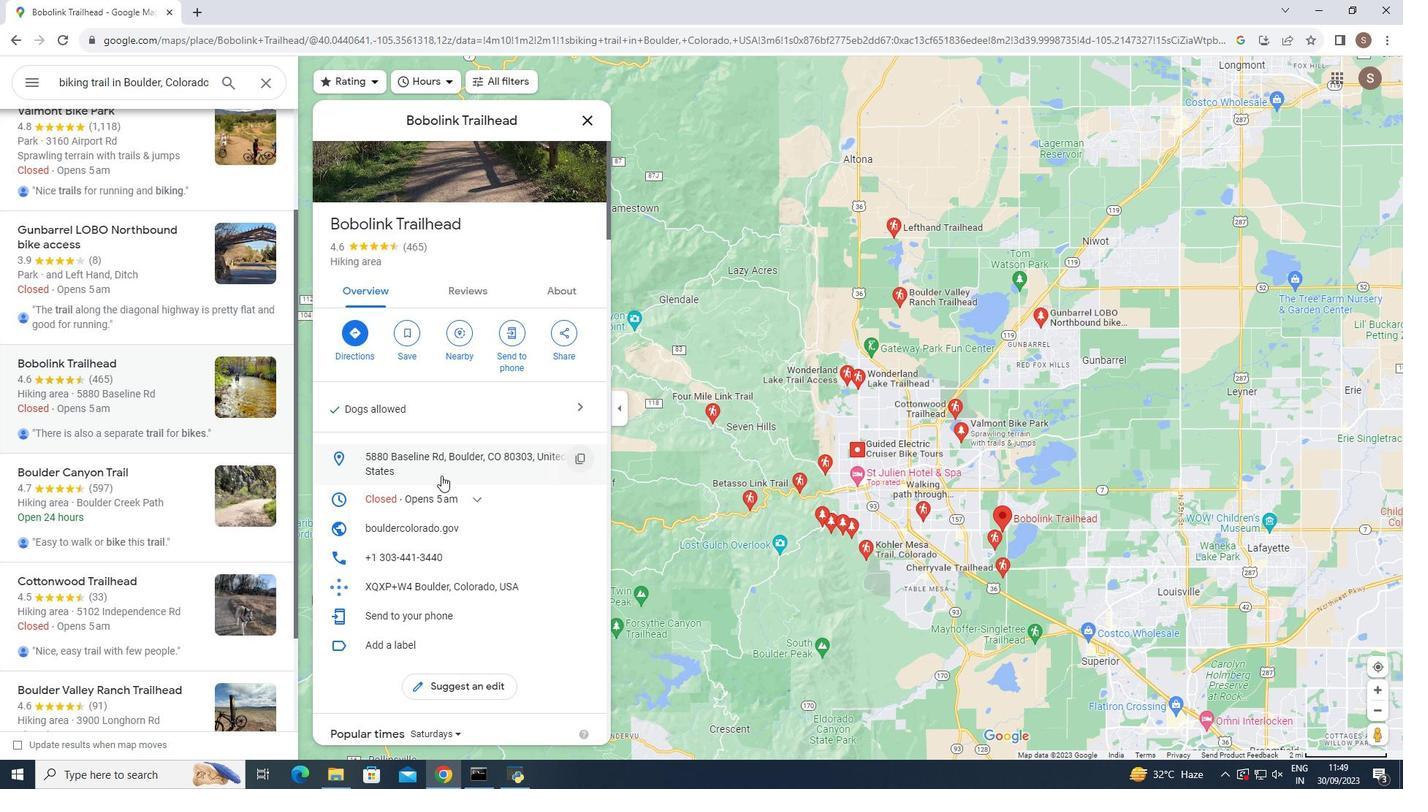 
Action: Mouse moved to (438, 481)
Screenshot: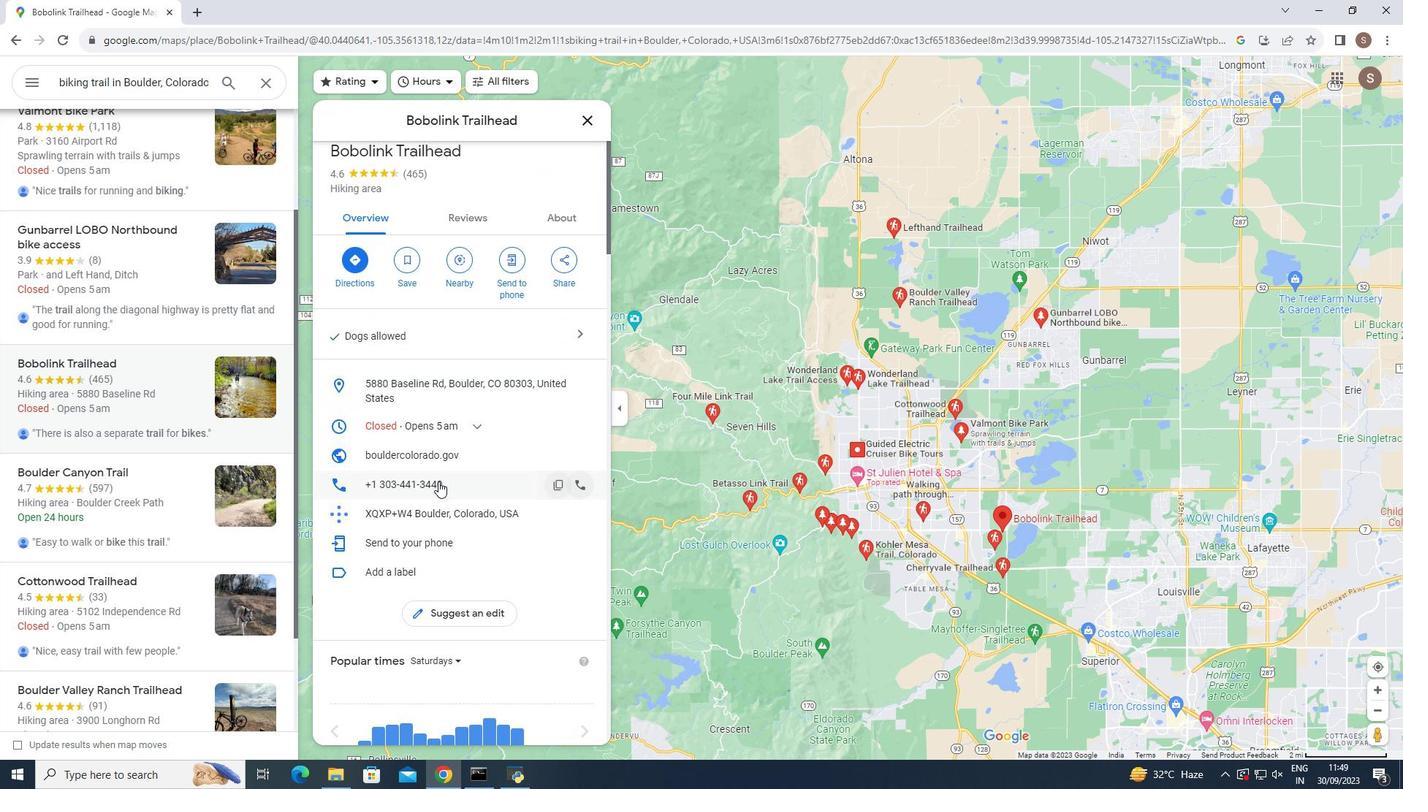 
Action: Mouse scrolled (438, 481) with delta (0, 0)
Screenshot: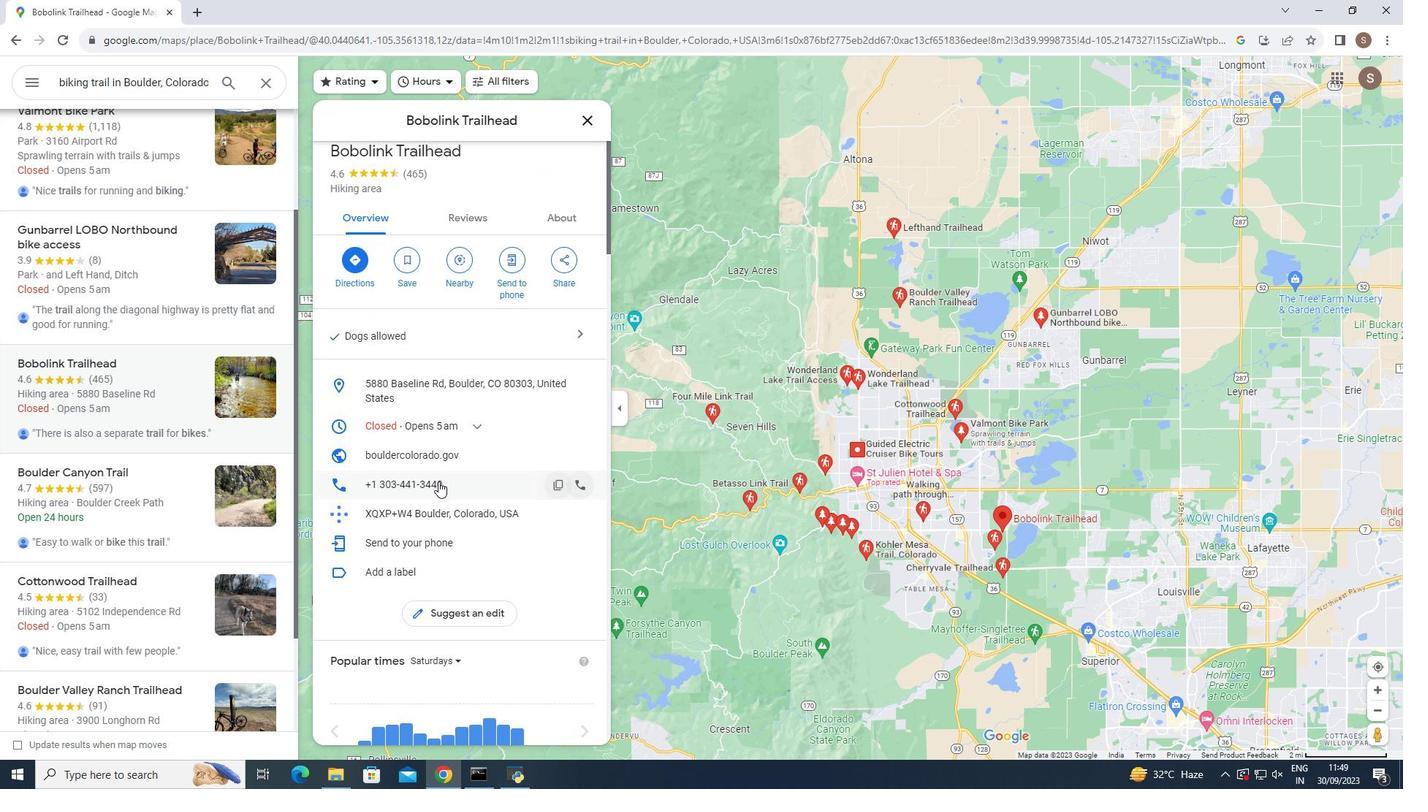 
Action: Mouse scrolled (438, 481) with delta (0, 0)
Screenshot: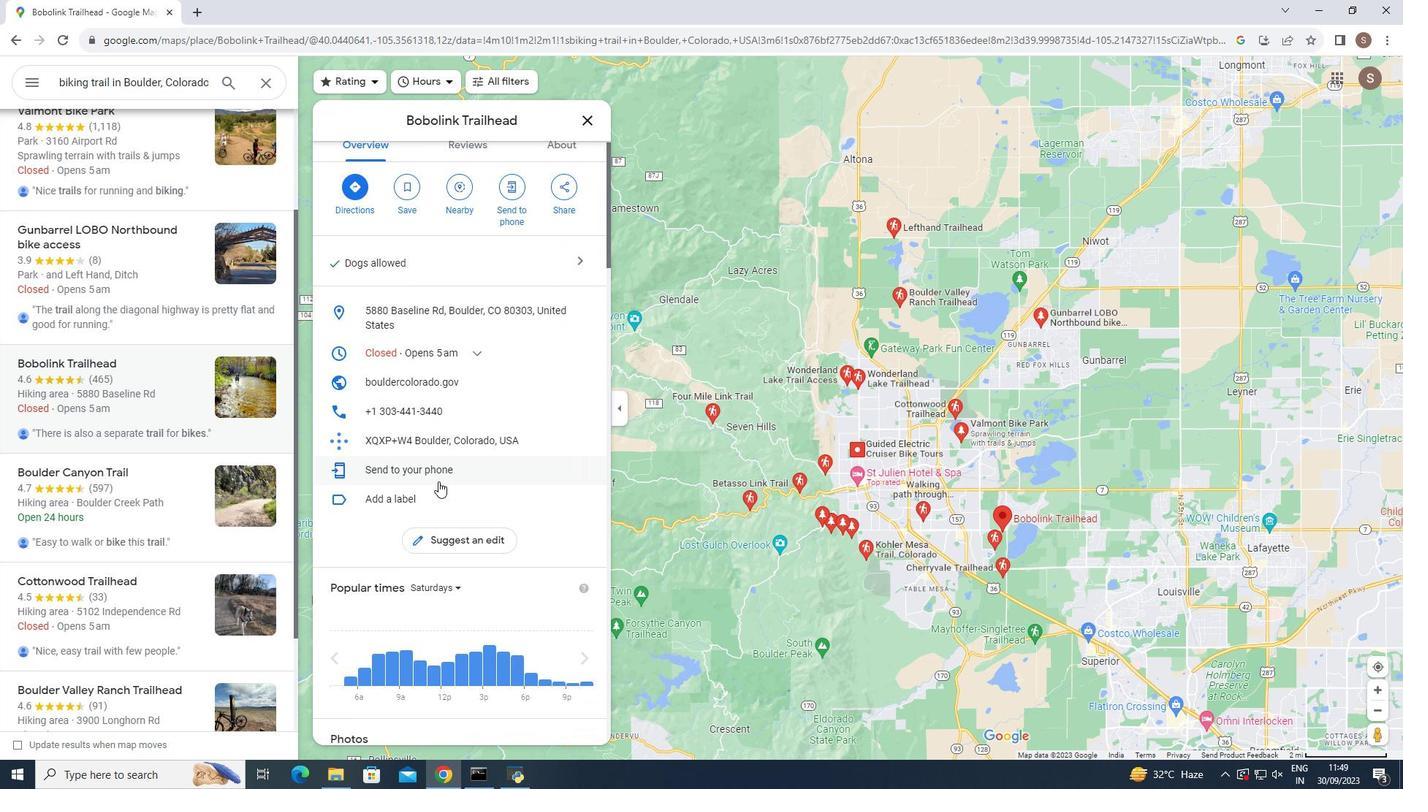 
Action: Mouse scrolled (438, 481) with delta (0, 0)
Screenshot: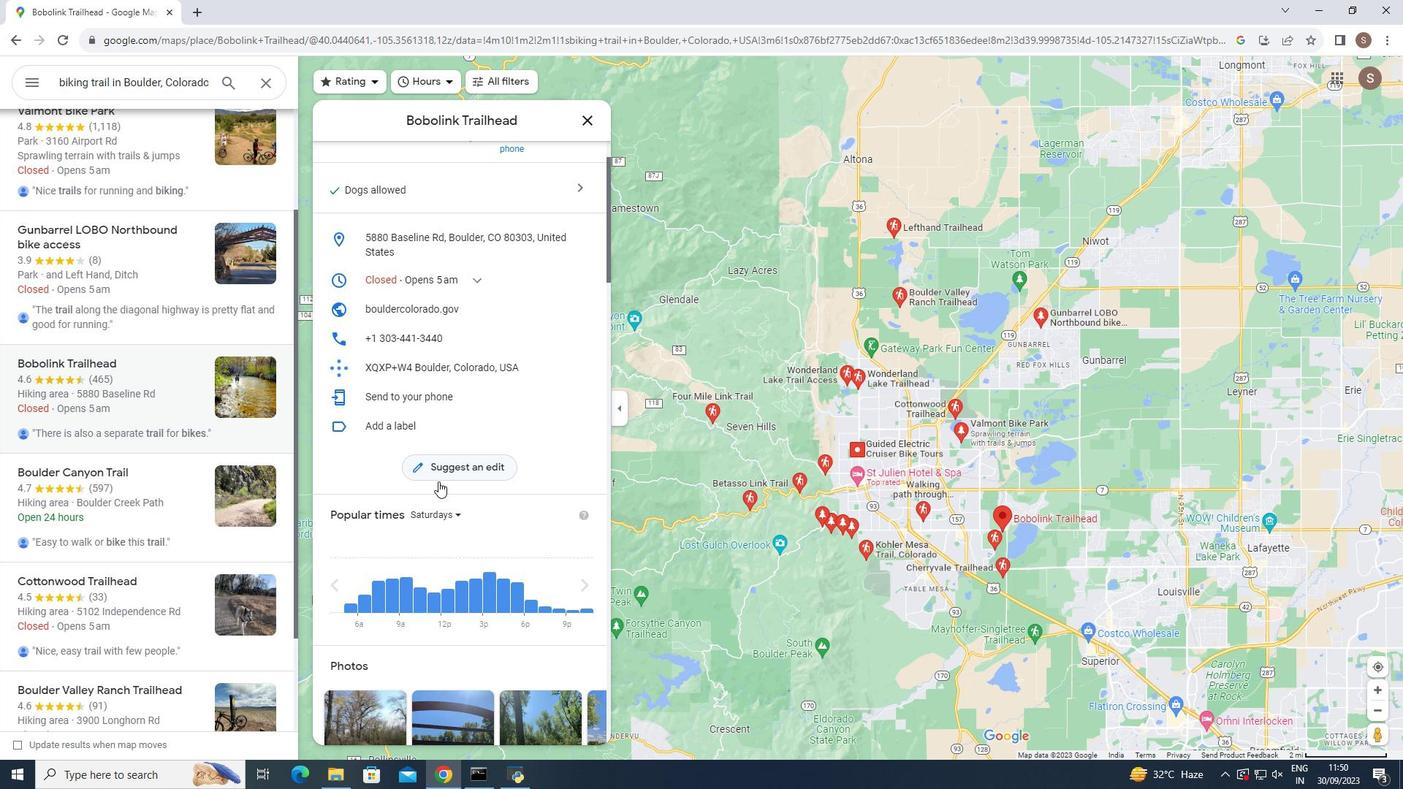 
Action: Mouse scrolled (438, 481) with delta (0, 0)
Screenshot: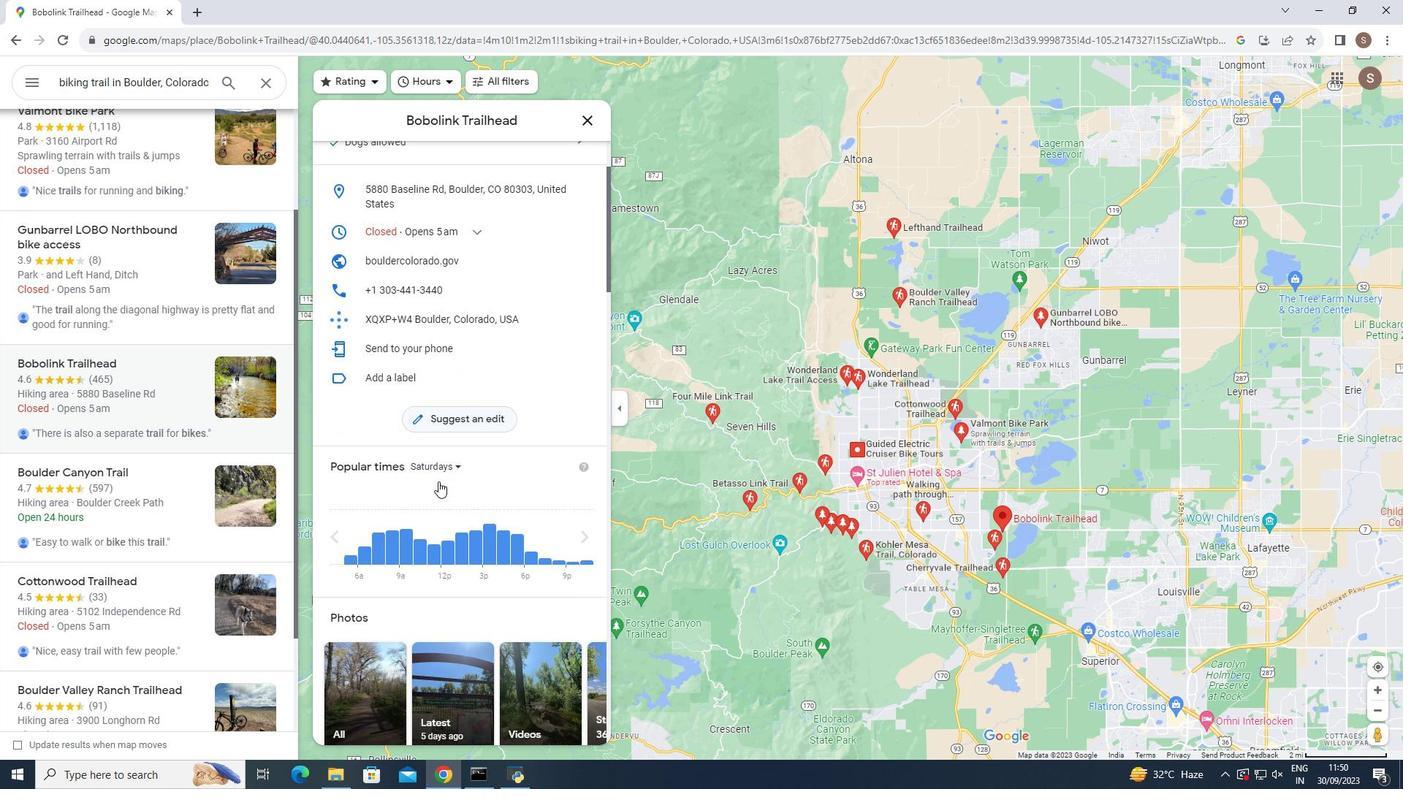 
Action: Mouse scrolled (438, 481) with delta (0, 0)
Screenshot: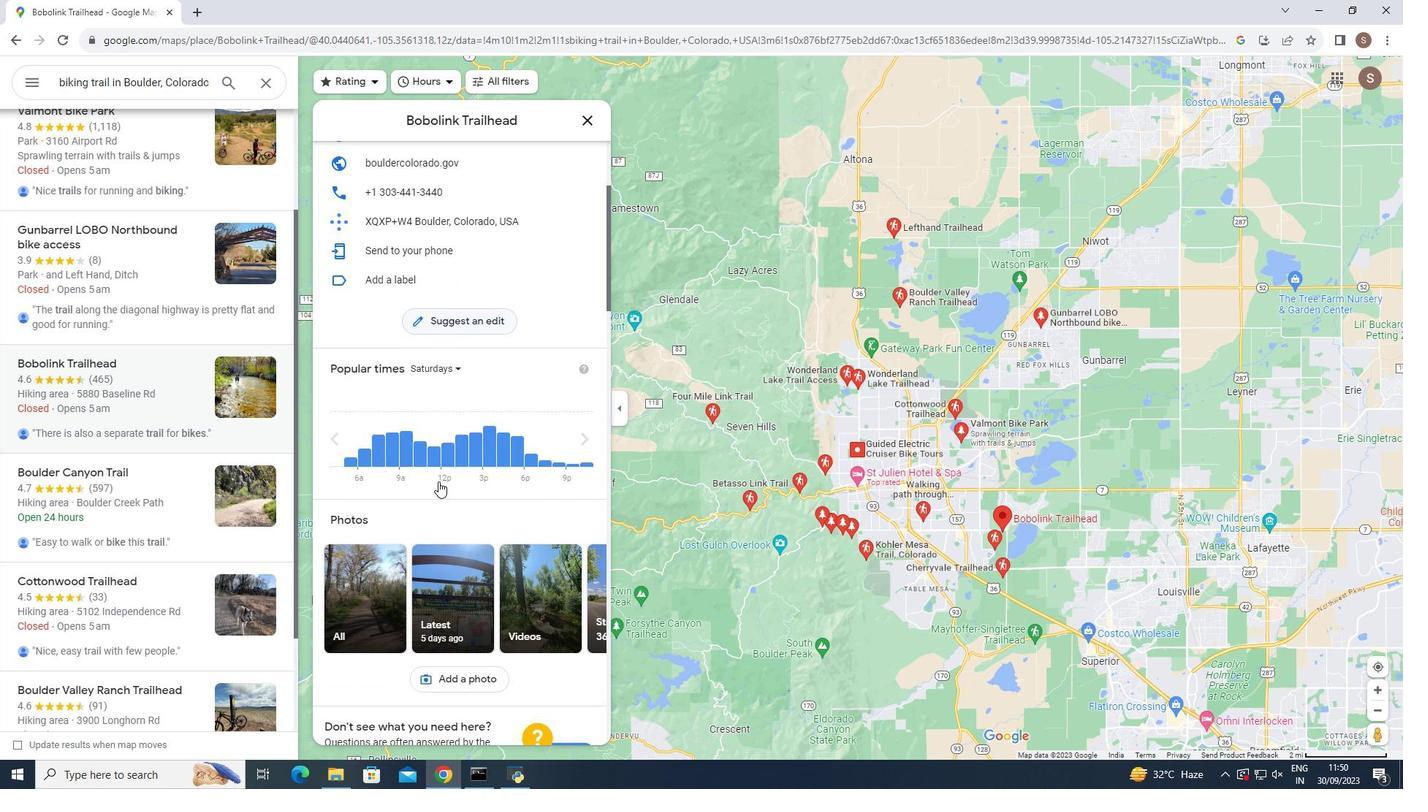 
Action: Mouse scrolled (438, 481) with delta (0, 0)
Screenshot: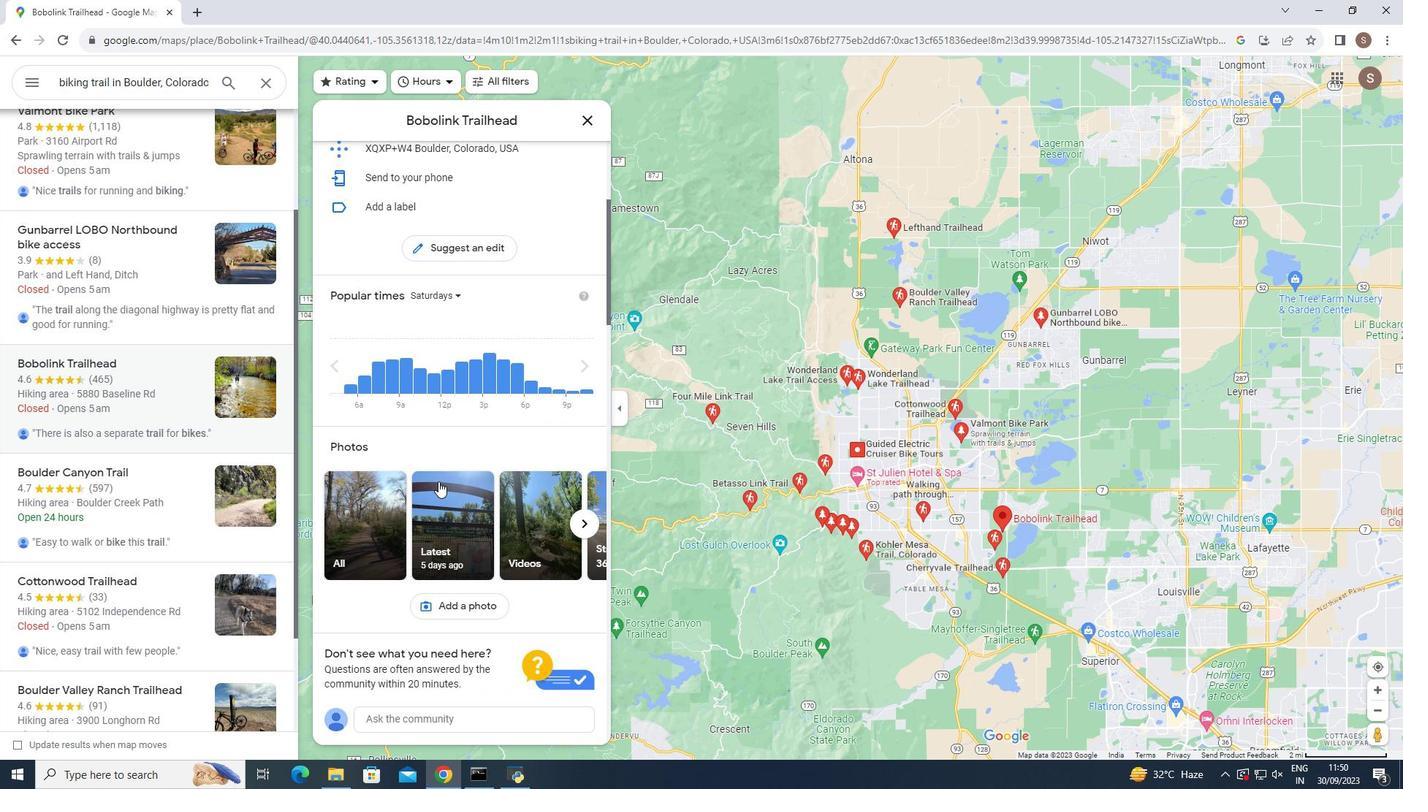 
Action: Mouse scrolled (438, 481) with delta (0, 0)
Screenshot: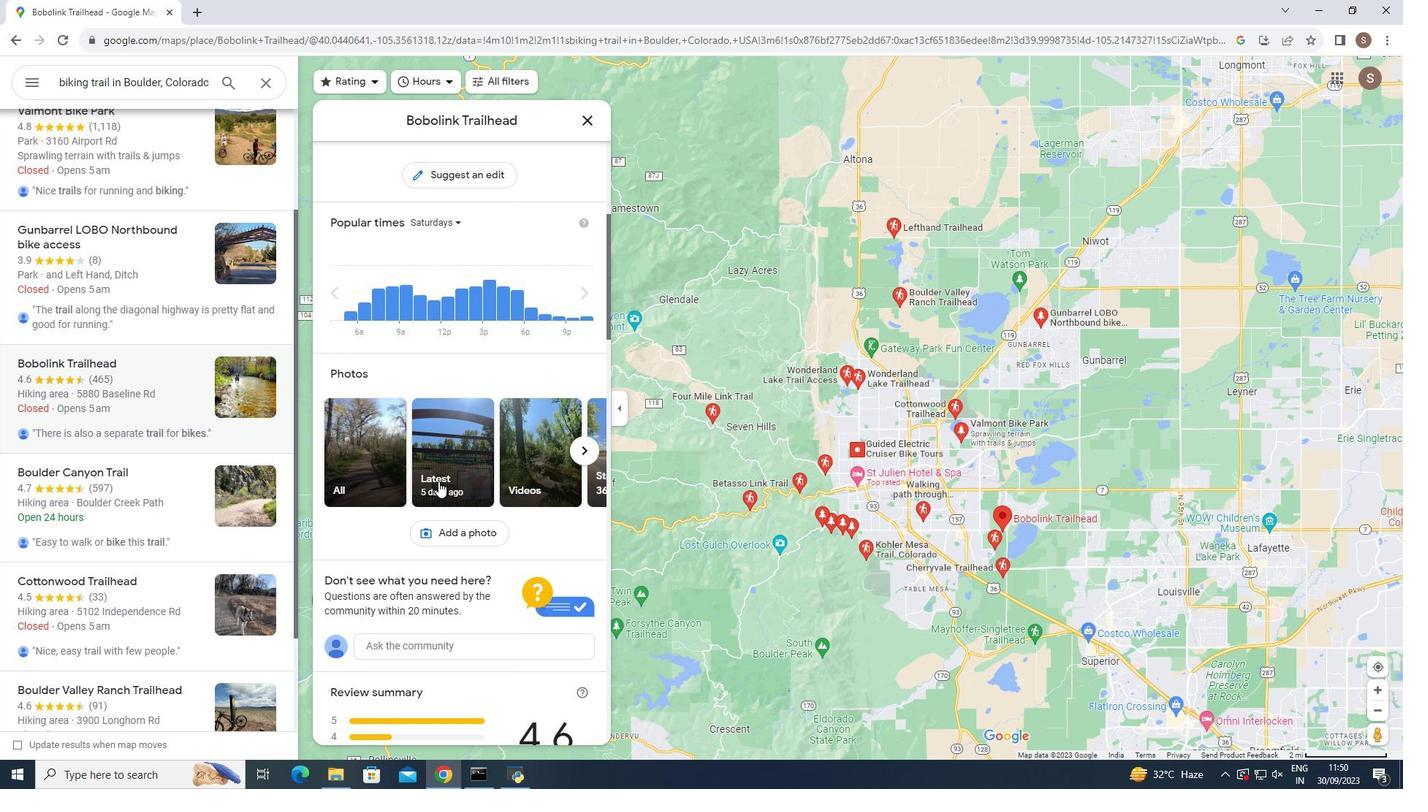 
Action: Mouse scrolled (438, 481) with delta (0, 0)
Screenshot: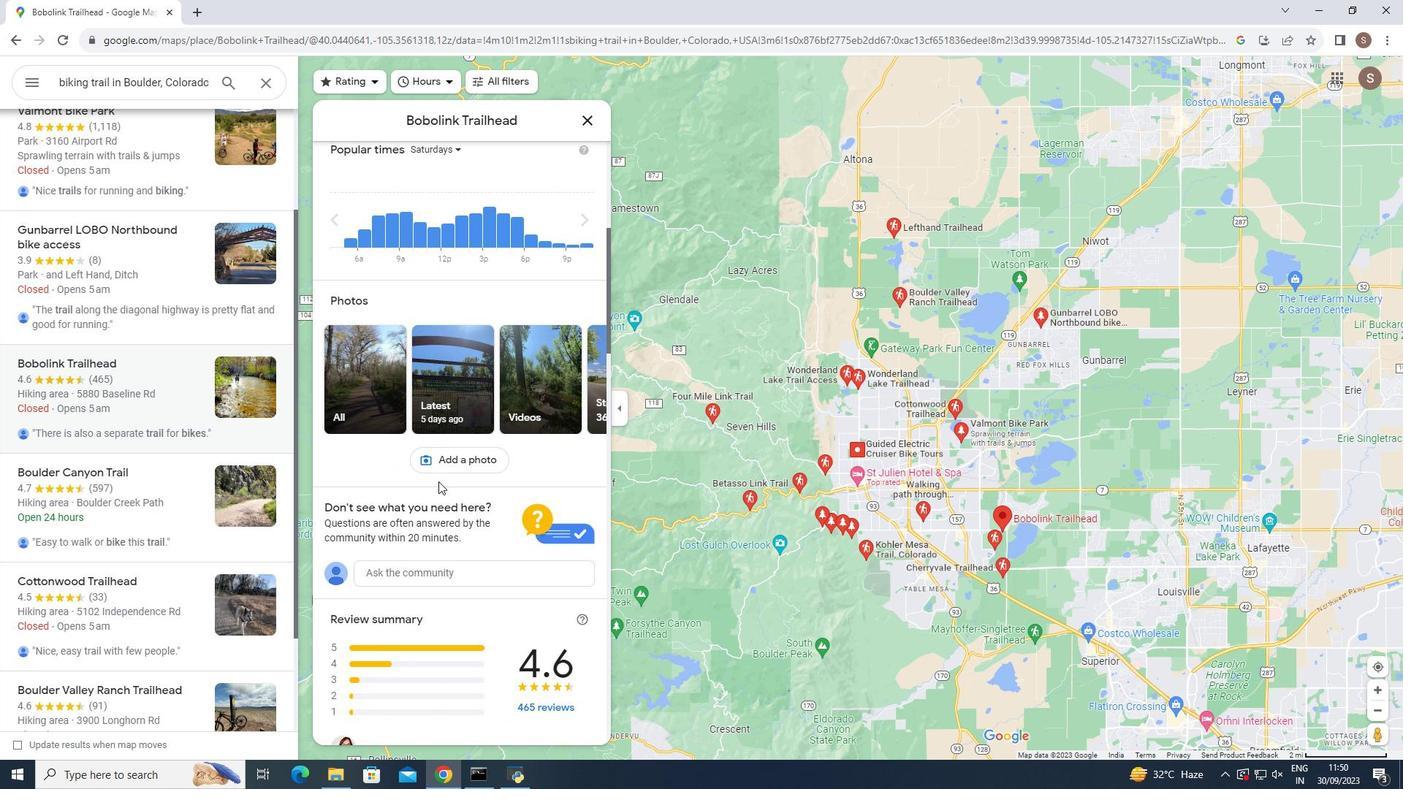 
Action: Mouse scrolled (438, 481) with delta (0, 0)
Screenshot: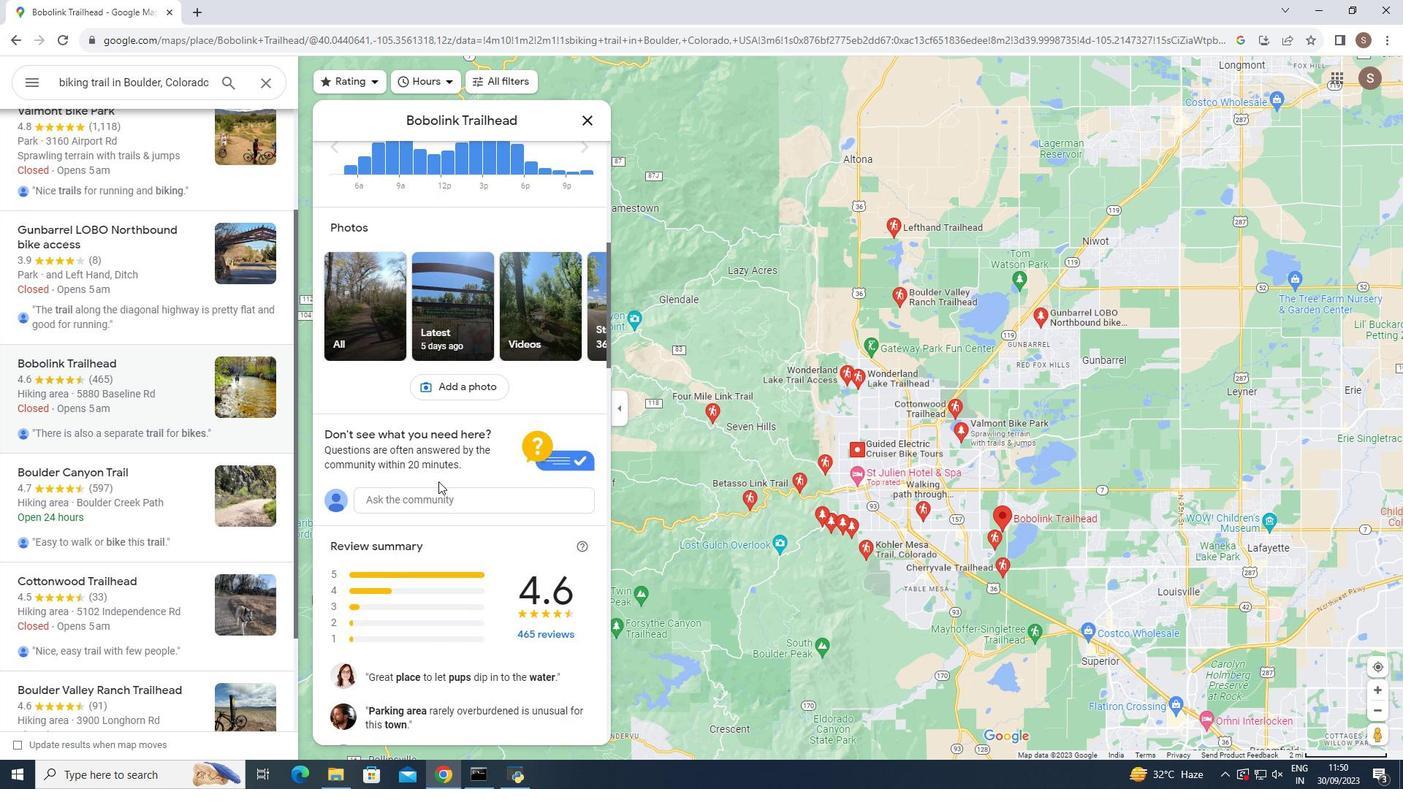 
Action: Mouse scrolled (438, 481) with delta (0, 0)
Screenshot: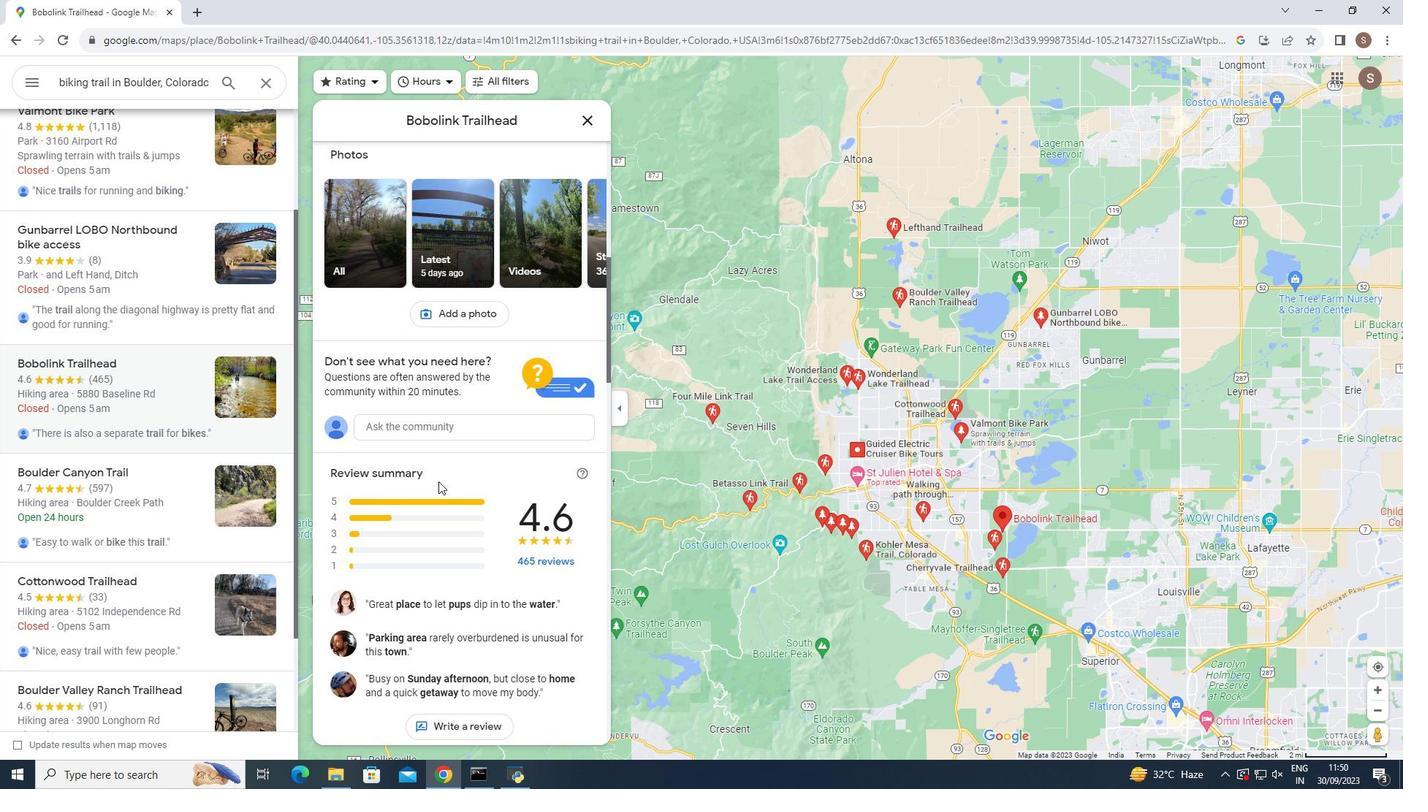 
Action: Mouse scrolled (438, 481) with delta (0, 0)
Screenshot: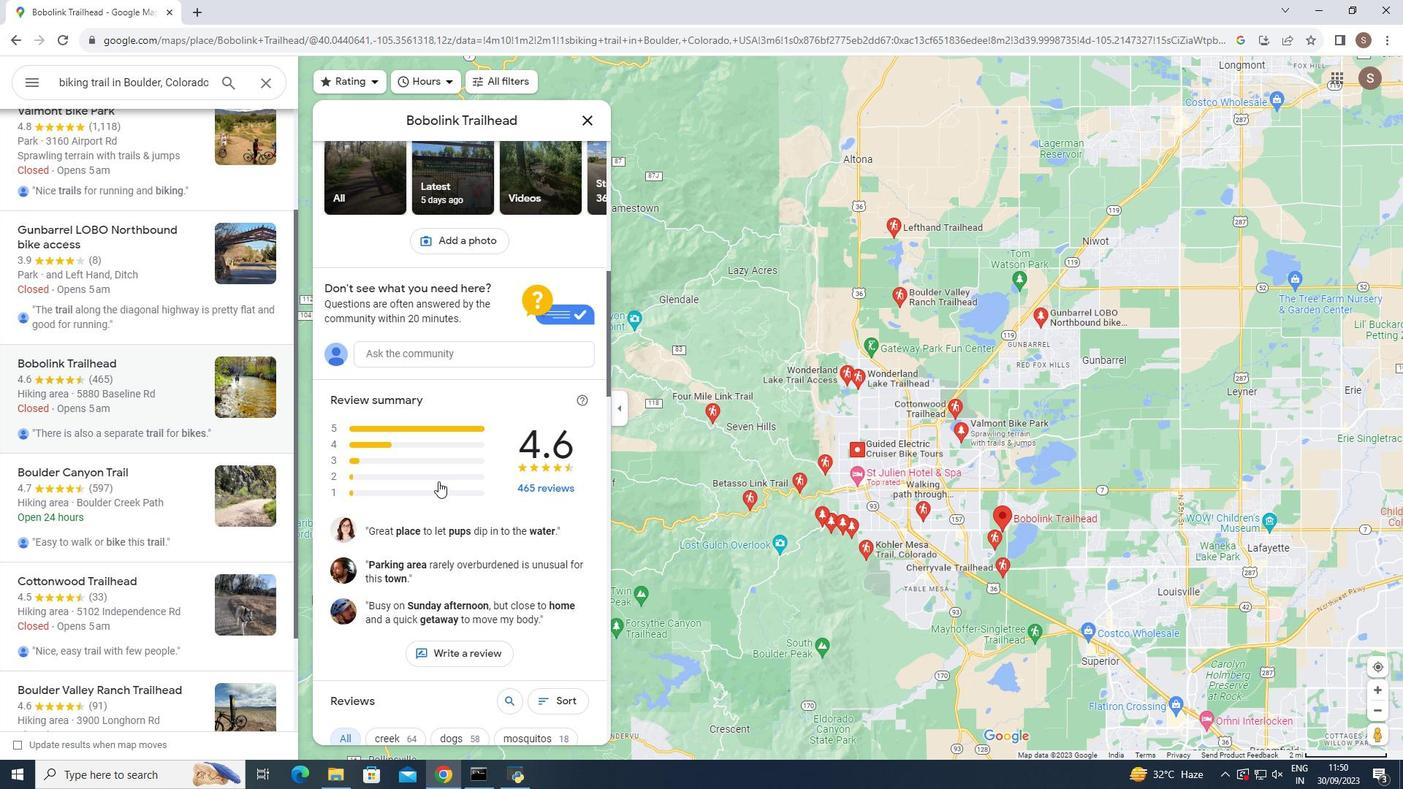 
Action: Mouse scrolled (438, 481) with delta (0, 0)
Screenshot: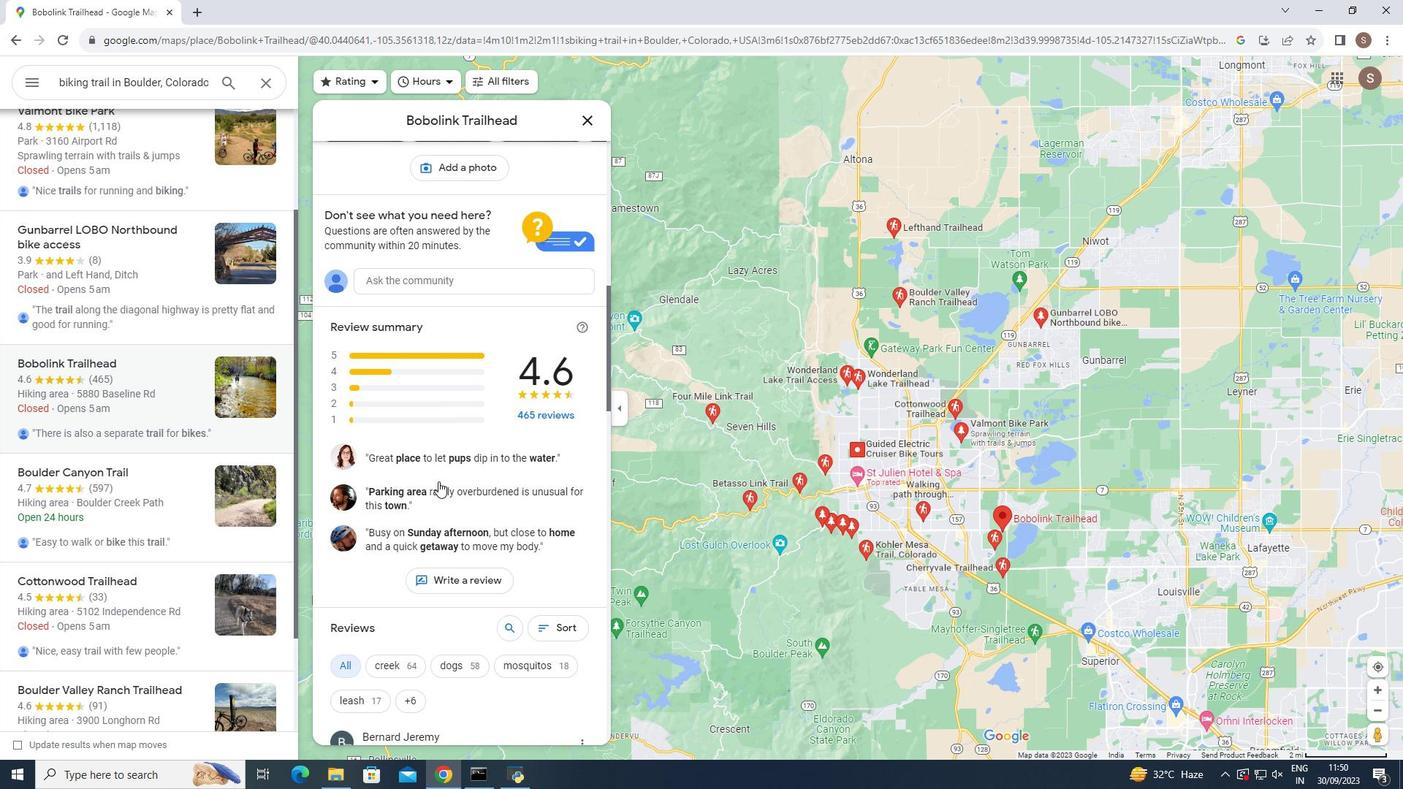 
Action: Mouse scrolled (438, 481) with delta (0, 0)
Screenshot: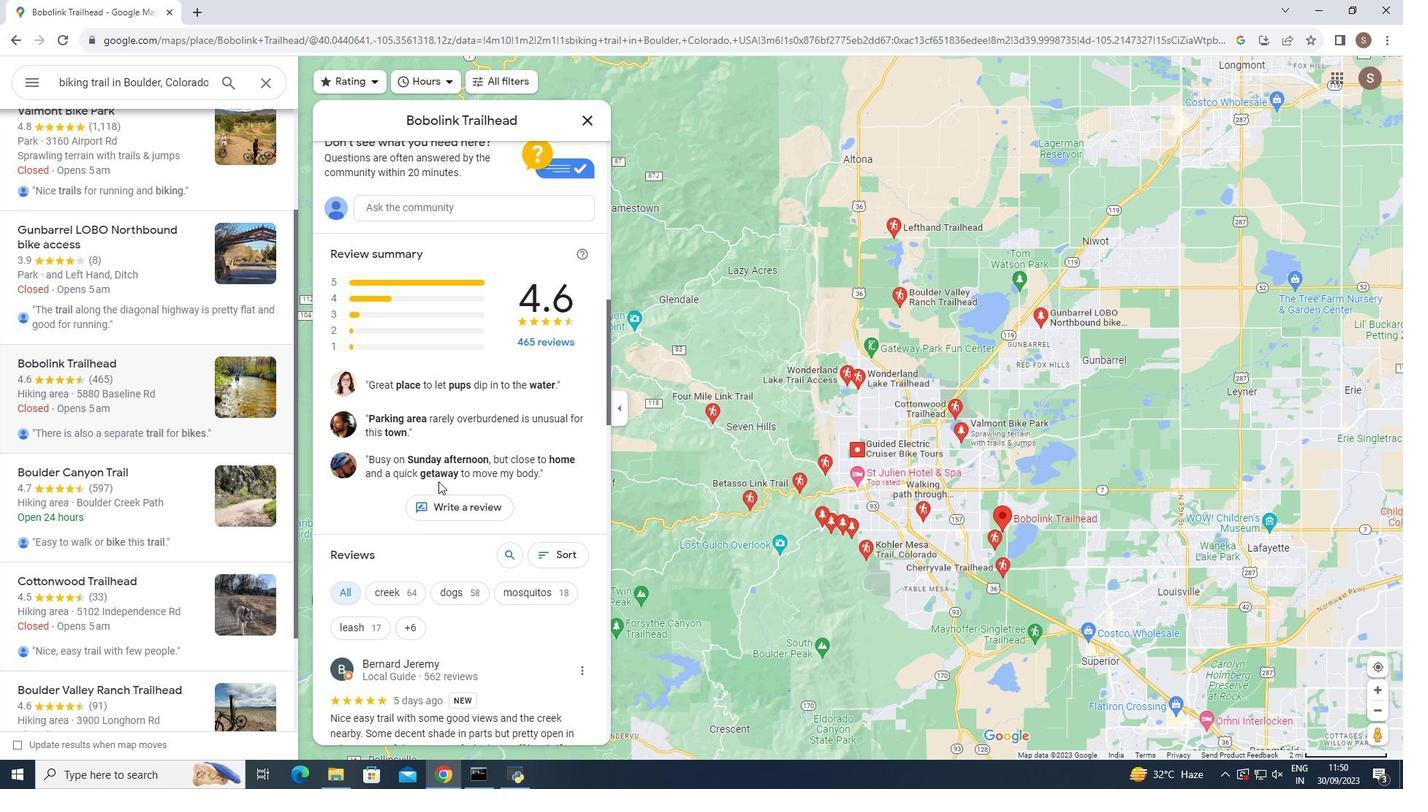 
Action: Mouse scrolled (438, 481) with delta (0, 0)
Screenshot: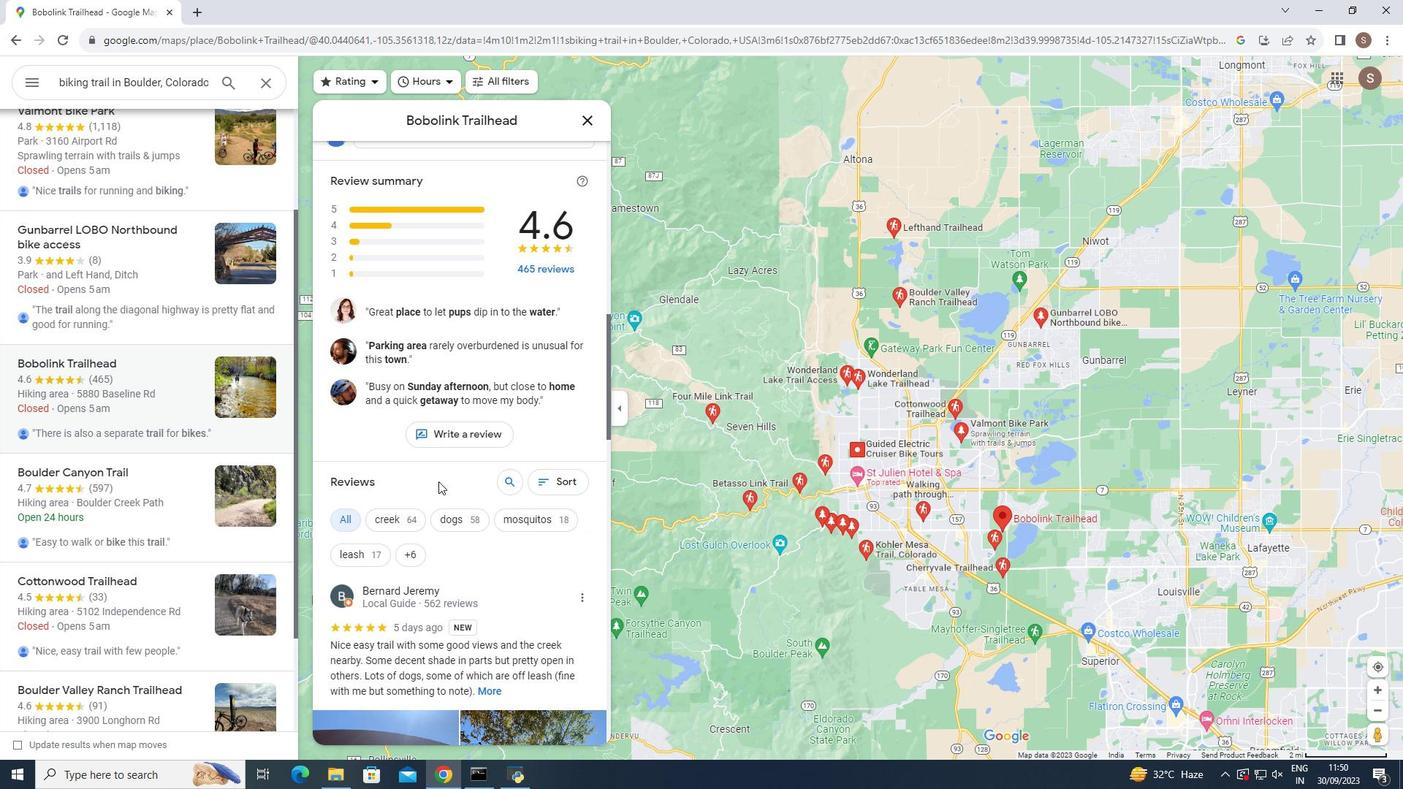 
Action: Mouse scrolled (438, 481) with delta (0, 0)
Screenshot: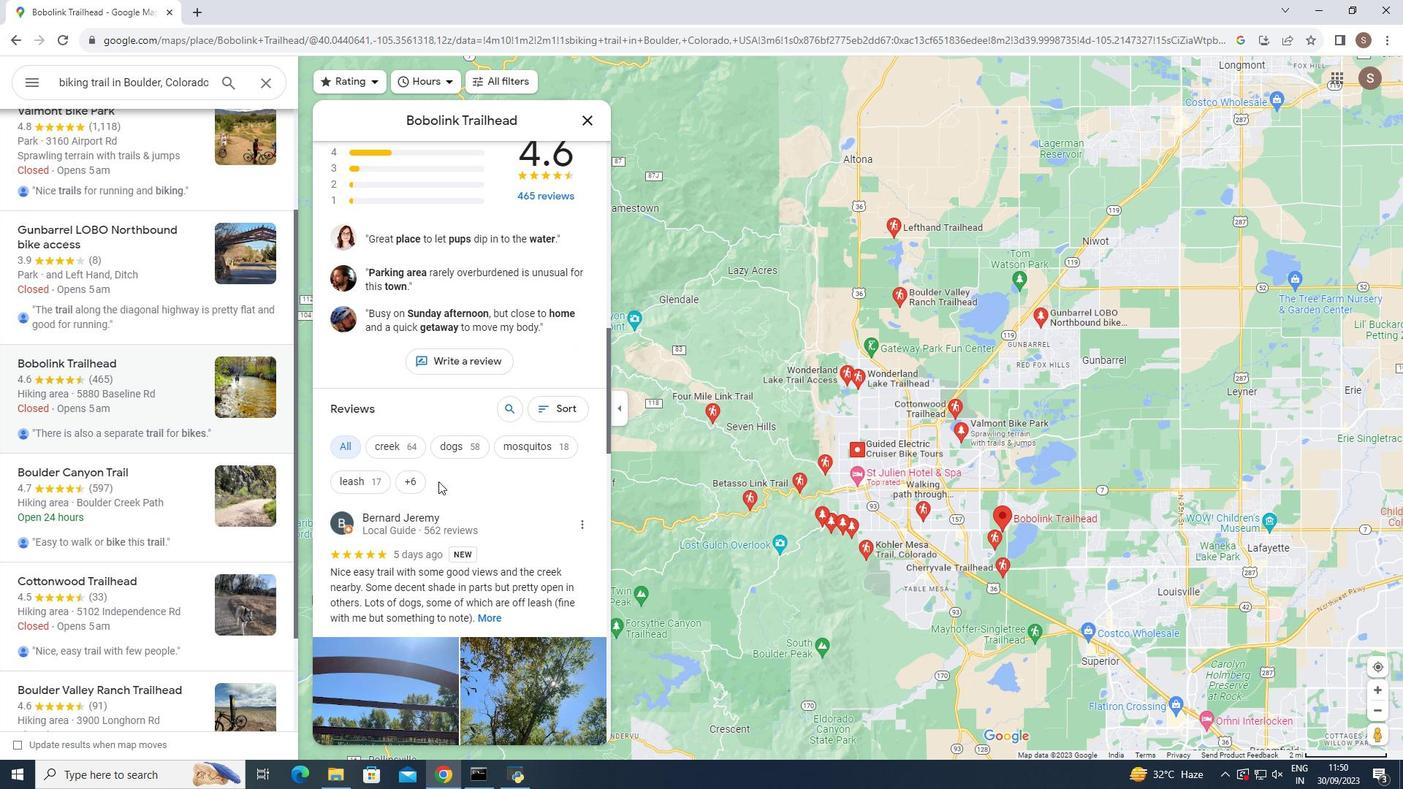 
Action: Mouse scrolled (438, 481) with delta (0, 0)
Screenshot: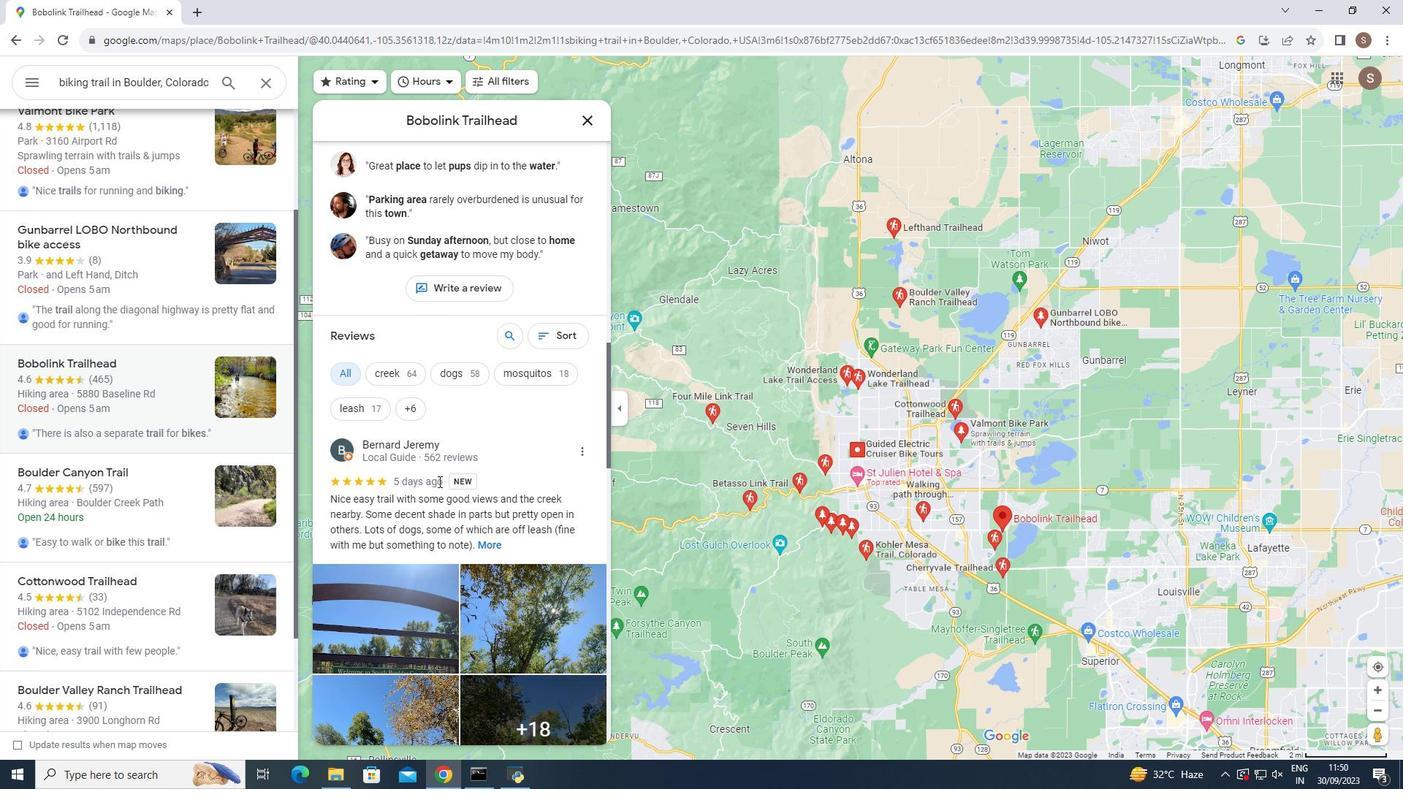 
Action: Mouse scrolled (438, 481) with delta (0, 0)
Screenshot: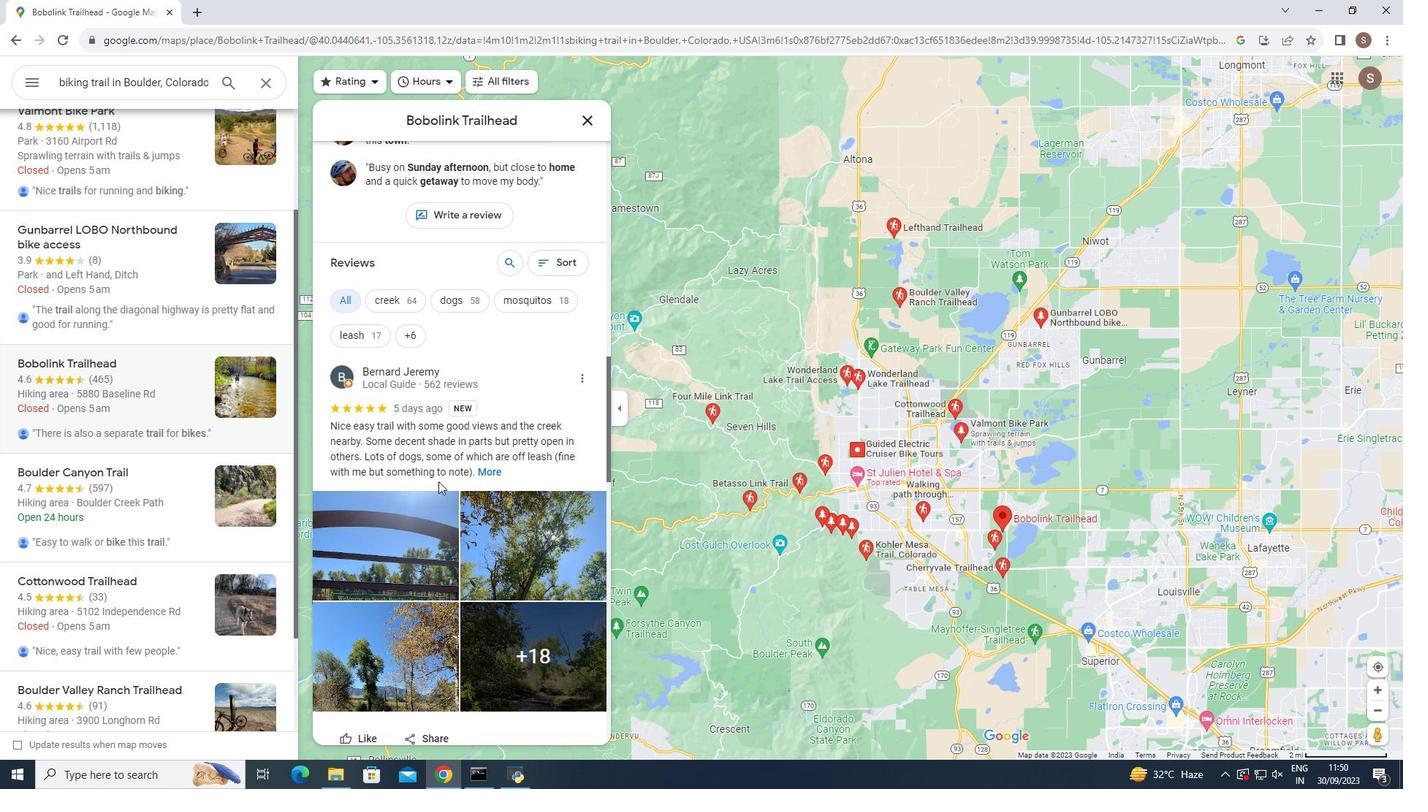 
Action: Mouse scrolled (438, 481) with delta (0, 0)
Screenshot: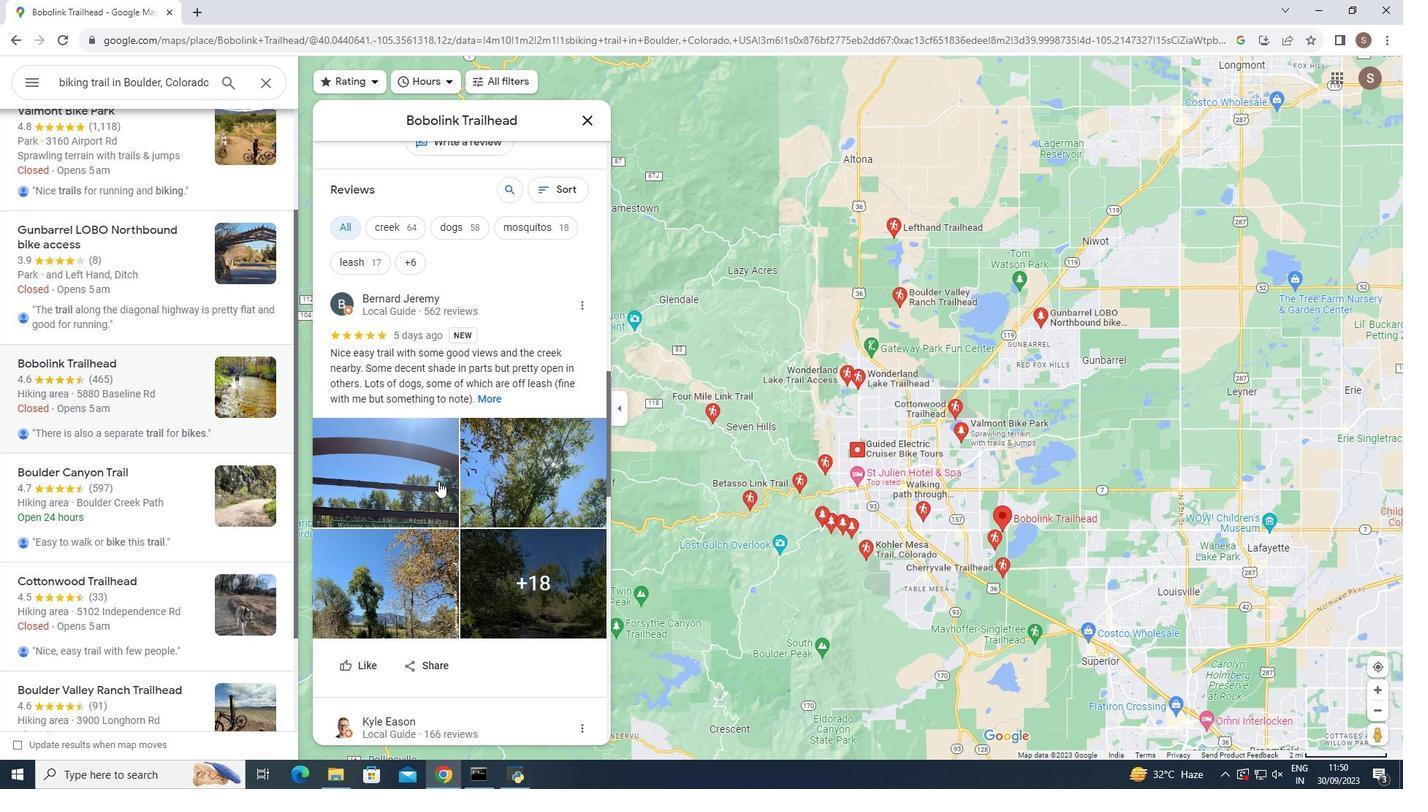 
Action: Mouse scrolled (438, 481) with delta (0, 0)
Screenshot: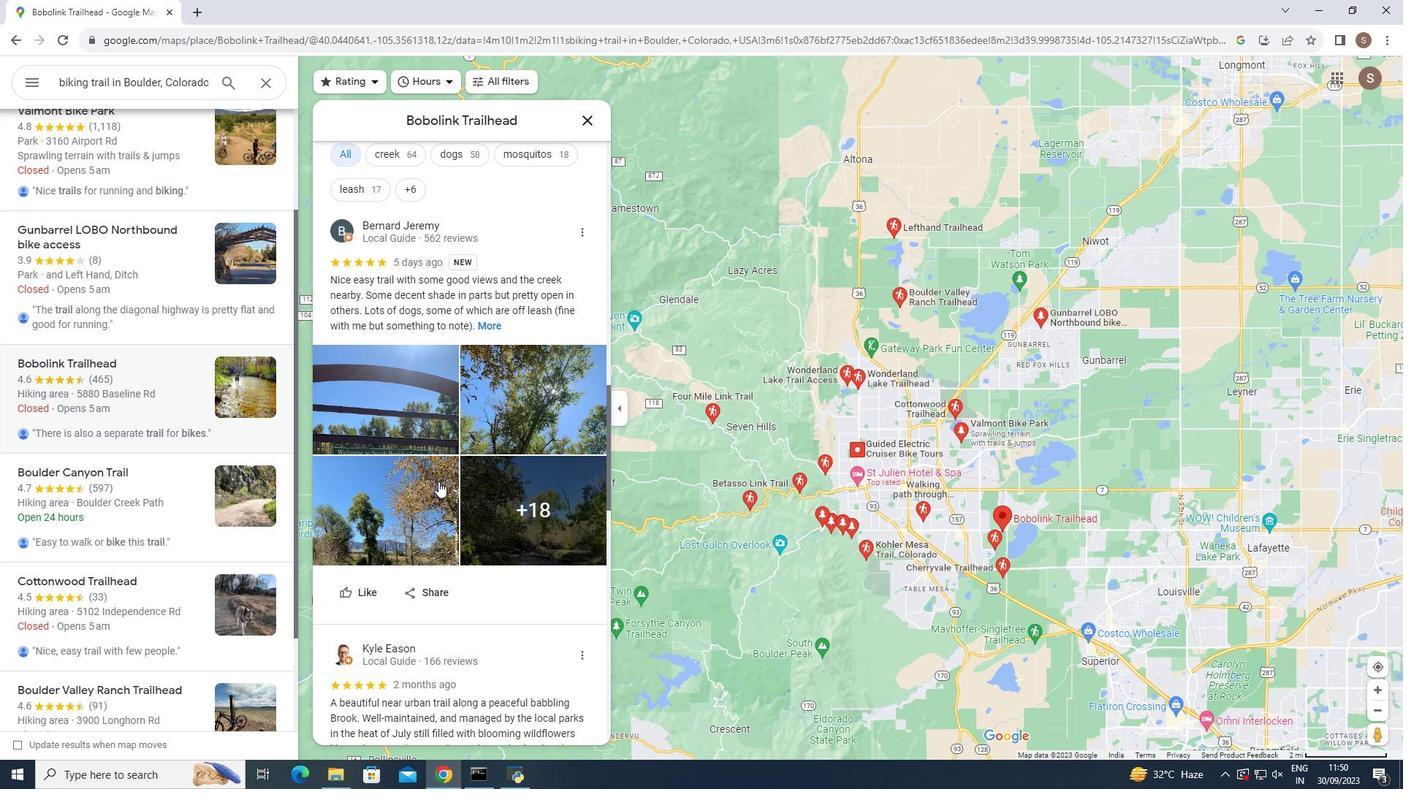
Action: Mouse scrolled (438, 481) with delta (0, 0)
Screenshot: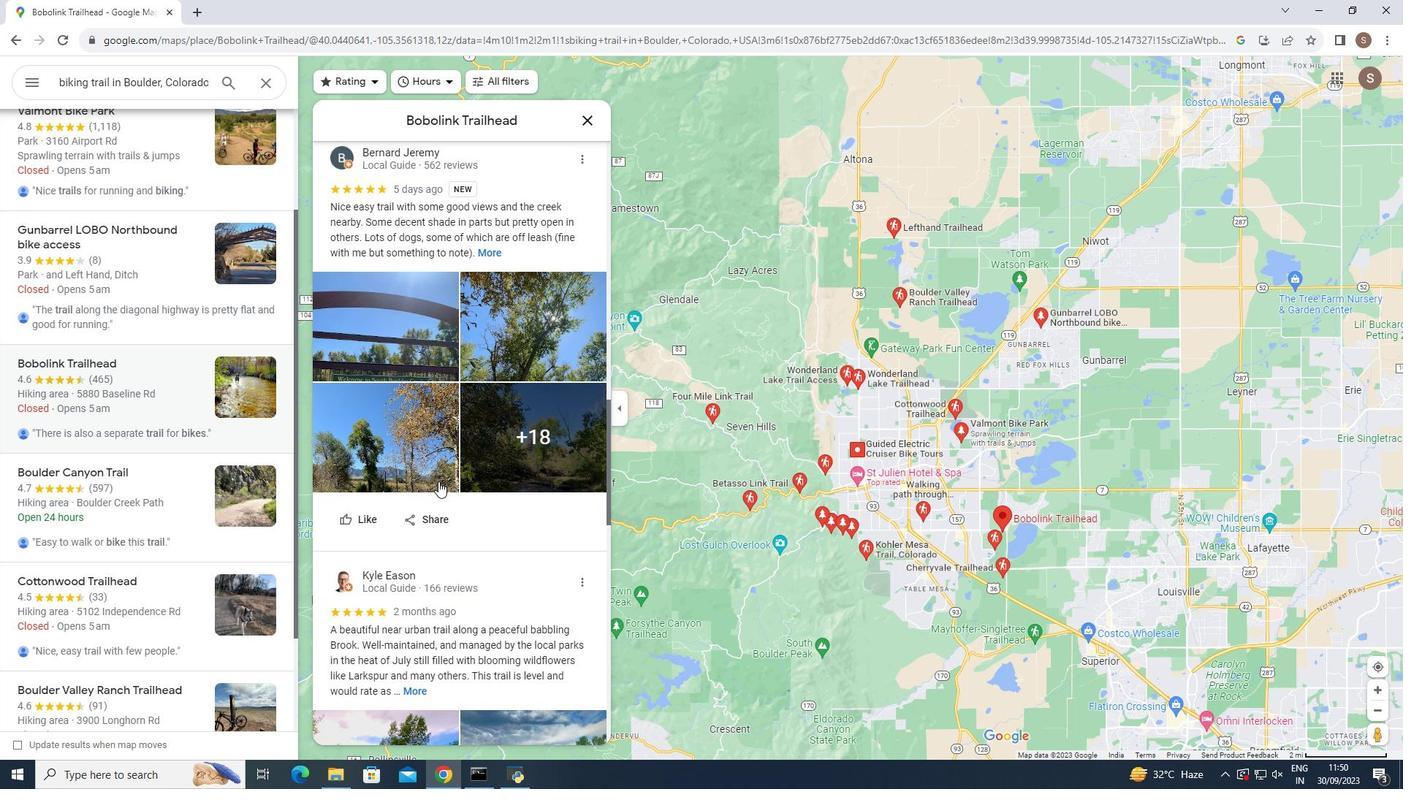 
Action: Mouse scrolled (438, 481) with delta (0, 0)
Screenshot: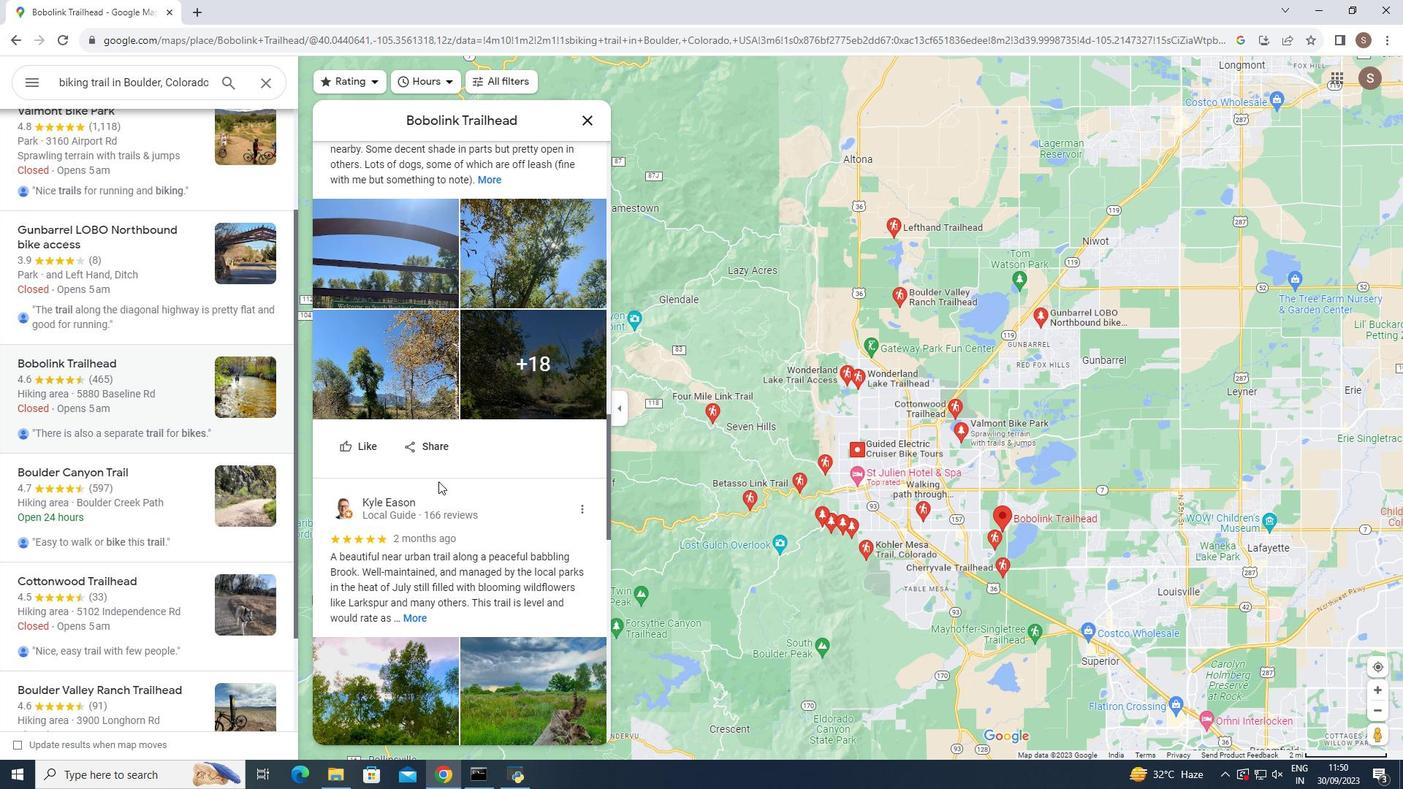 
Action: Mouse scrolled (438, 481) with delta (0, 0)
Screenshot: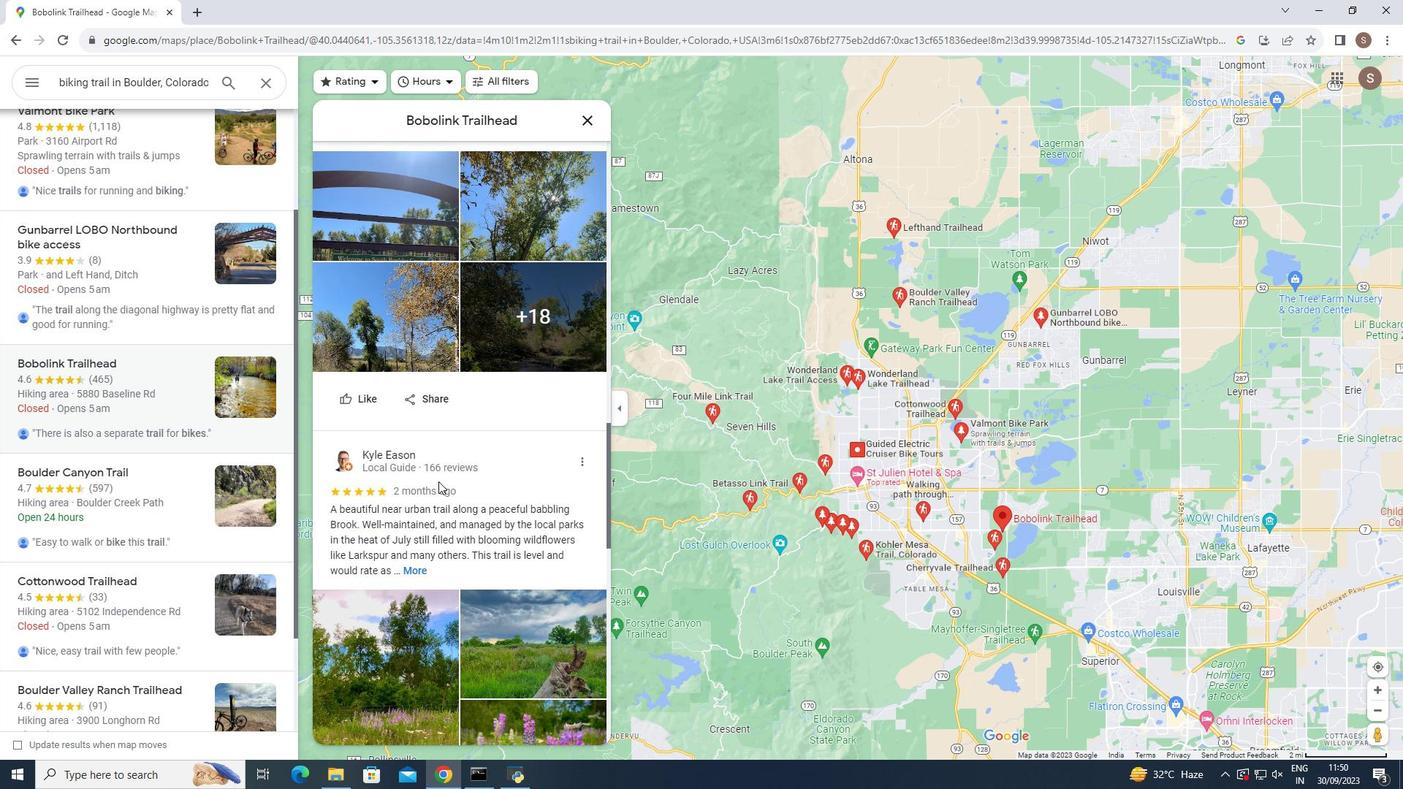 
Action: Mouse scrolled (438, 481) with delta (0, 0)
Screenshot: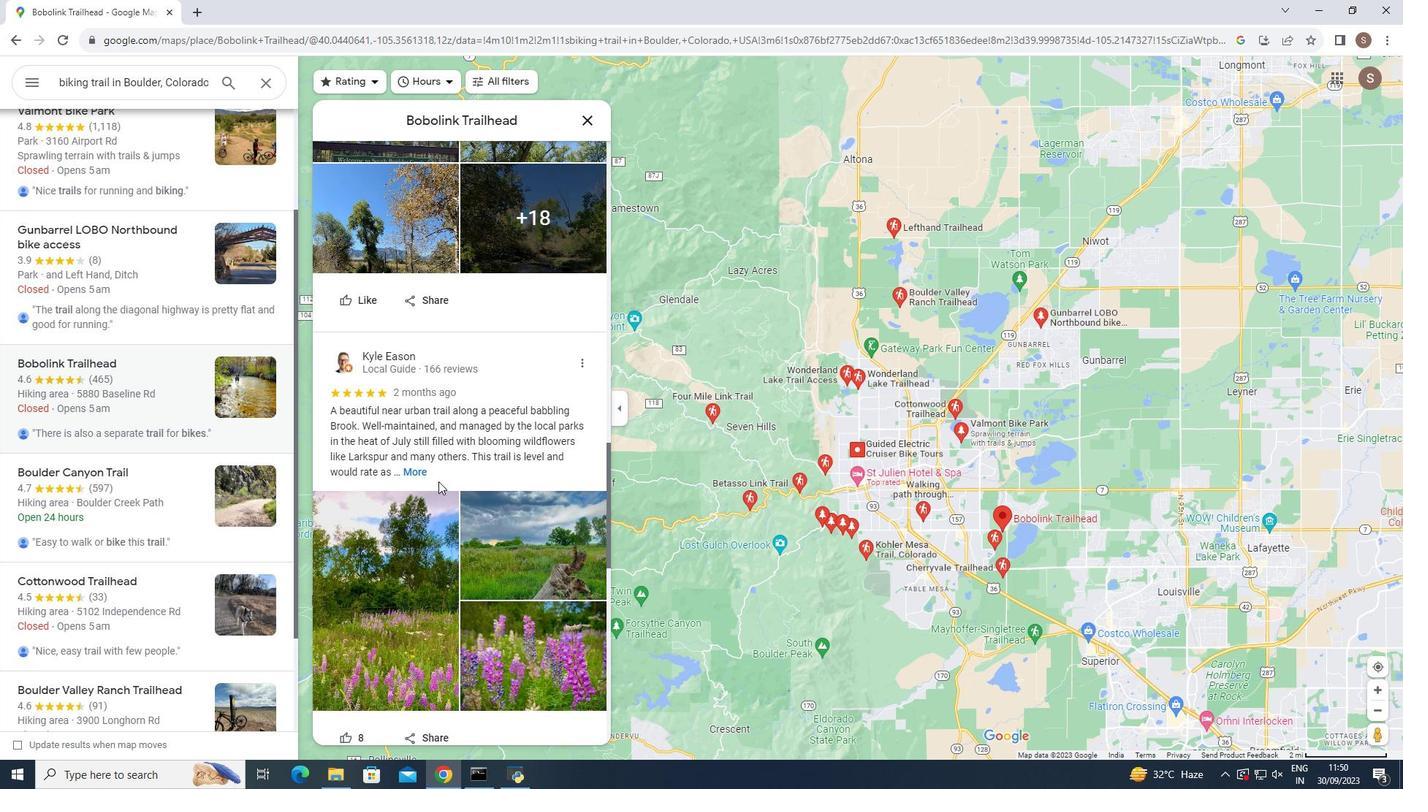 
Action: Mouse scrolled (438, 481) with delta (0, 0)
Screenshot: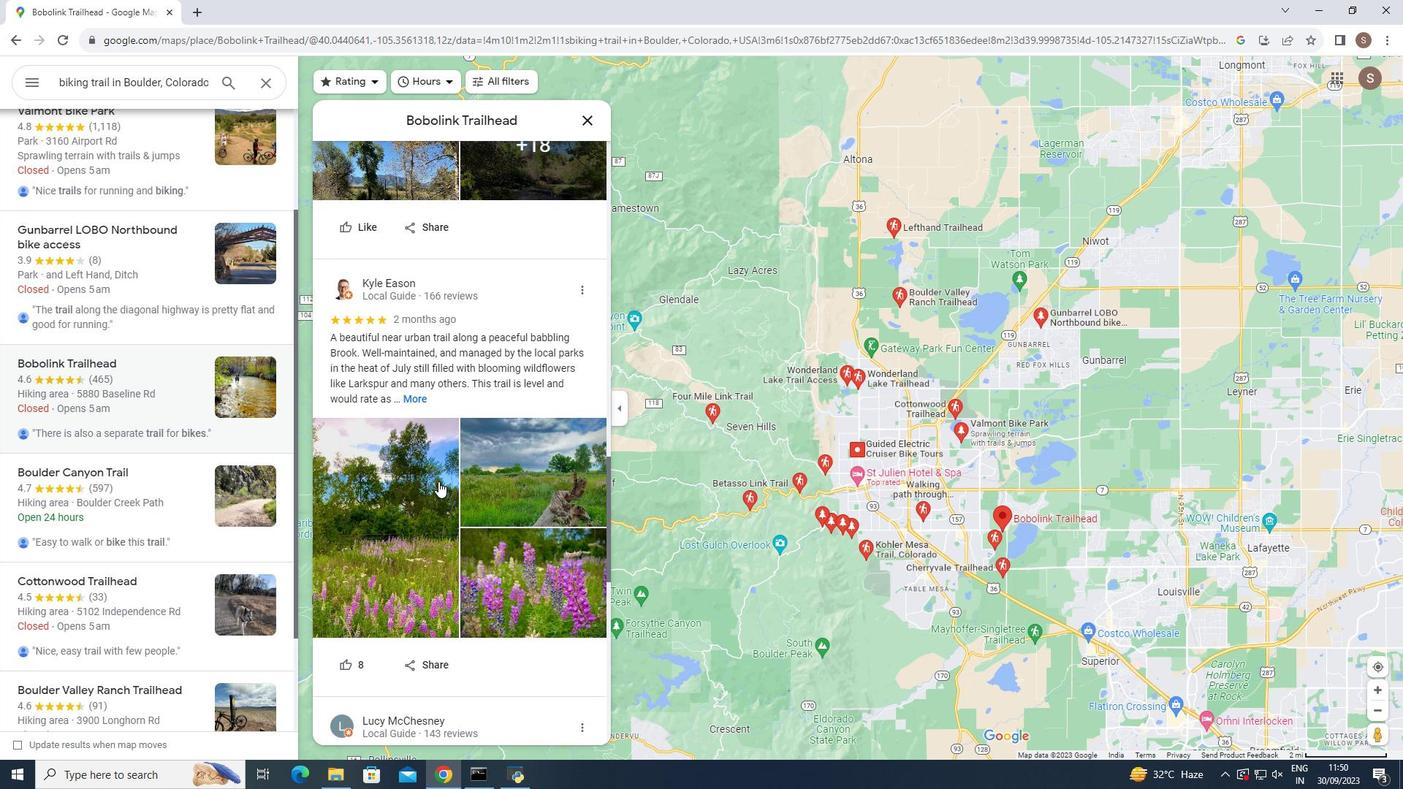 
Action: Mouse scrolled (438, 481) with delta (0, 0)
Screenshot: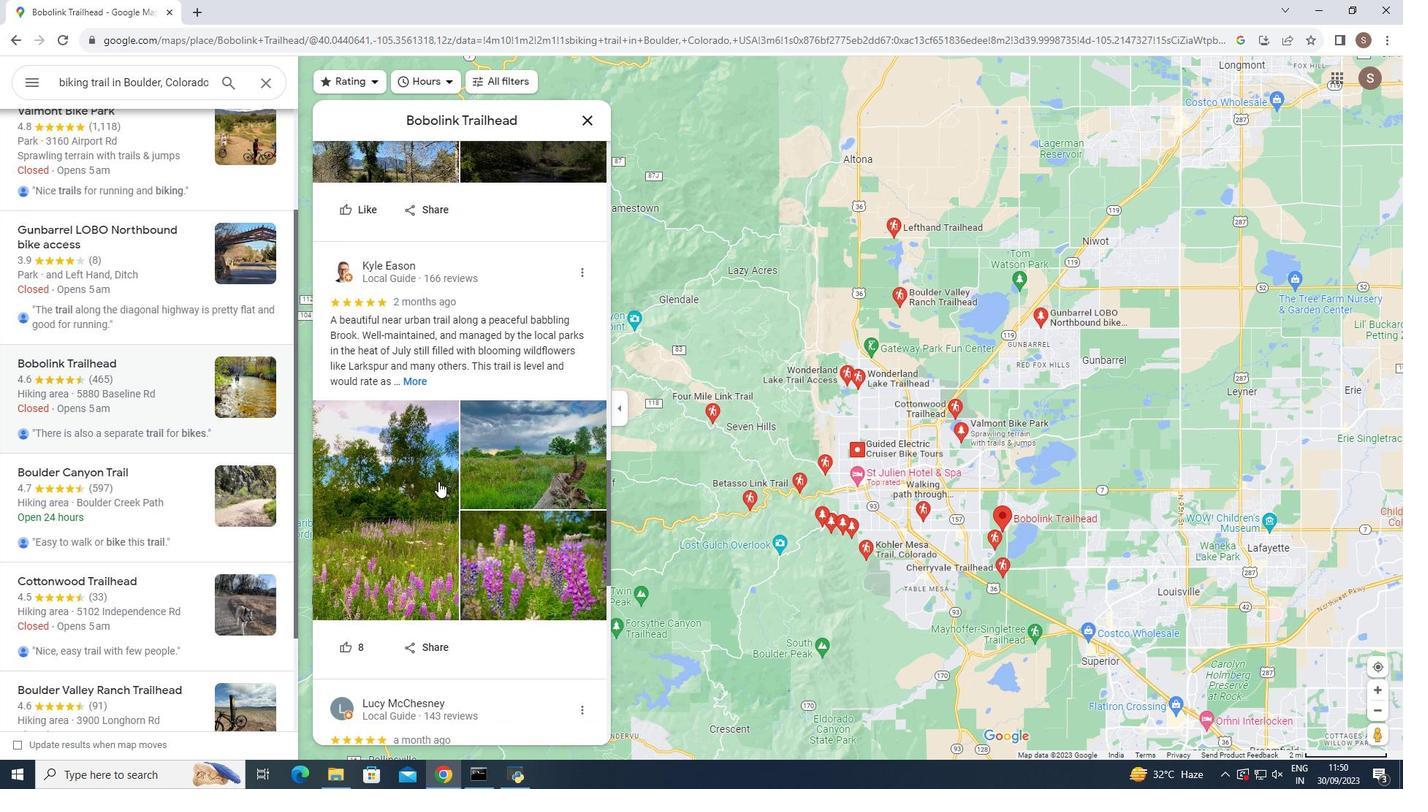 
Action: Mouse scrolled (438, 481) with delta (0, 0)
Screenshot: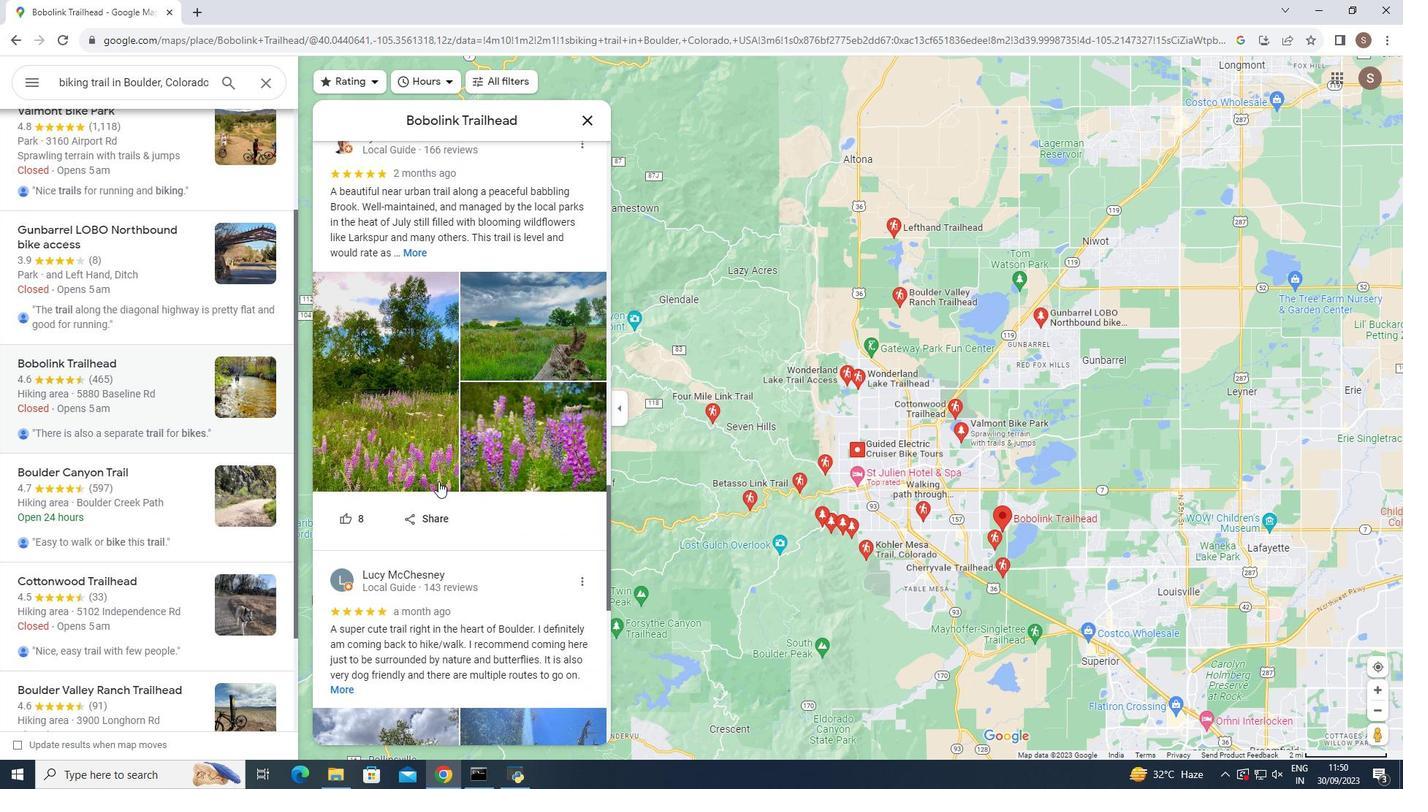 
Action: Mouse scrolled (438, 481) with delta (0, 0)
Screenshot: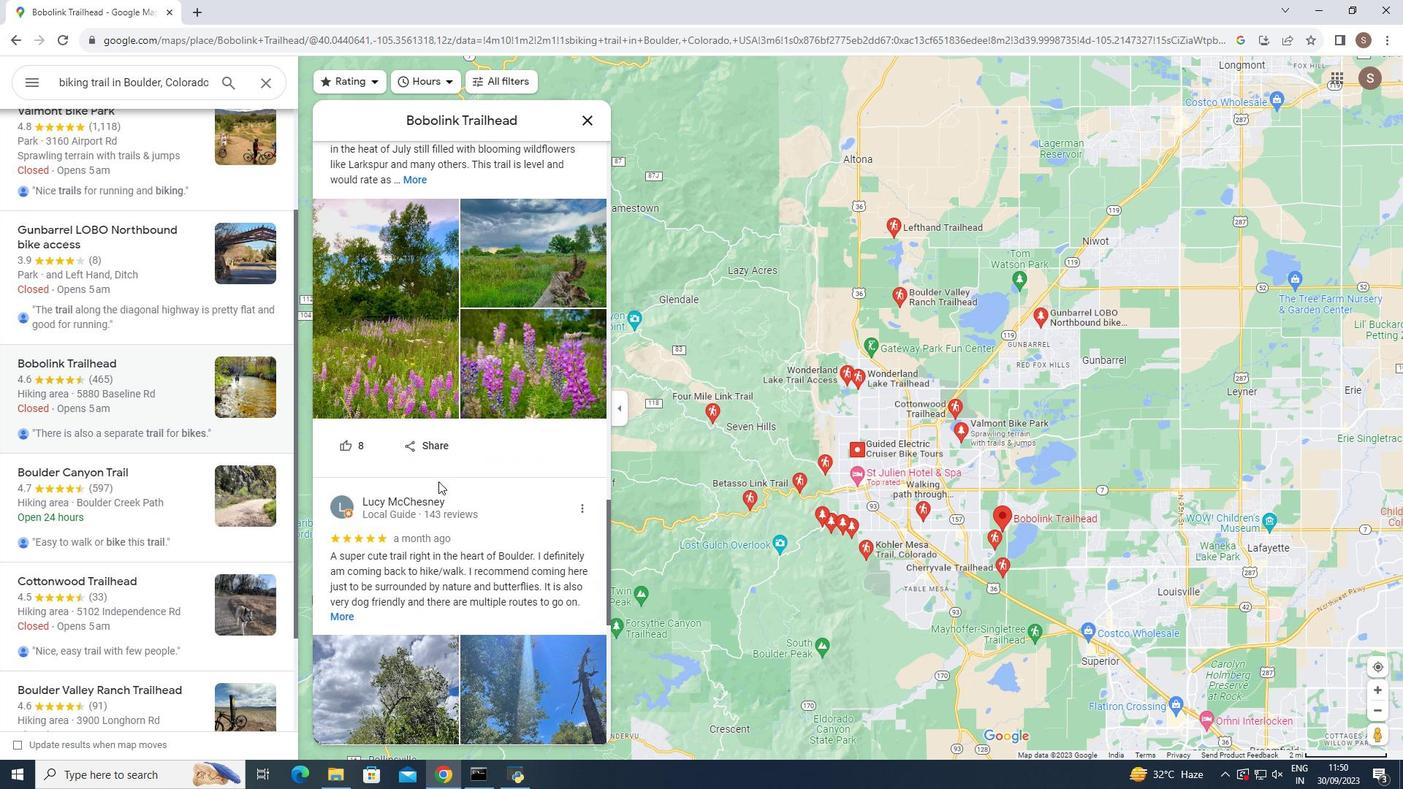
Action: Mouse scrolled (438, 481) with delta (0, 0)
Screenshot: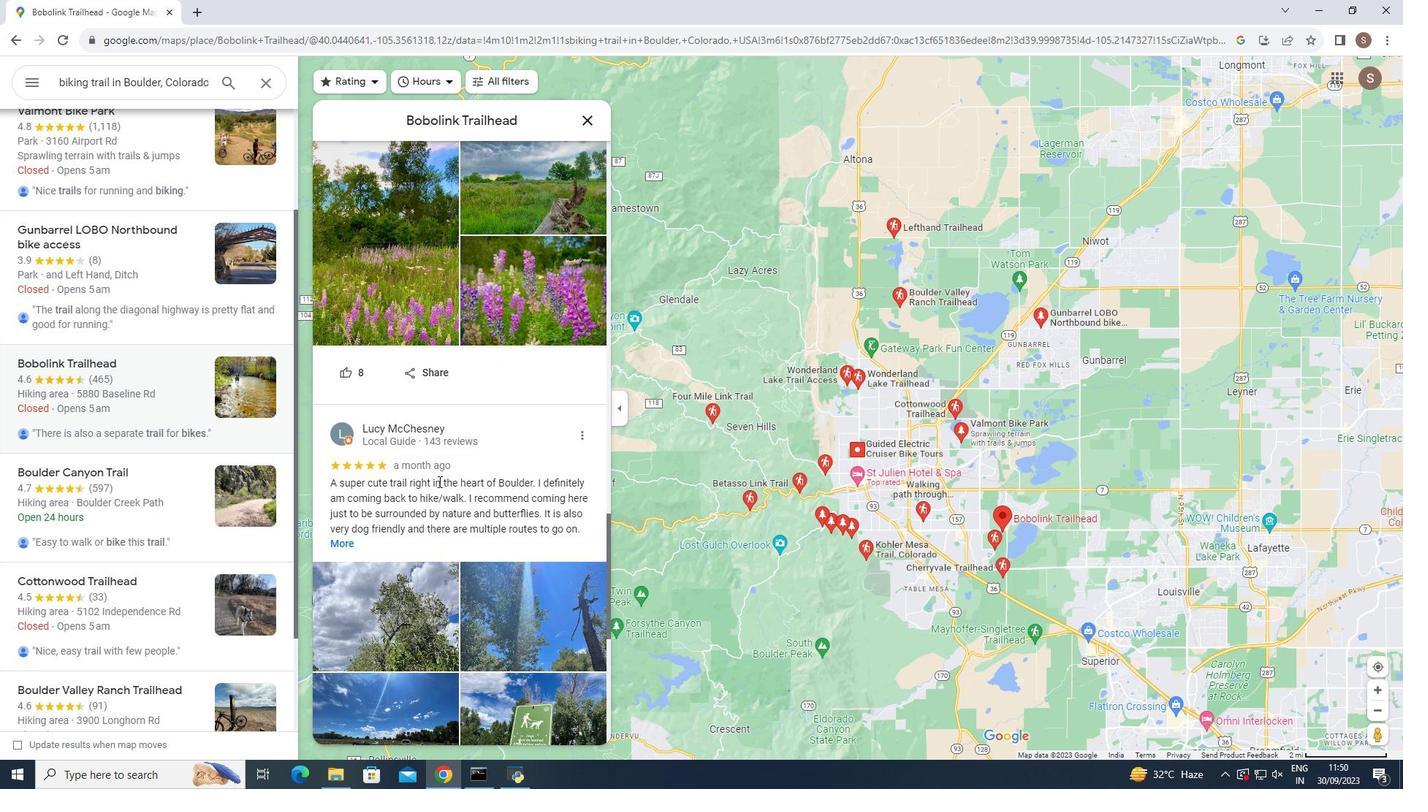 
Action: Mouse scrolled (438, 481) with delta (0, 0)
Screenshot: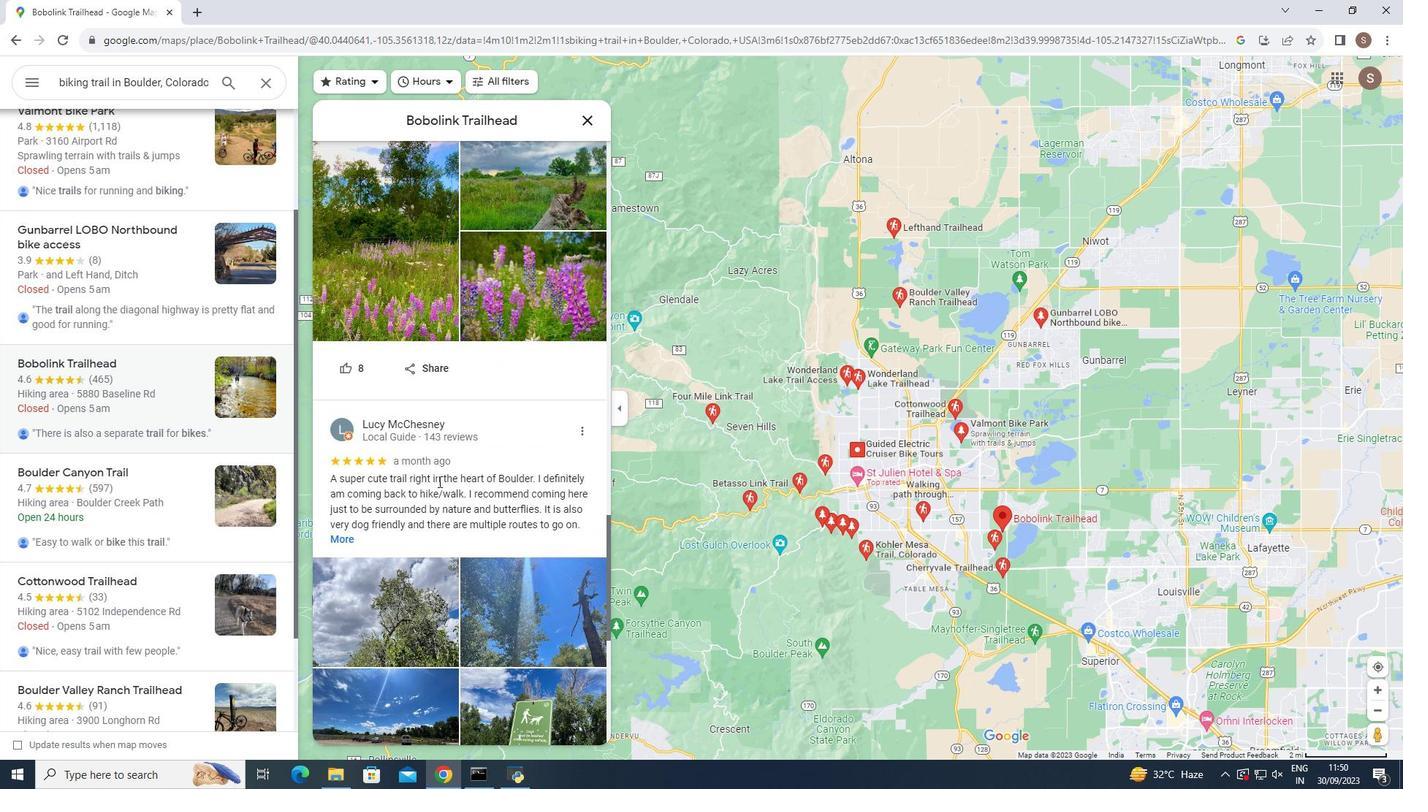 
Action: Mouse scrolled (438, 481) with delta (0, 0)
Screenshot: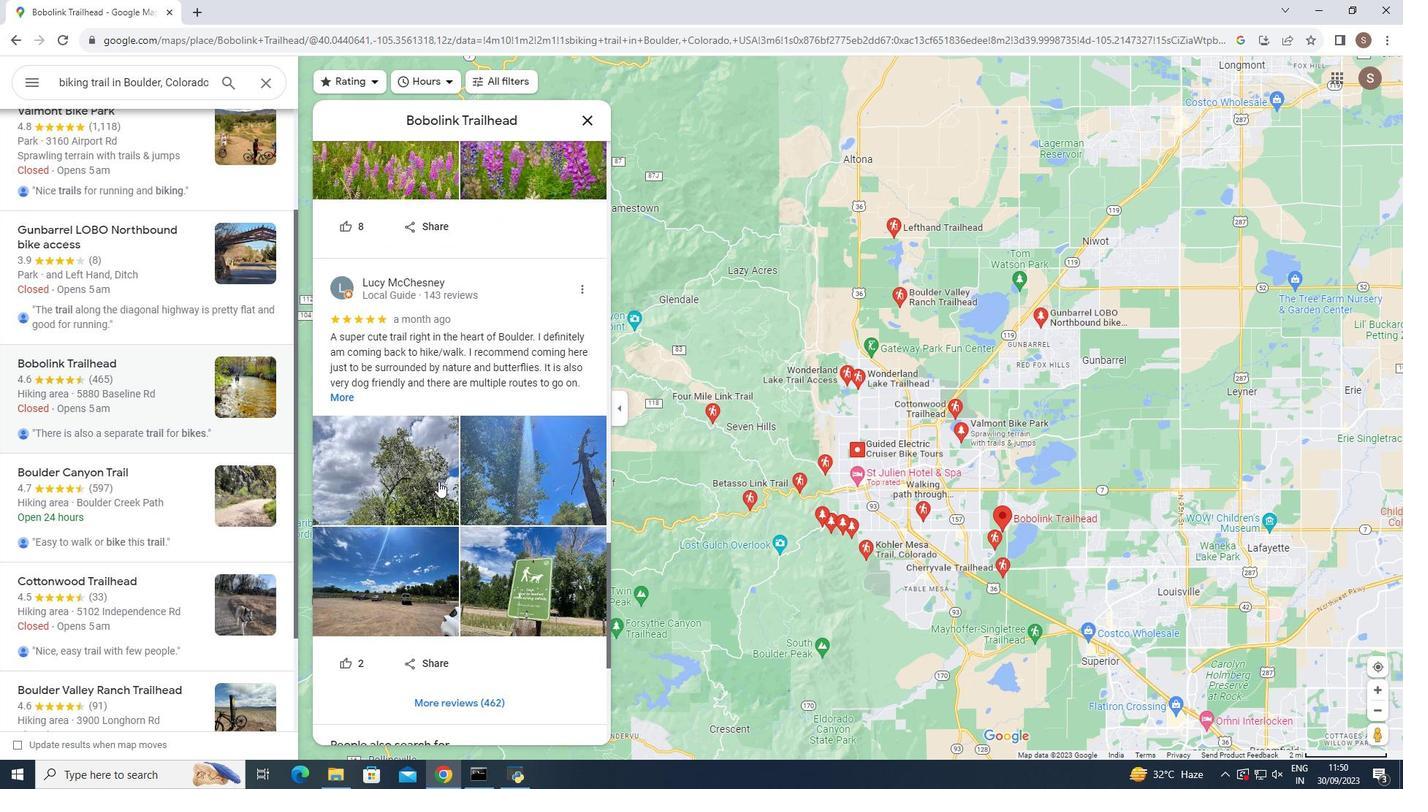 
Action: Mouse scrolled (438, 481) with delta (0, 0)
Screenshot: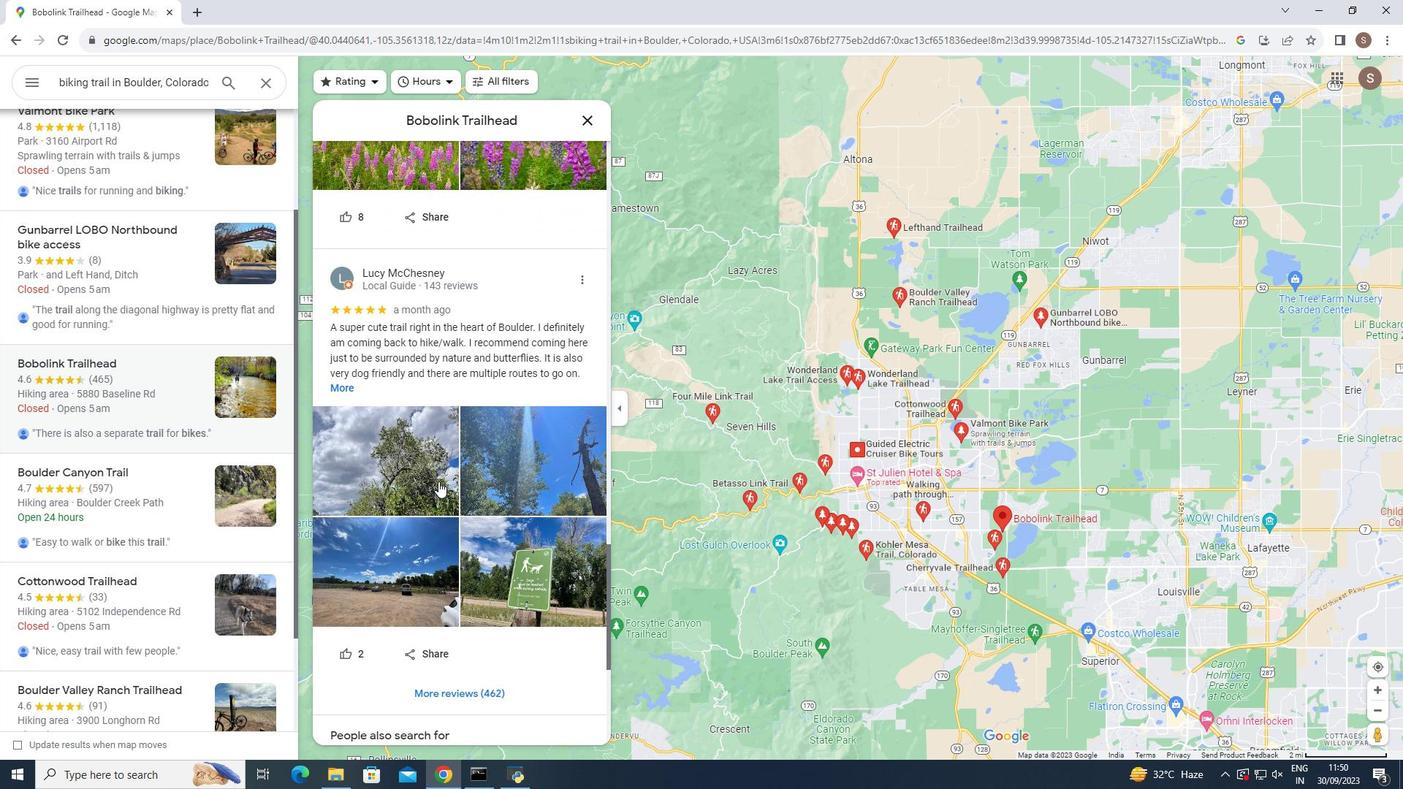 
Action: Mouse moved to (437, 489)
Screenshot: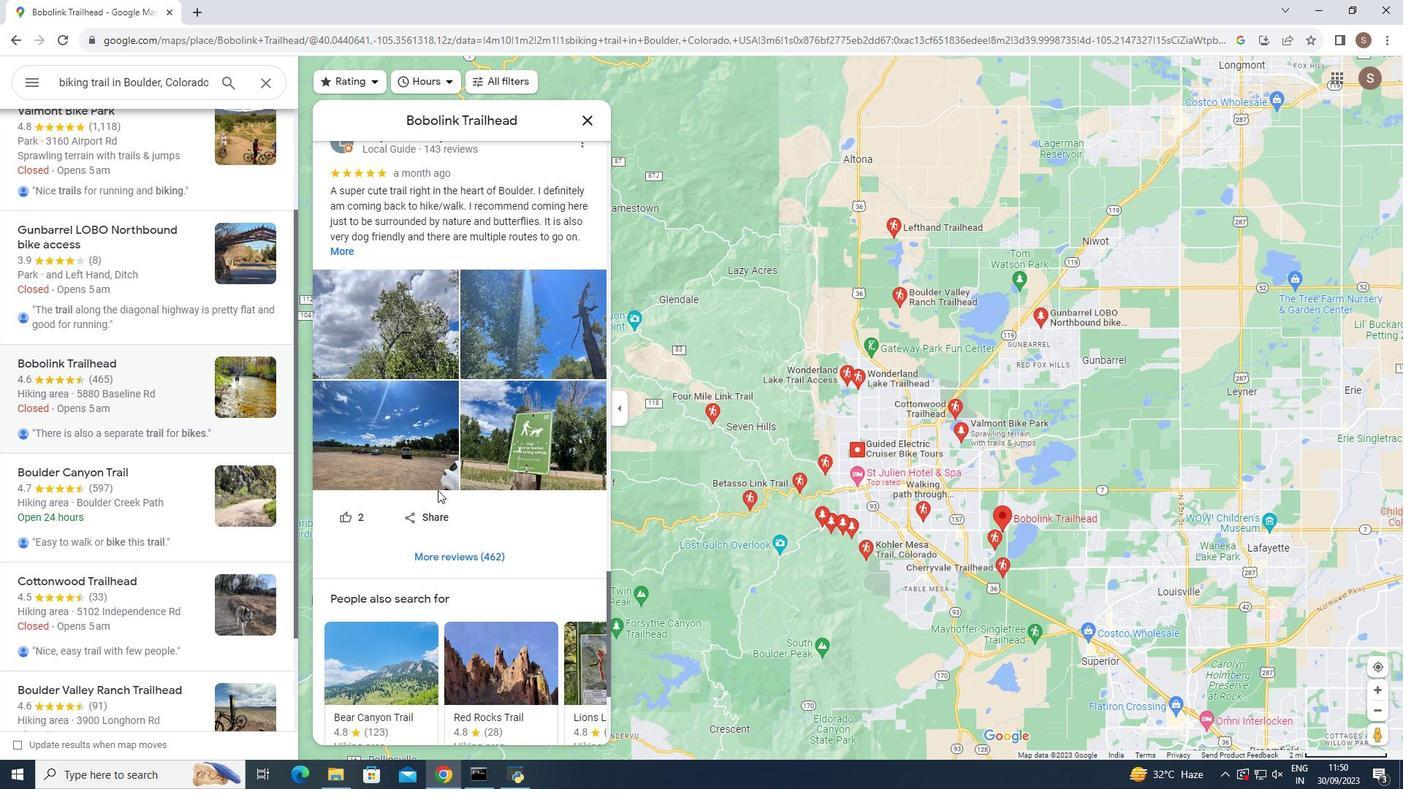 
Action: Mouse scrolled (437, 489) with delta (0, 0)
Screenshot: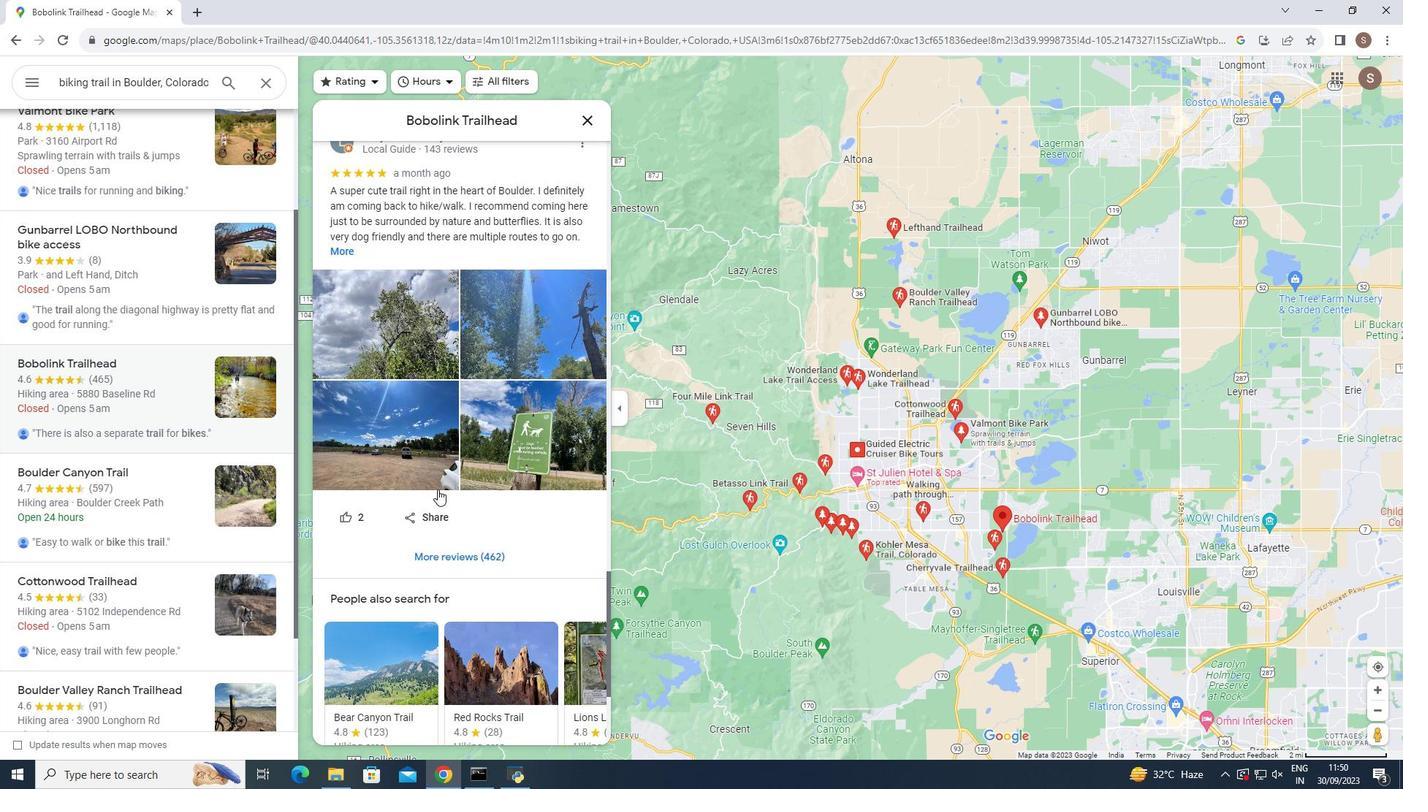 
Action: Mouse scrolled (437, 489) with delta (0, 0)
Screenshot: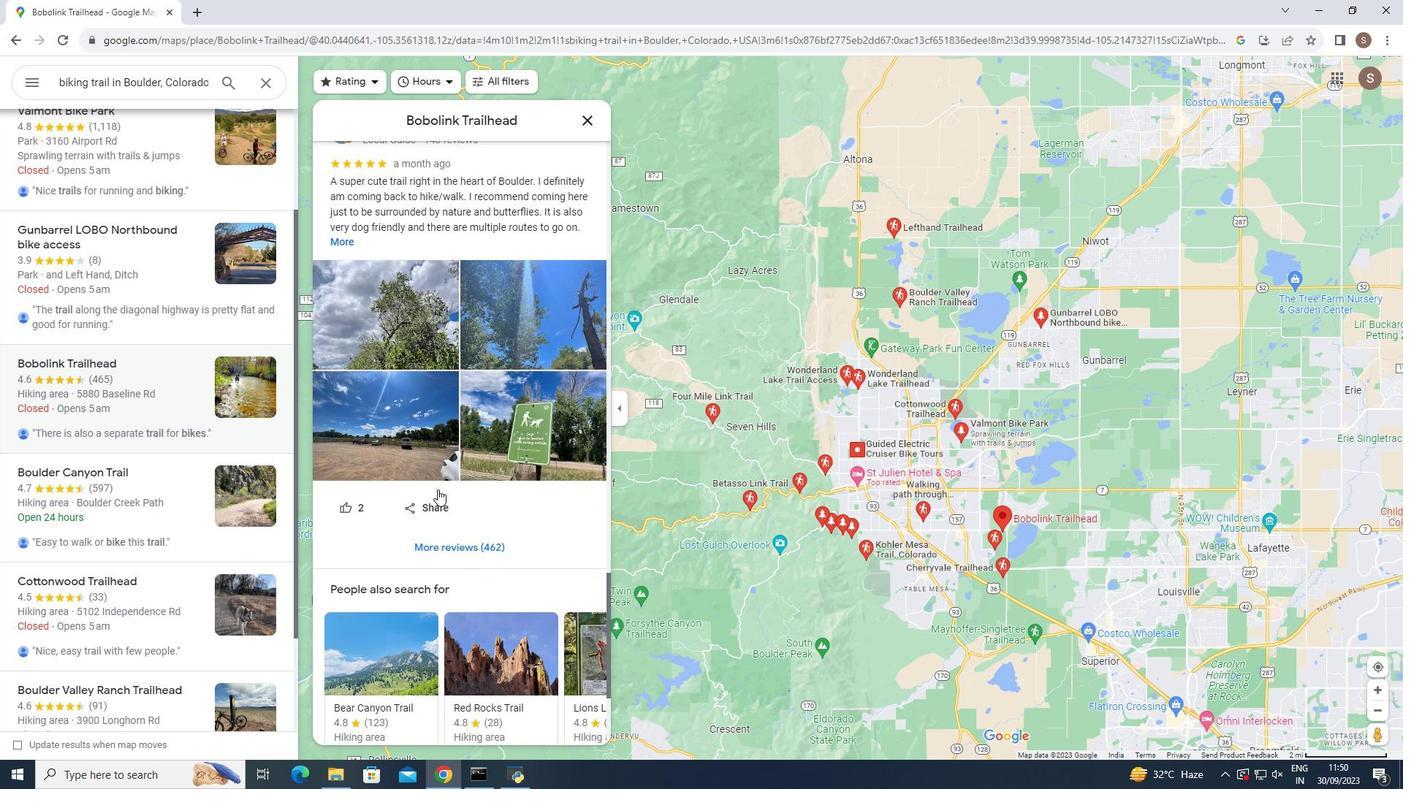 
Action: Mouse moved to (440, 488)
Screenshot: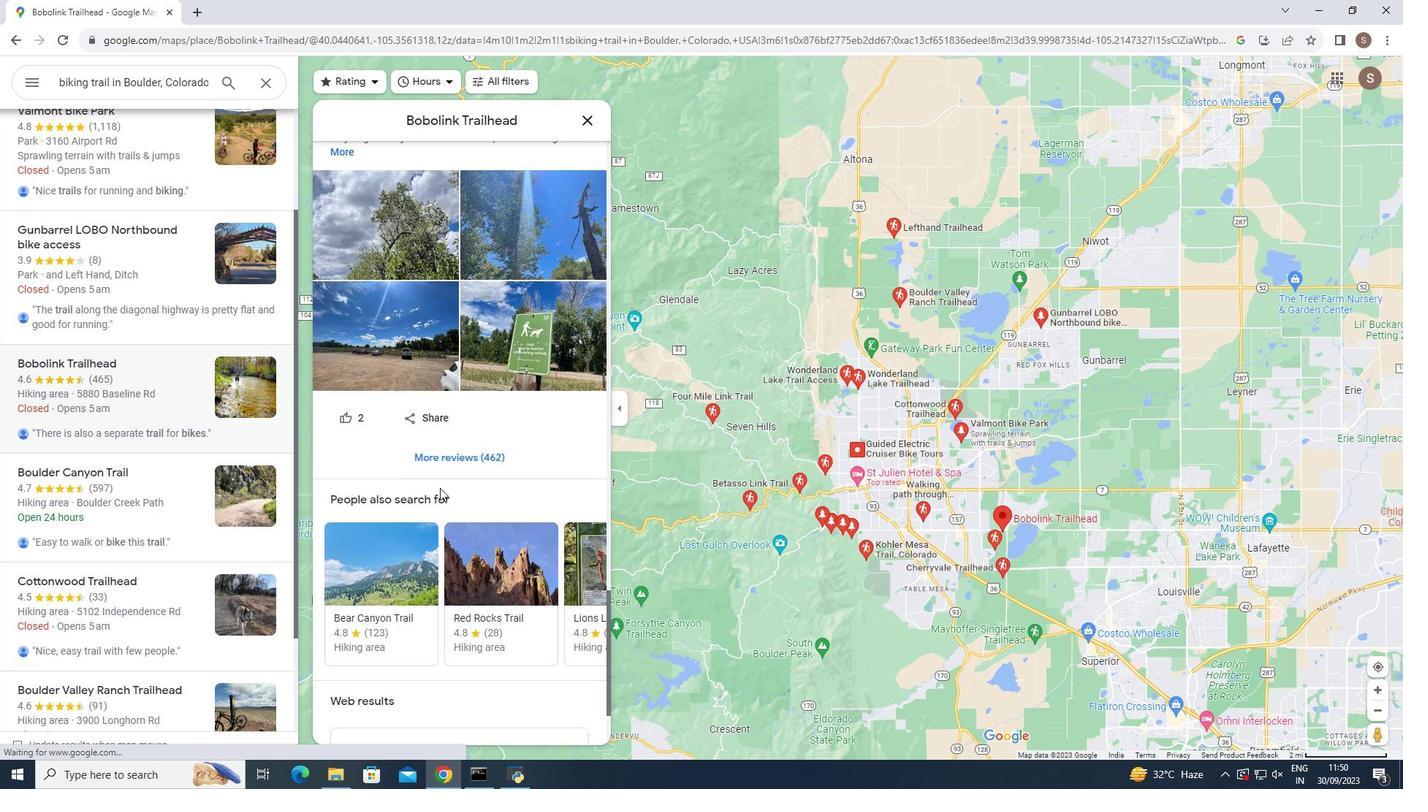 
Action: Mouse scrolled (440, 487) with delta (0, 0)
Screenshot: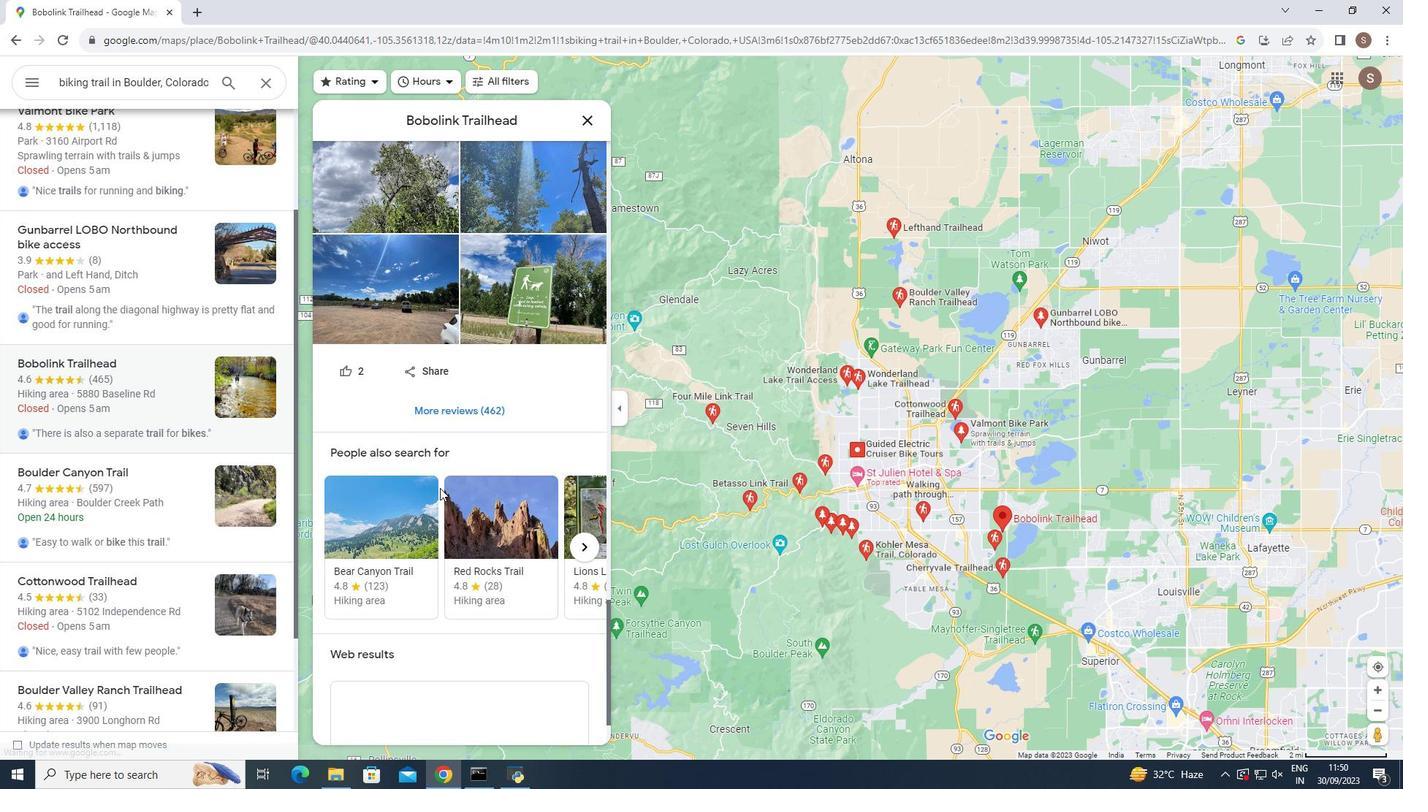 
Action: Mouse scrolled (440, 487) with delta (0, 0)
Screenshot: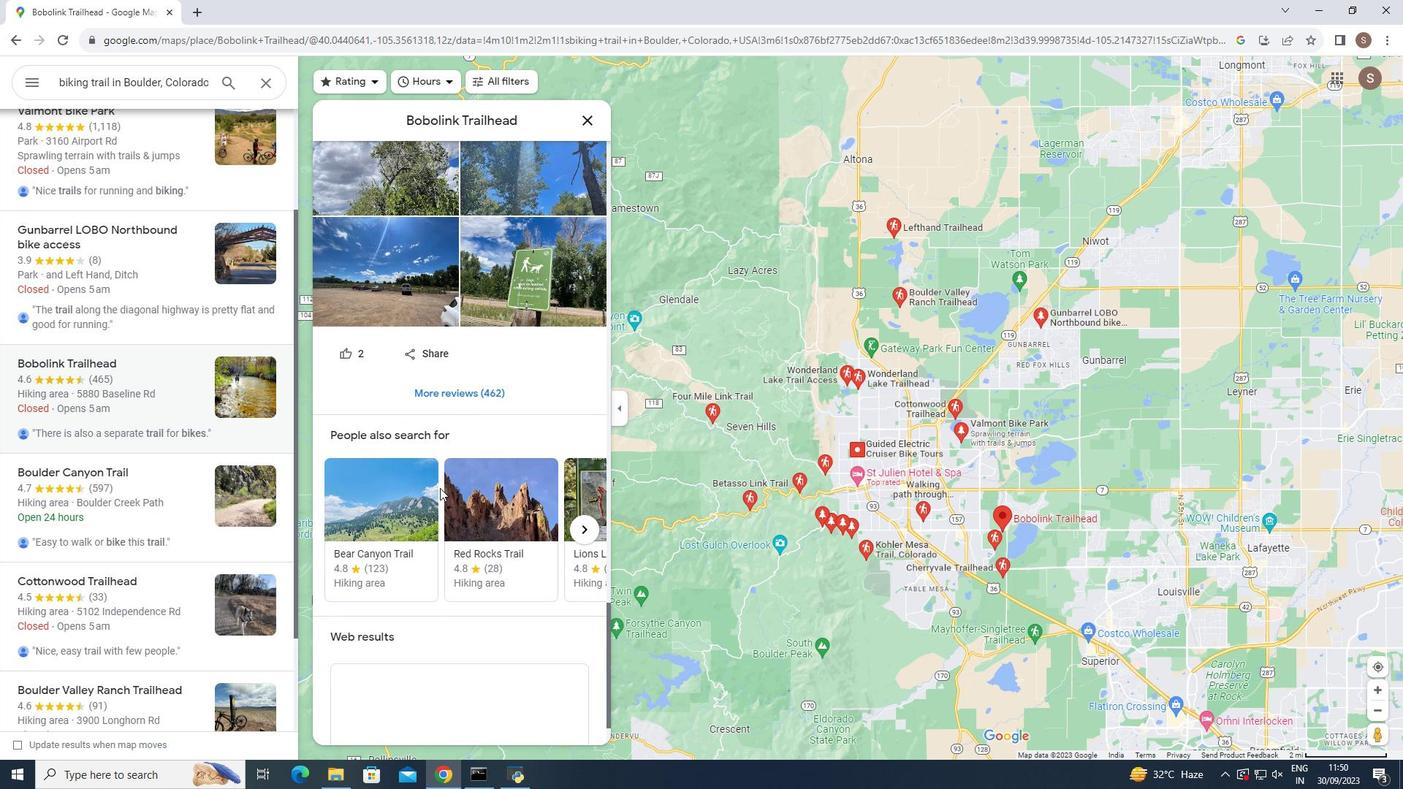 
Action: Mouse moved to (594, 119)
Screenshot: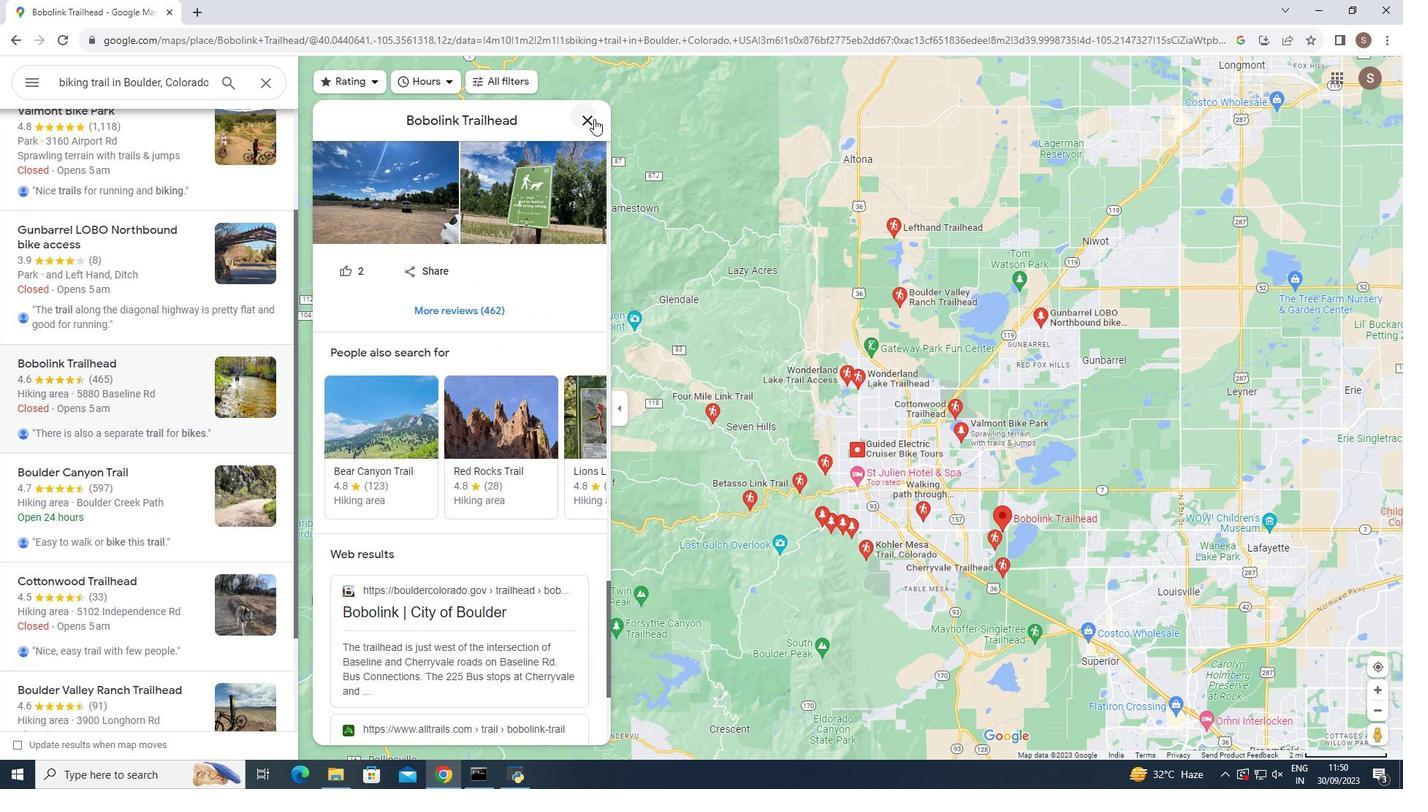 
Action: Mouse pressed left at (594, 119)
Screenshot: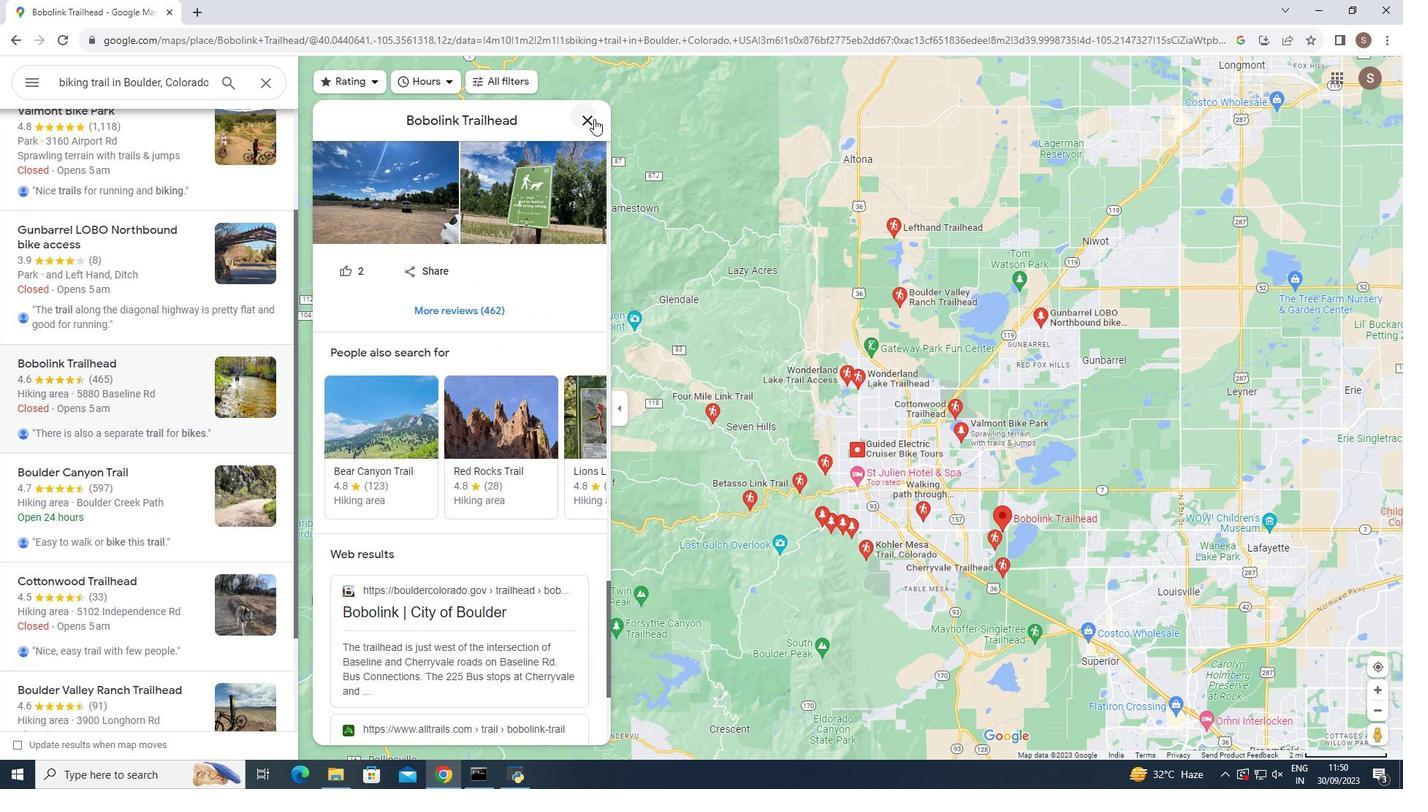 
Action: Mouse moved to (106, 467)
Screenshot: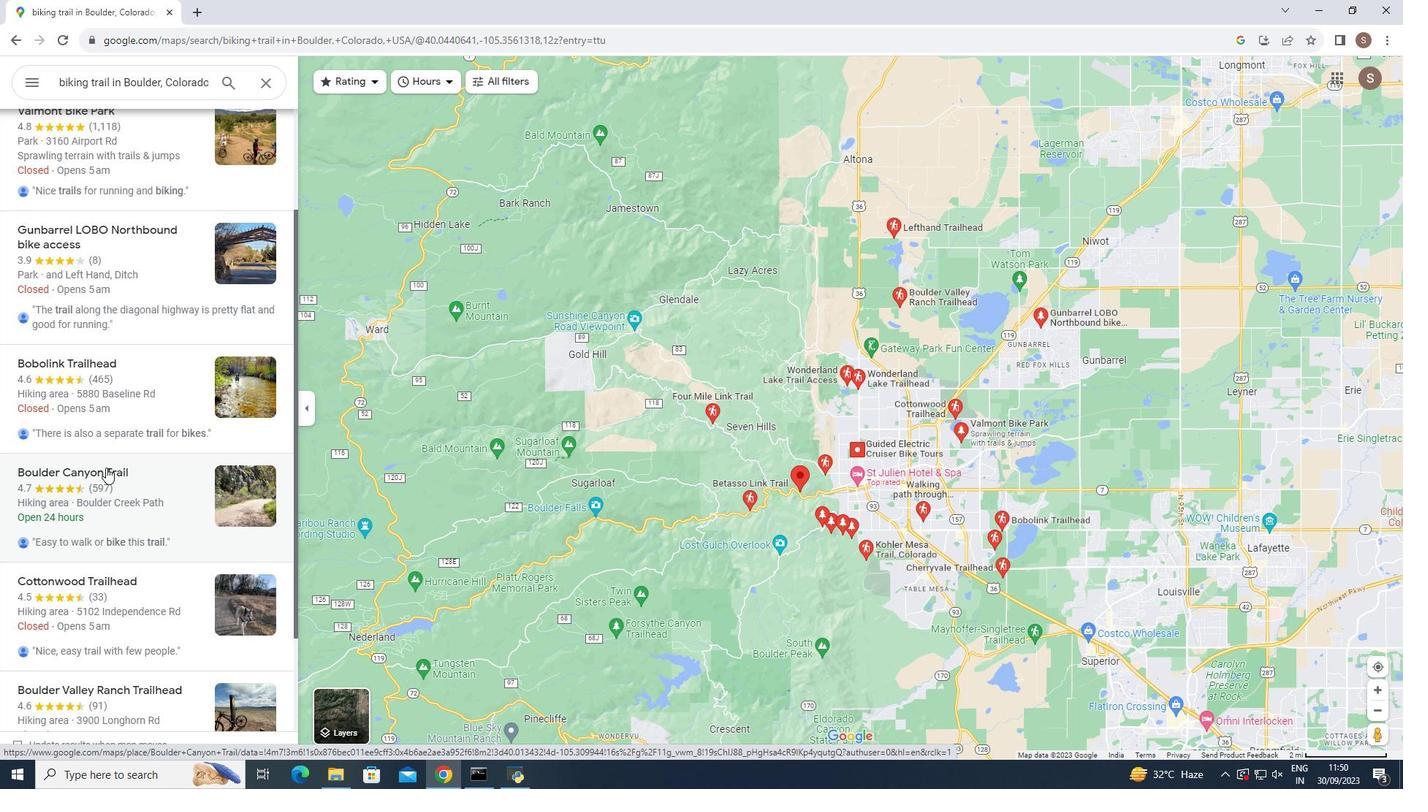 
Action: Mouse pressed left at (106, 467)
Screenshot: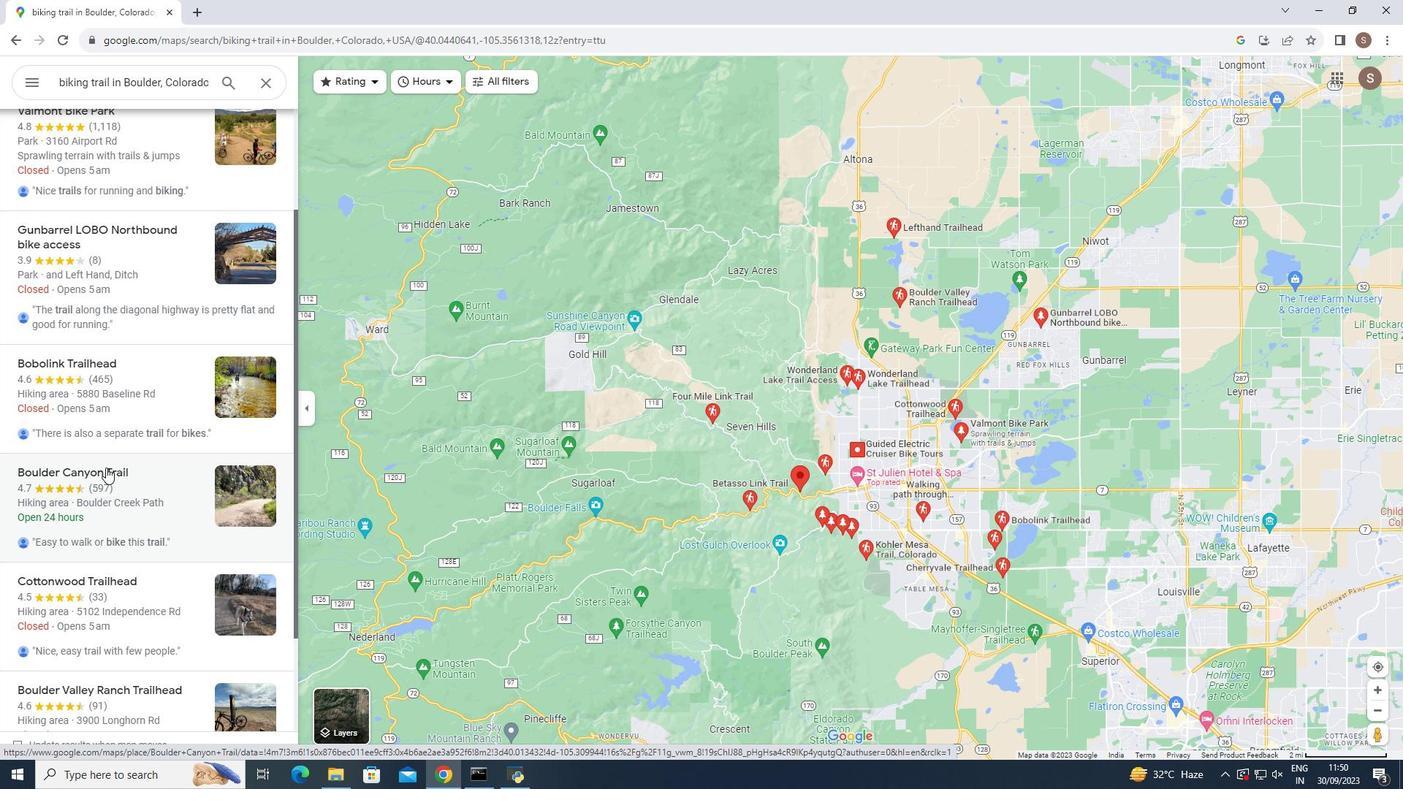 
Action: Mouse moved to (402, 539)
Screenshot: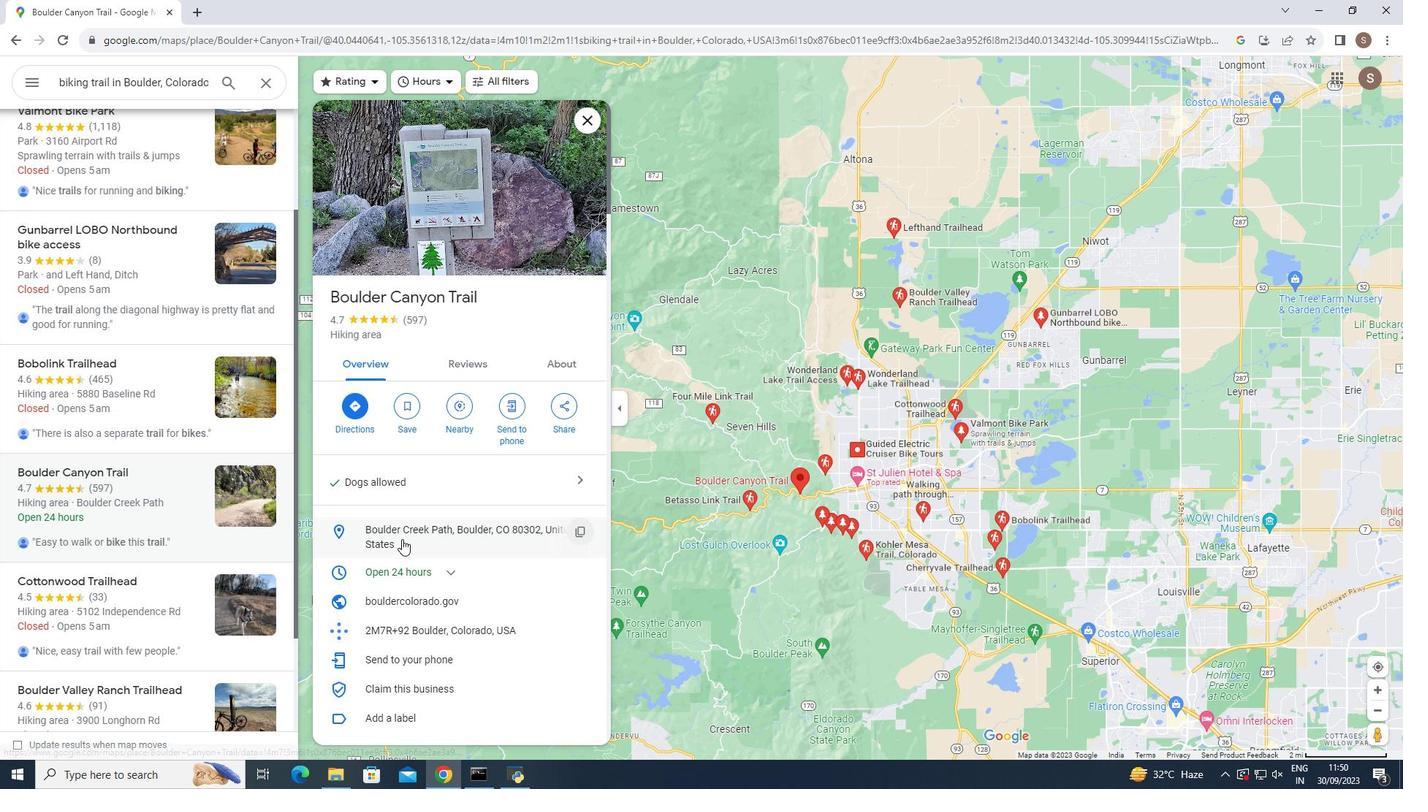 
Action: Mouse scrolled (402, 538) with delta (0, 0)
Screenshot: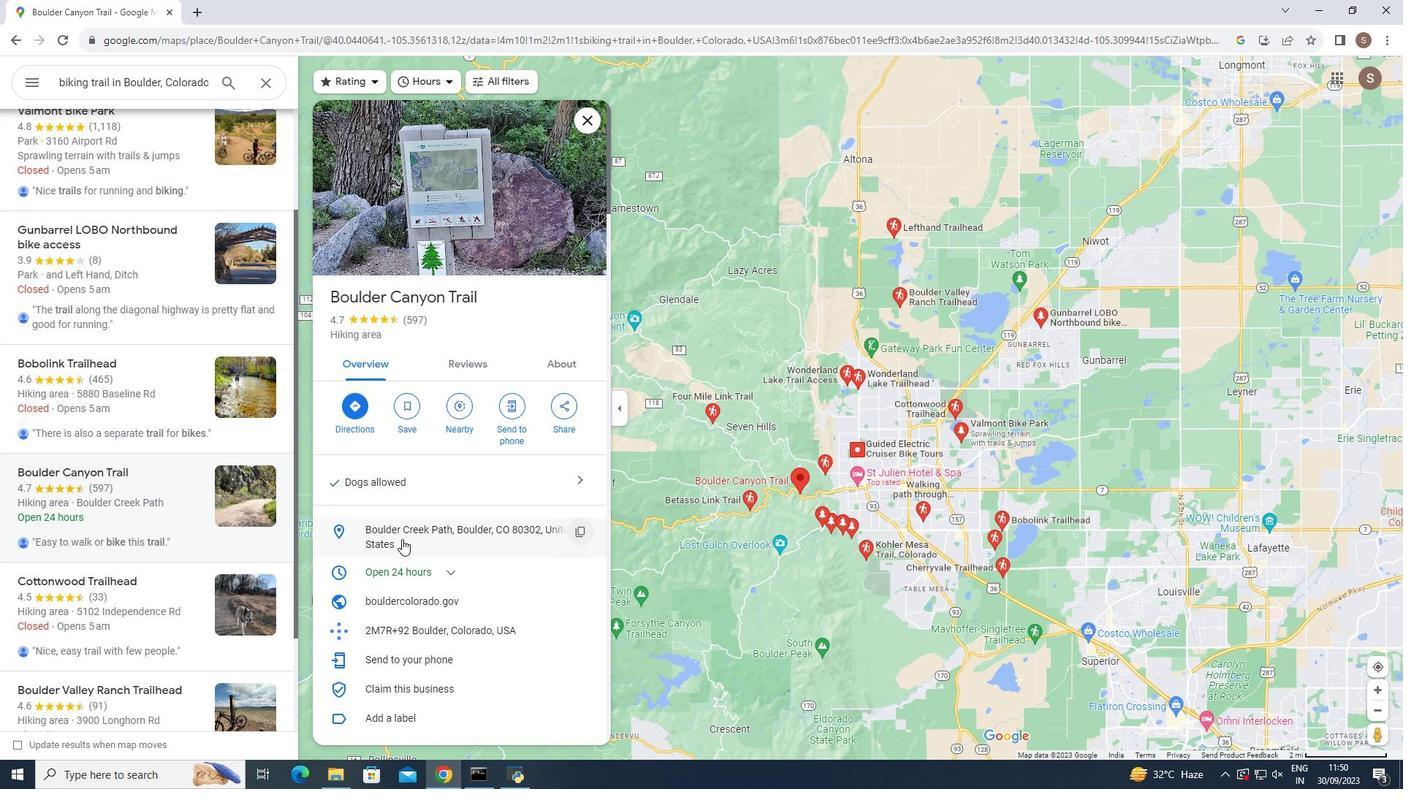 
Action: Mouse scrolled (402, 538) with delta (0, 0)
Screenshot: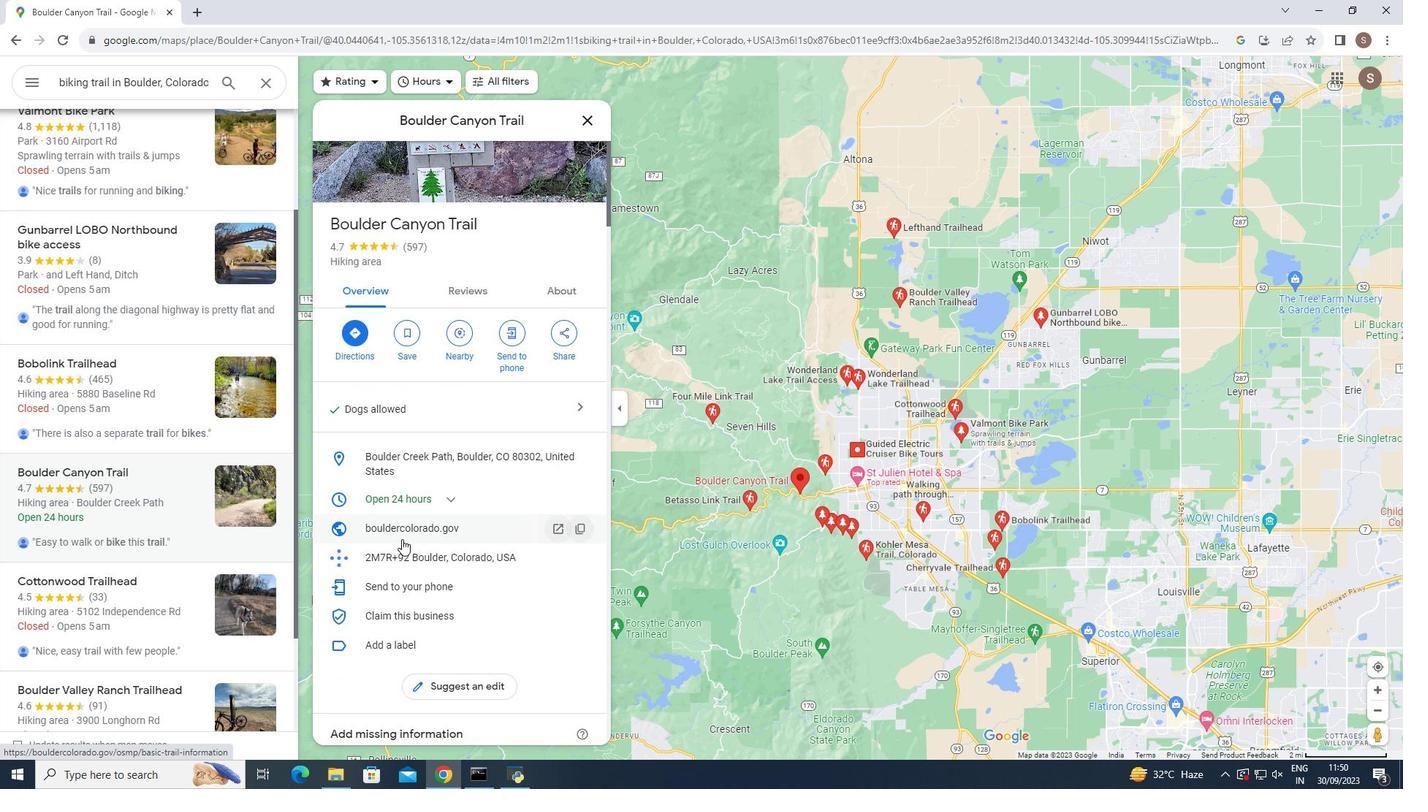
Action: Mouse scrolled (402, 538) with delta (0, 0)
Screenshot: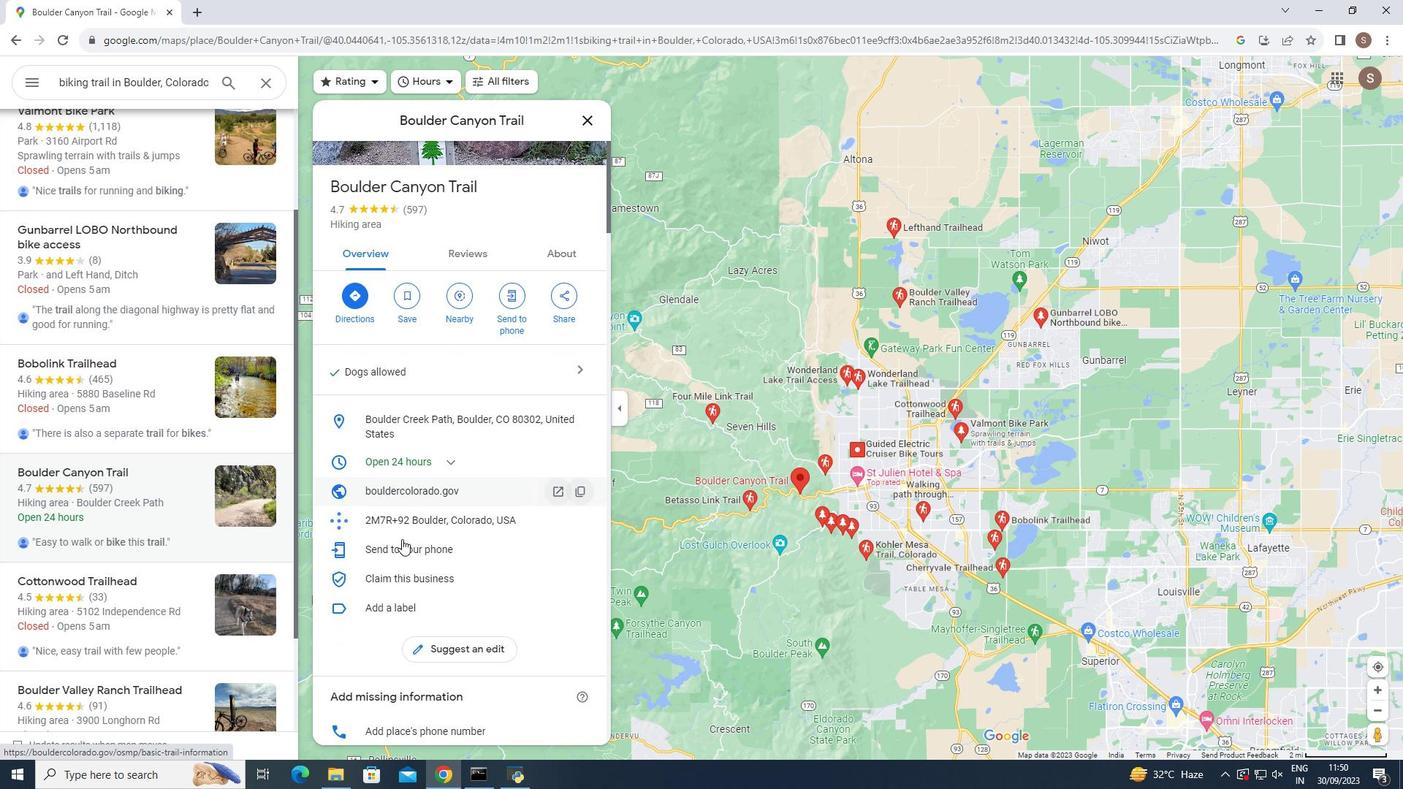 
Action: Mouse scrolled (402, 538) with delta (0, 0)
Screenshot: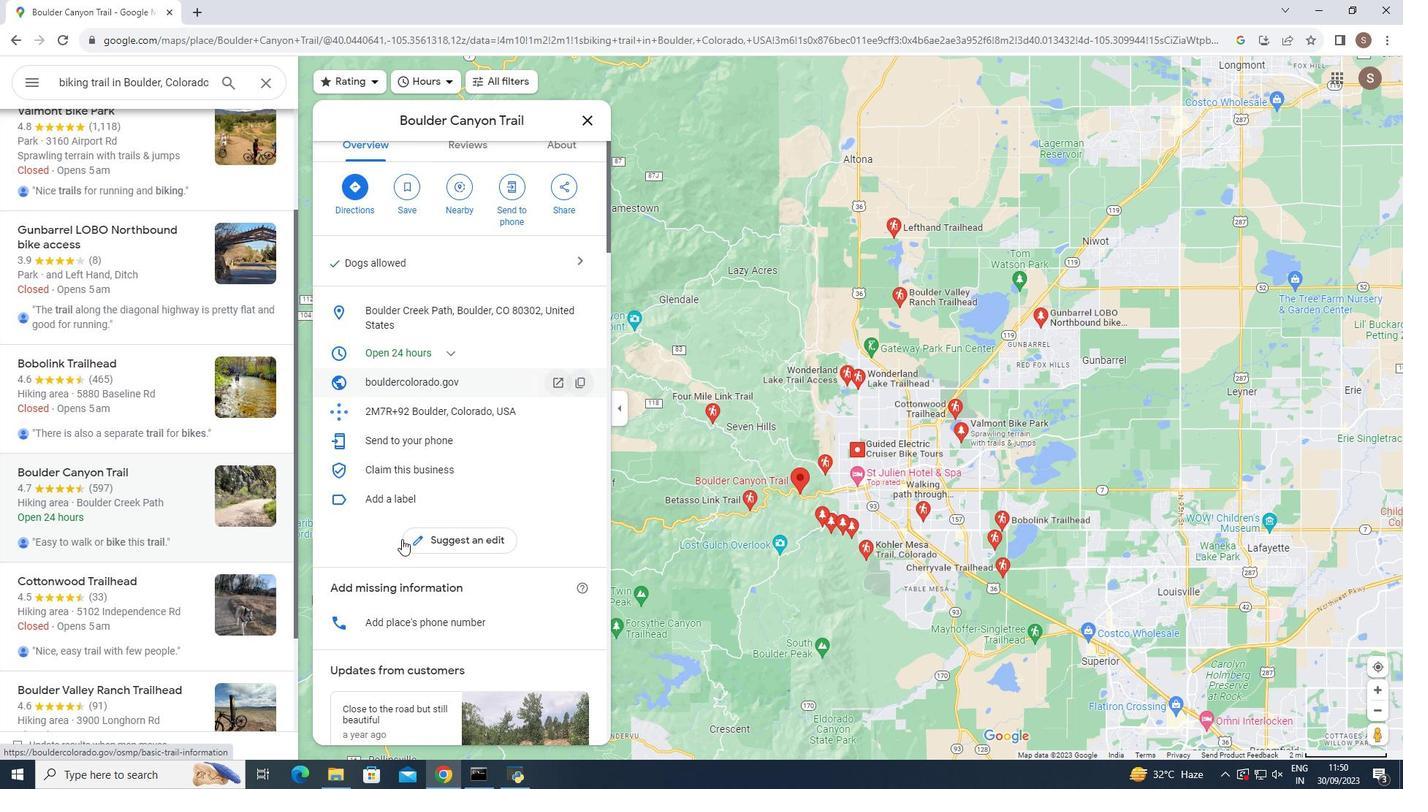 
Action: Mouse scrolled (402, 538) with delta (0, 0)
Screenshot: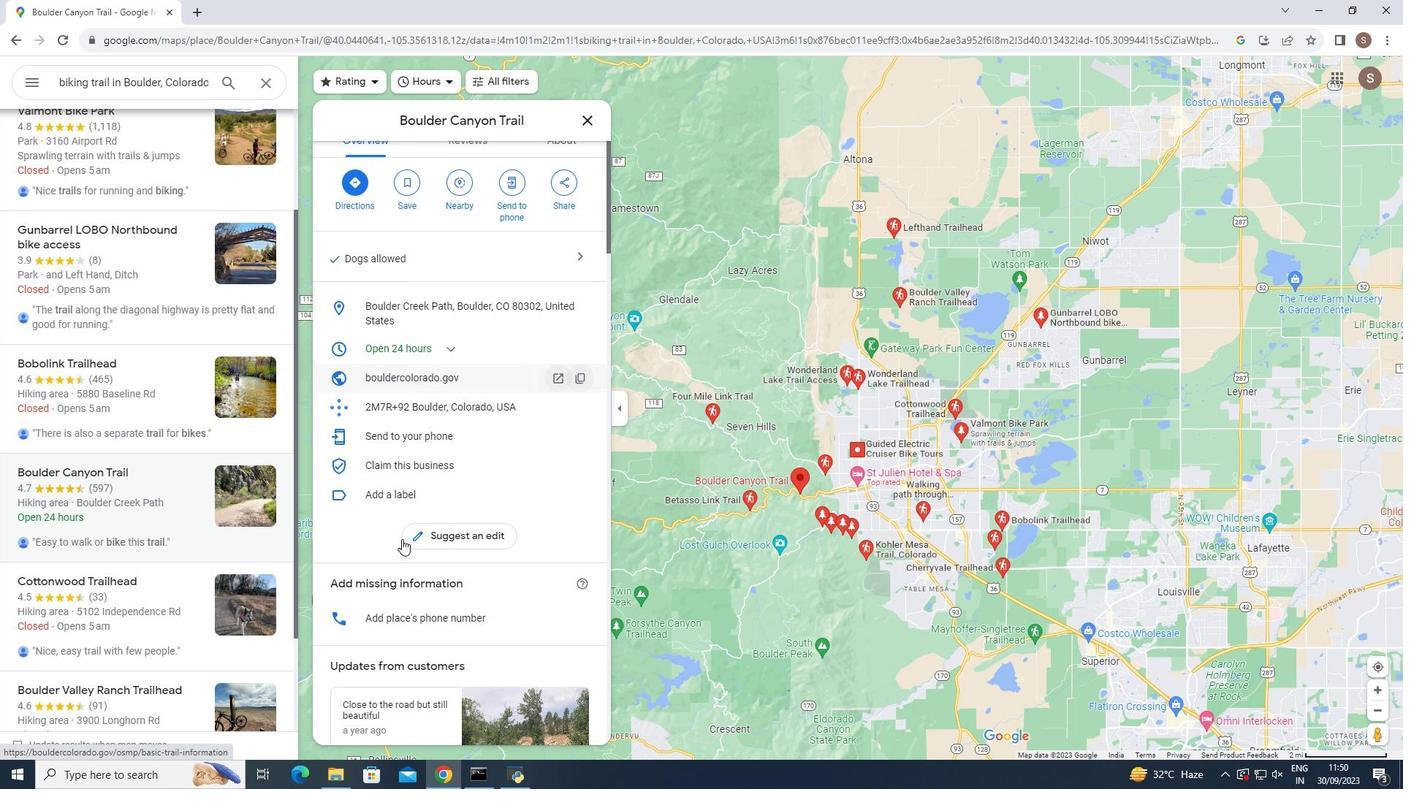 
Action: Mouse scrolled (402, 538) with delta (0, 0)
Screenshot: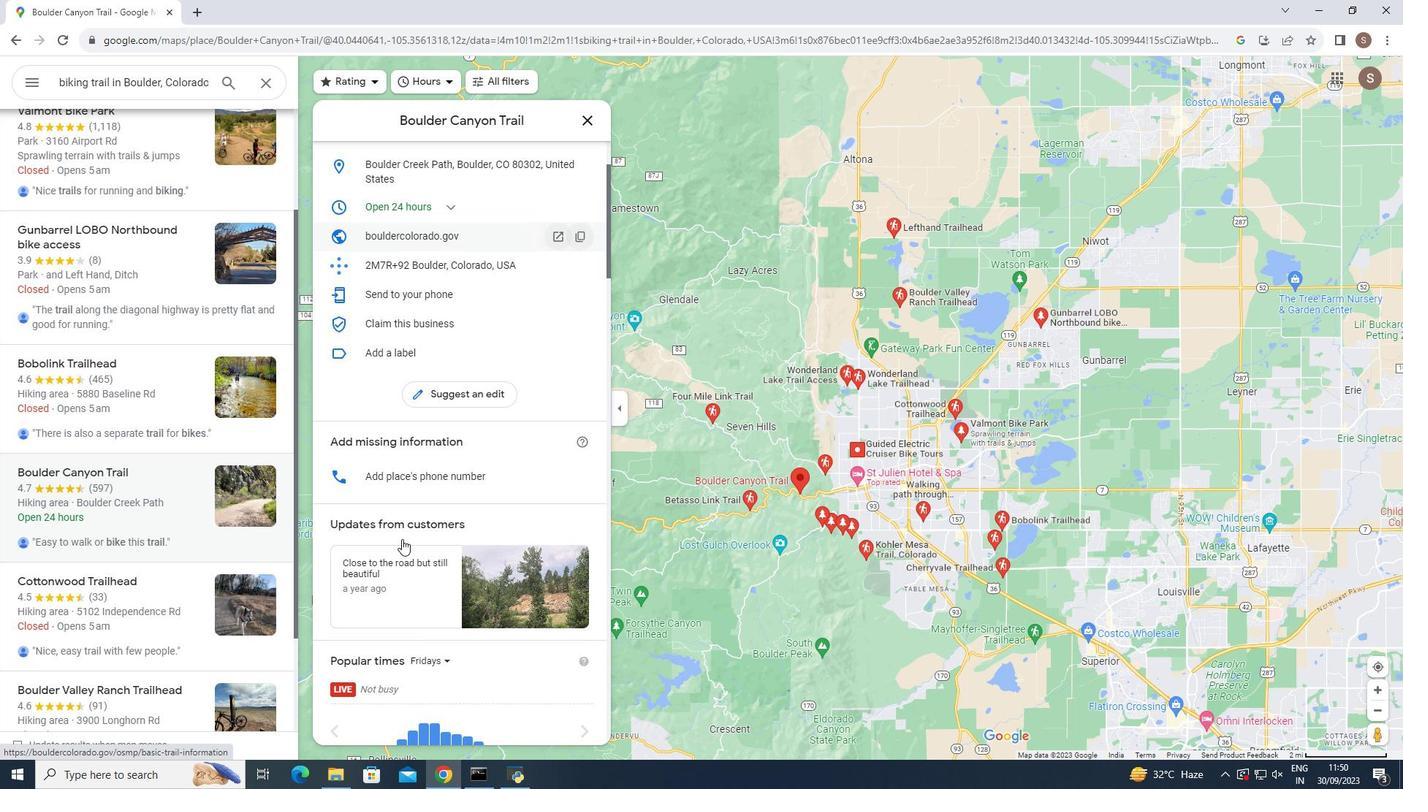 
Action: Mouse scrolled (402, 538) with delta (0, 0)
Screenshot: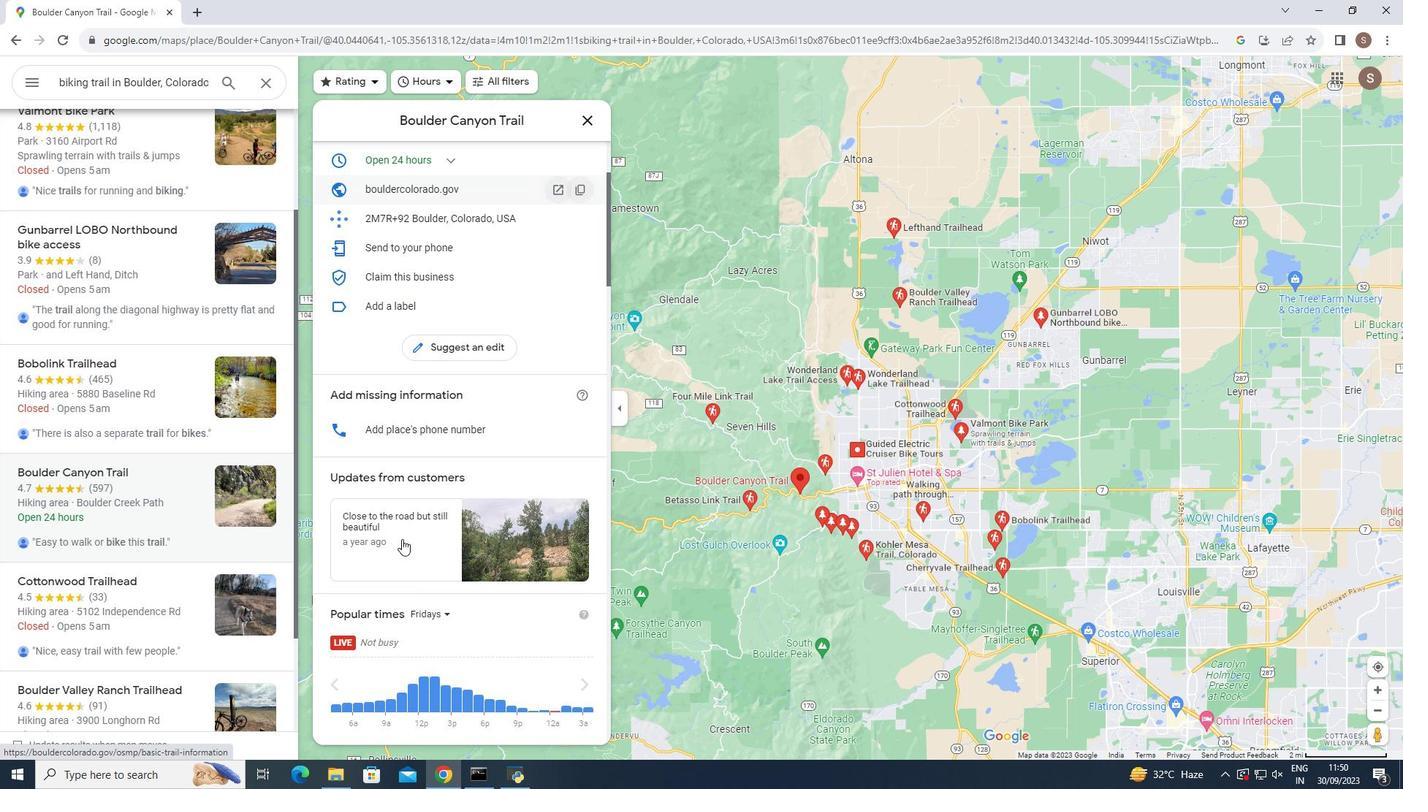 
Action: Mouse scrolled (402, 538) with delta (0, 0)
Screenshot: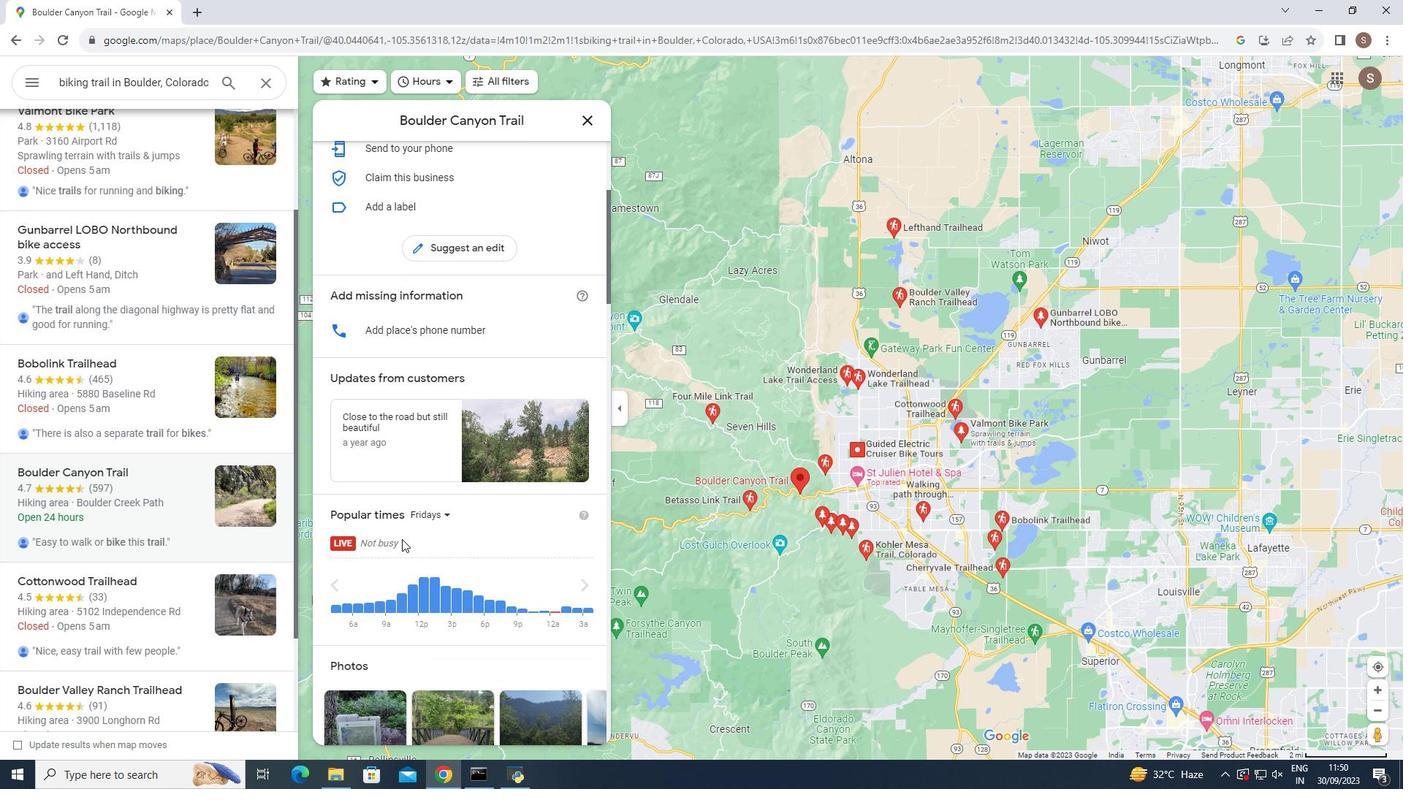 
Action: Mouse scrolled (402, 538) with delta (0, 0)
Screenshot: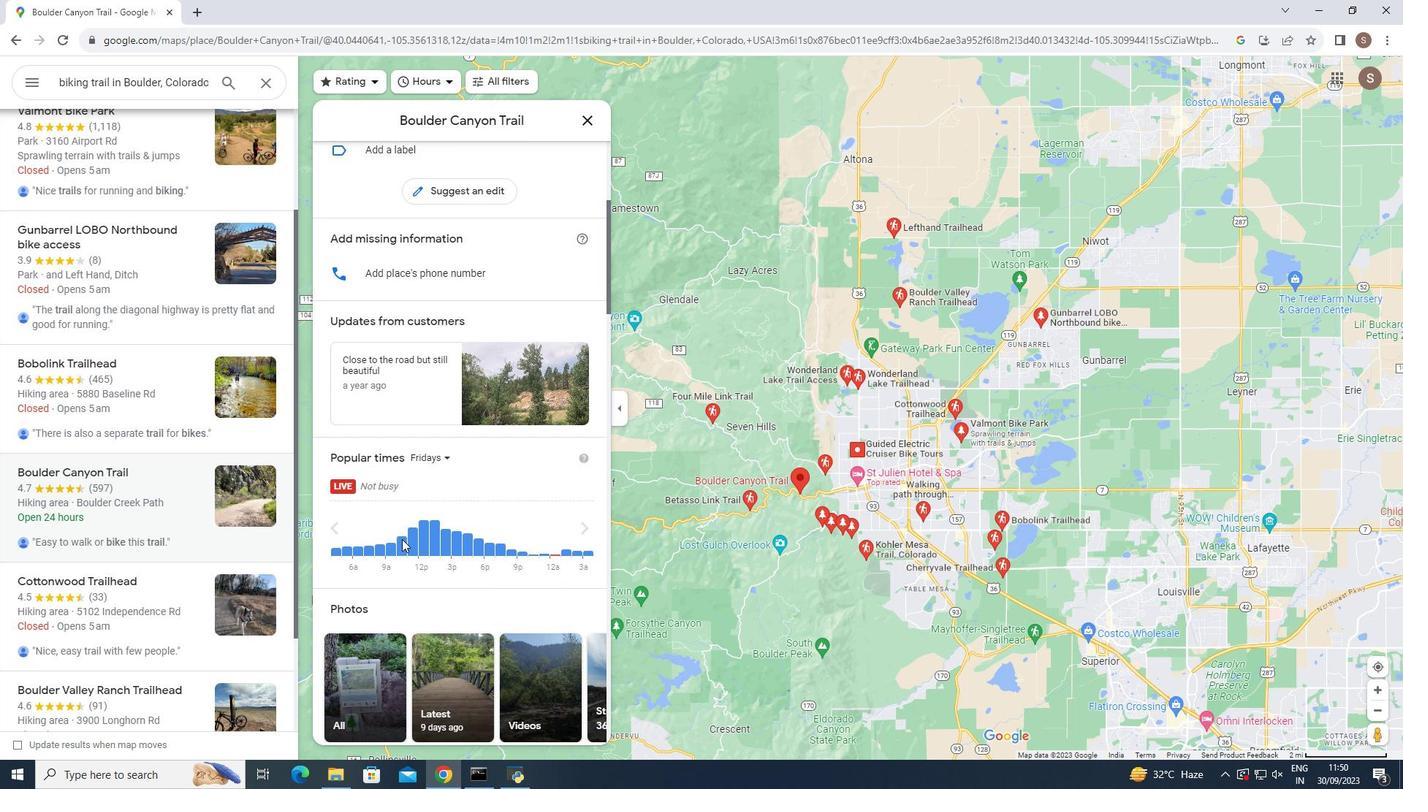 
Action: Mouse scrolled (402, 538) with delta (0, 0)
Screenshot: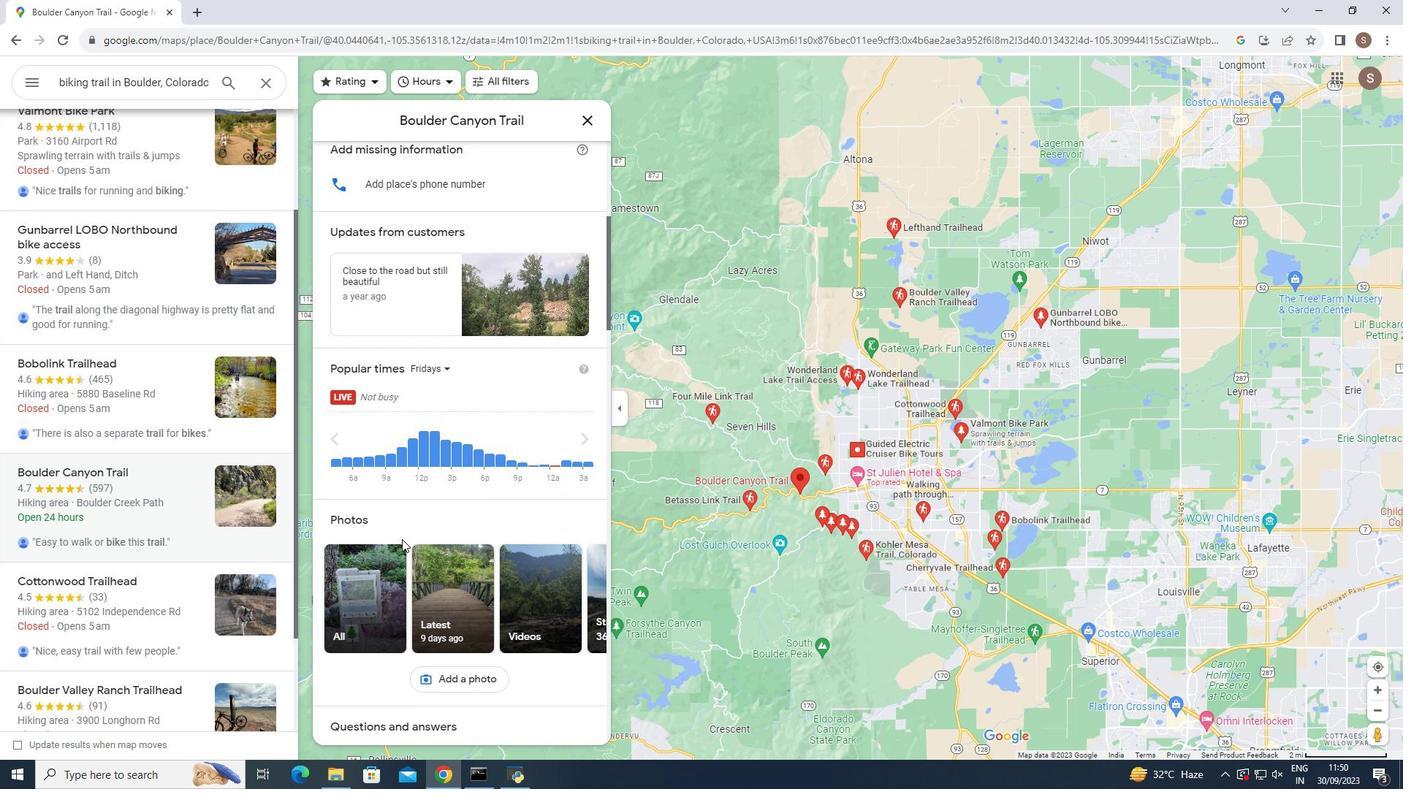 
Action: Mouse scrolled (402, 538) with delta (0, 0)
Screenshot: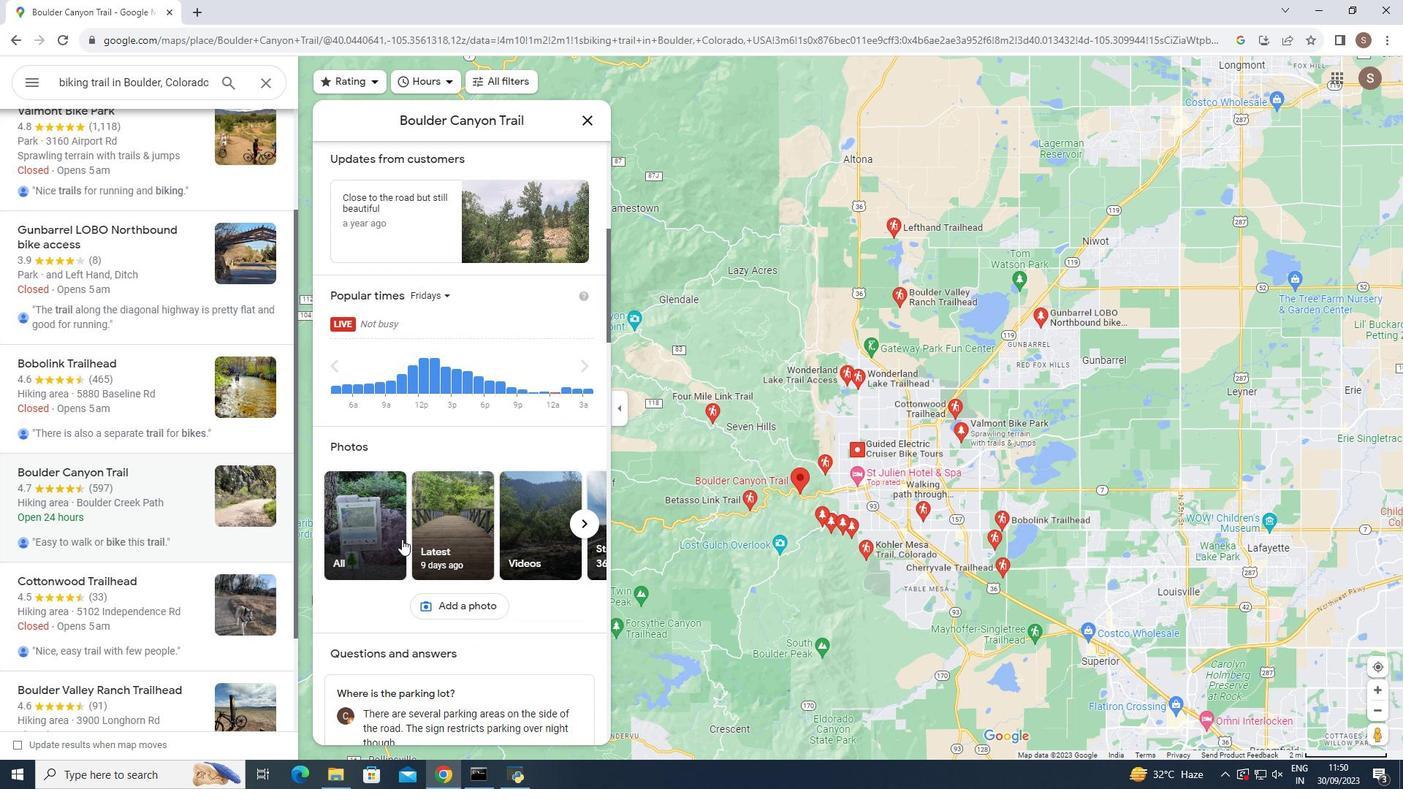 
Action: Mouse scrolled (402, 538) with delta (0, 0)
Screenshot: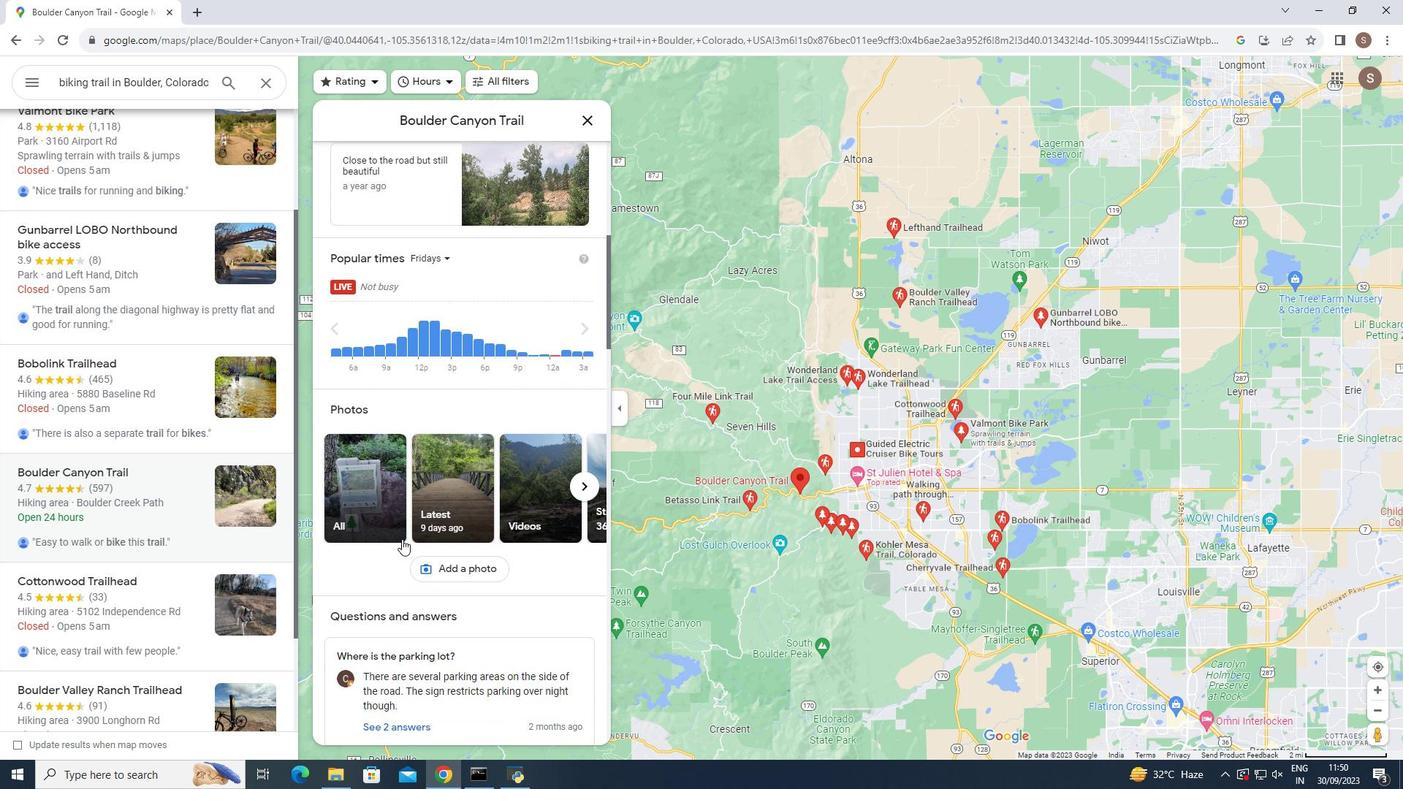 
Action: Mouse scrolled (402, 538) with delta (0, 0)
Screenshot: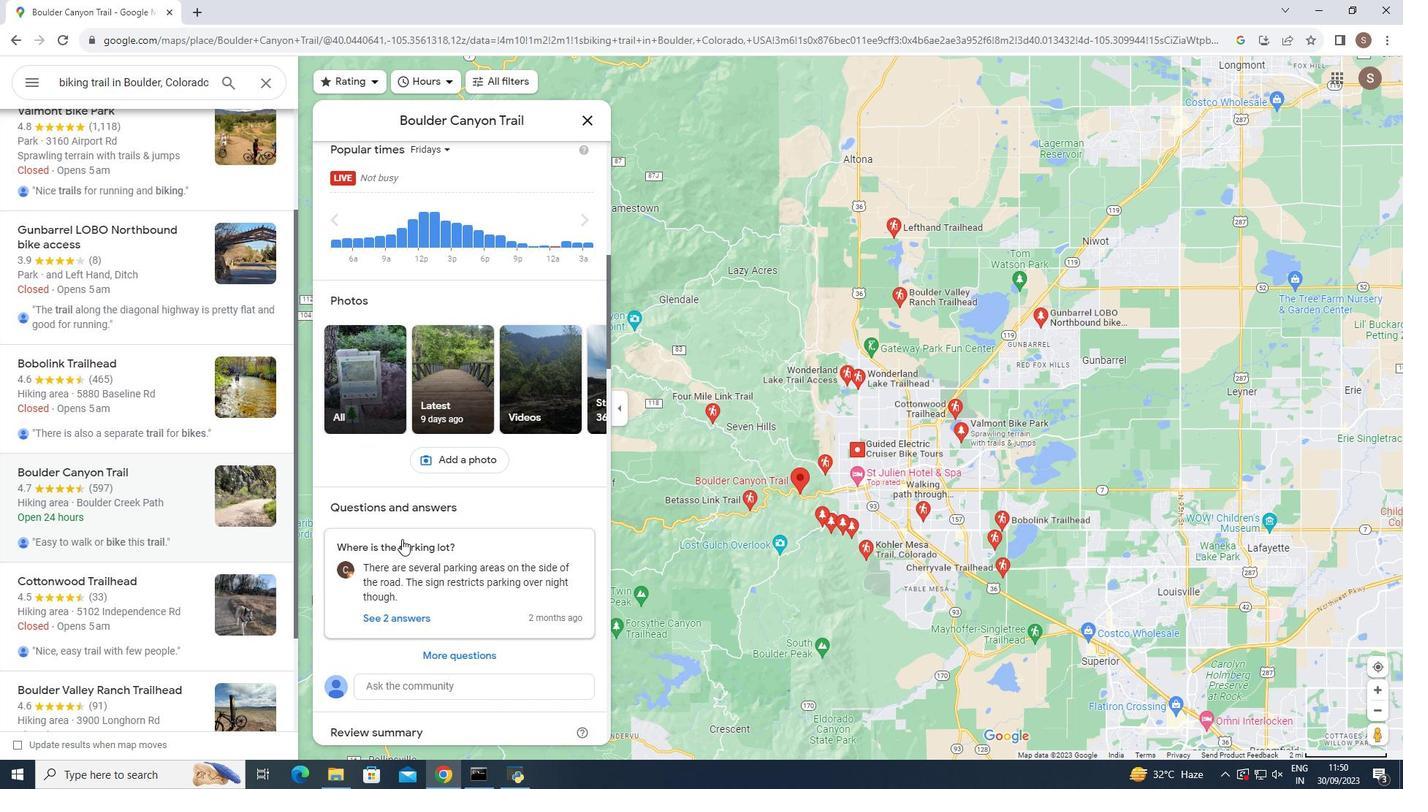 
Action: Mouse scrolled (402, 538) with delta (0, 0)
Screenshot: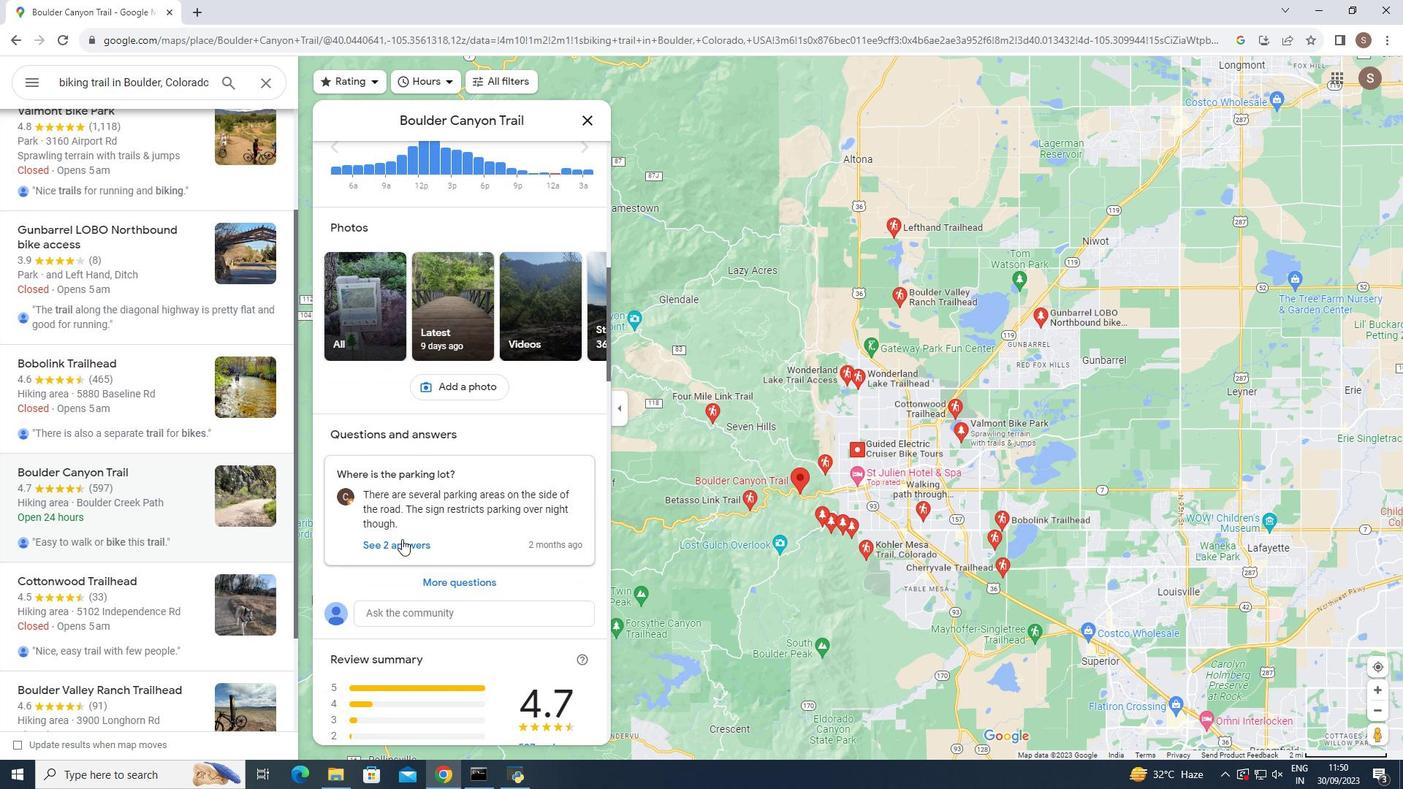 
Action: Mouse scrolled (402, 538) with delta (0, 0)
Screenshot: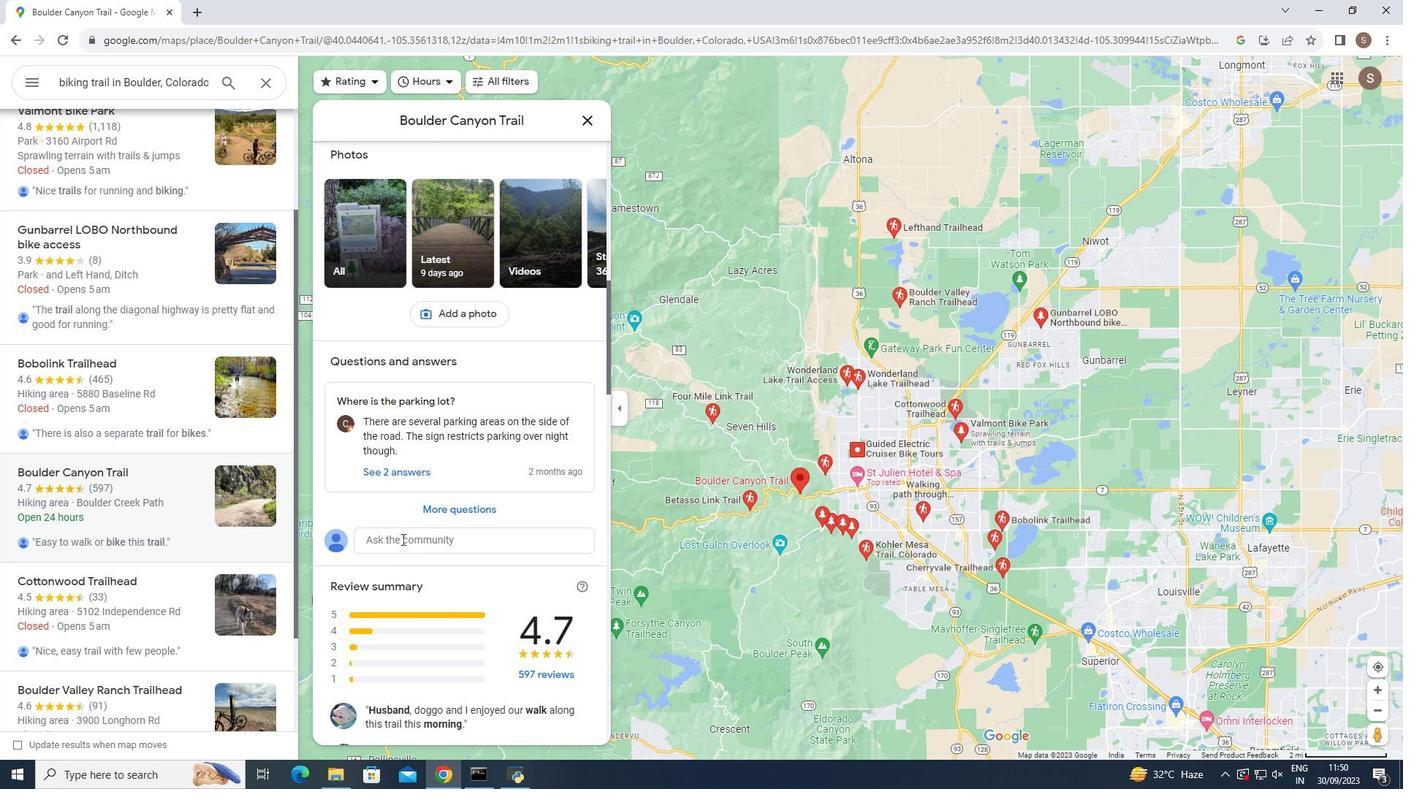 
Action: Mouse scrolled (402, 538) with delta (0, 0)
Screenshot: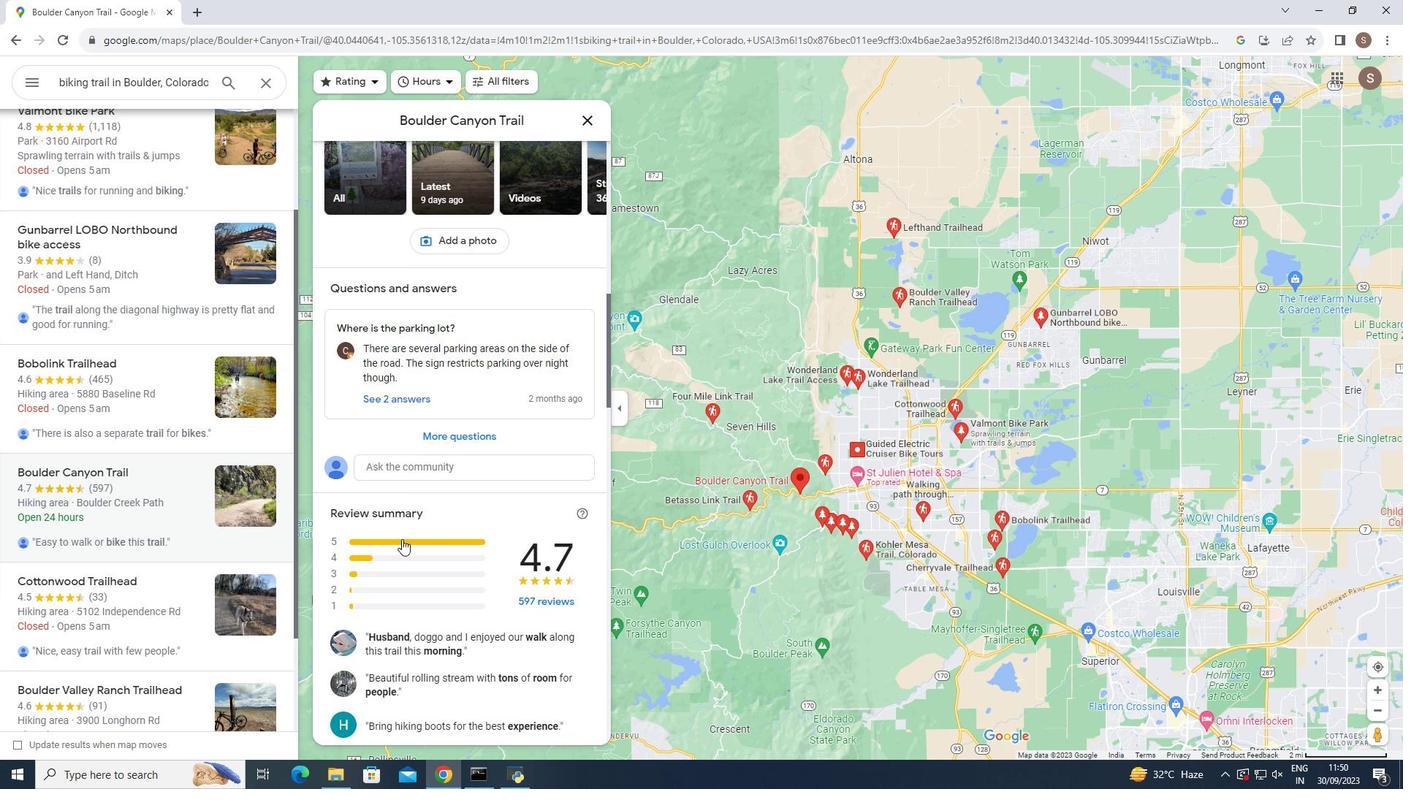 
Action: Mouse scrolled (402, 538) with delta (0, 0)
Screenshot: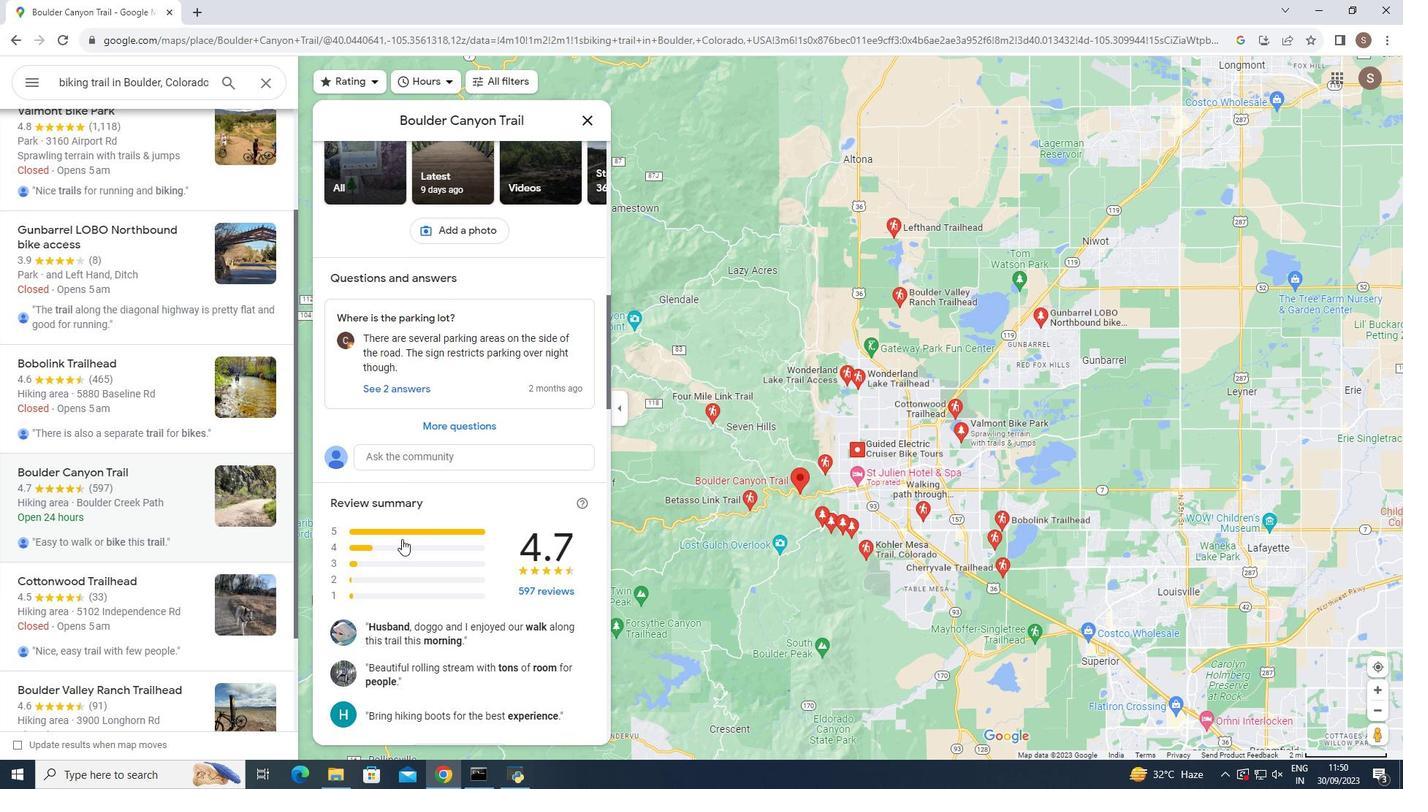 
Action: Mouse moved to (439, 511)
Screenshot: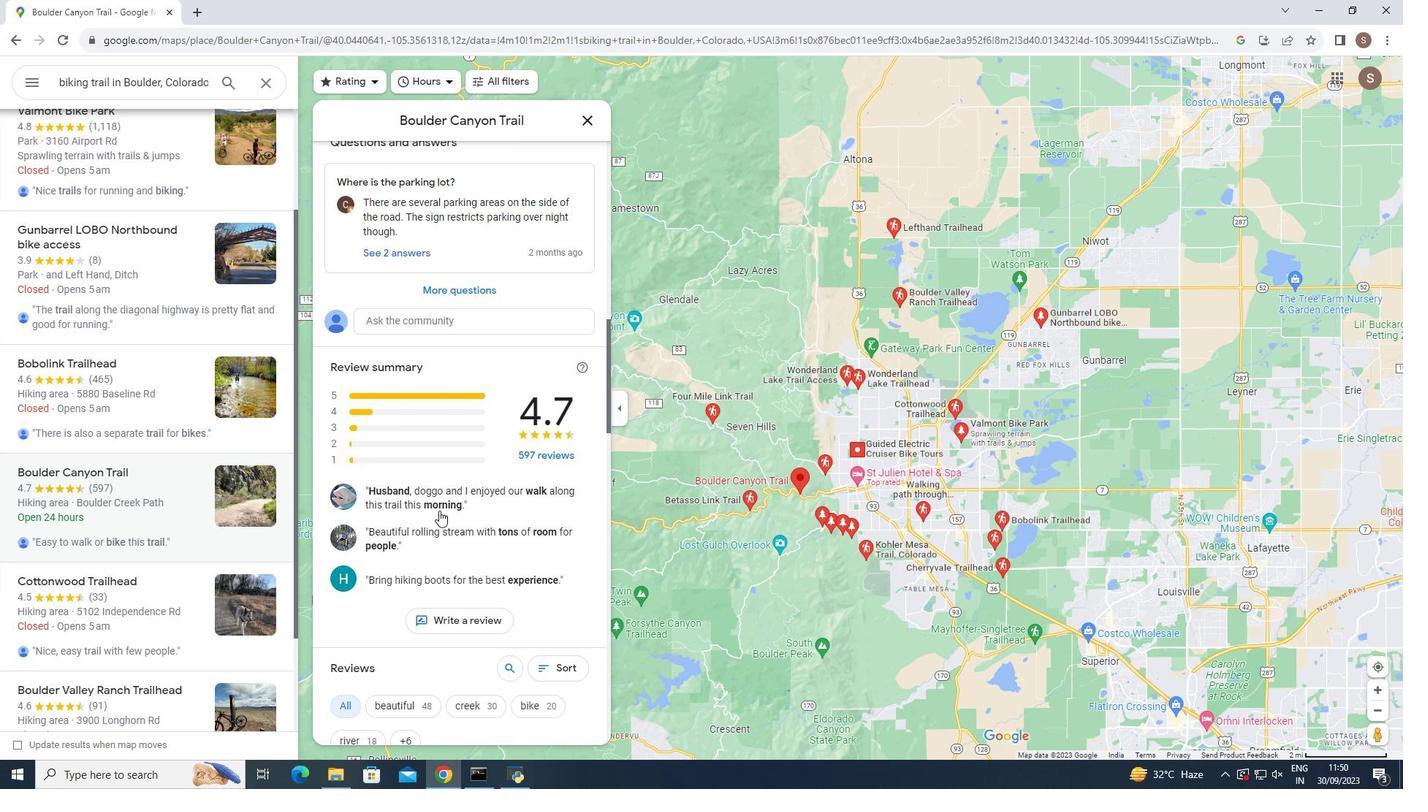 
Action: Mouse scrolled (439, 510) with delta (0, 0)
Screenshot: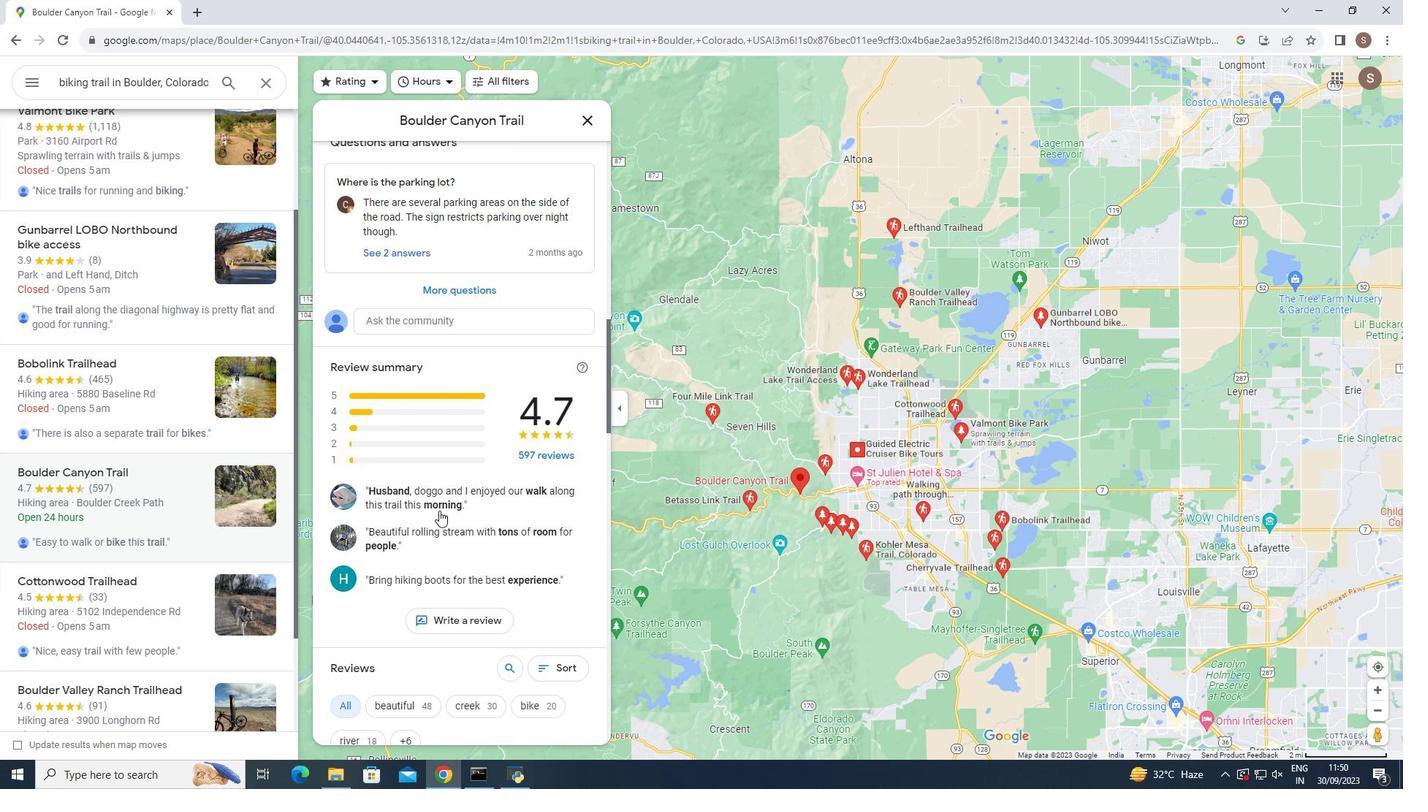 
Action: Mouse scrolled (439, 510) with delta (0, 0)
Screenshot: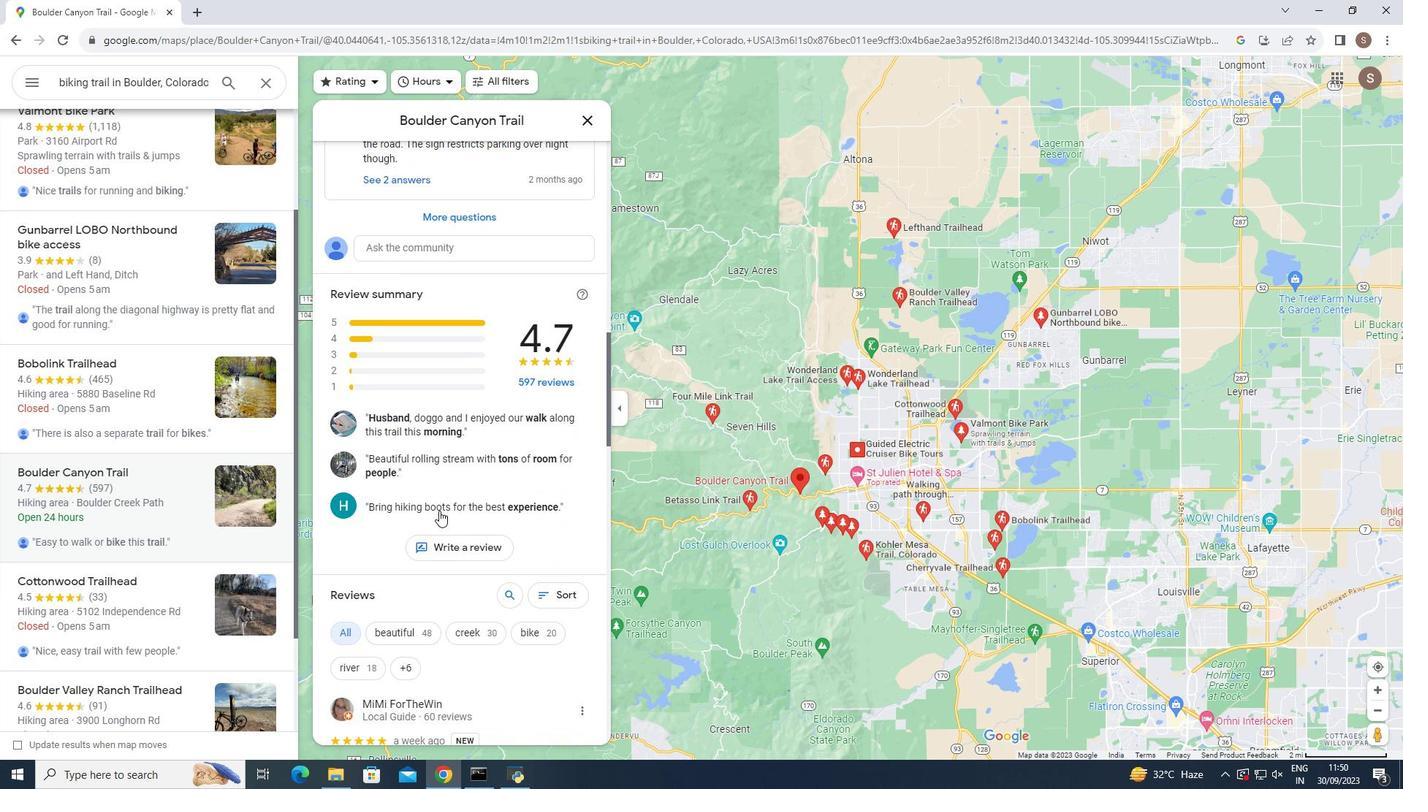 
Action: Mouse scrolled (439, 510) with delta (0, 0)
Screenshot: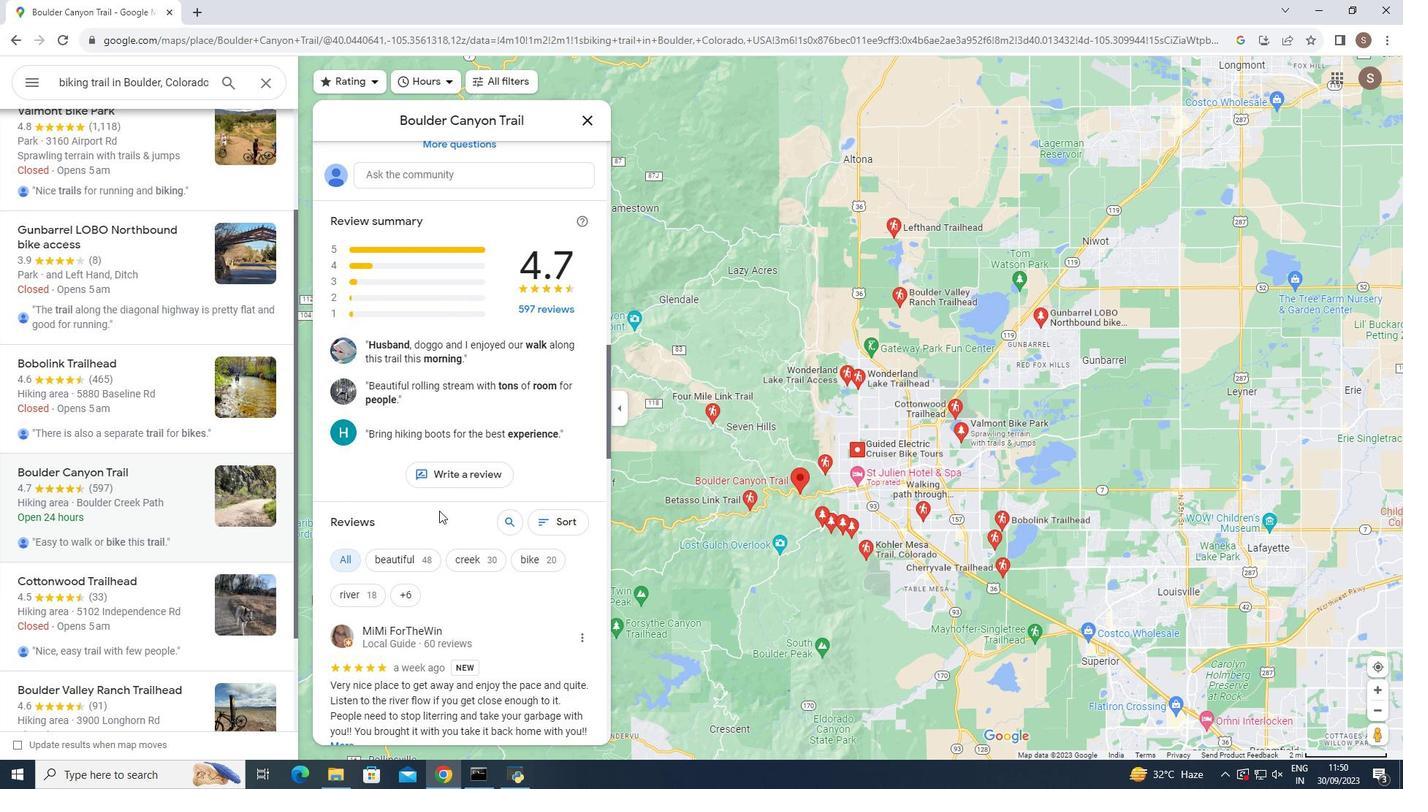 
Action: Mouse scrolled (439, 510) with delta (0, 0)
Screenshot: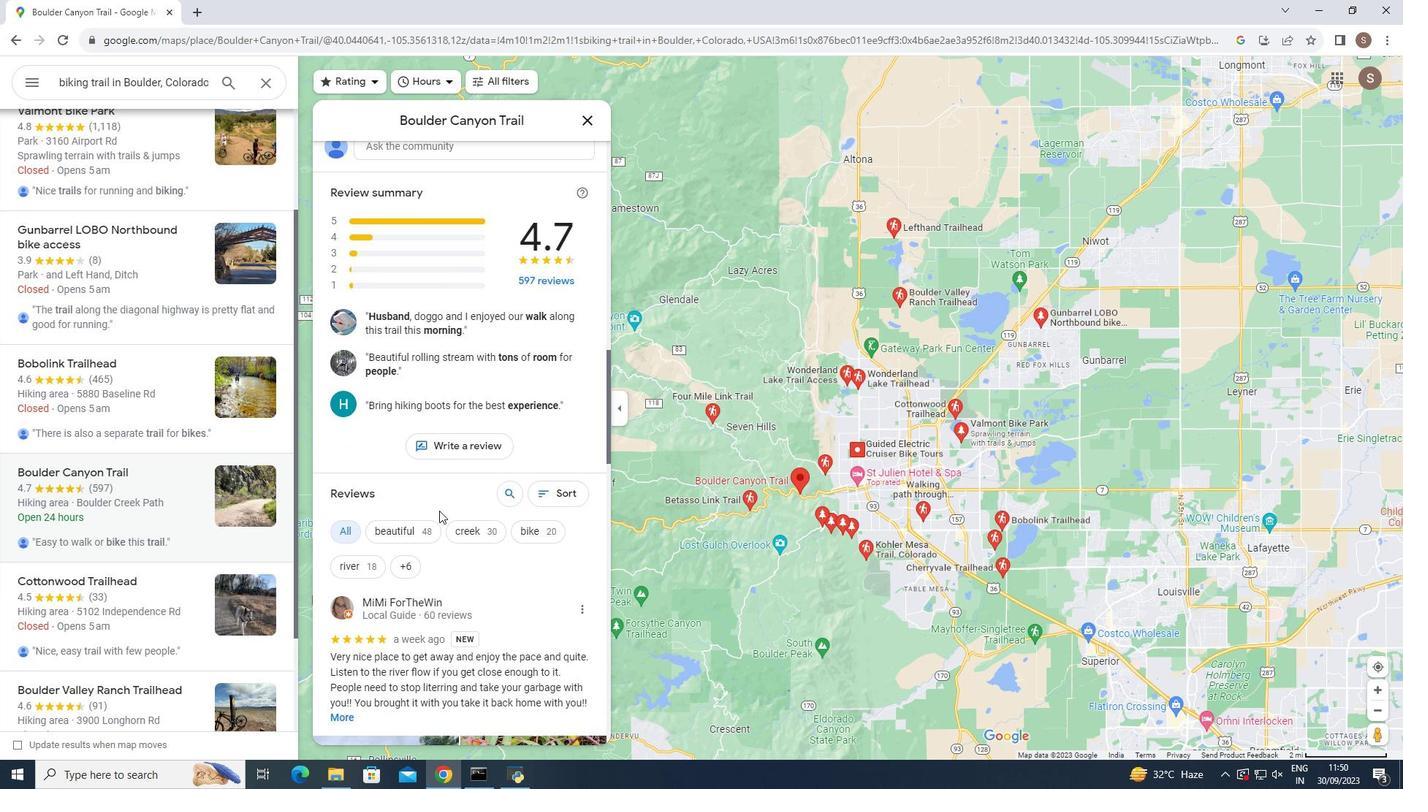 
Action: Mouse scrolled (439, 510) with delta (0, 0)
Screenshot: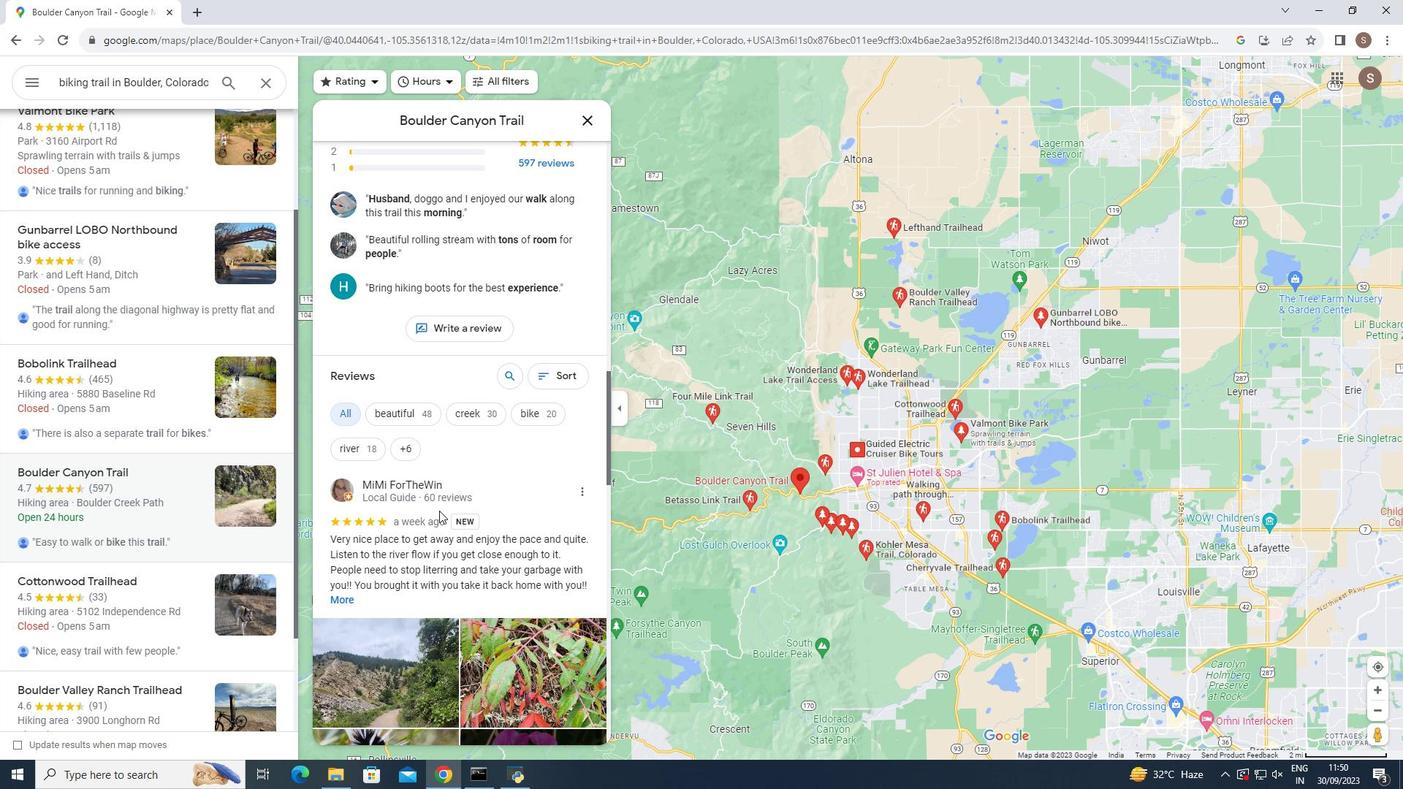 
Action: Mouse scrolled (439, 510) with delta (0, 0)
Screenshot: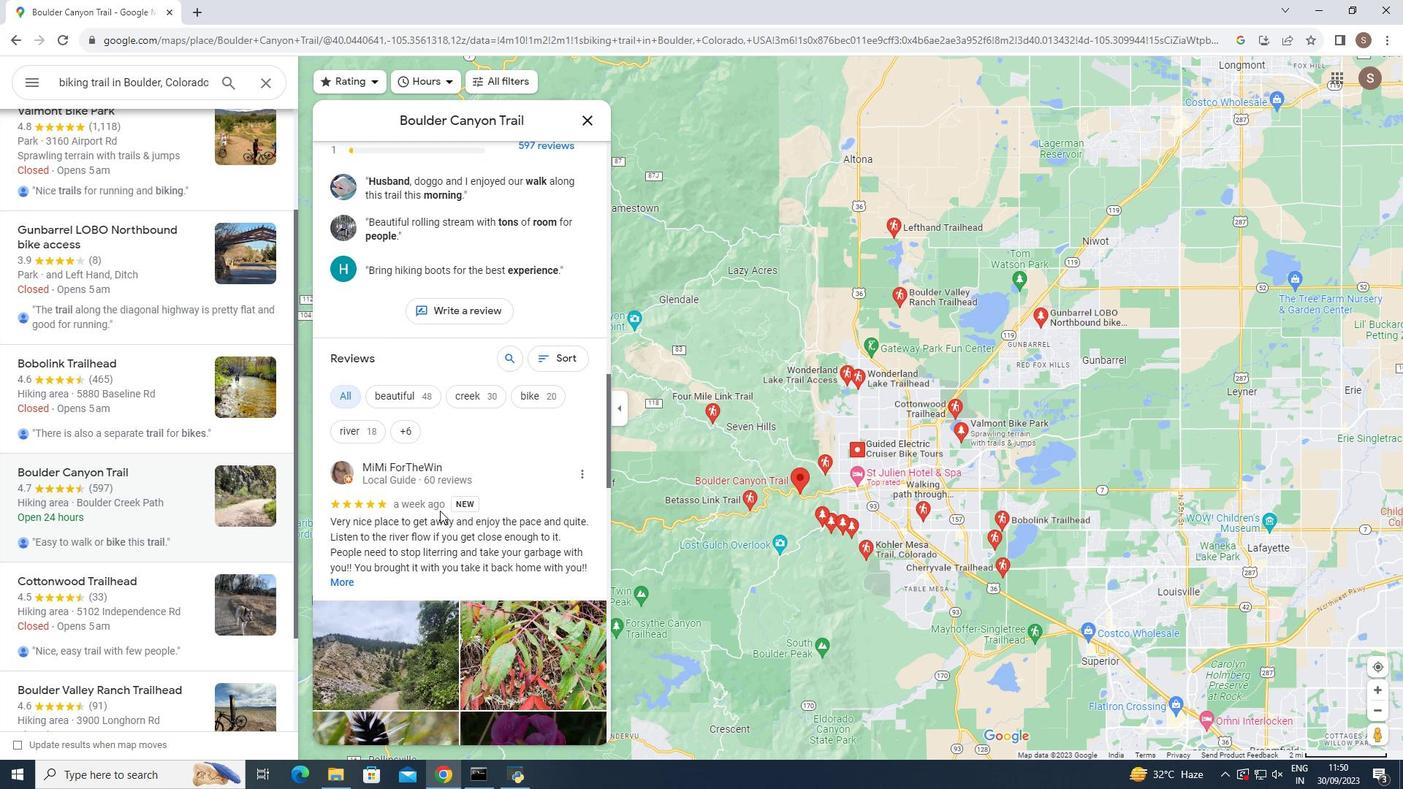 
Action: Mouse moved to (440, 511)
Screenshot: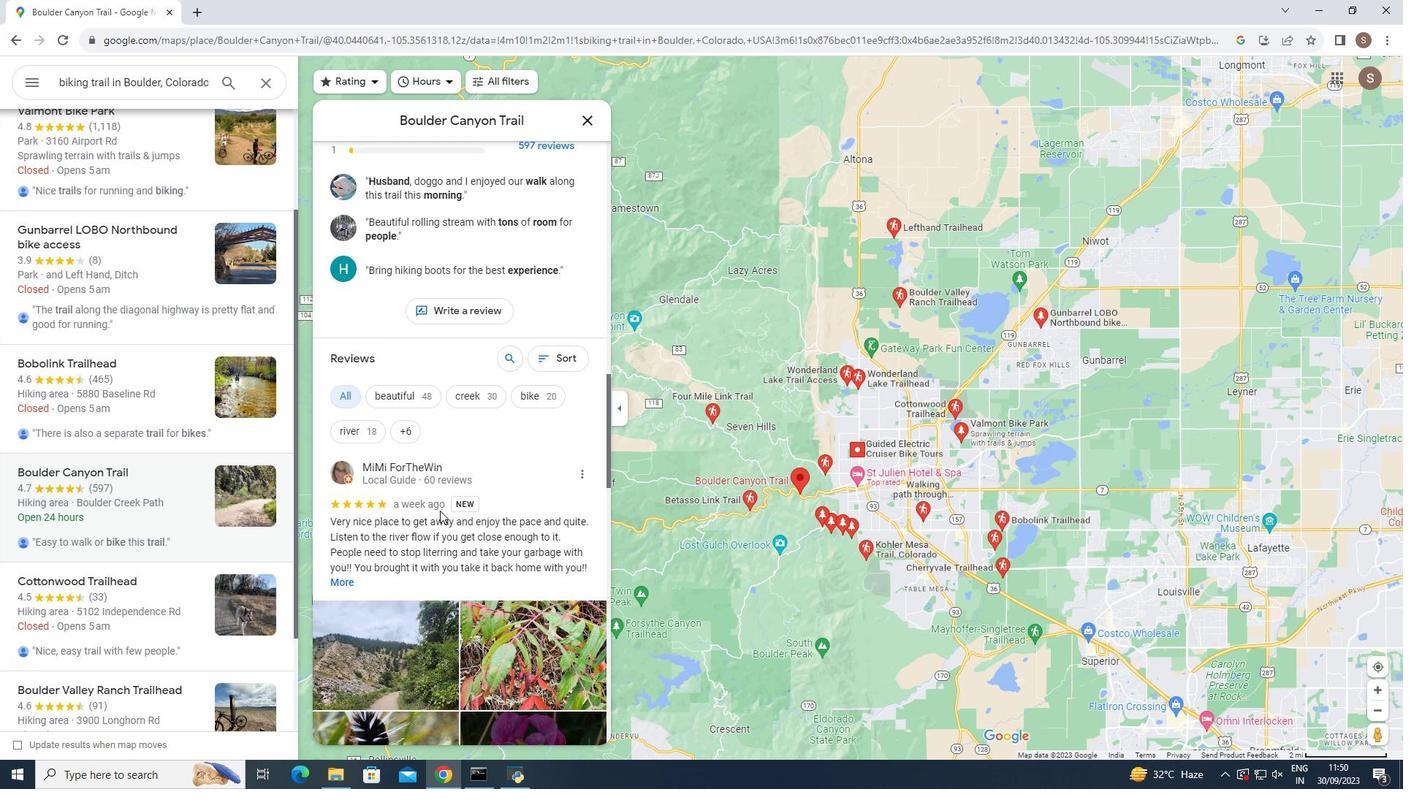 
Action: Mouse scrolled (440, 510) with delta (0, 0)
Screenshot: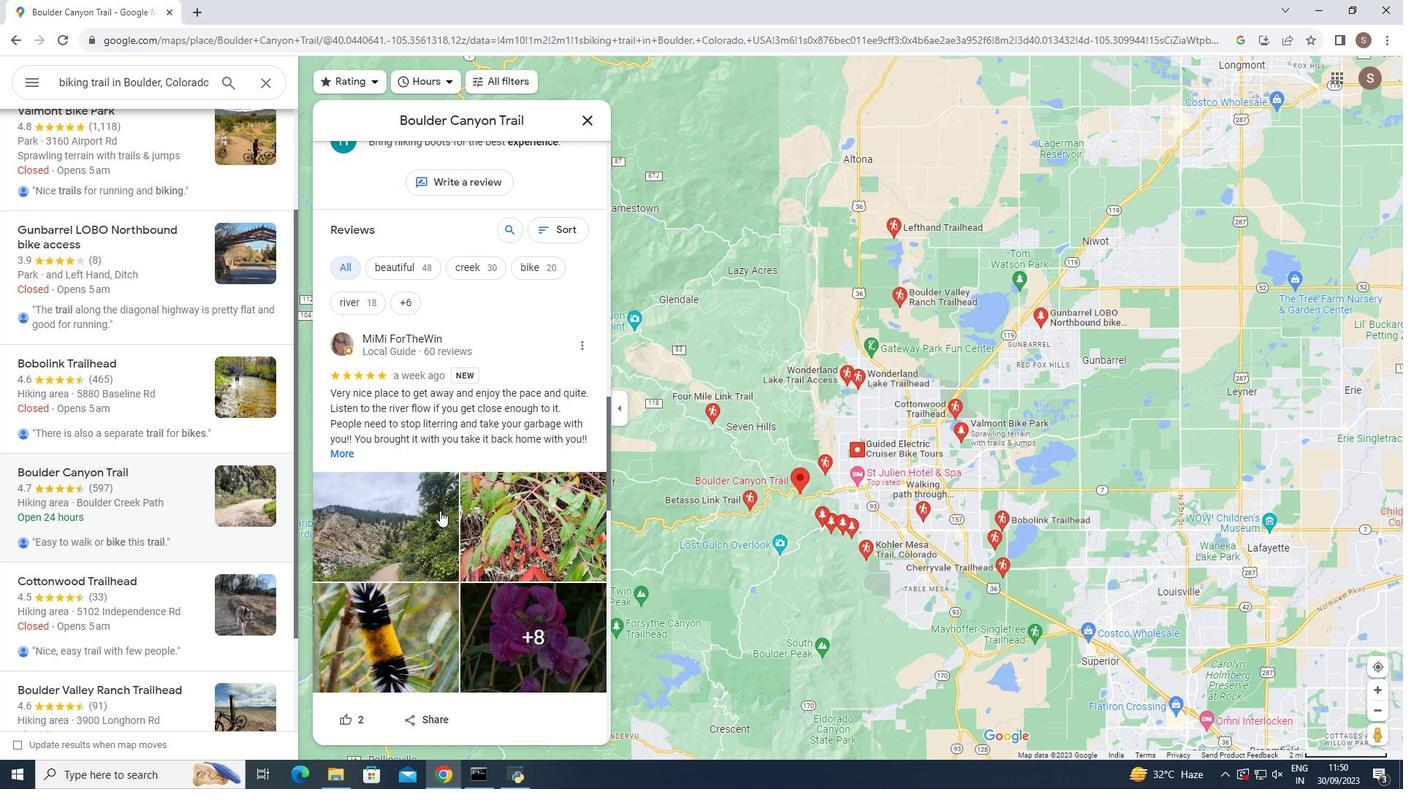 
Action: Mouse scrolled (440, 510) with delta (0, 0)
Screenshot: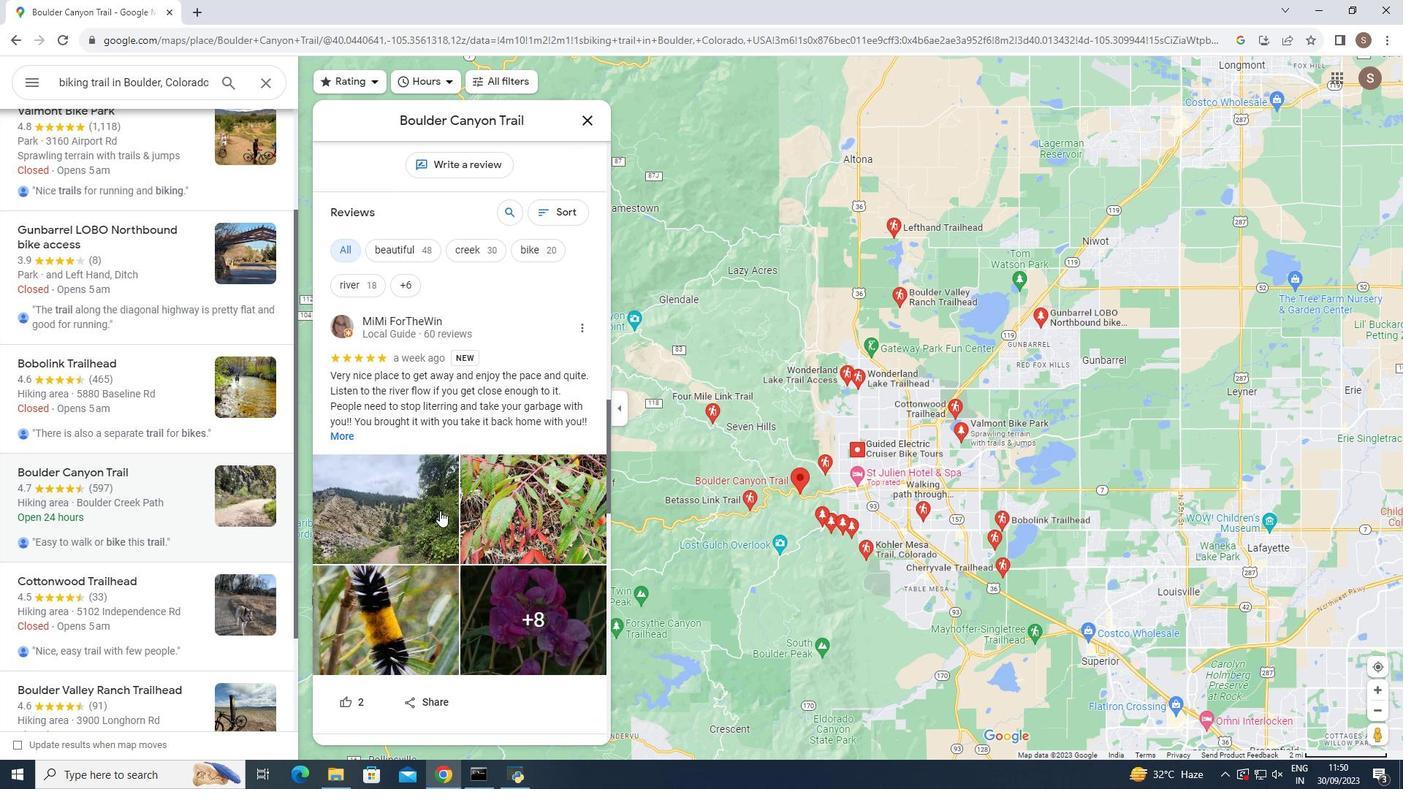 
Action: Mouse scrolled (440, 510) with delta (0, 0)
Screenshot: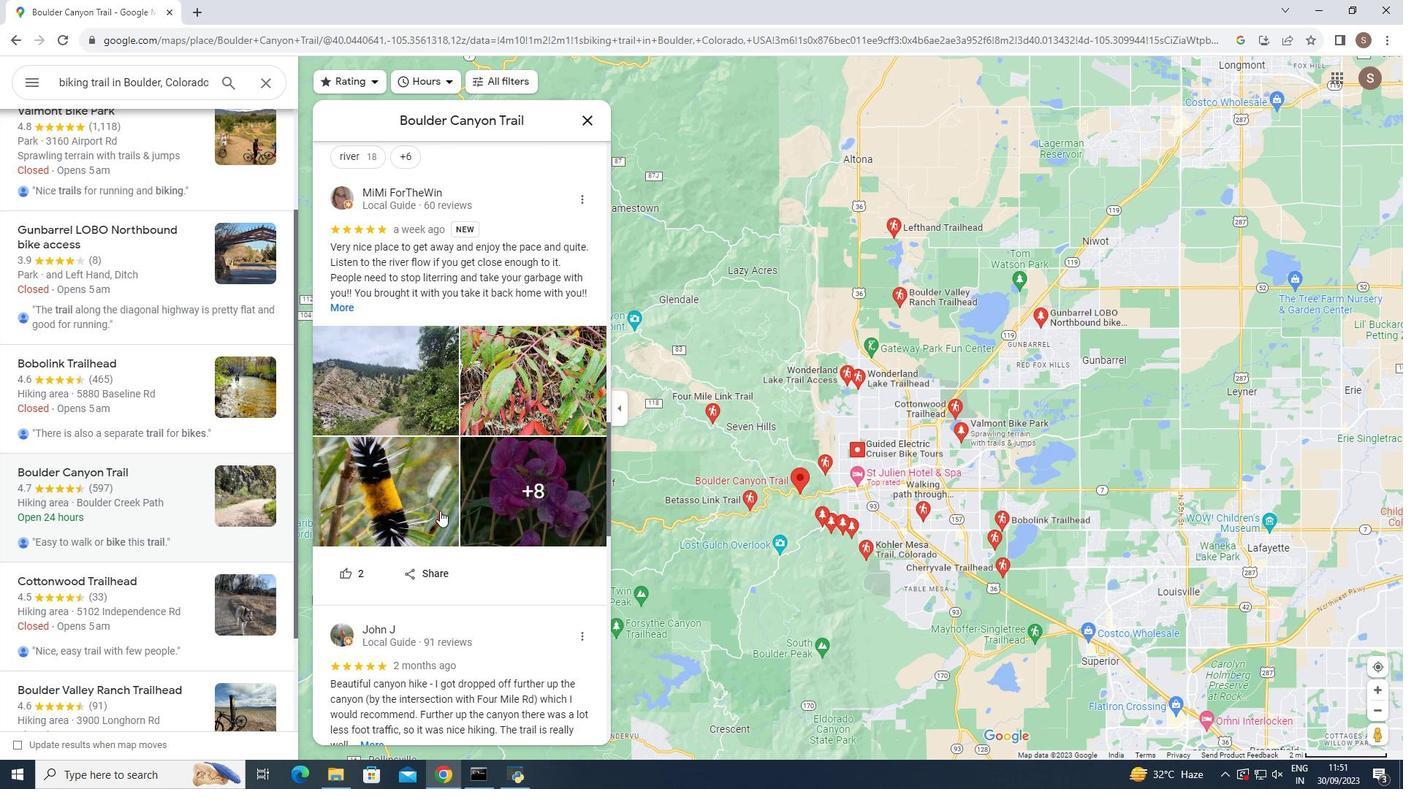 
Action: Mouse scrolled (440, 510) with delta (0, 0)
Screenshot: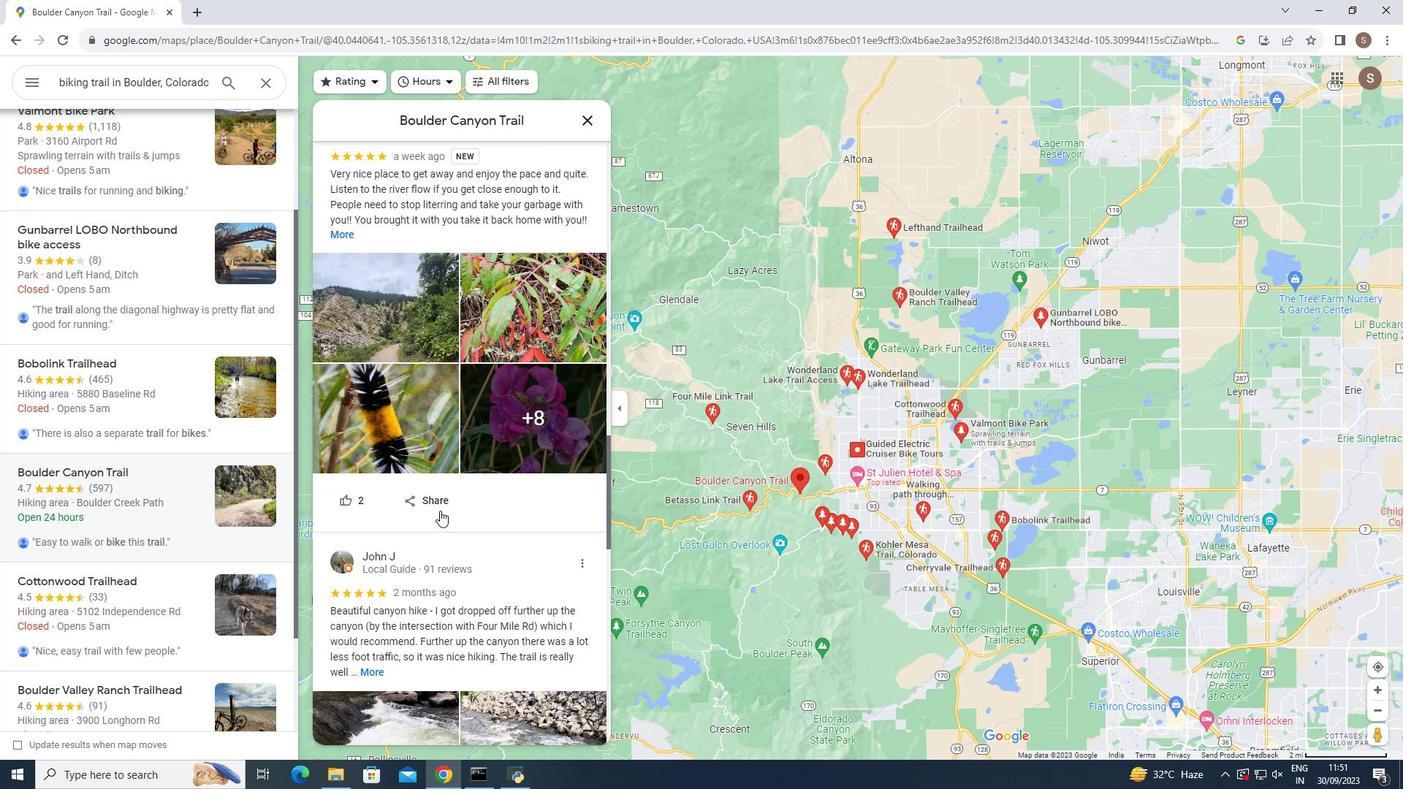 
Action: Mouse scrolled (440, 510) with delta (0, 0)
Screenshot: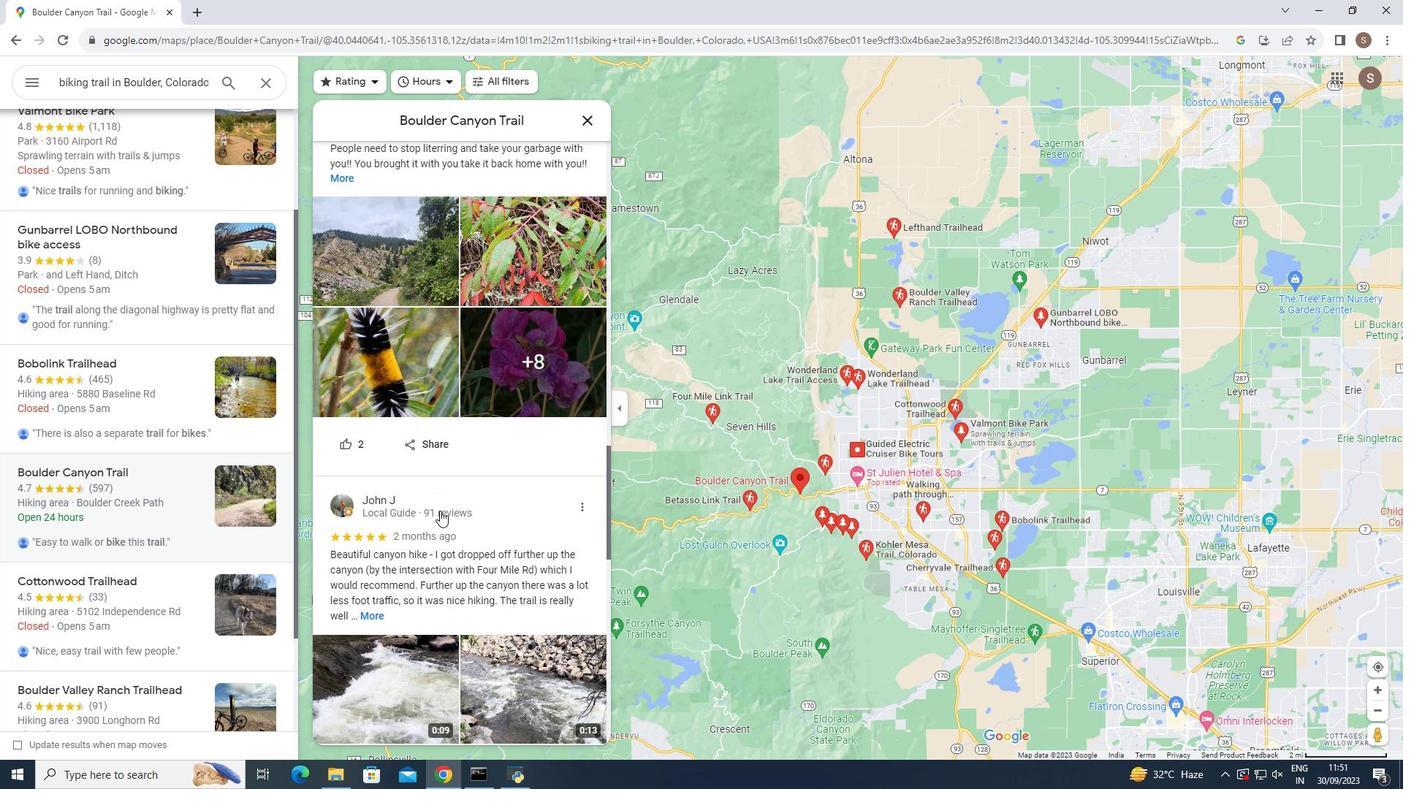
Action: Mouse scrolled (440, 511) with delta (0, 0)
Screenshot: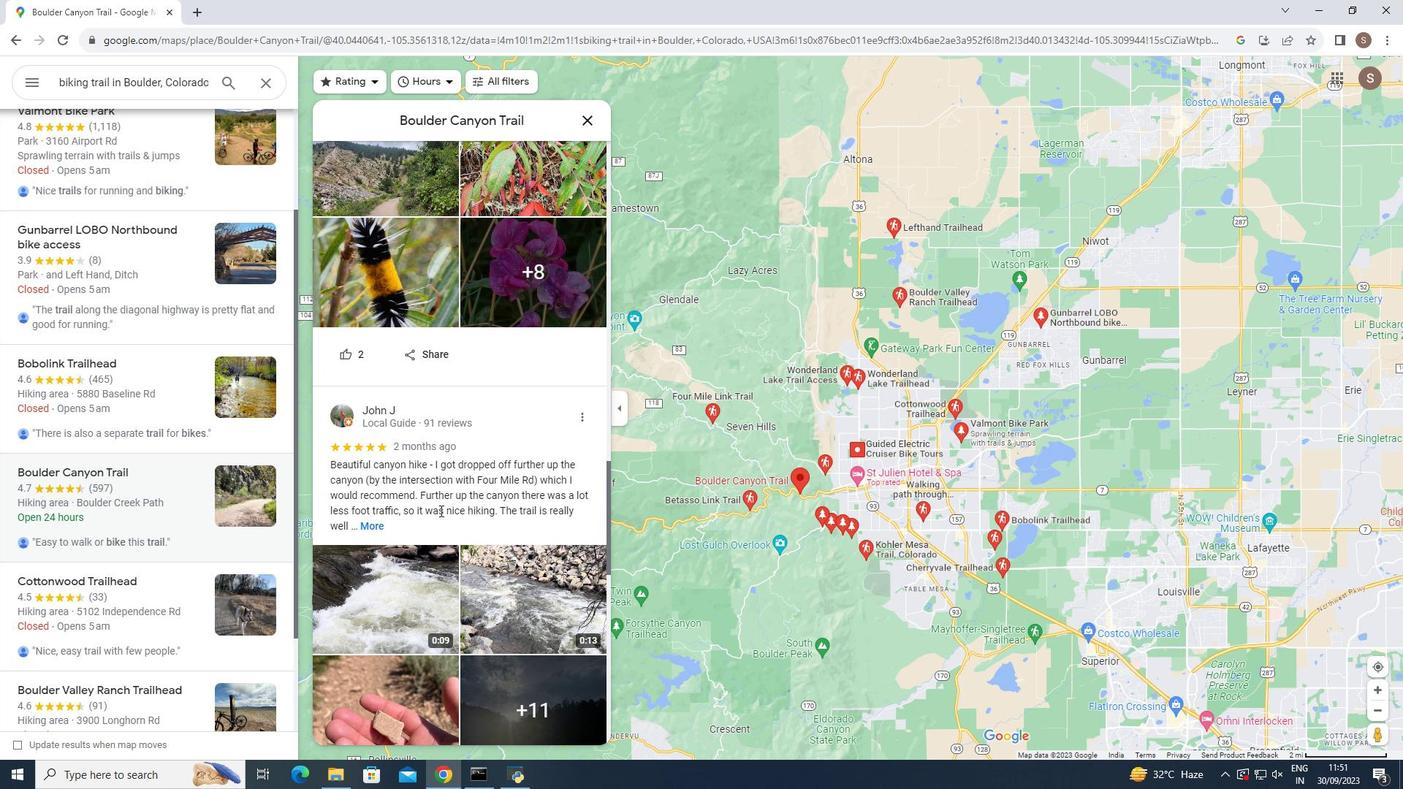 
Action: Mouse scrolled (440, 511) with delta (0, 0)
Screenshot: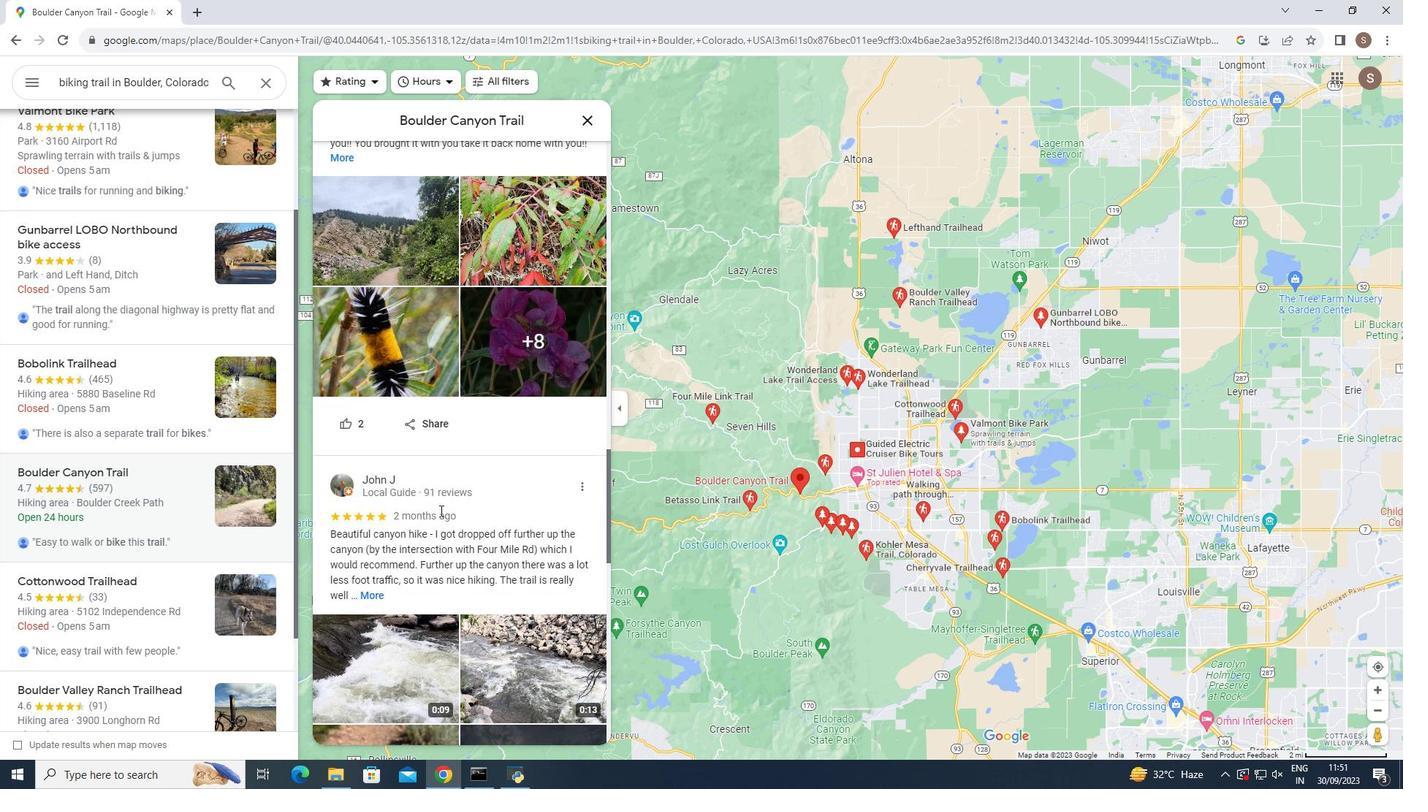 
Action: Mouse moved to (344, 231)
Screenshot: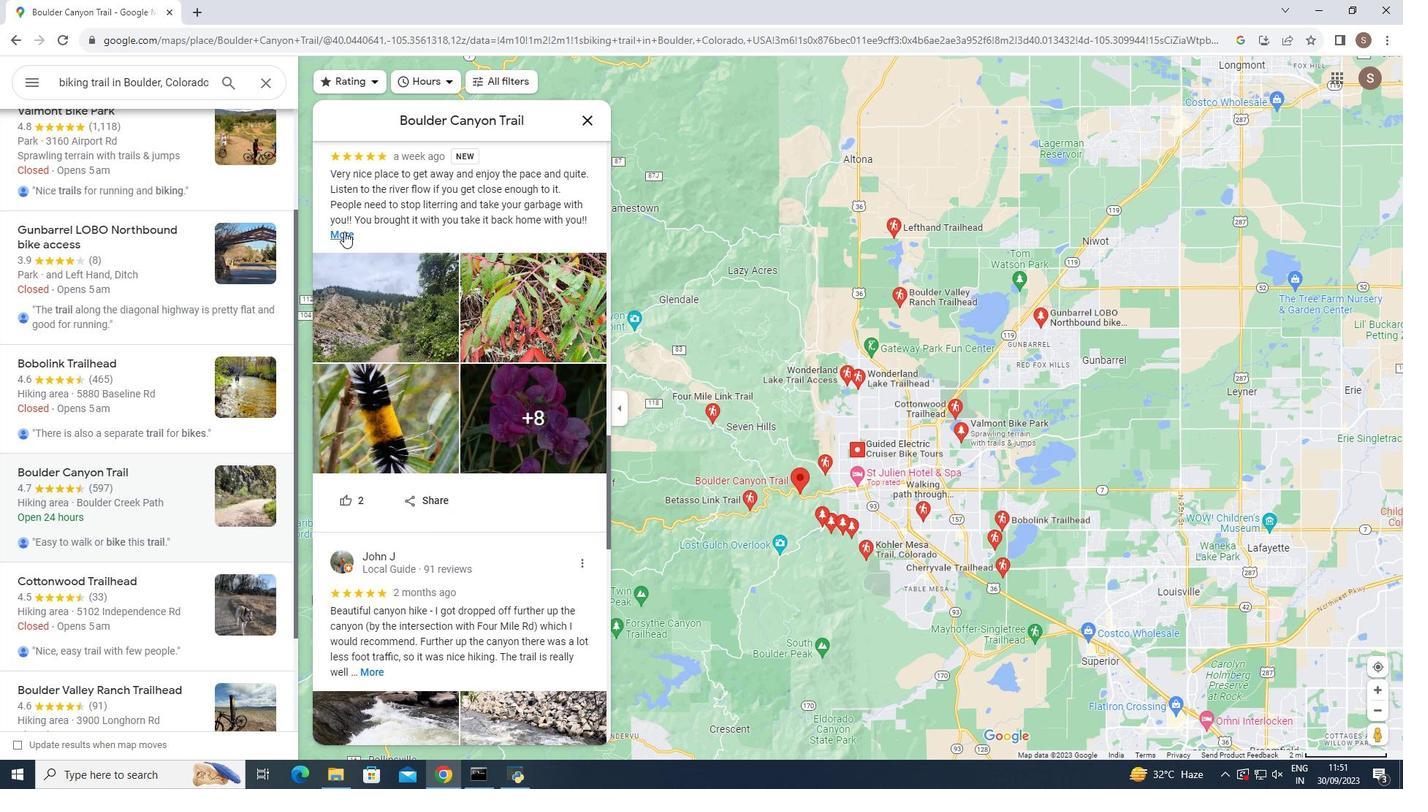 
Action: Mouse pressed left at (344, 231)
Screenshot: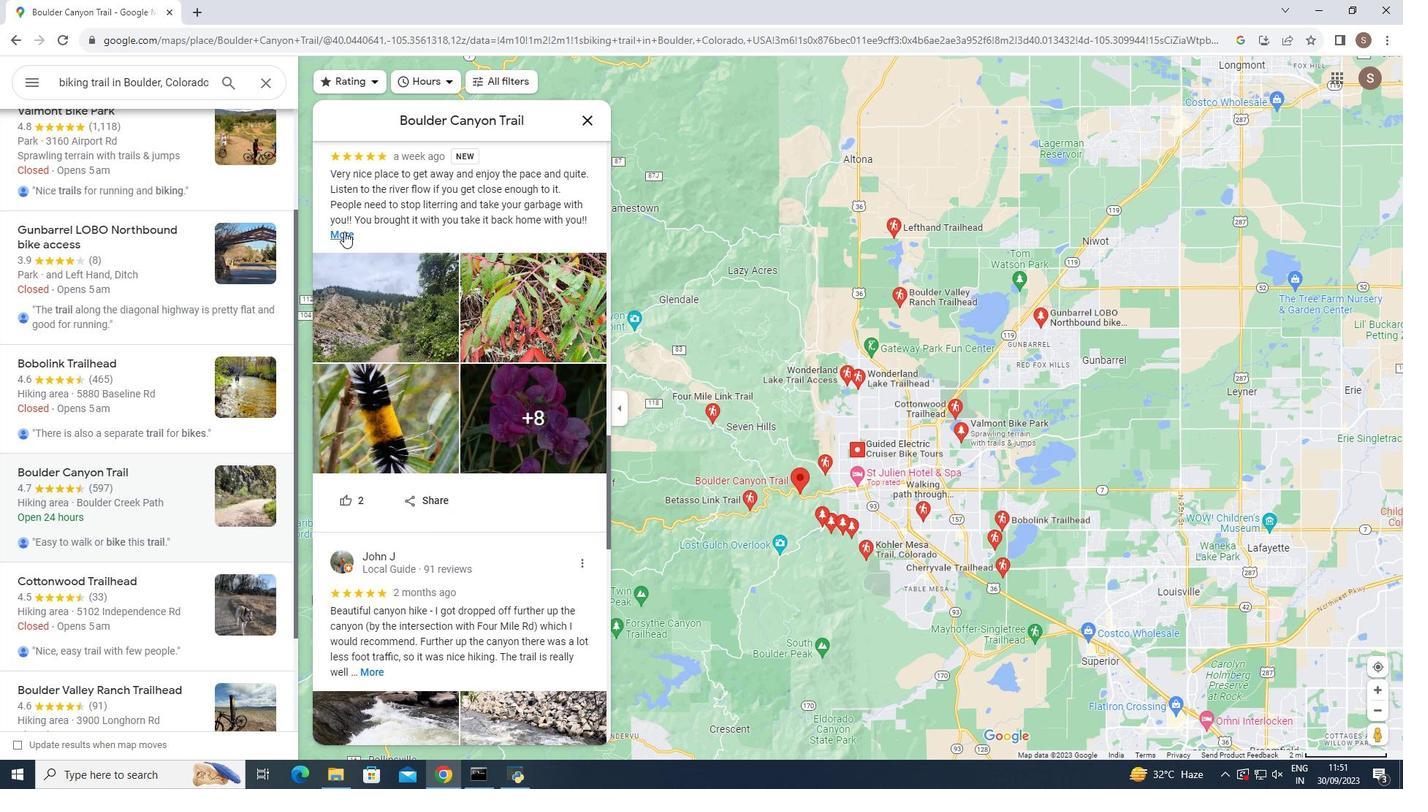 
Action: Mouse moved to (367, 304)
Screenshot: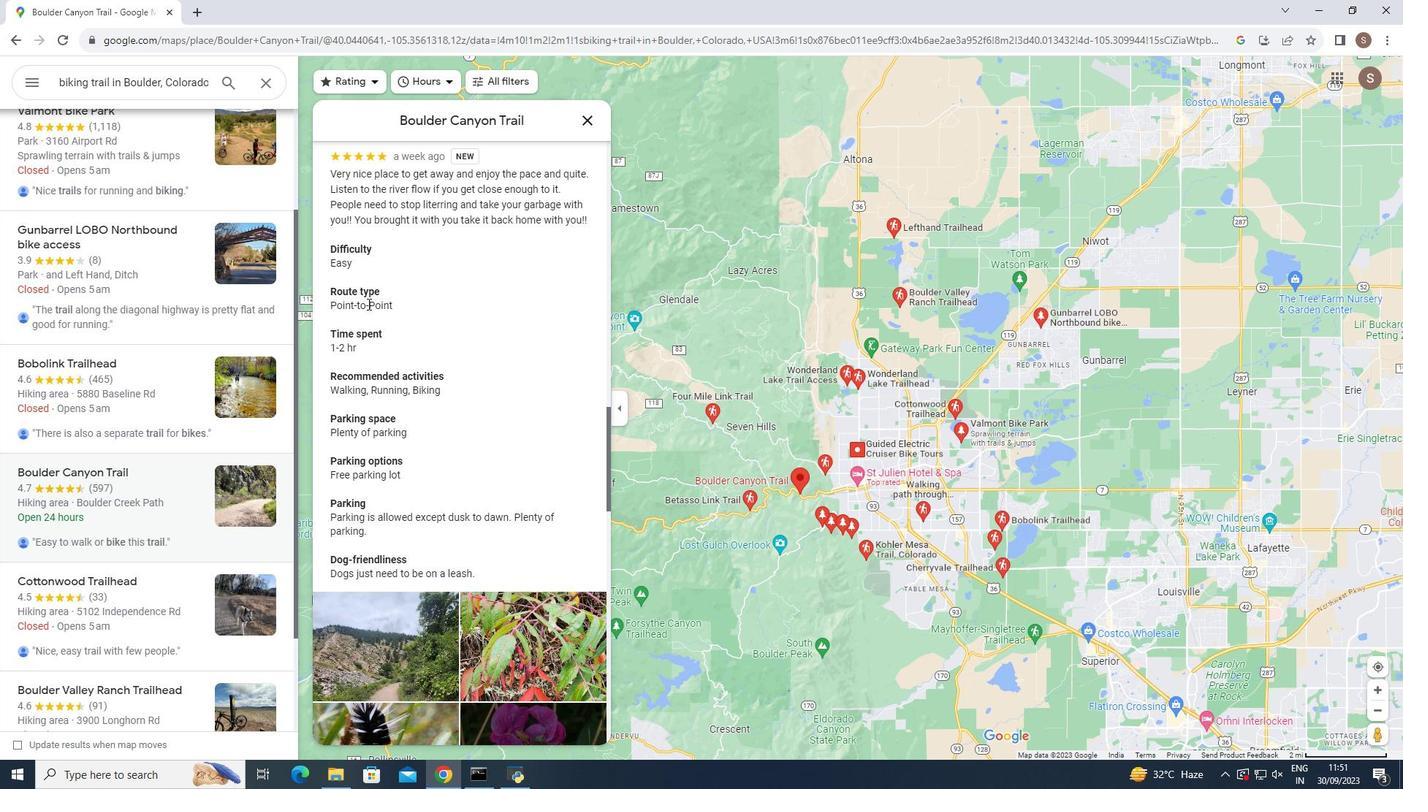 
Action: Mouse scrolled (367, 303) with delta (0, 0)
Screenshot: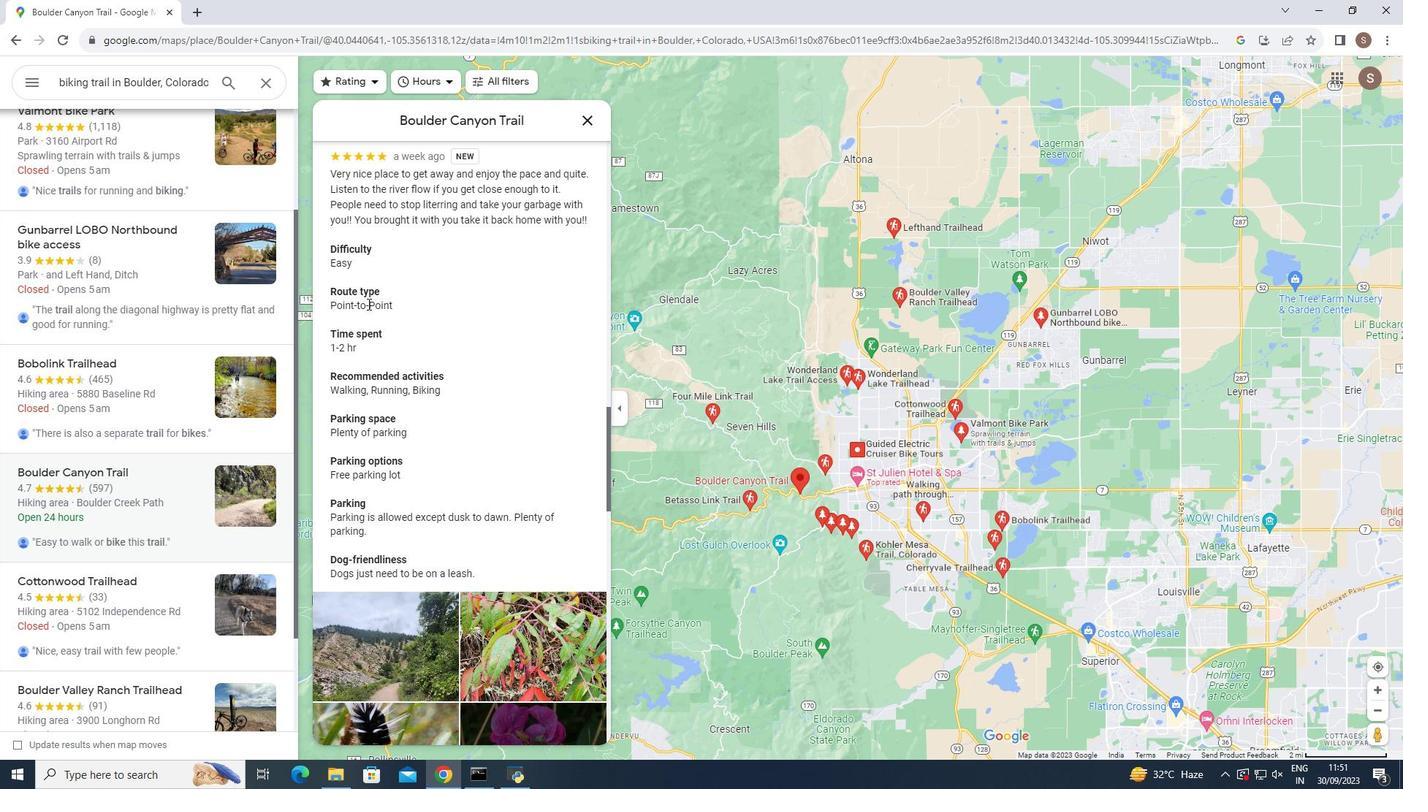 
Action: Mouse moved to (369, 304)
Screenshot: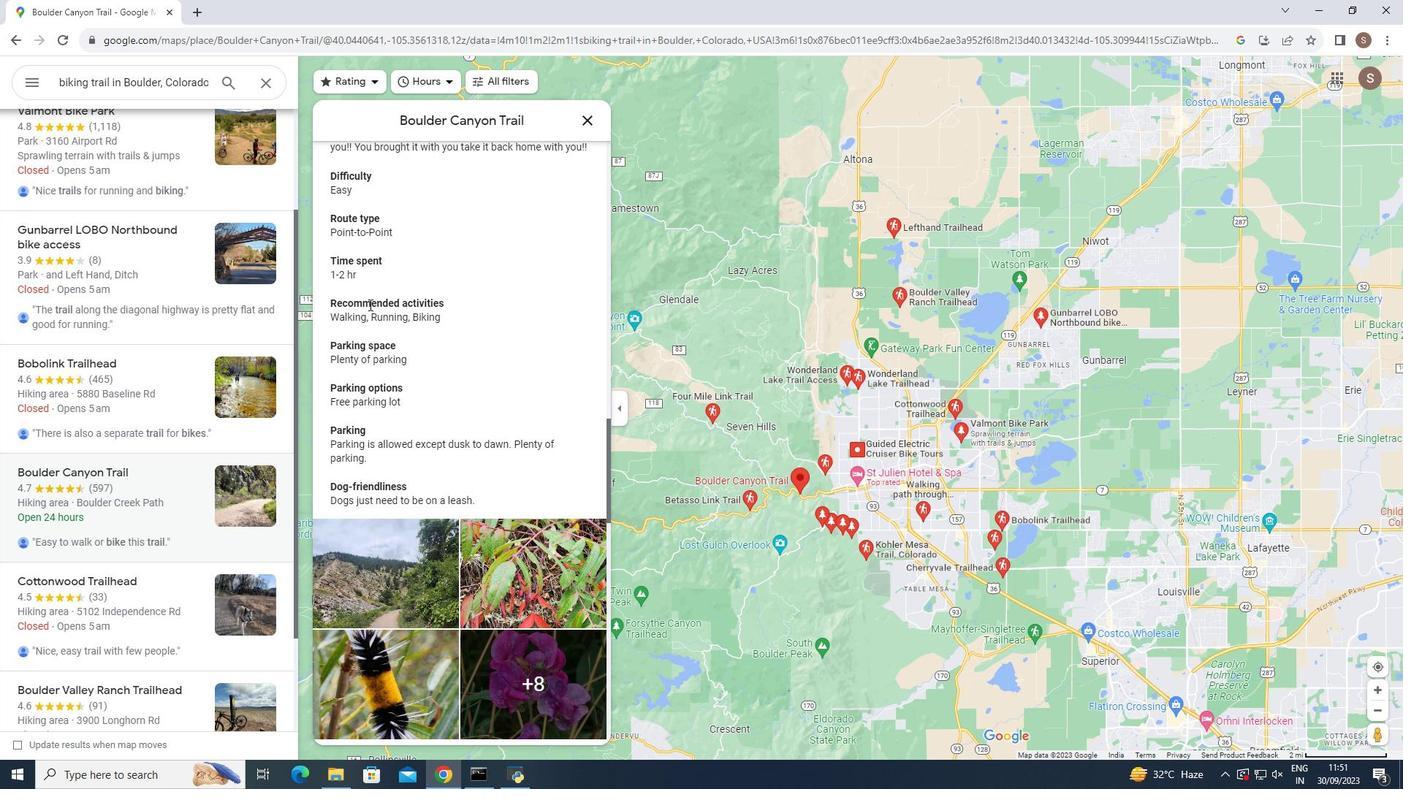 
Action: Mouse scrolled (369, 304) with delta (0, 0)
Screenshot: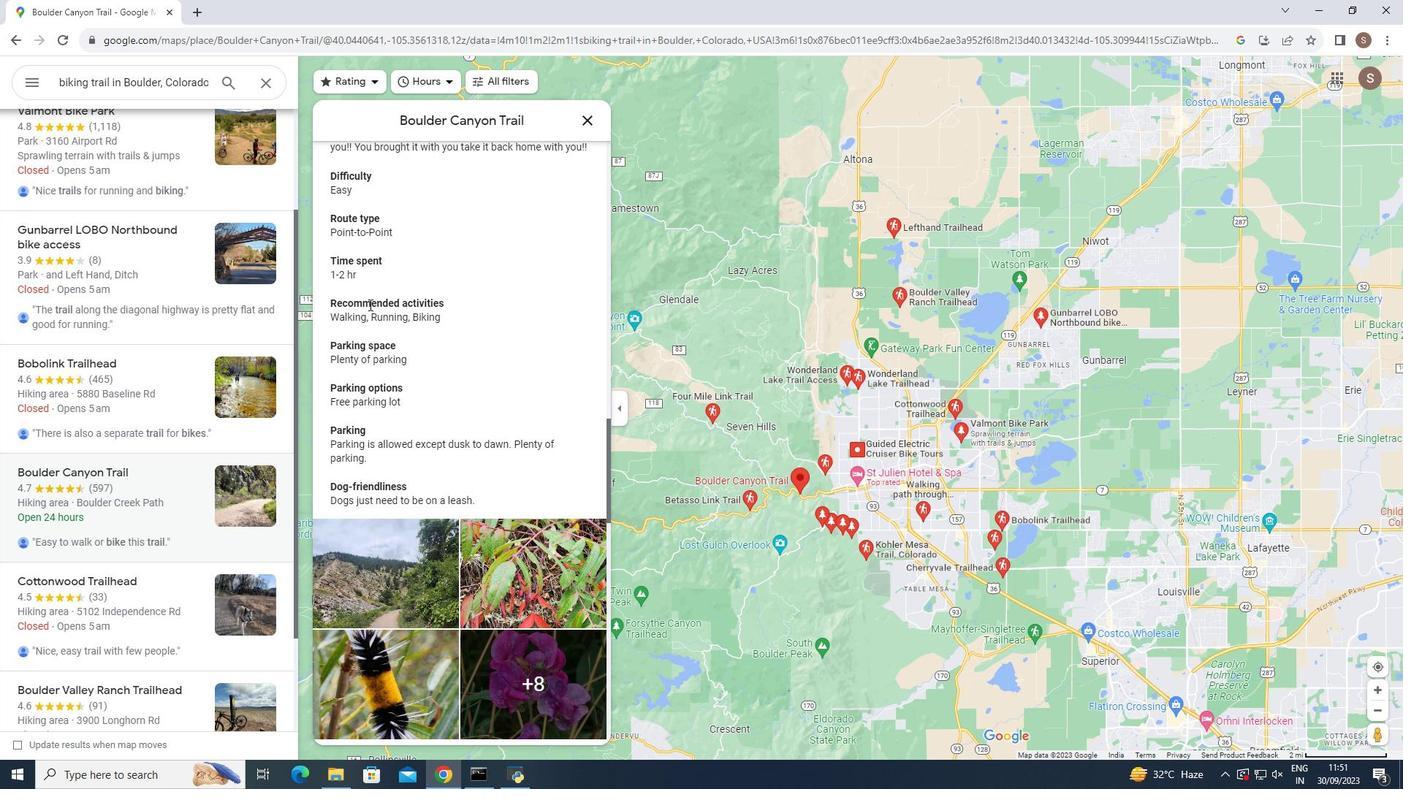 
Action: Mouse moved to (369, 303)
Screenshot: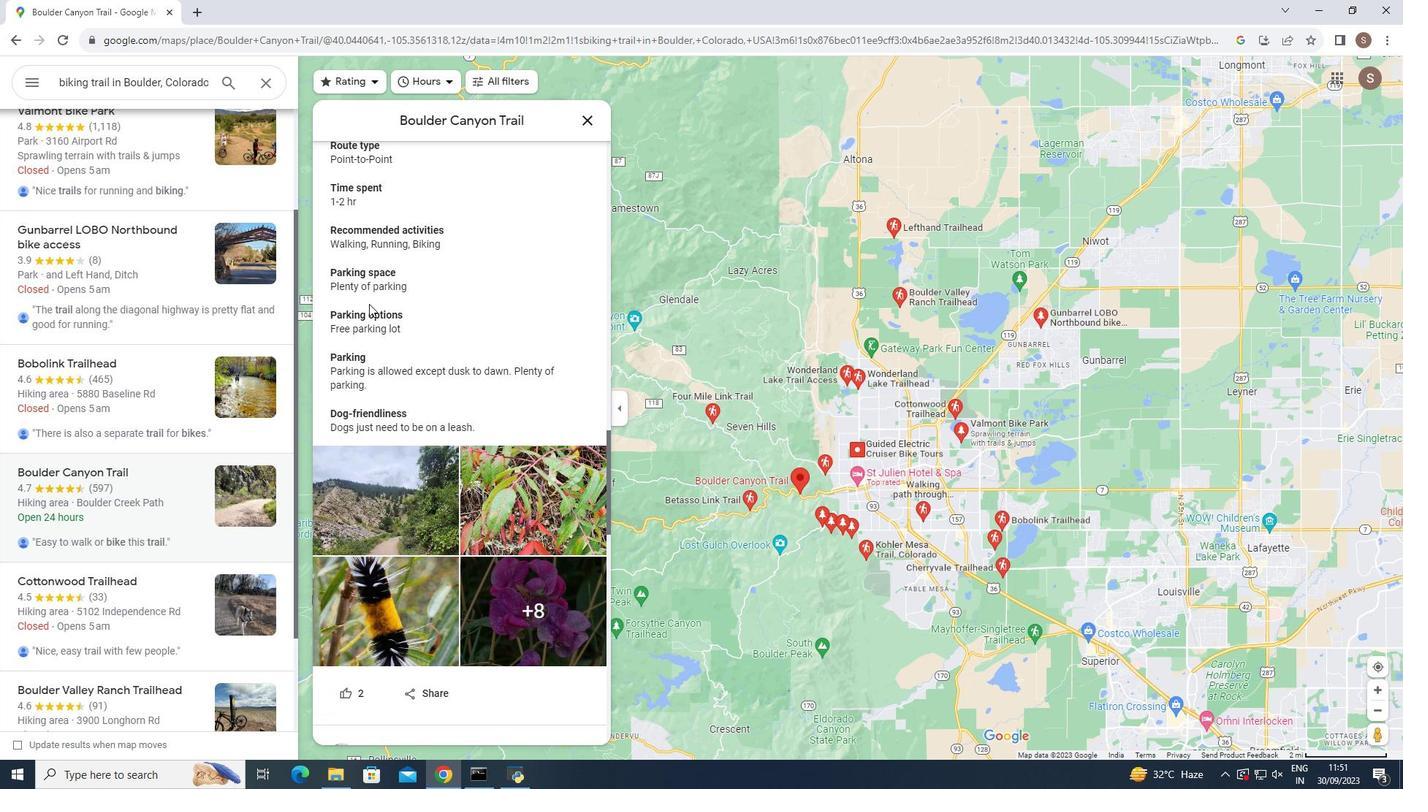 
Action: Mouse scrolled (369, 302) with delta (0, 0)
Screenshot: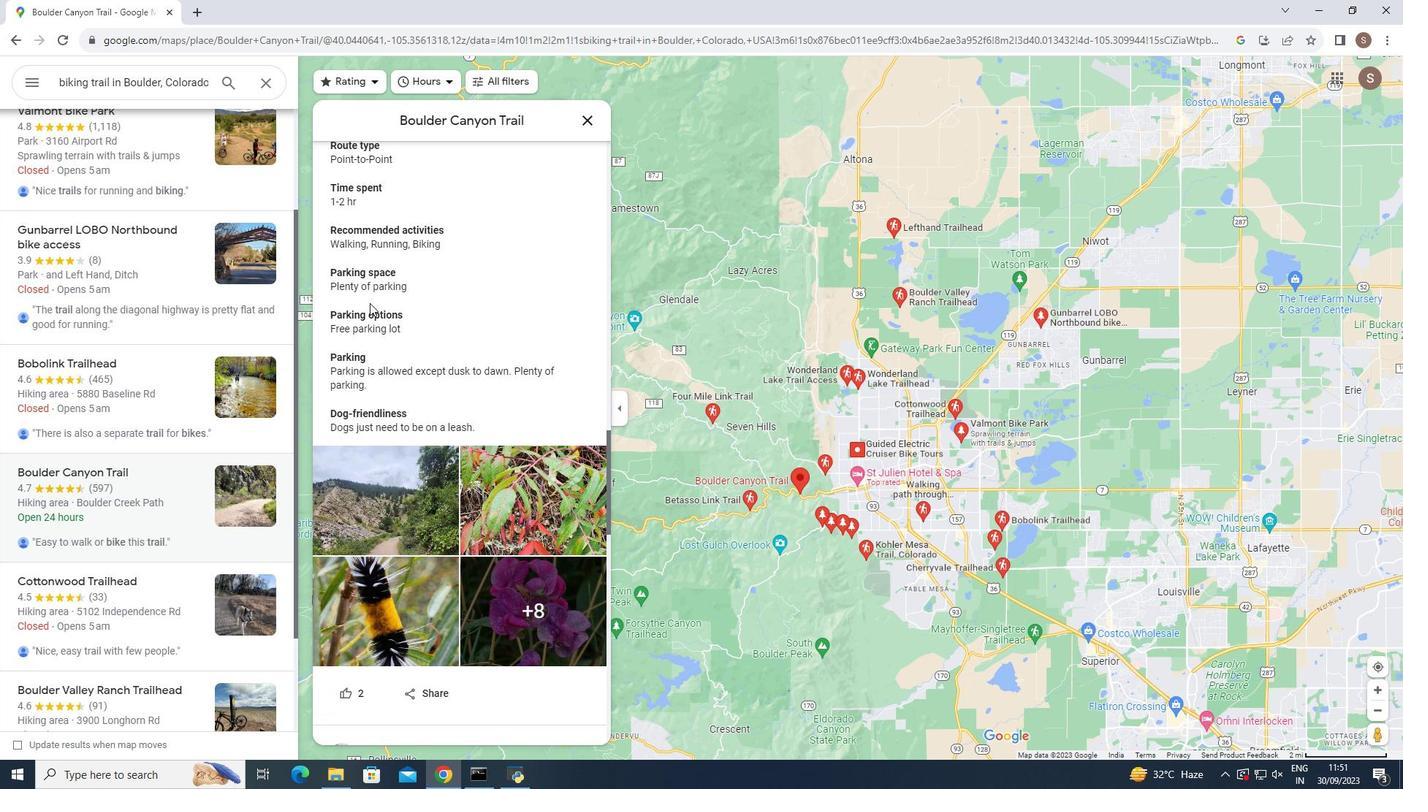 
Action: Mouse moved to (370, 301)
Screenshot: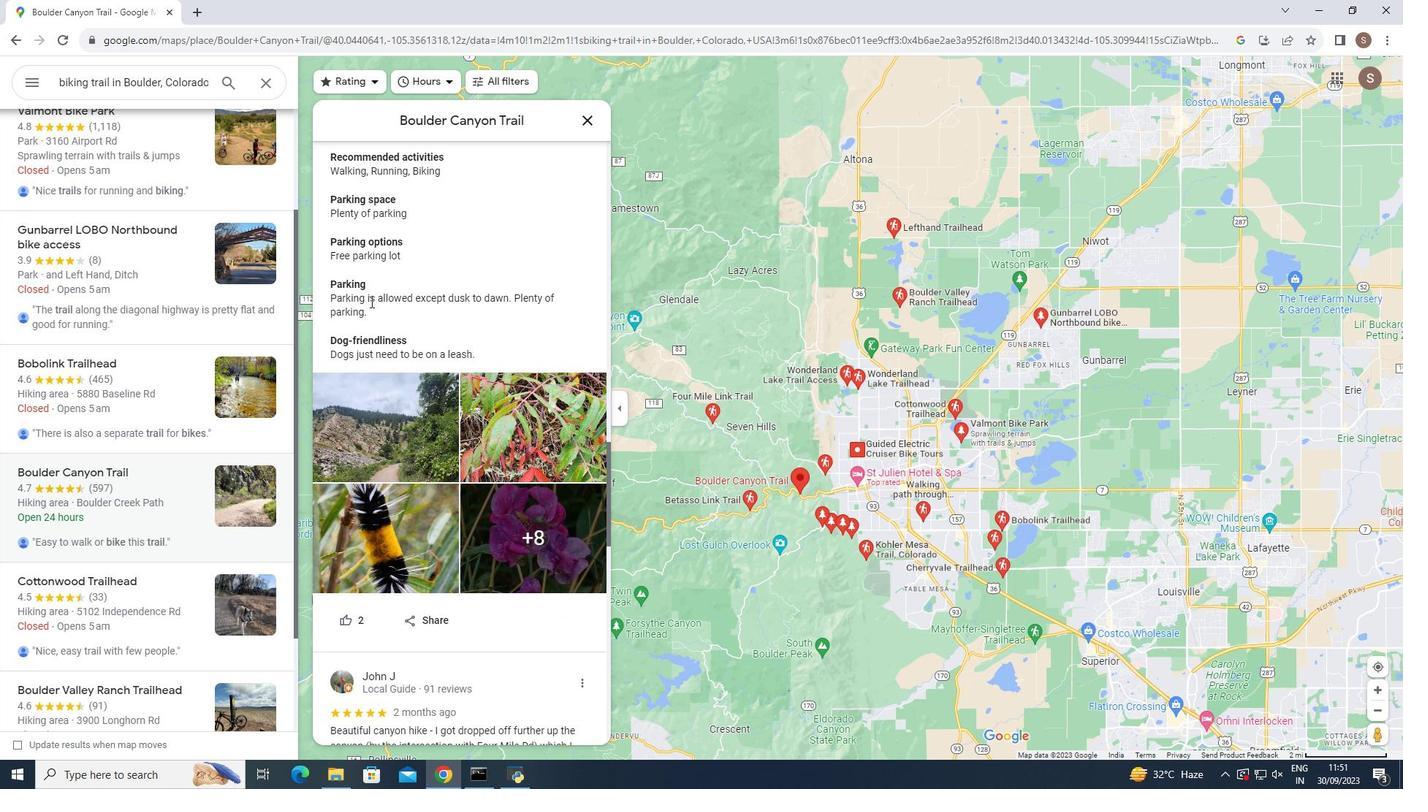 
Action: Mouse scrolled (370, 301) with delta (0, 0)
Screenshot: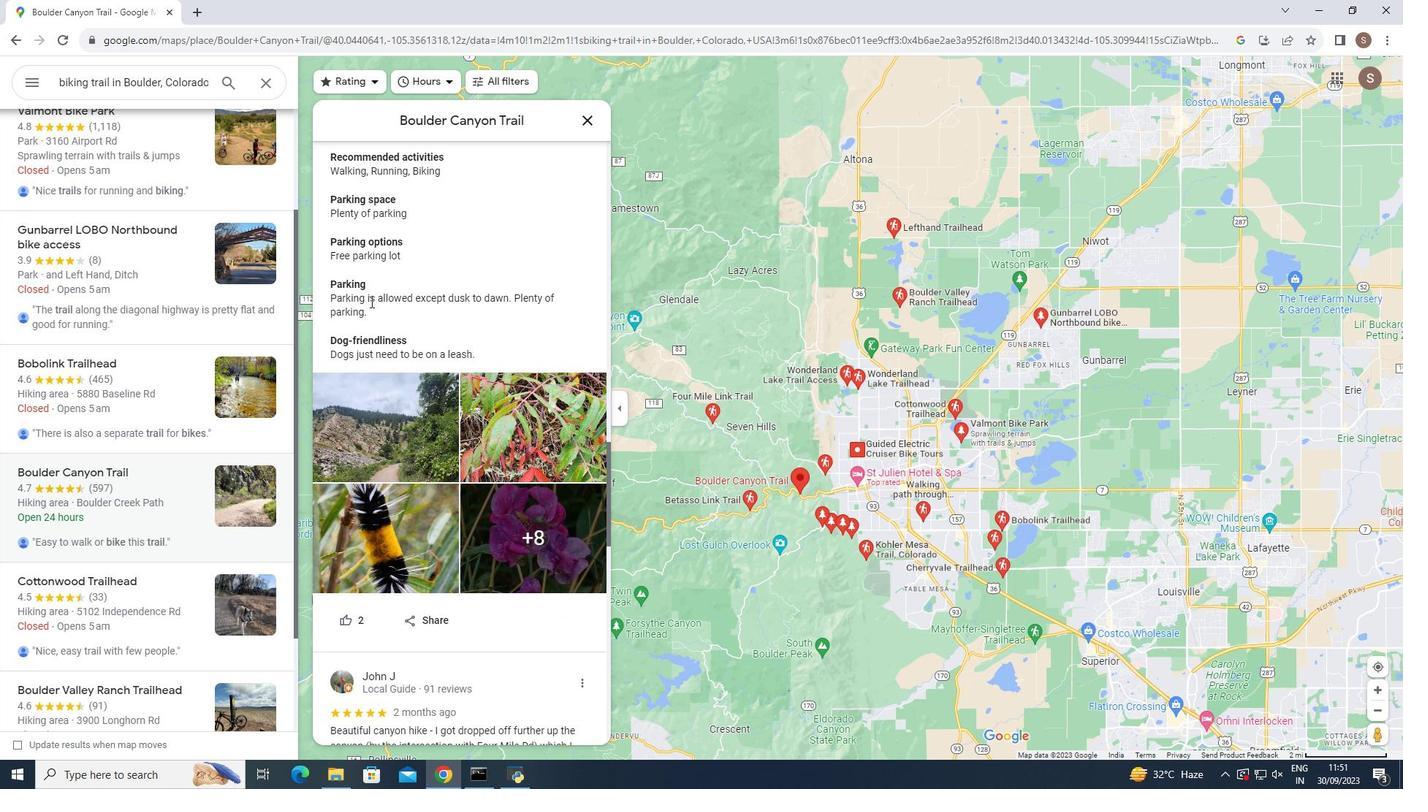 
Action: Mouse scrolled (370, 301) with delta (0, 0)
Screenshot: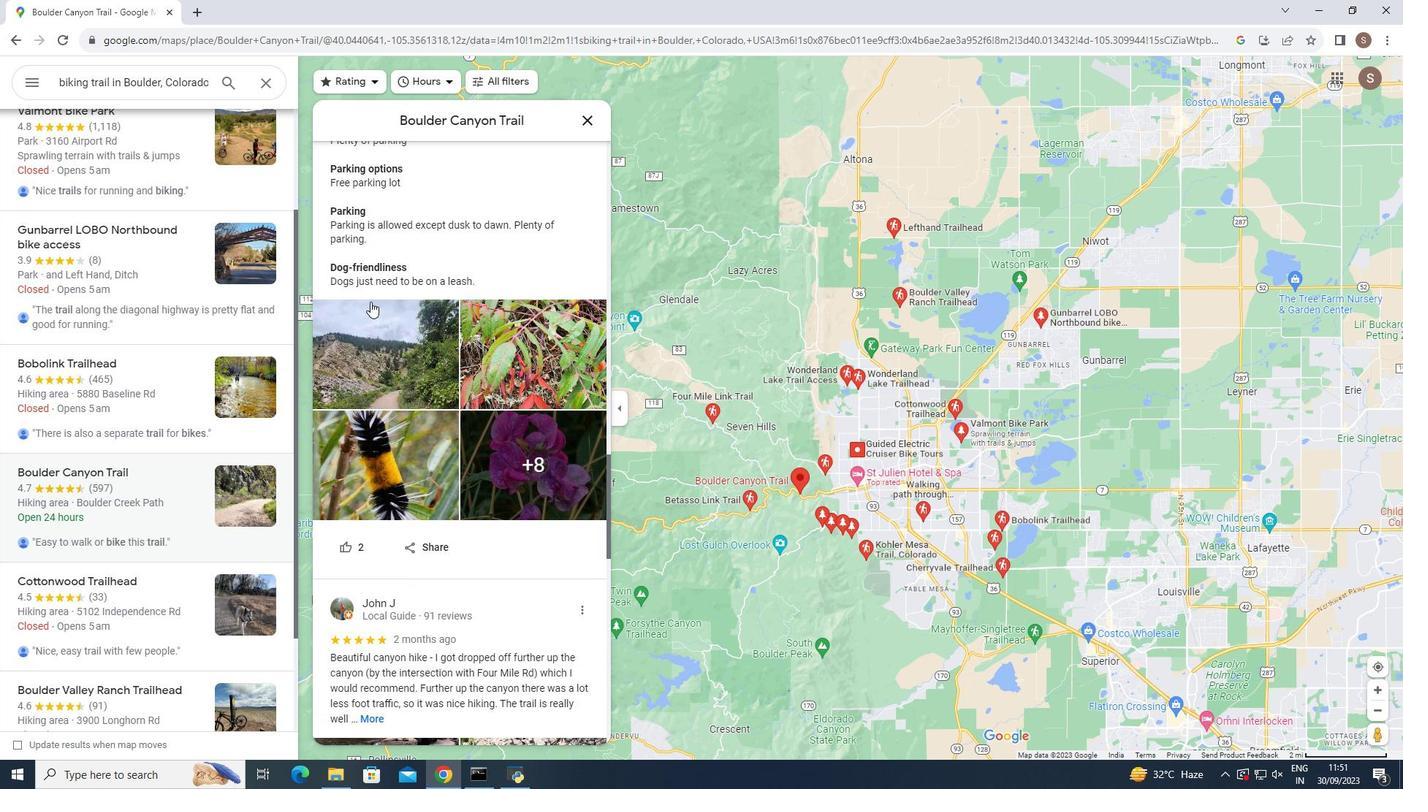 
Action: Mouse scrolled (370, 301) with delta (0, 0)
Screenshot: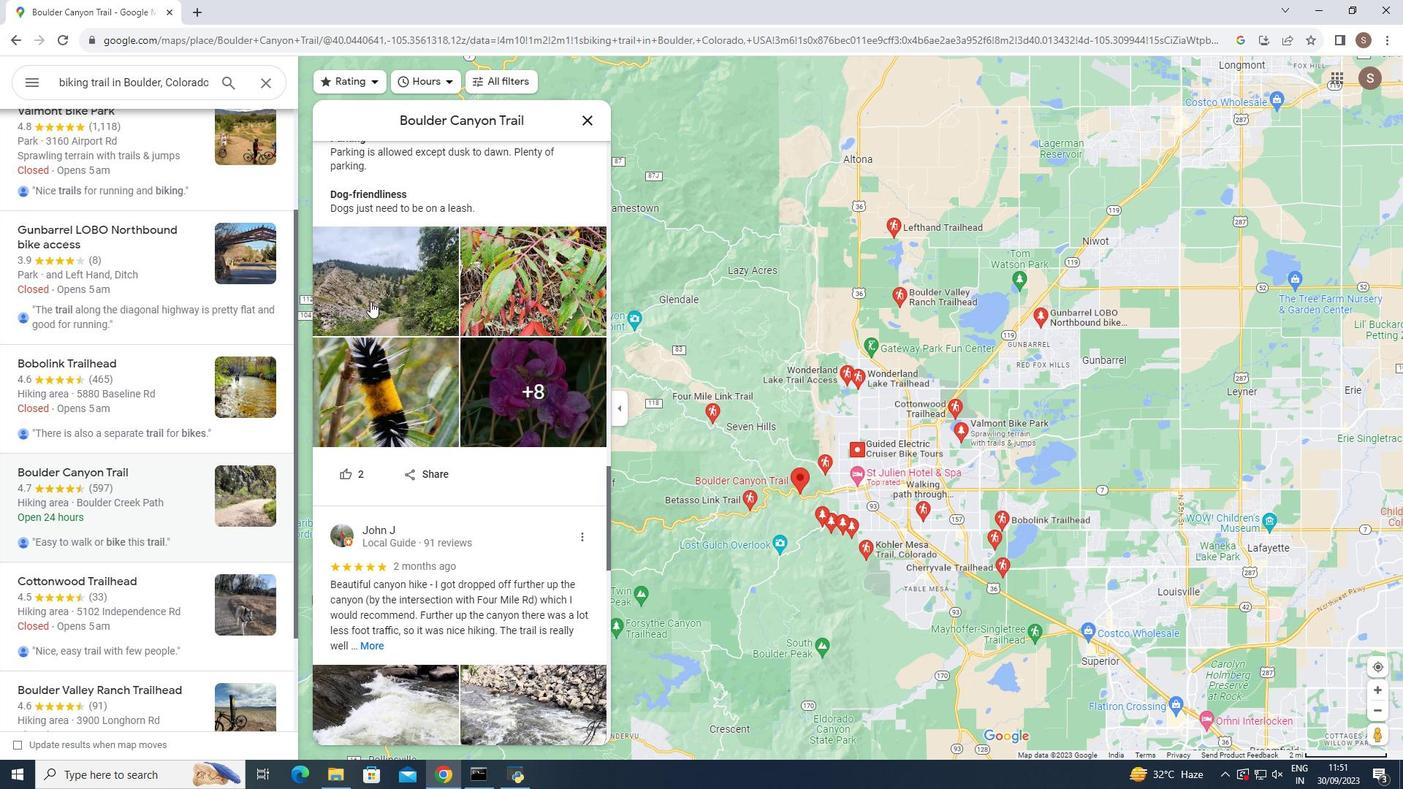 
Action: Mouse scrolled (370, 301) with delta (0, 0)
Screenshot: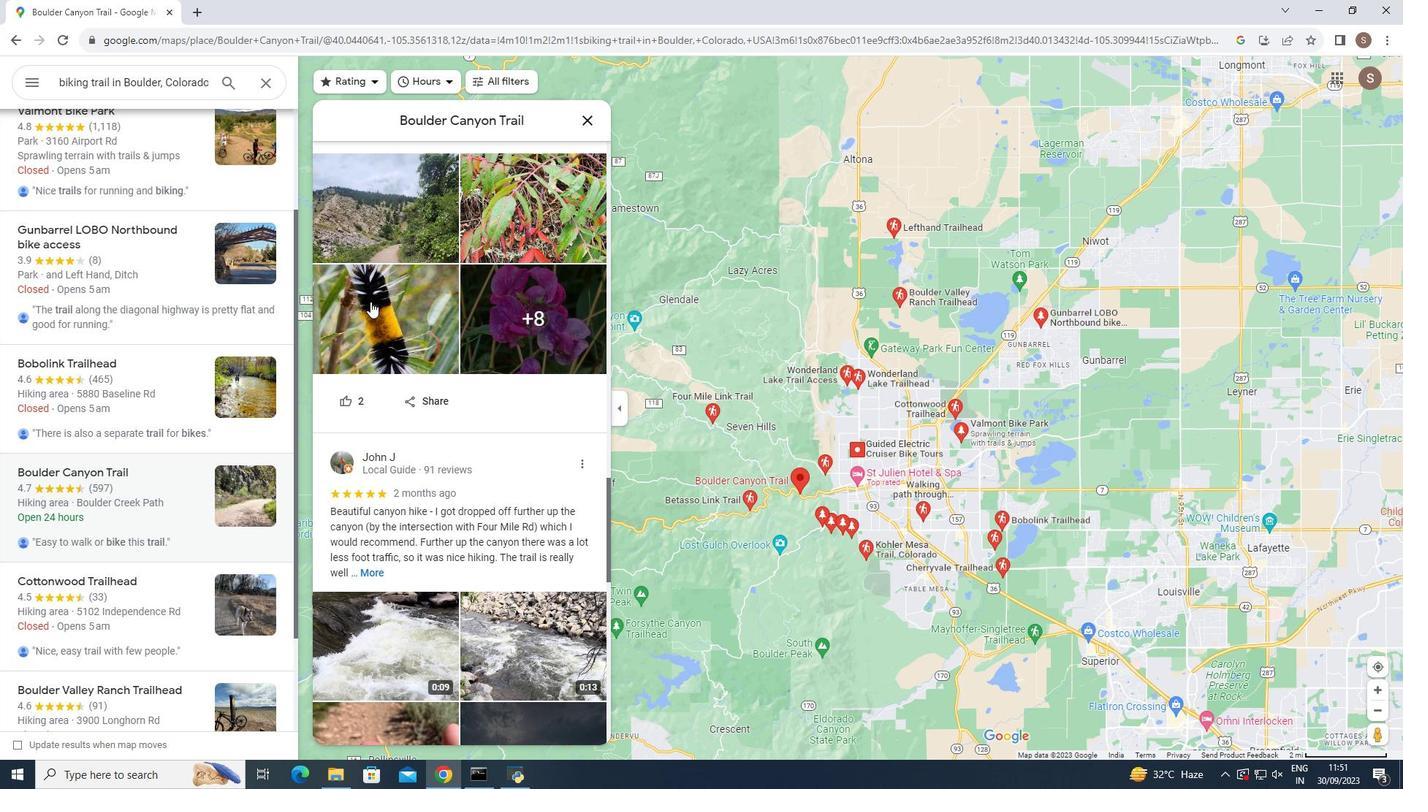 
Action: Mouse scrolled (370, 301) with delta (0, 0)
Screenshot: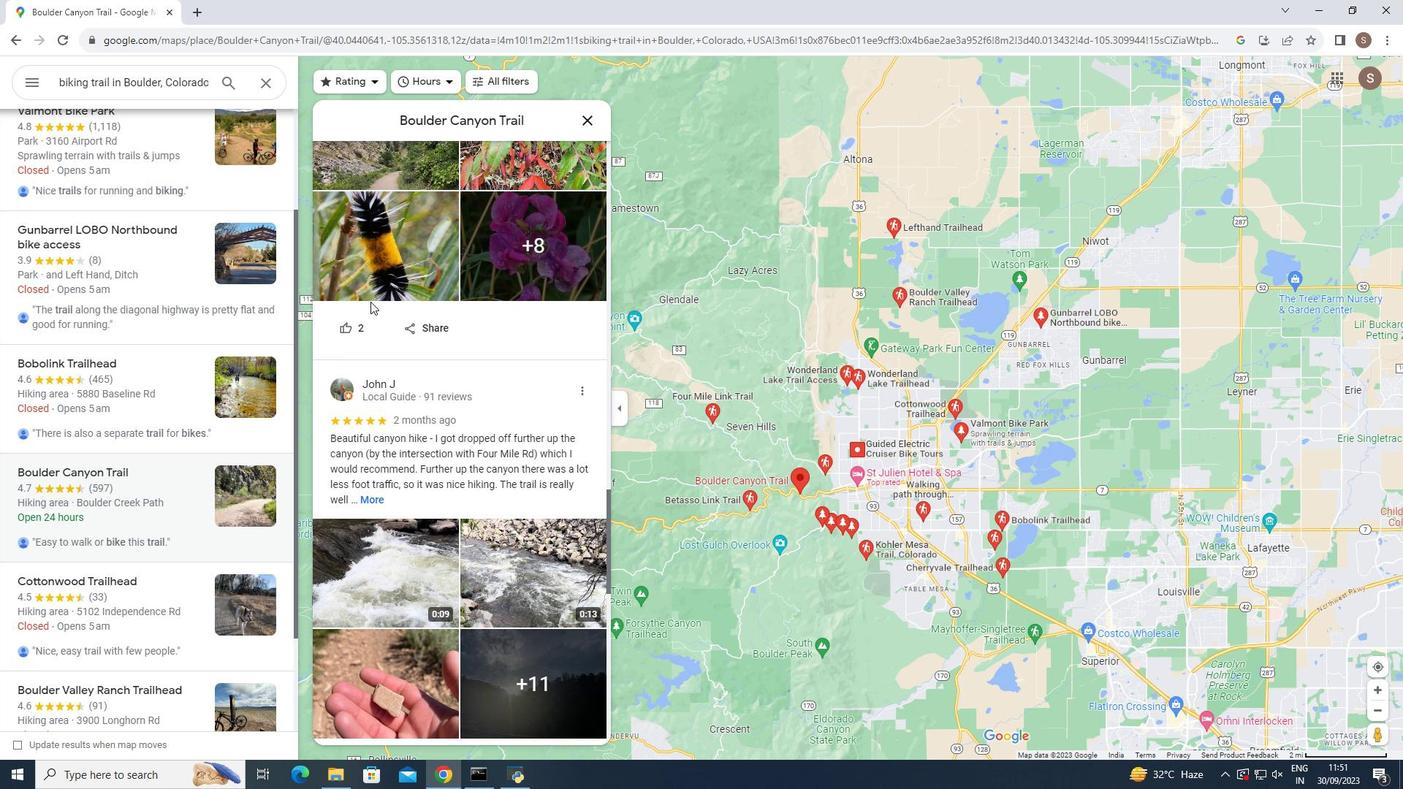 
Action: Mouse scrolled (370, 301) with delta (0, 0)
Screenshot: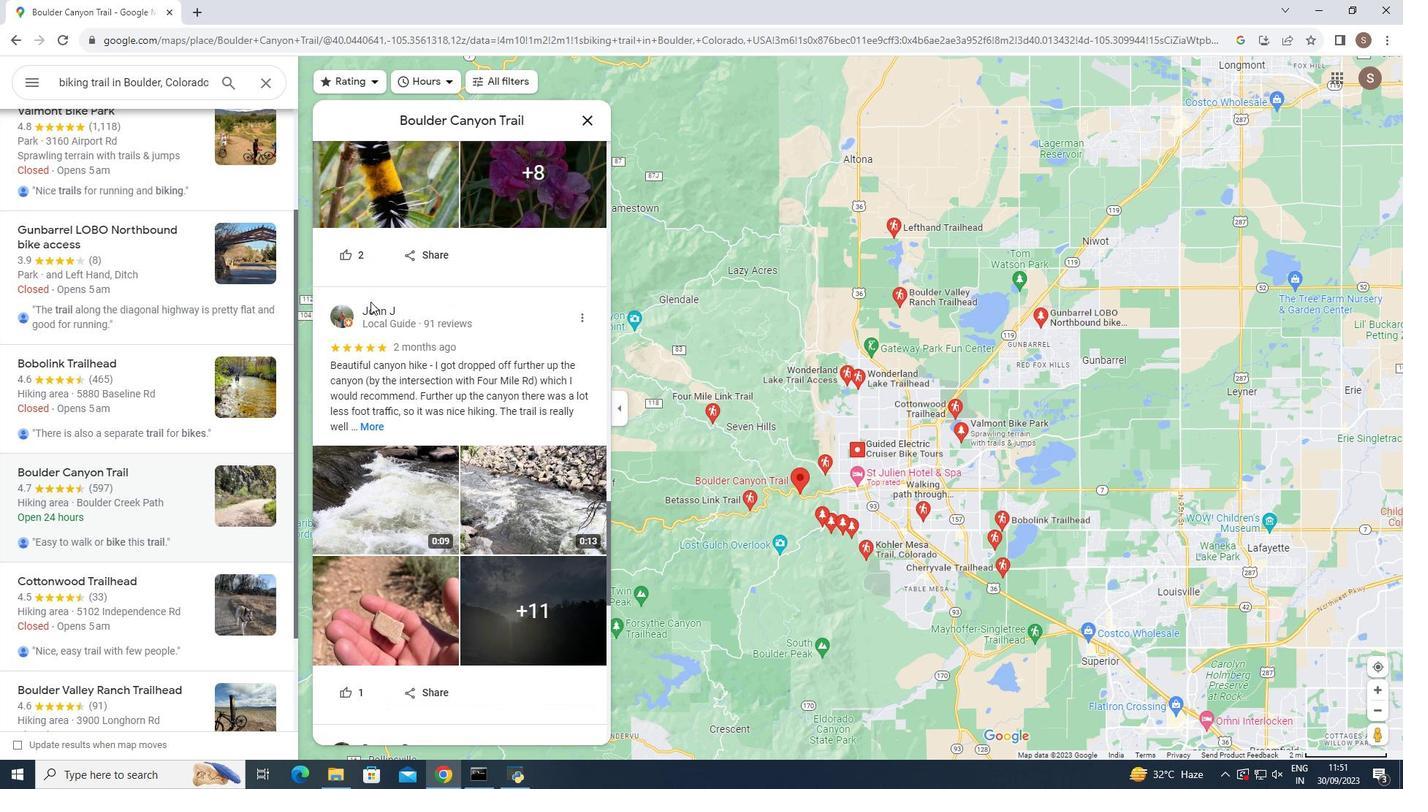 
Action: Mouse scrolled (370, 301) with delta (0, 0)
Screenshot: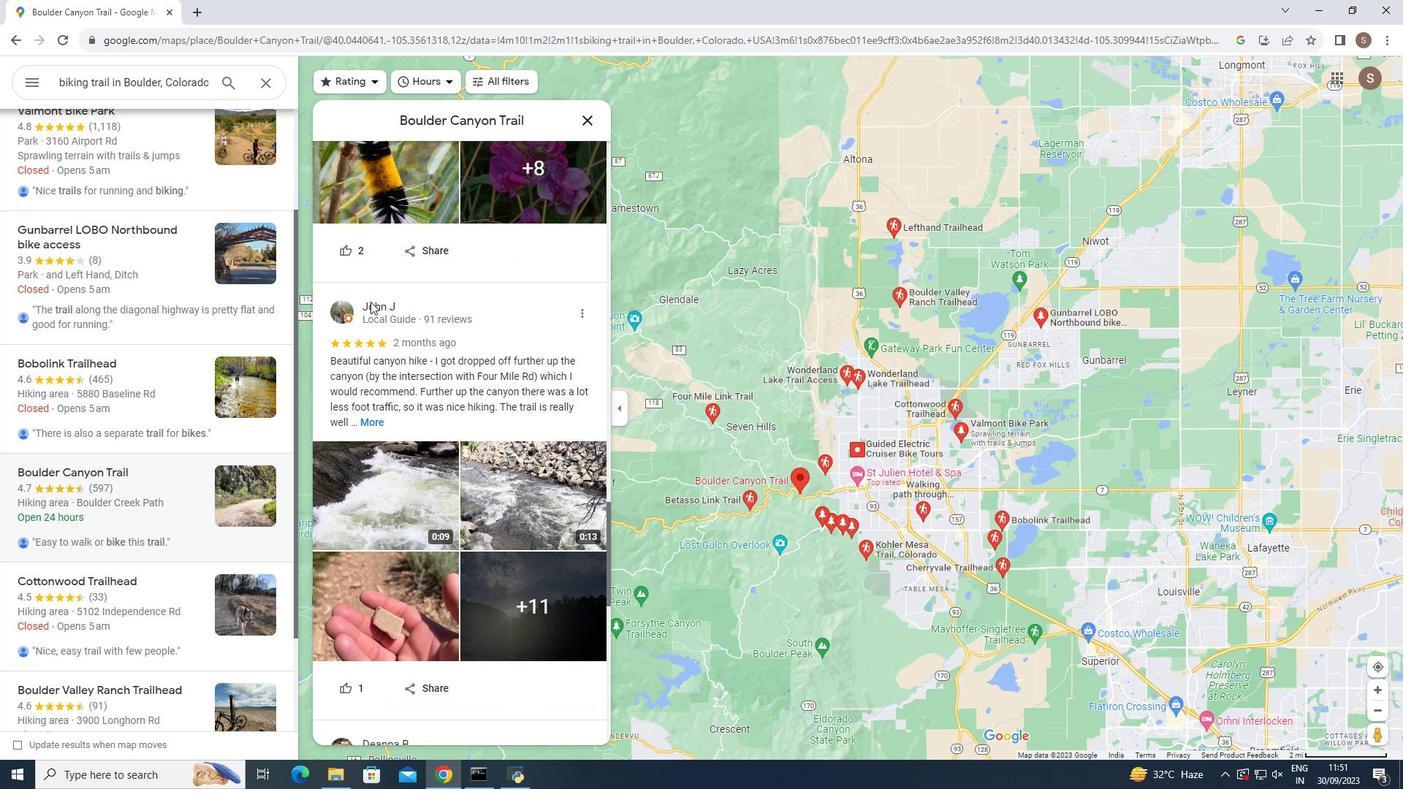 
Action: Mouse moved to (582, 118)
Screenshot: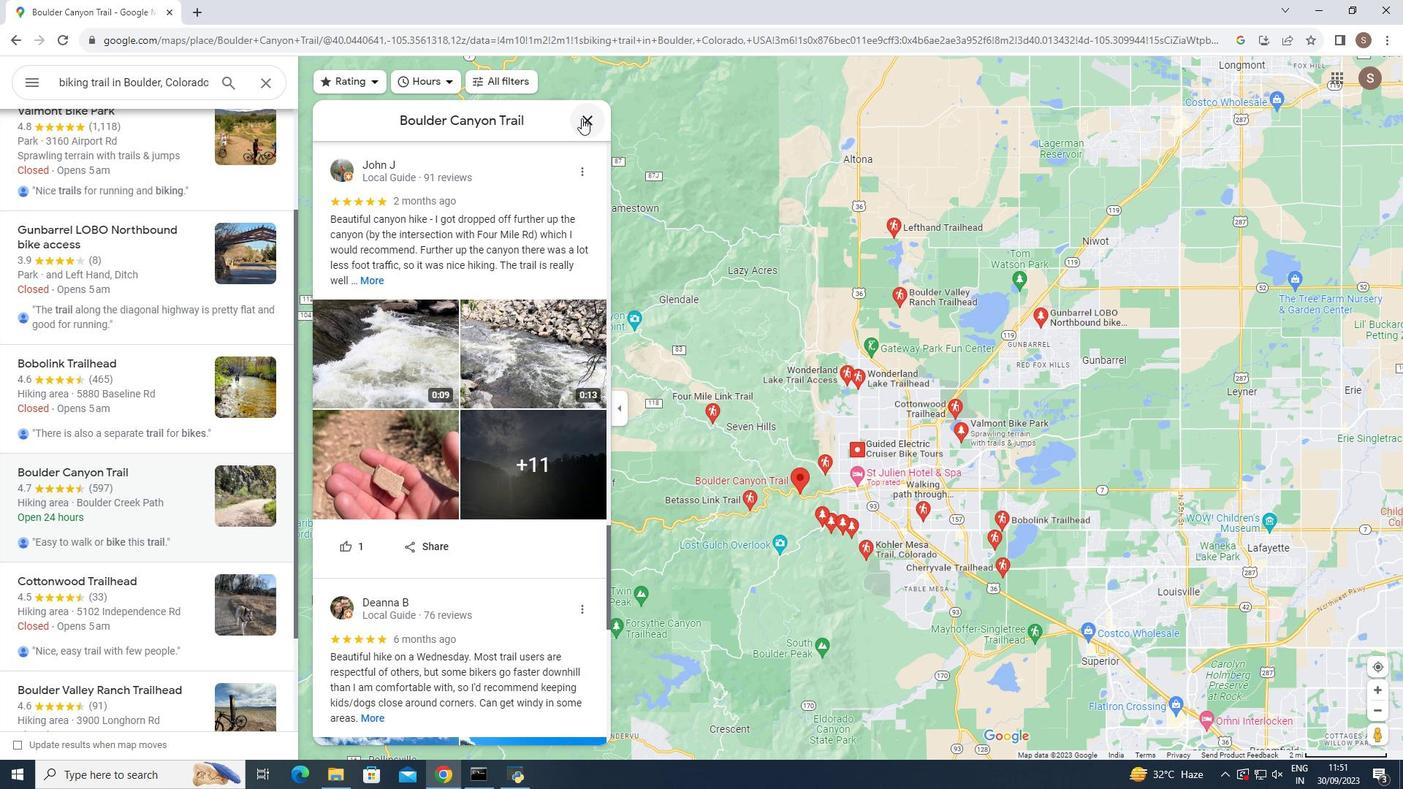 
Action: Mouse pressed left at (582, 118)
Screenshot: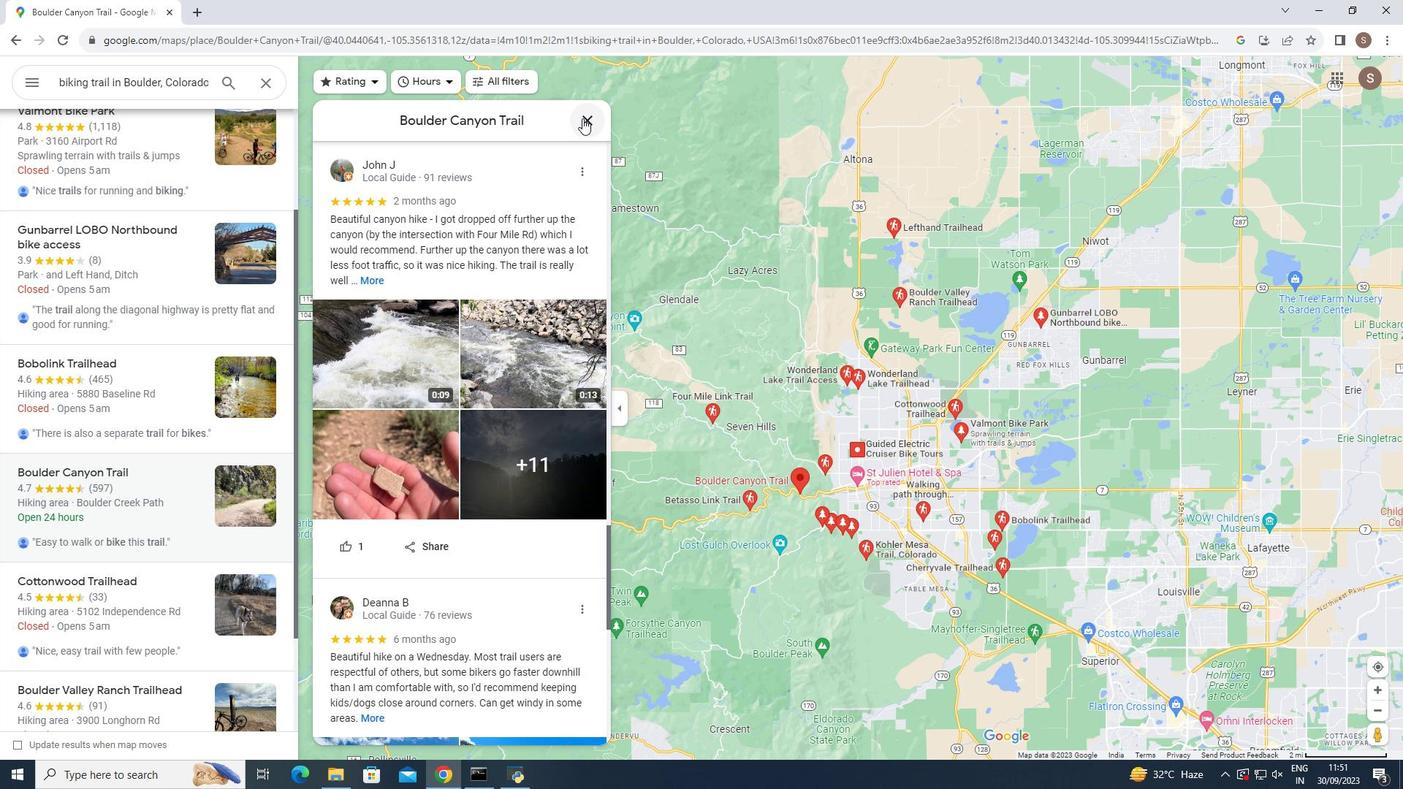 
Action: Mouse moved to (571, 129)
Screenshot: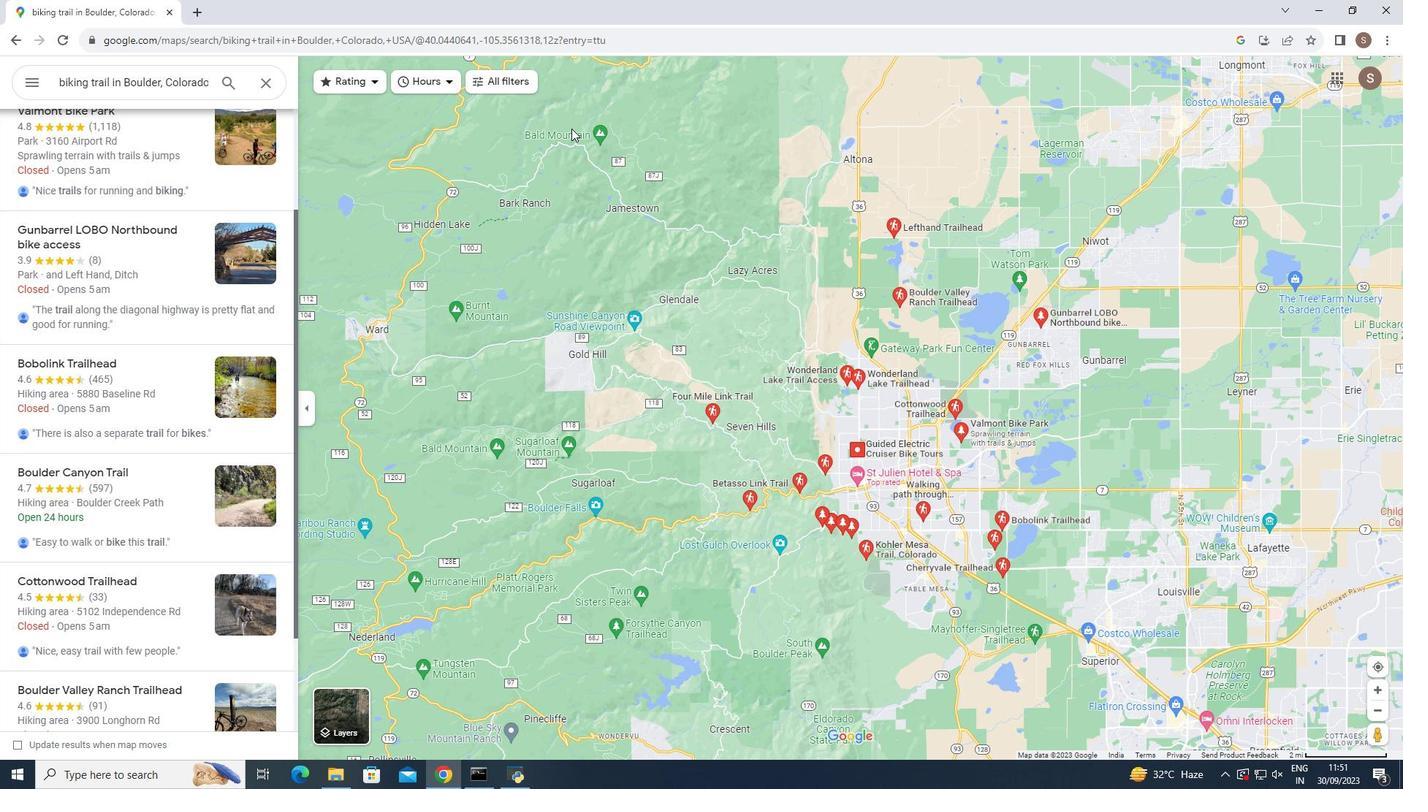 
